 Task: Search for Diwali lights, diyas, and decoration items on Flipkart and add them to your cart.
Action: Mouse moved to (511, 57)
Screenshot: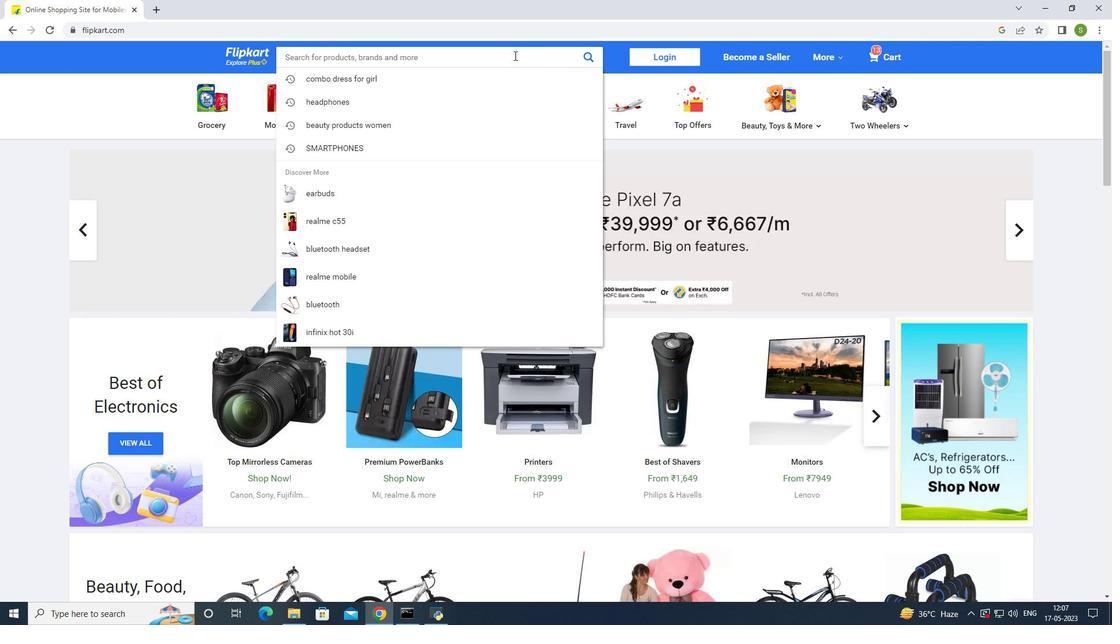 
Action: Mouse pressed left at (511, 57)
Screenshot: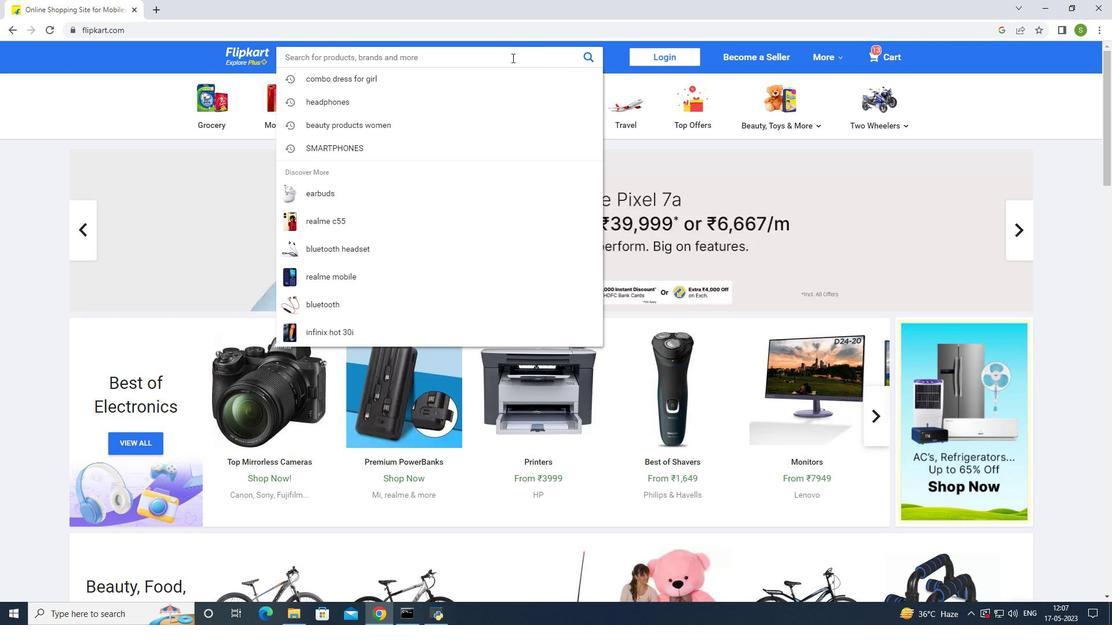 
Action: Mouse moved to (519, 59)
Screenshot: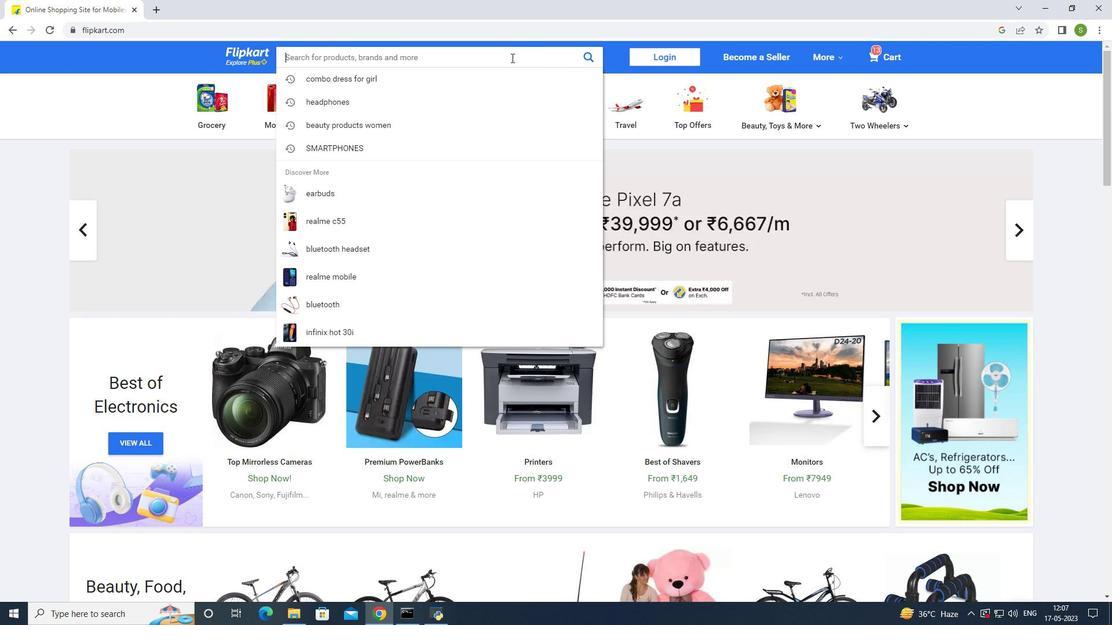 
Action: Key pressed dewali
Screenshot: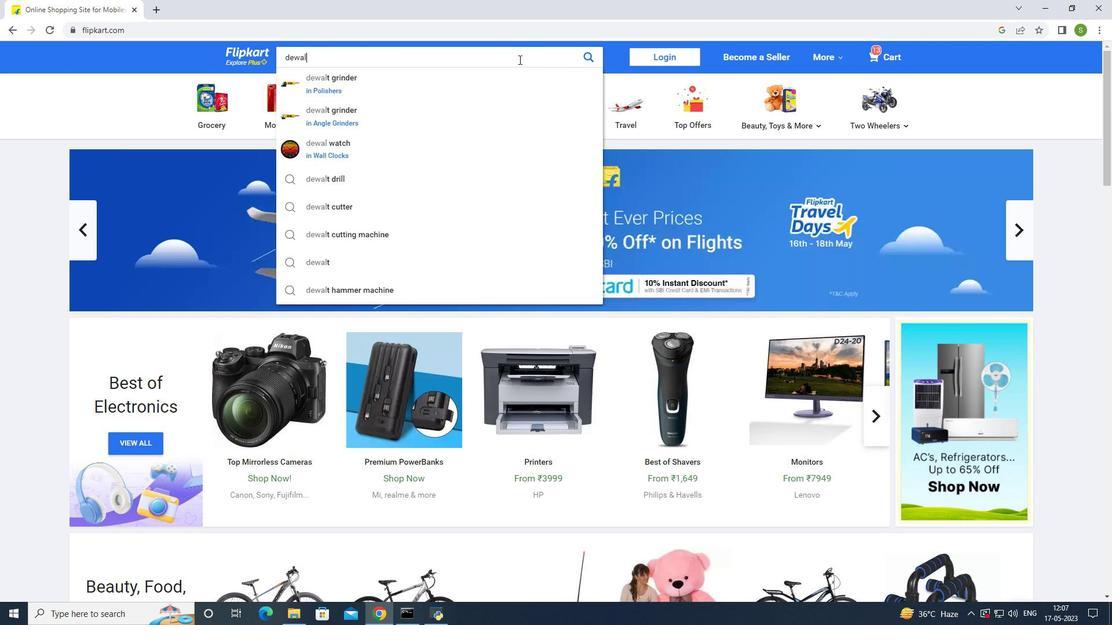 
Action: Mouse moved to (503, 93)
Screenshot: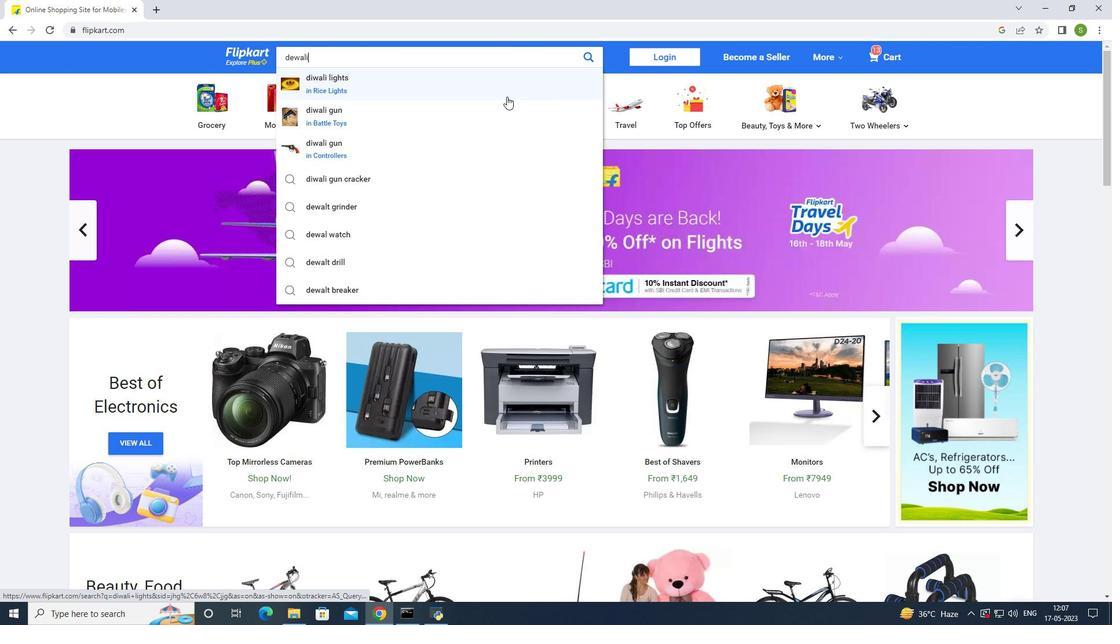 
Action: Mouse pressed left at (503, 93)
Screenshot: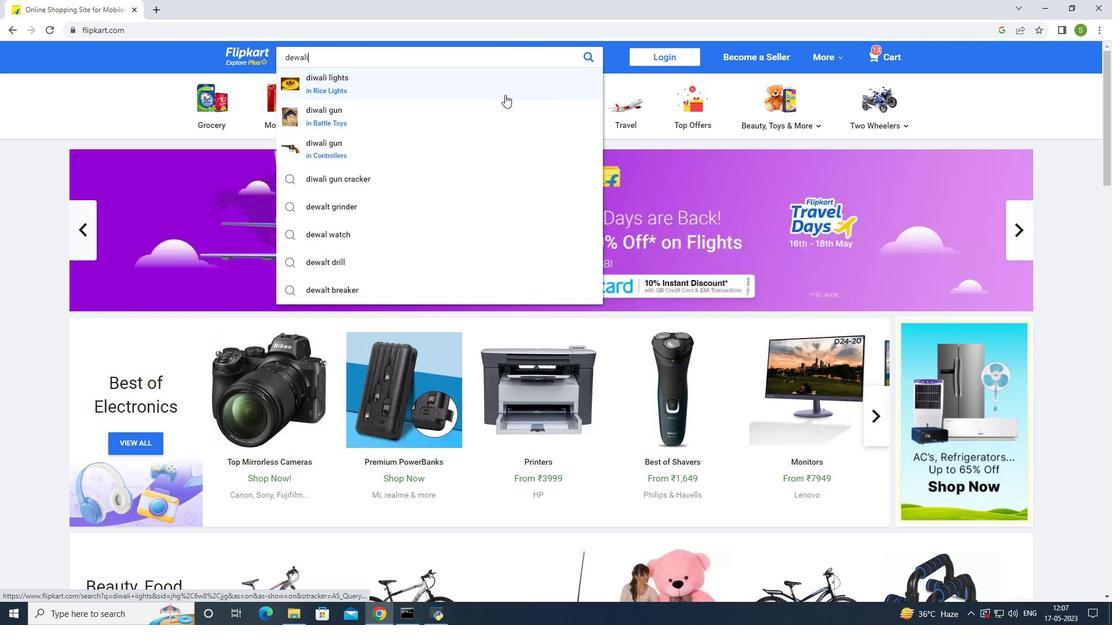 
Action: Mouse moved to (710, 257)
Screenshot: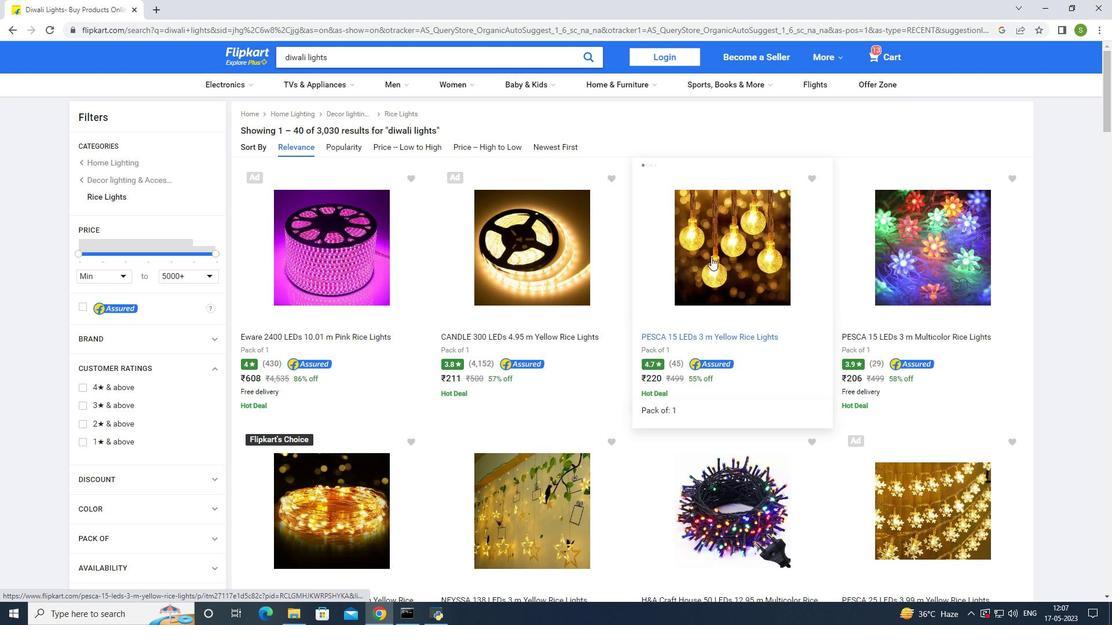 
Action: Mouse scrolled (710, 257) with delta (0, 0)
Screenshot: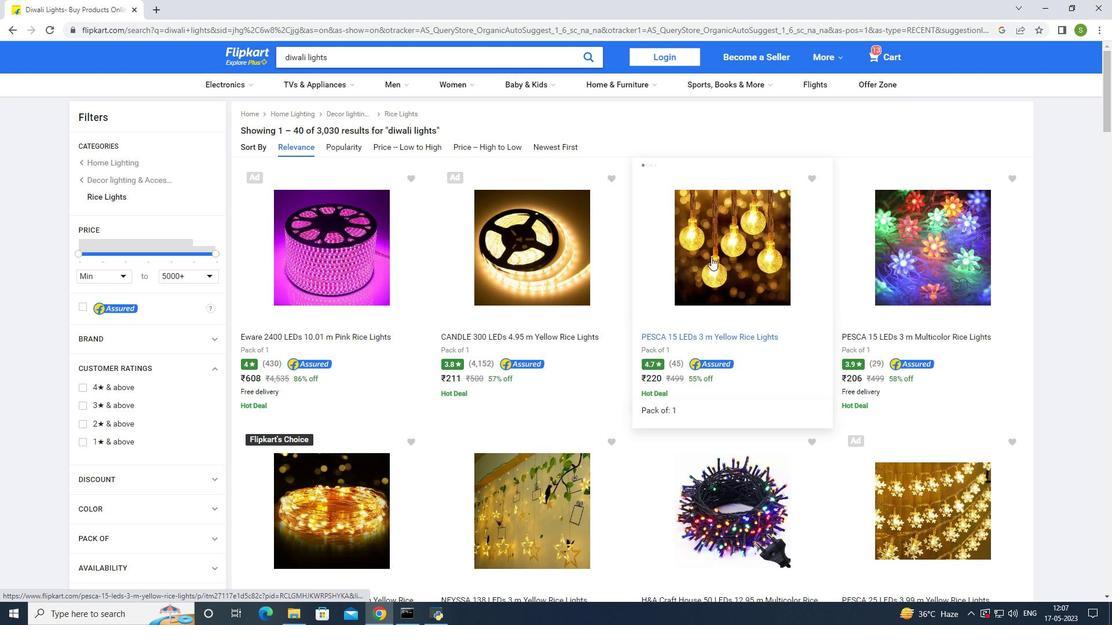 
Action: Mouse moved to (710, 258)
Screenshot: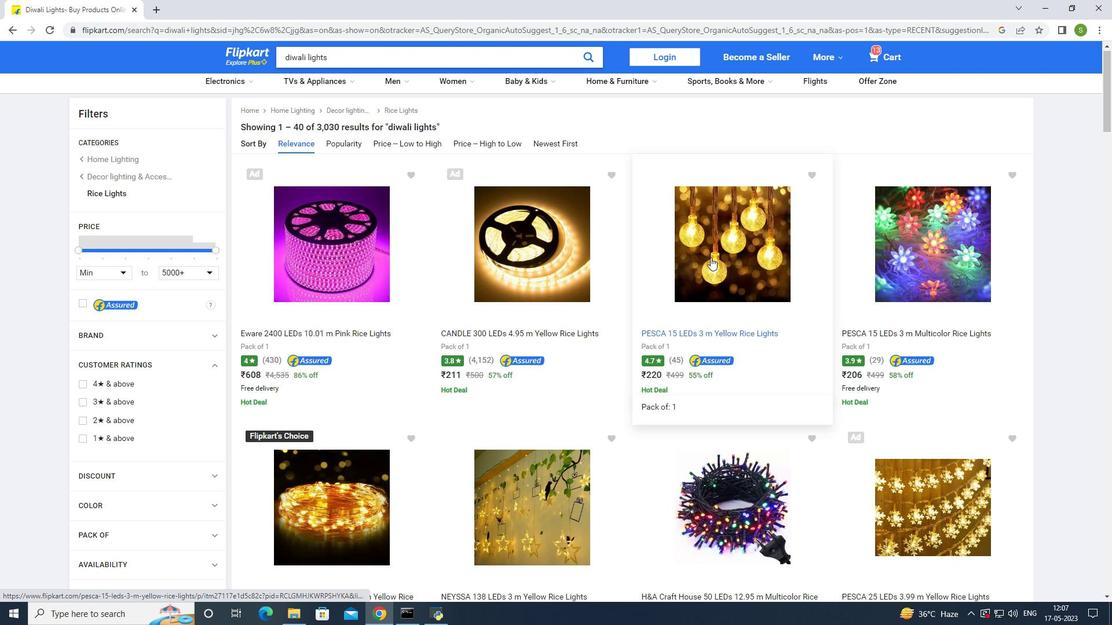 
Action: Mouse scrolled (710, 257) with delta (0, 0)
Screenshot: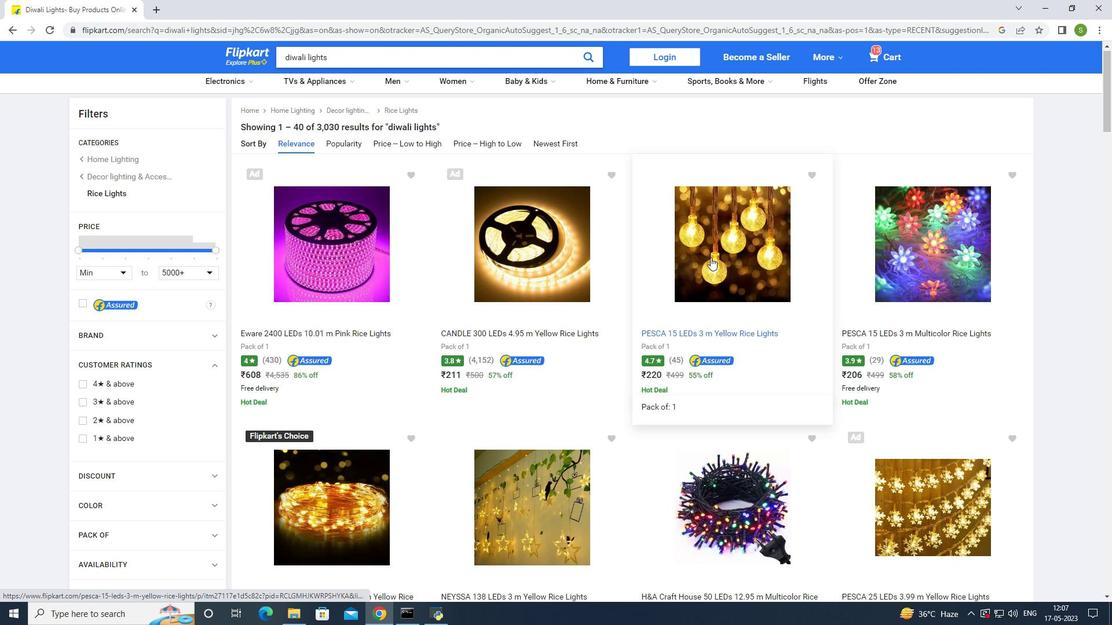 
Action: Mouse moved to (709, 259)
Screenshot: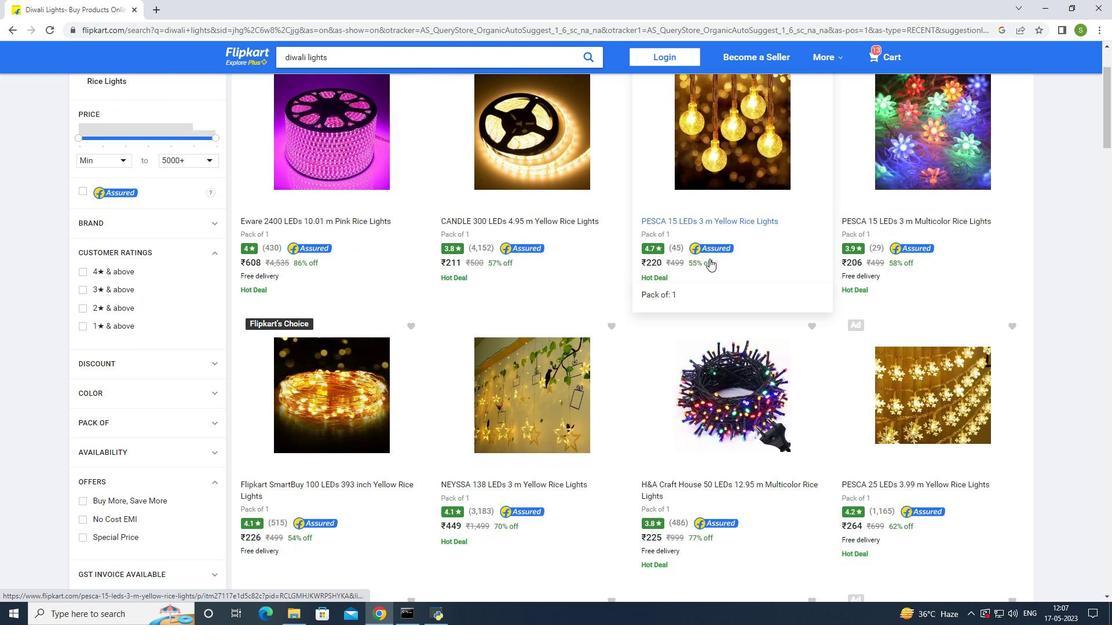 
Action: Mouse scrolled (709, 258) with delta (0, 0)
Screenshot: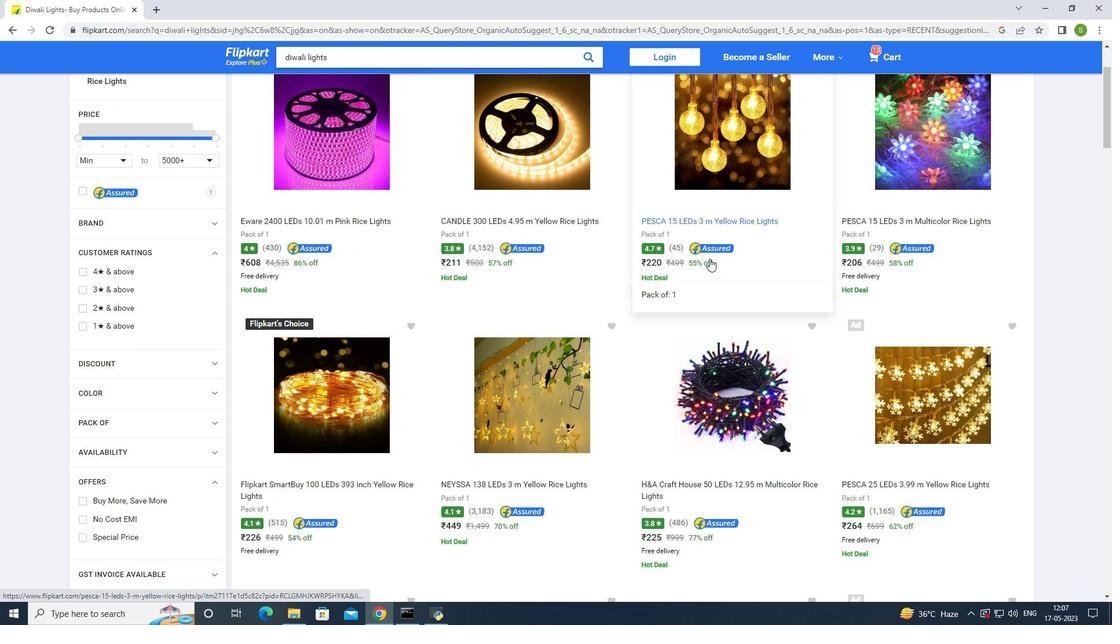 
Action: Mouse moved to (368, 331)
Screenshot: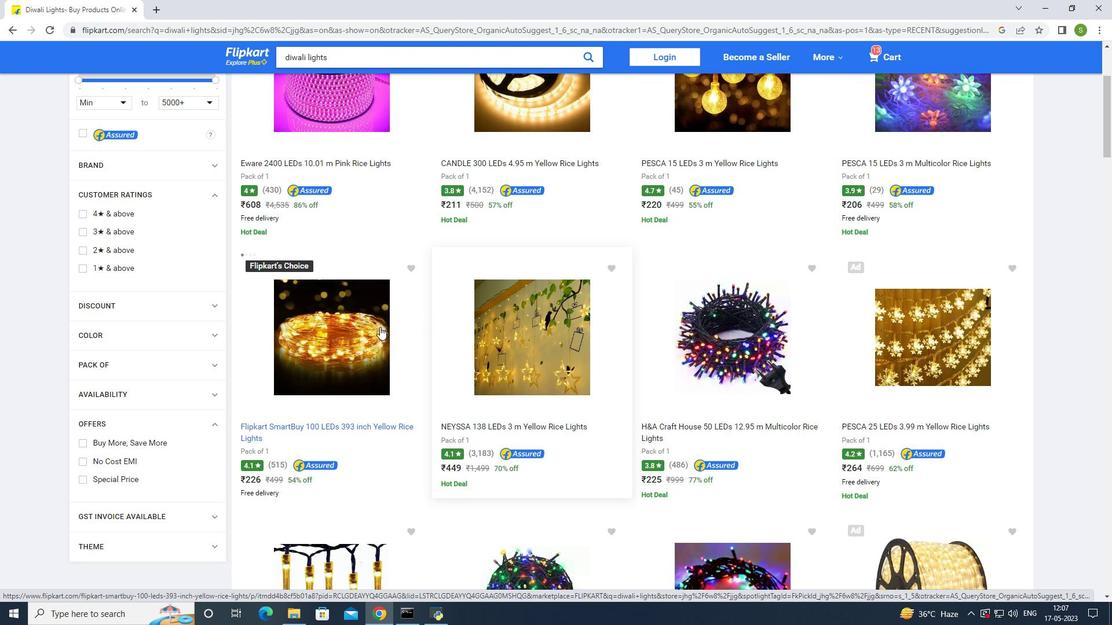 
Action: Mouse pressed left at (368, 331)
Screenshot: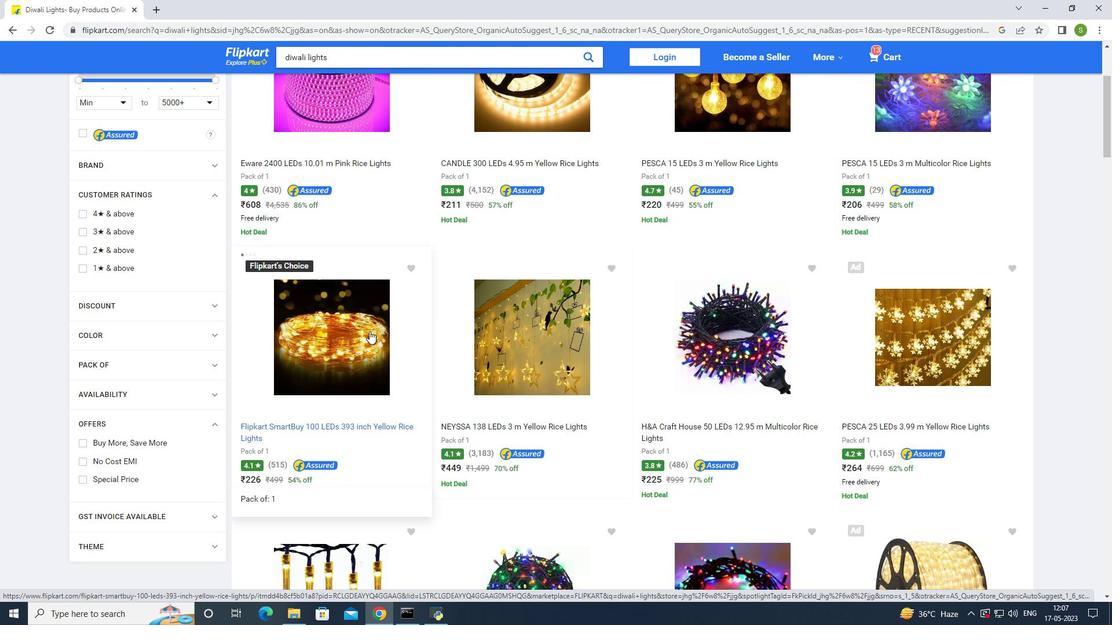 
Action: Mouse moved to (297, 383)
Screenshot: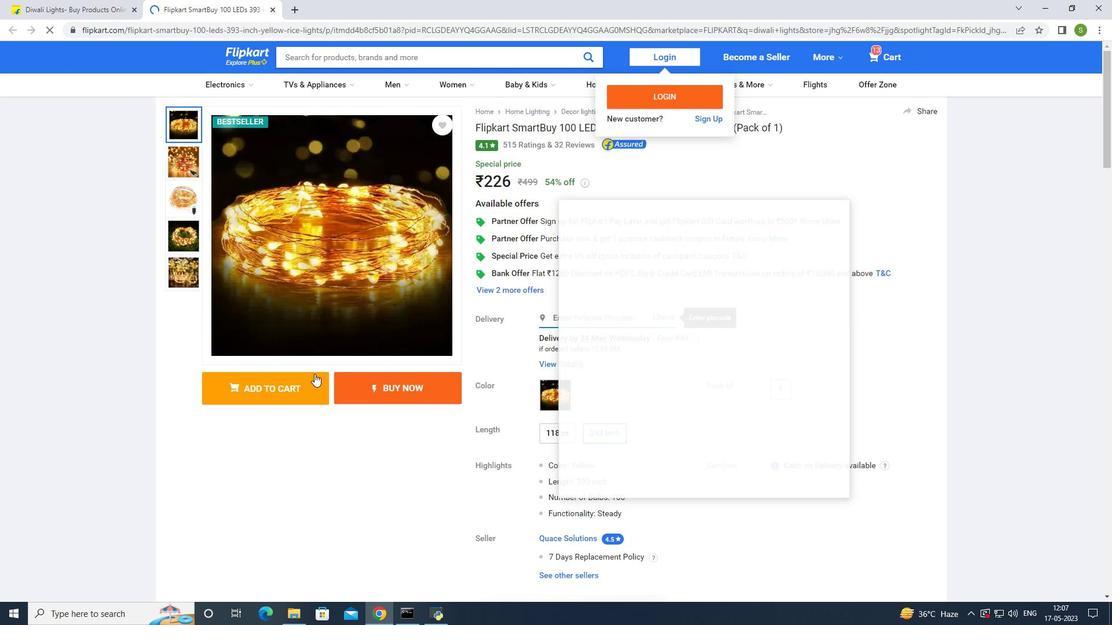 
Action: Mouse pressed left at (297, 383)
Screenshot: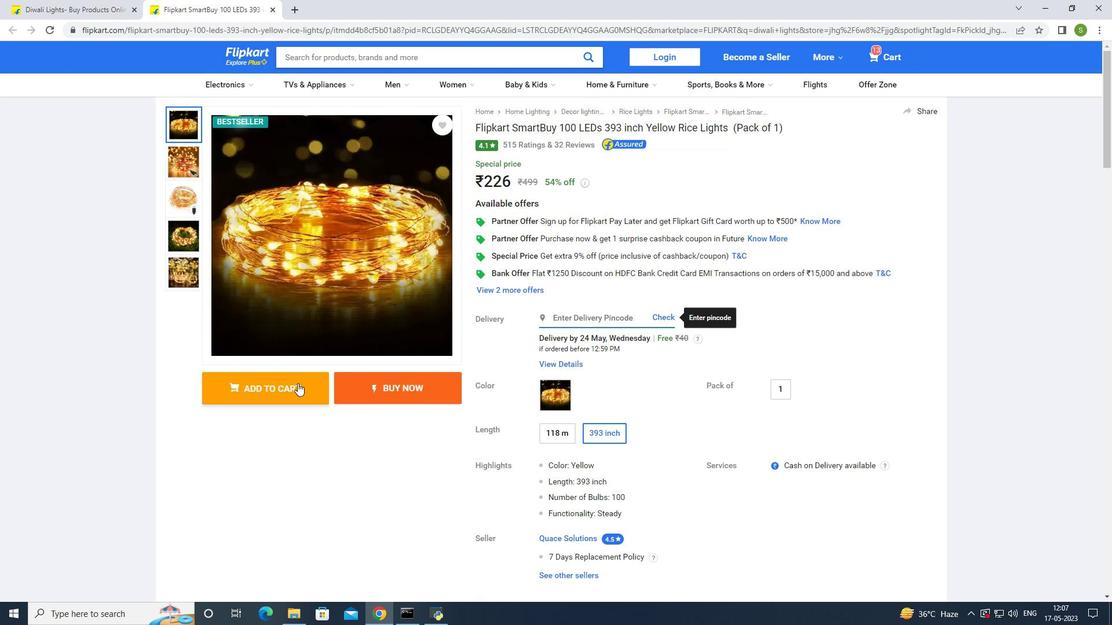 
Action: Mouse moved to (627, 263)
Screenshot: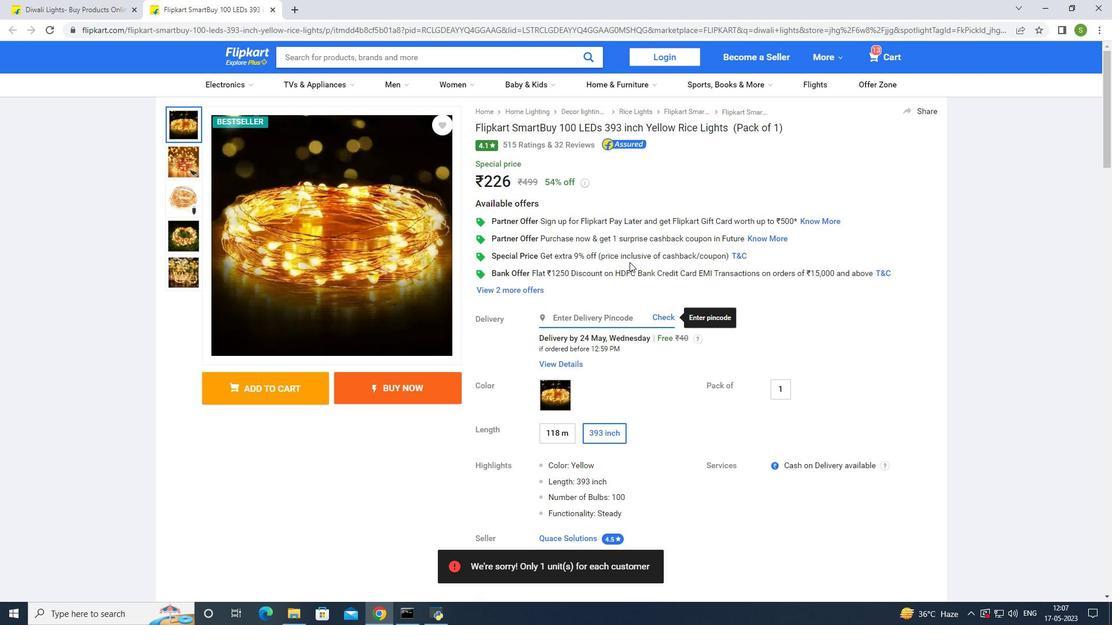
Action: Mouse scrolled (627, 263) with delta (0, 0)
Screenshot: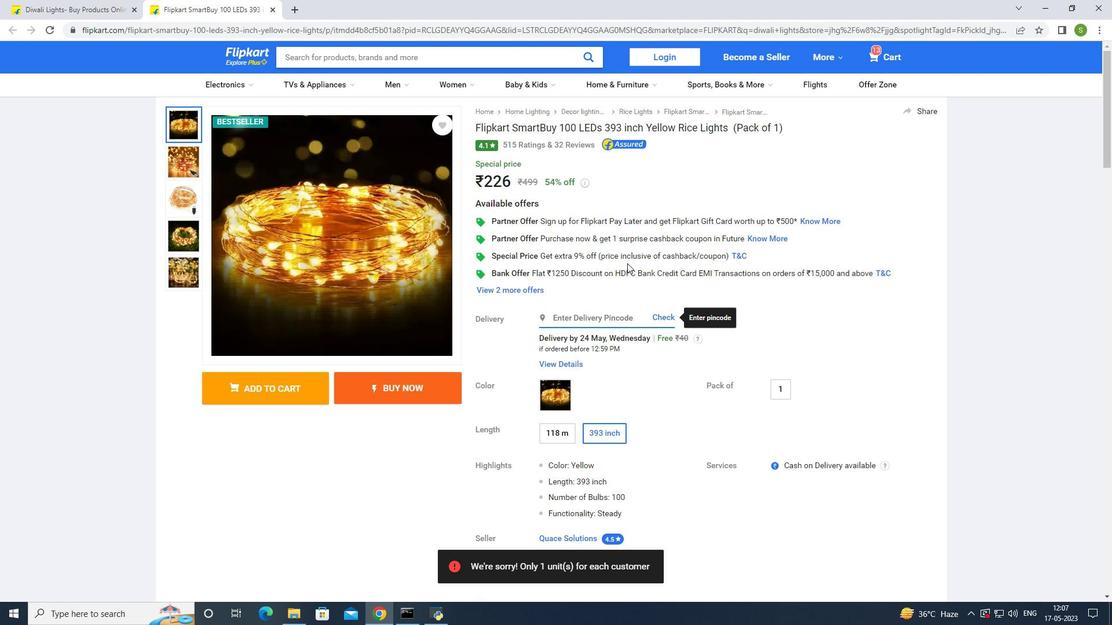 
Action: Mouse scrolled (627, 263) with delta (0, 0)
Screenshot: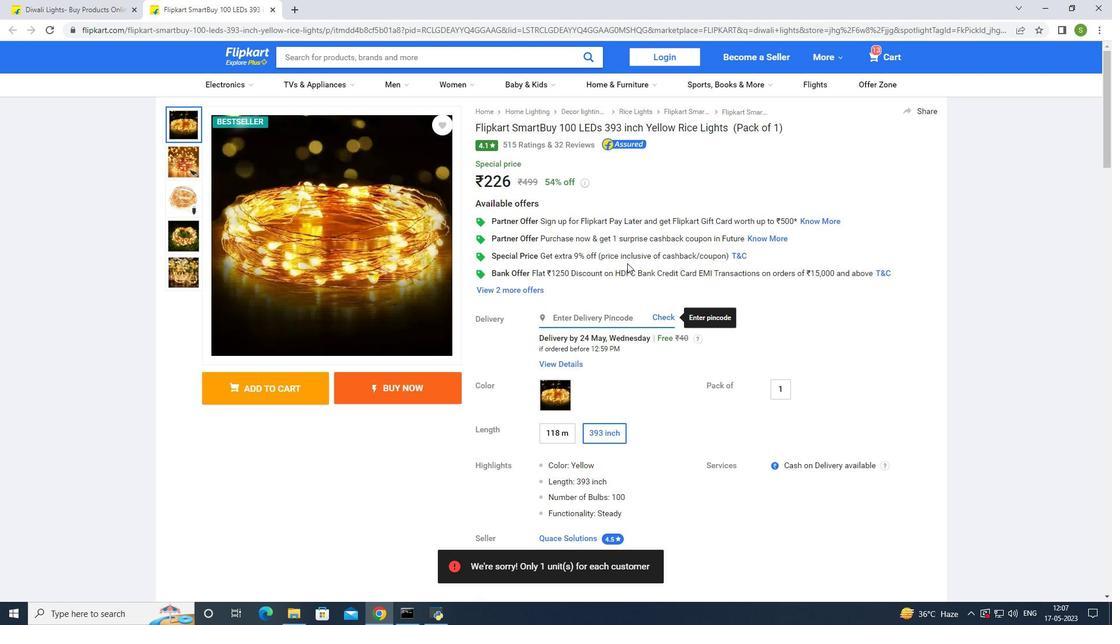 
Action: Mouse scrolled (627, 263) with delta (0, 0)
Screenshot: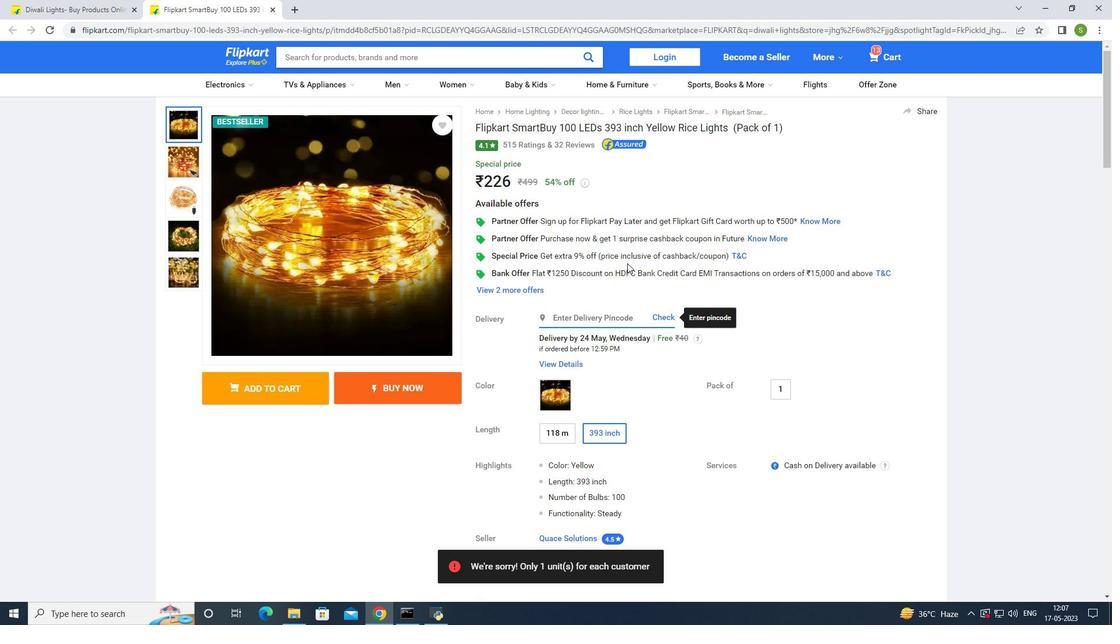 
Action: Mouse scrolled (627, 263) with delta (0, 0)
Screenshot: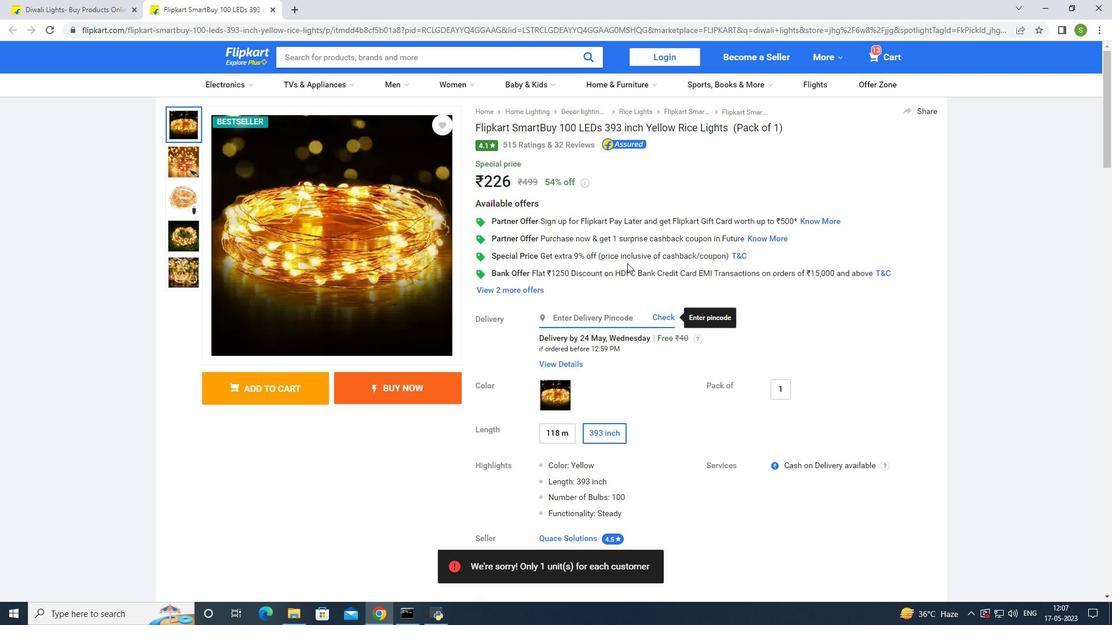 
Action: Mouse scrolled (627, 263) with delta (0, 0)
Screenshot: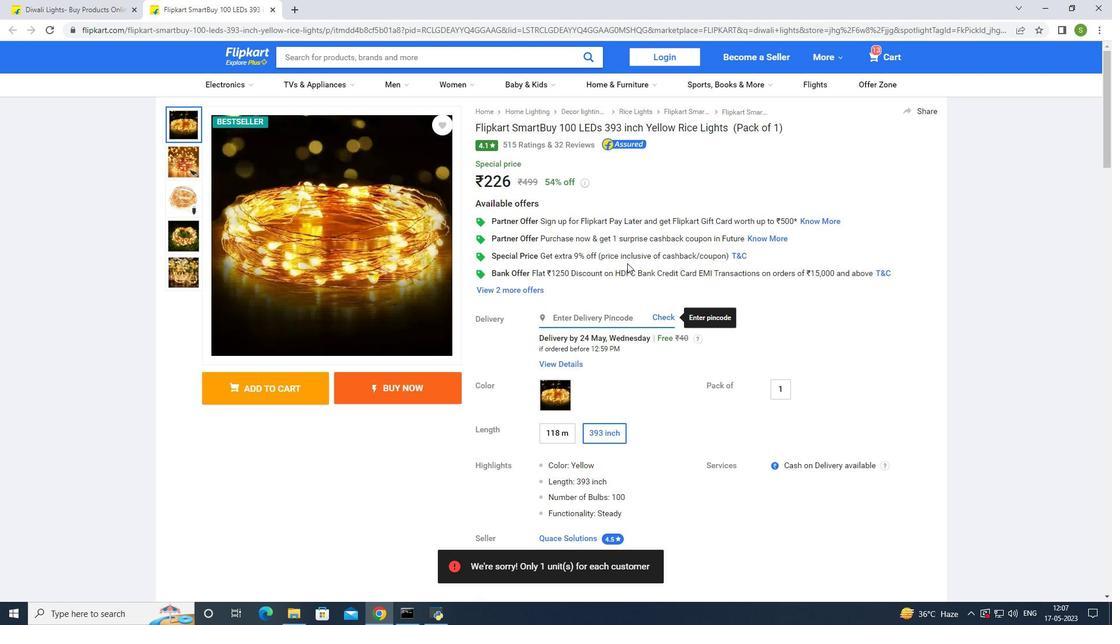 
Action: Mouse scrolled (627, 263) with delta (0, 0)
Screenshot: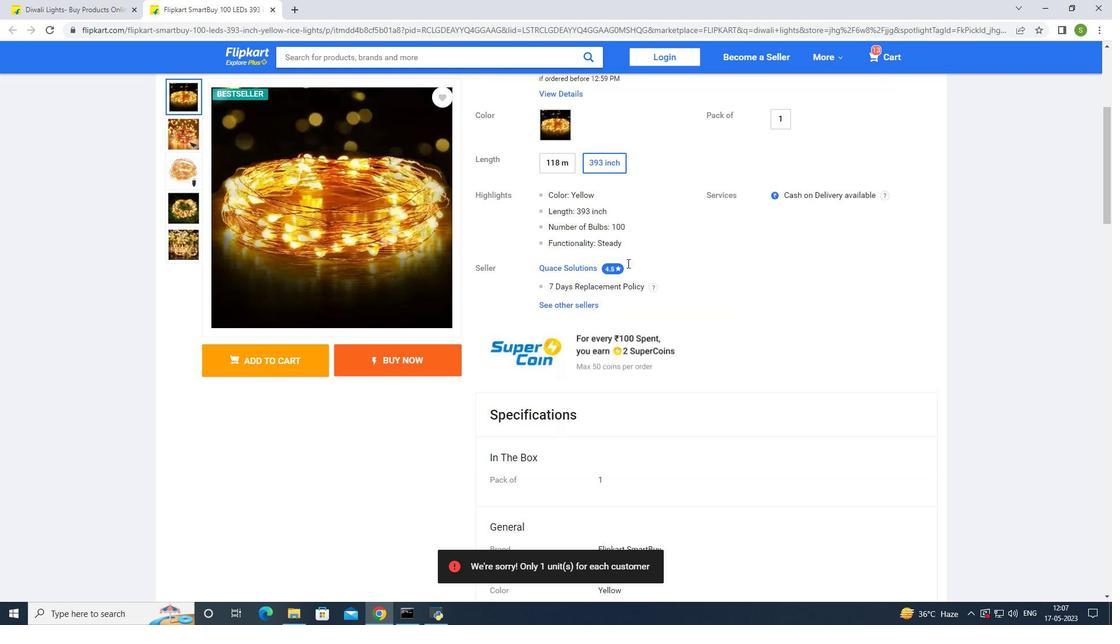 
Action: Mouse scrolled (627, 263) with delta (0, 0)
Screenshot: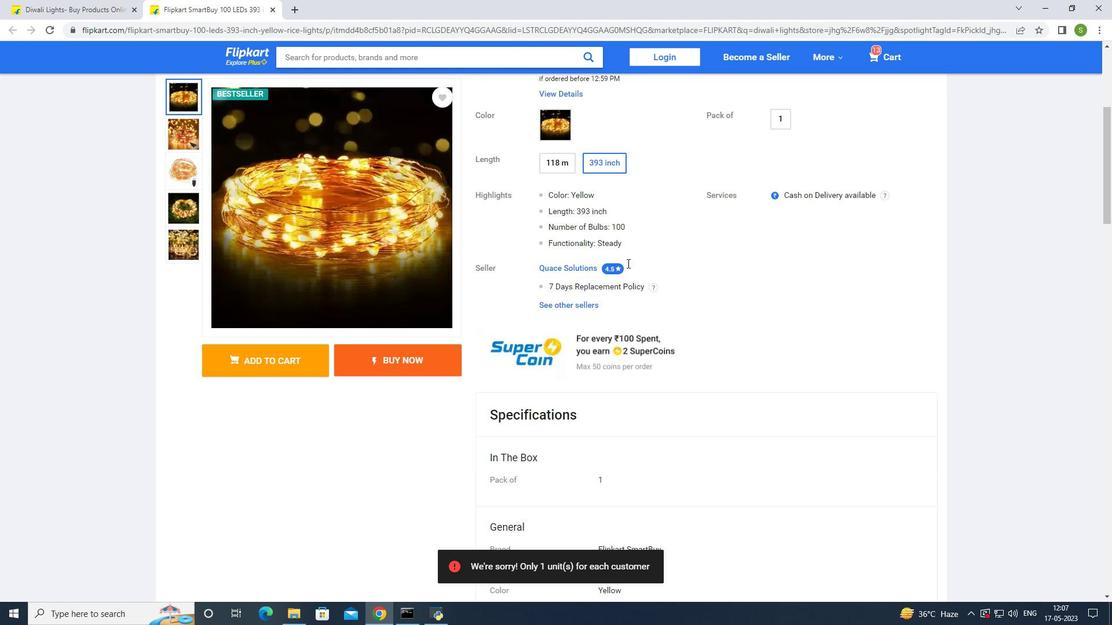 
Action: Mouse scrolled (627, 263) with delta (0, 0)
Screenshot: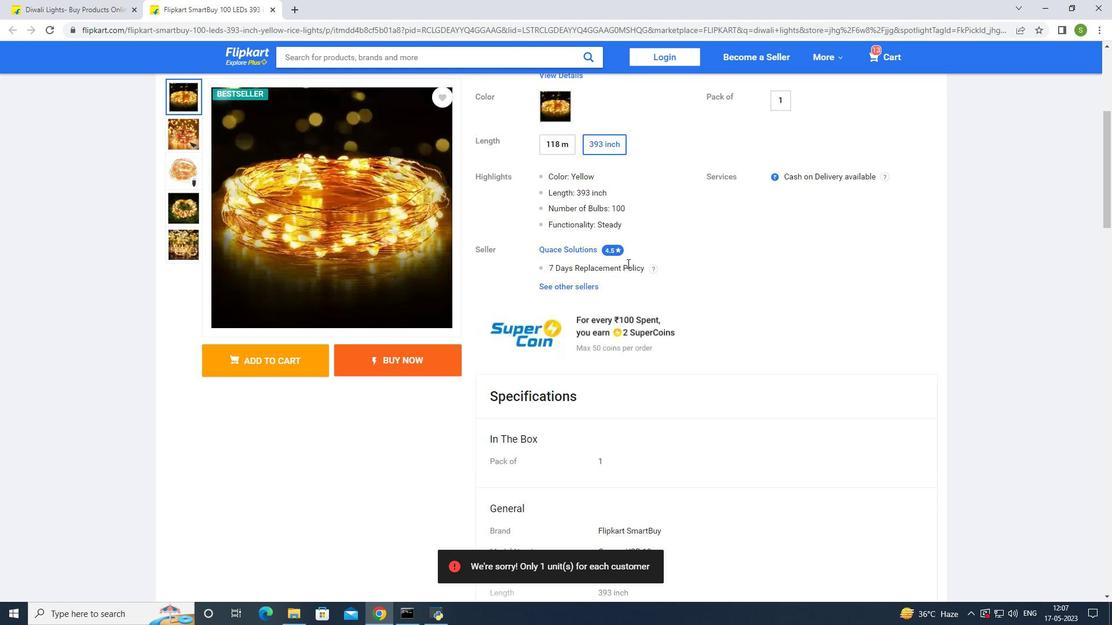 
Action: Mouse scrolled (627, 263) with delta (0, 0)
Screenshot: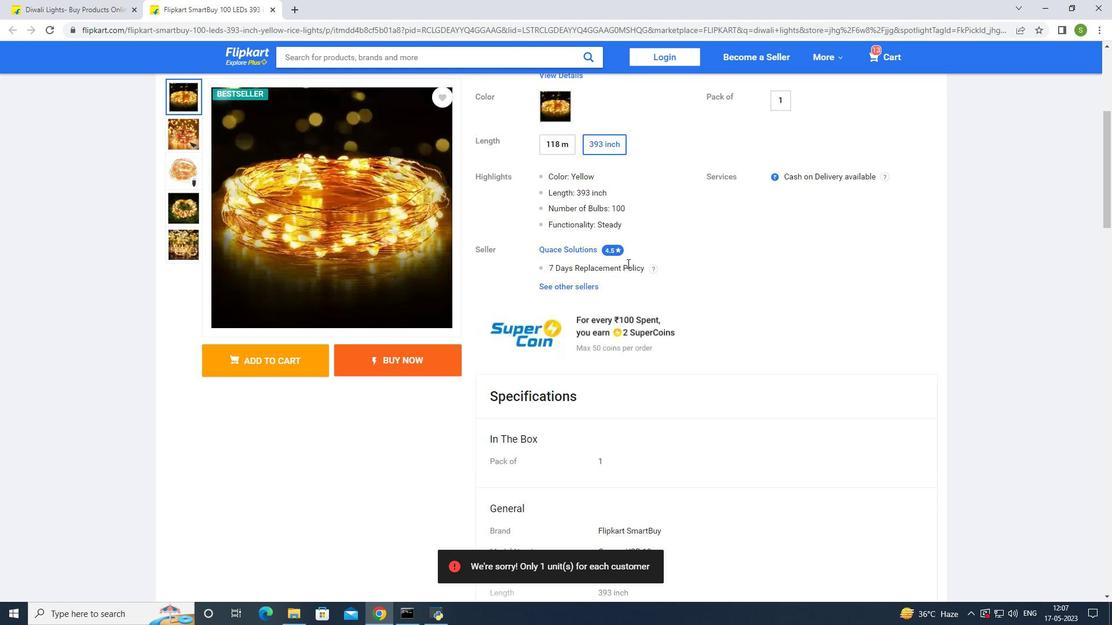 
Action: Mouse scrolled (627, 263) with delta (0, 0)
Screenshot: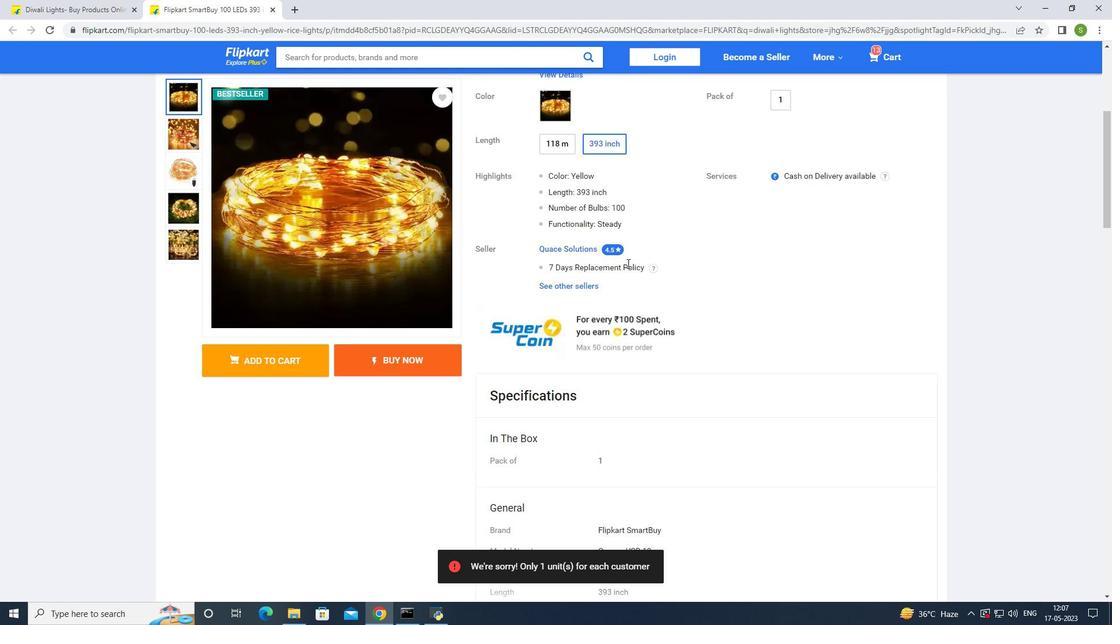 
Action: Mouse scrolled (627, 263) with delta (0, 0)
Screenshot: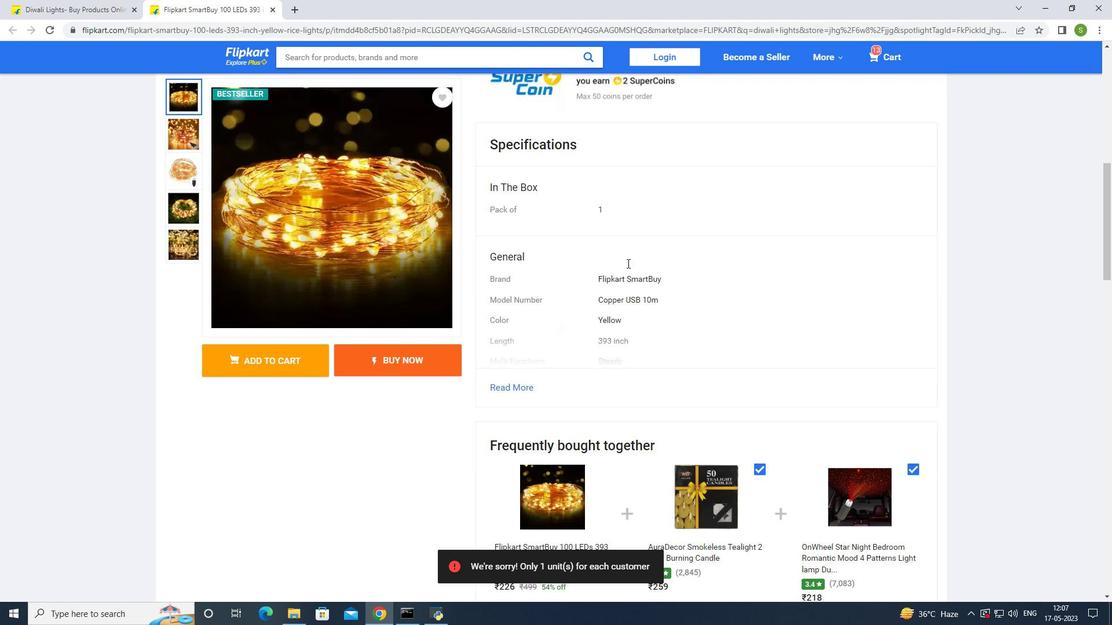 
Action: Mouse moved to (627, 263)
Screenshot: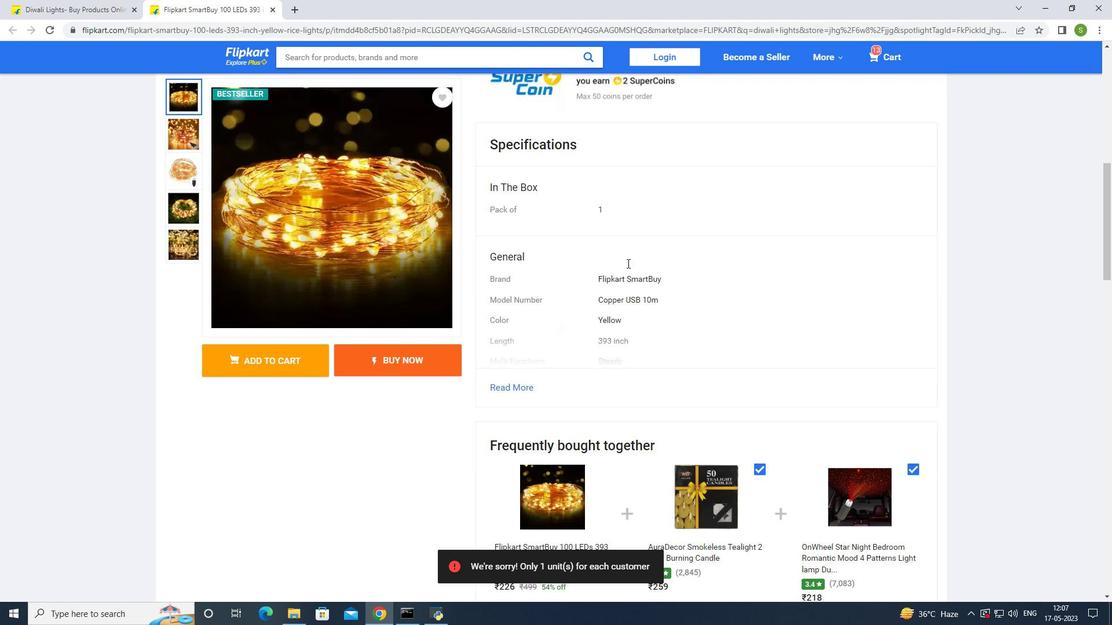 
Action: Mouse scrolled (627, 263) with delta (0, 0)
Screenshot: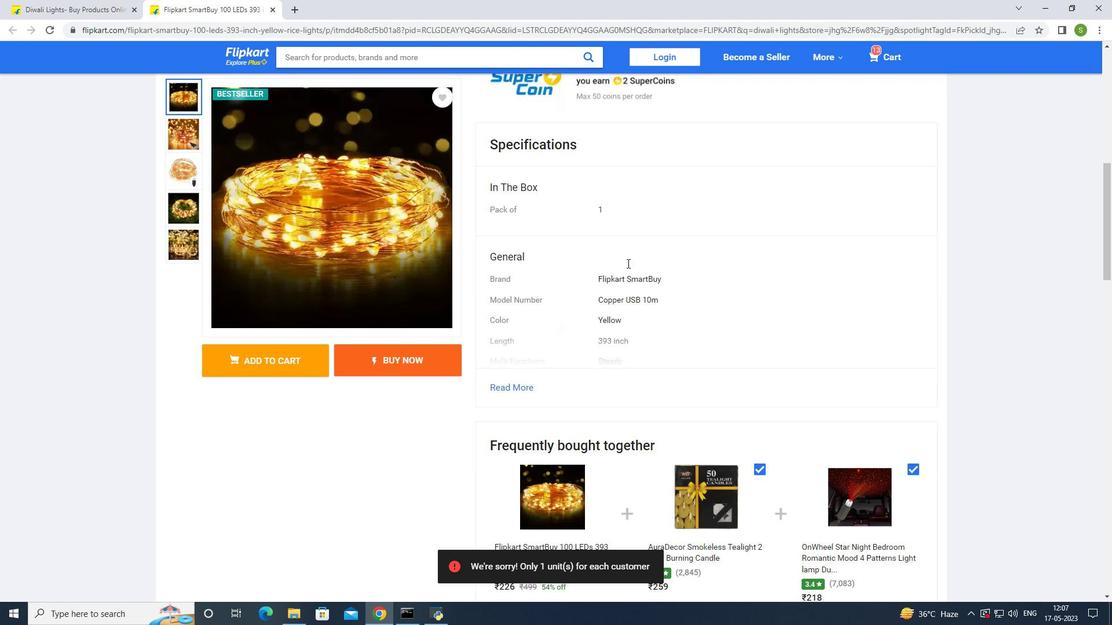 
Action: Mouse moved to (626, 265)
Screenshot: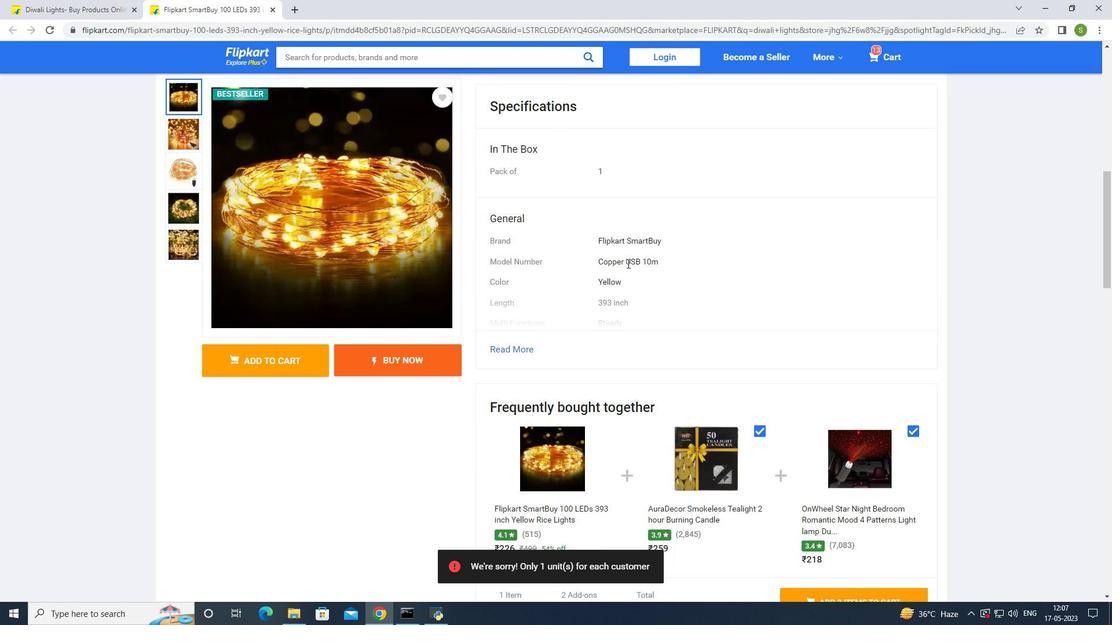 
Action: Mouse scrolled (626, 263) with delta (0, 0)
Screenshot: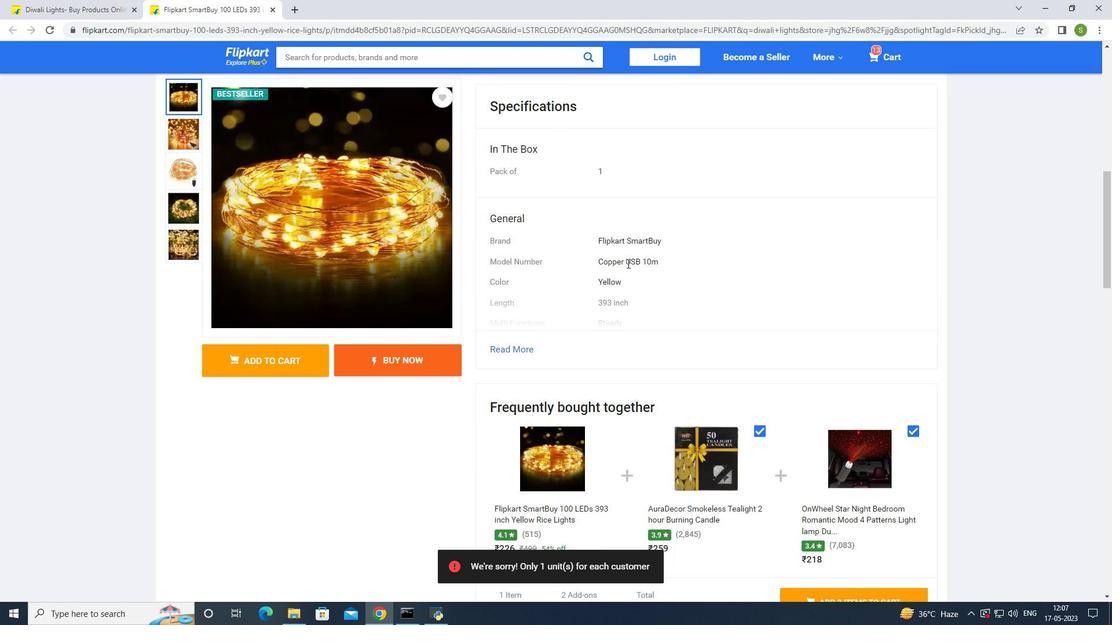 
Action: Mouse scrolled (626, 264) with delta (0, 0)
Screenshot: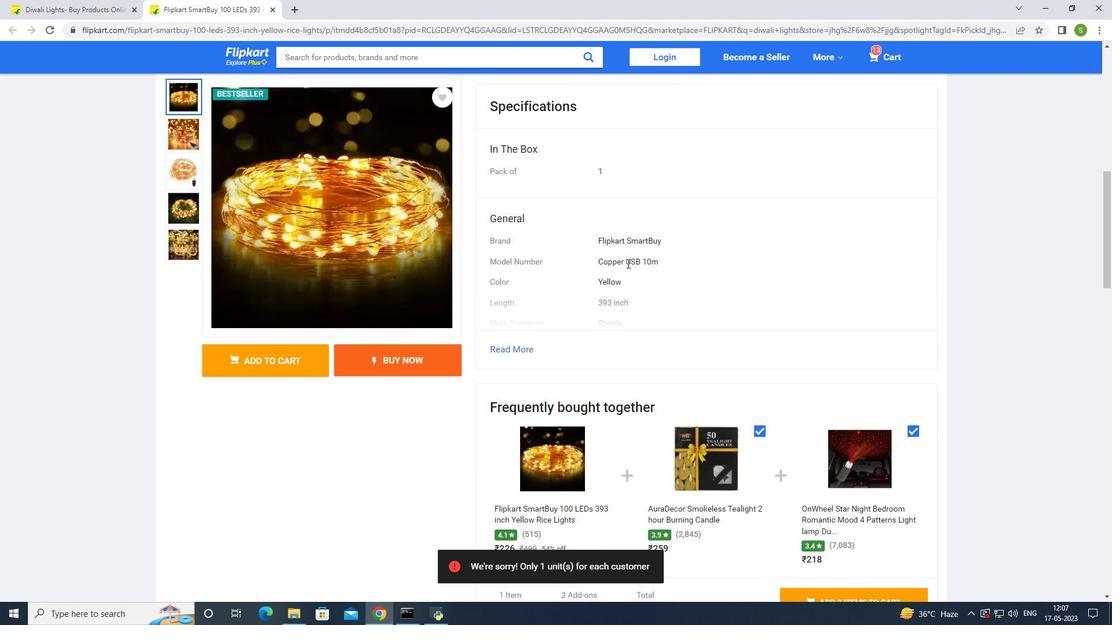 
Action: Mouse moved to (625, 265)
Screenshot: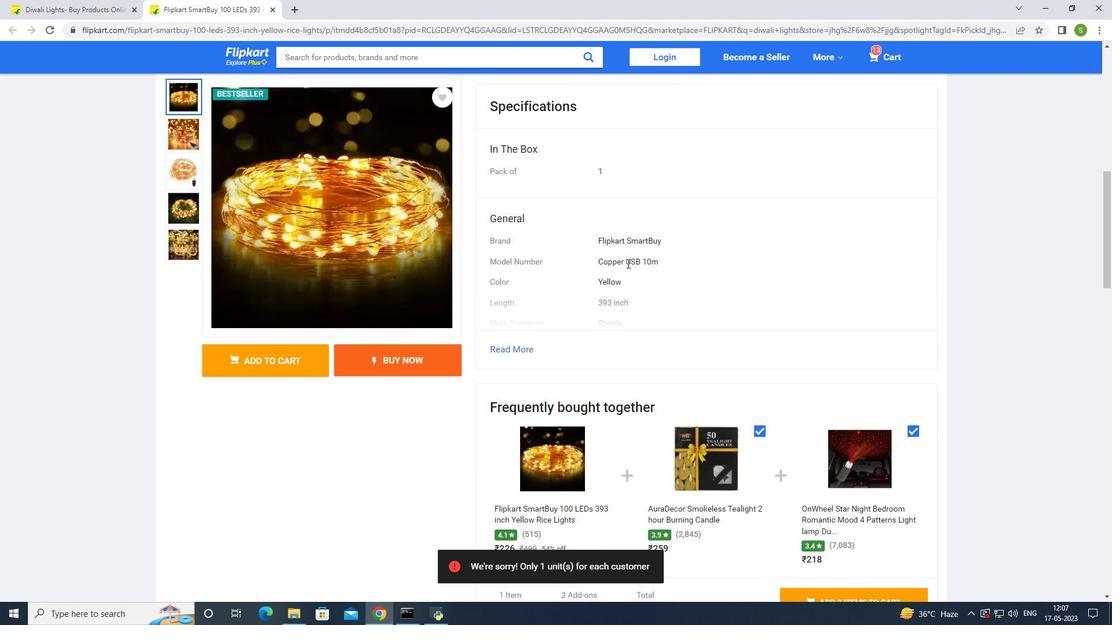
Action: Mouse scrolled (625, 264) with delta (0, 0)
Screenshot: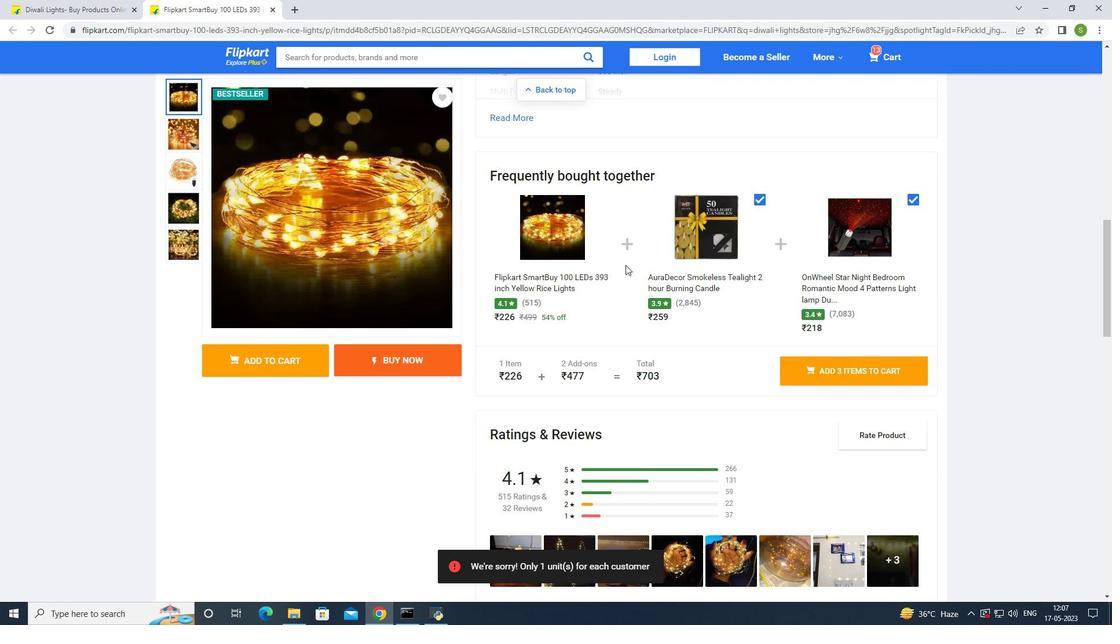 
Action: Mouse moved to (623, 267)
Screenshot: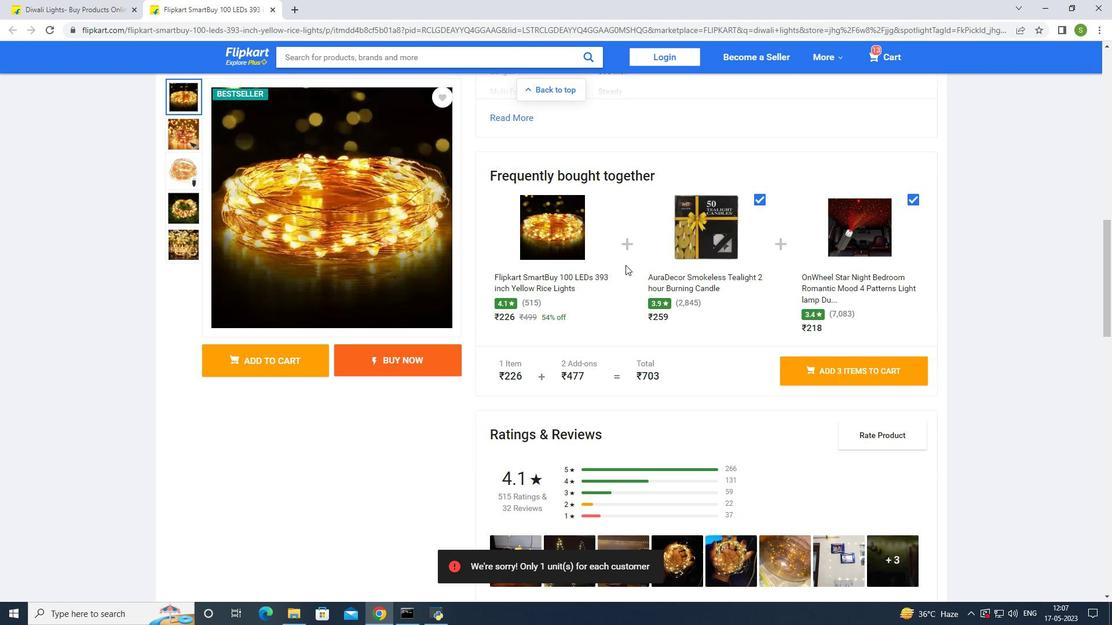 
Action: Mouse scrolled (623, 266) with delta (0, 0)
Screenshot: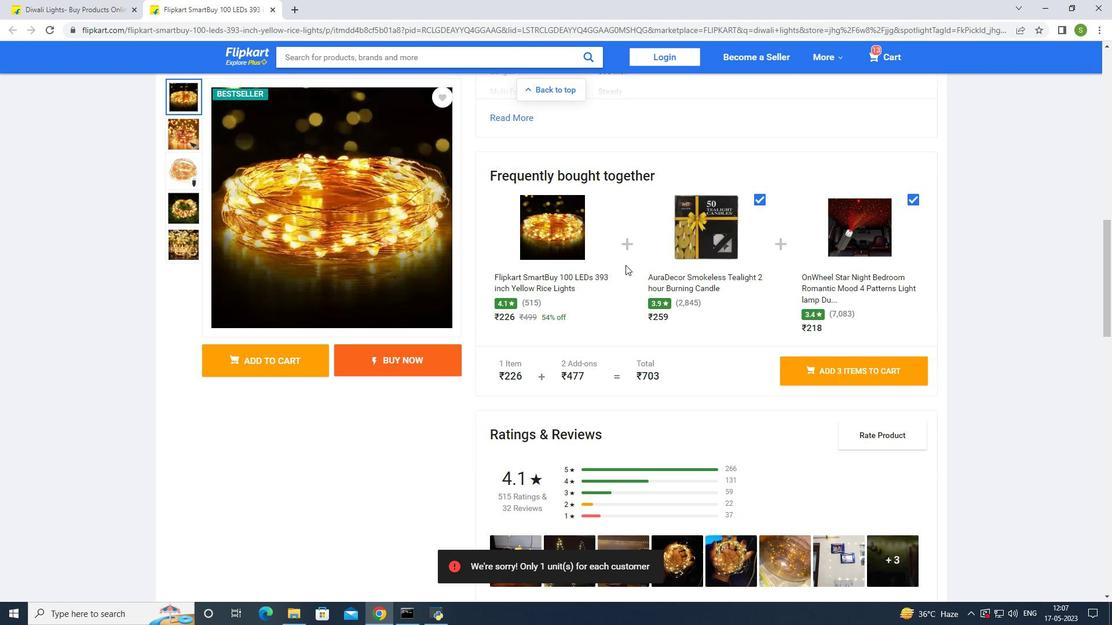 
Action: Mouse moved to (623, 268)
Screenshot: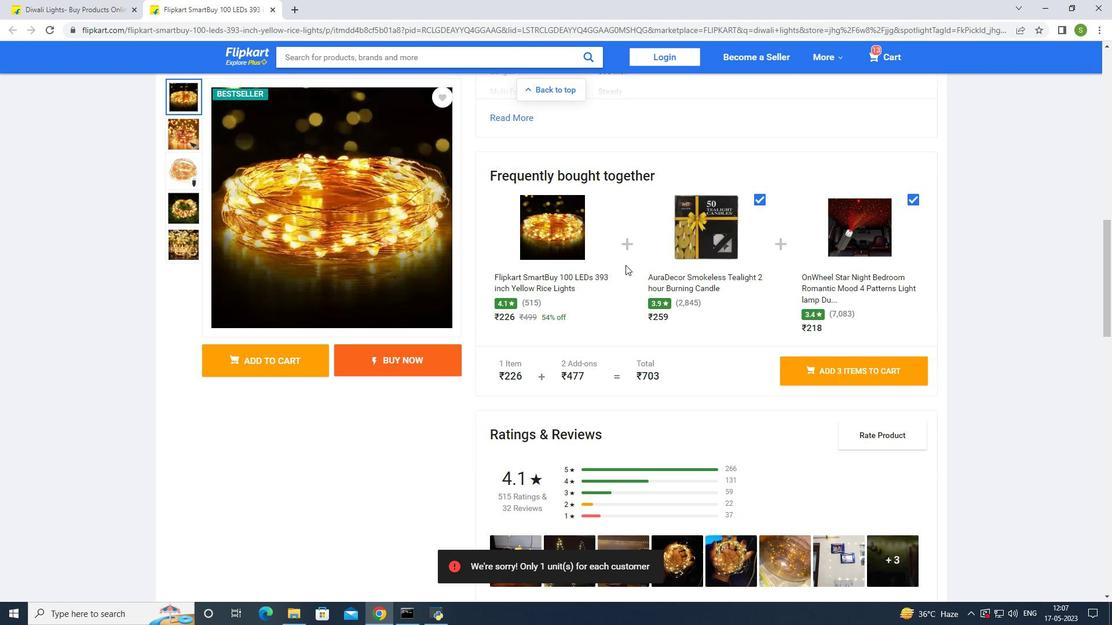 
Action: Mouse scrolled (623, 267) with delta (0, 0)
Screenshot: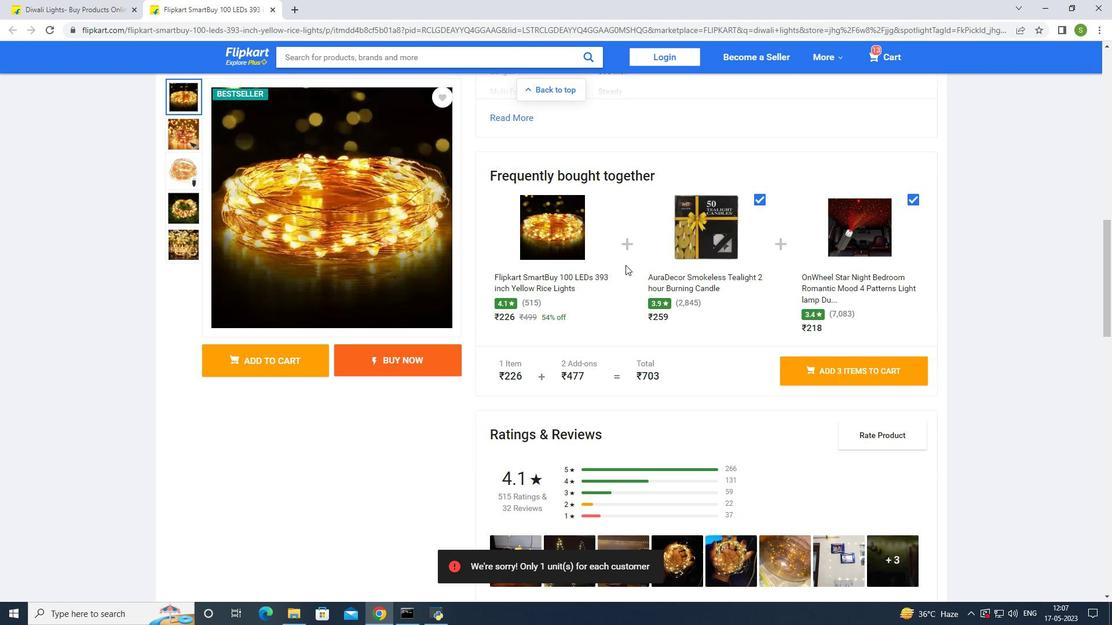 
Action: Mouse moved to (623, 268)
Screenshot: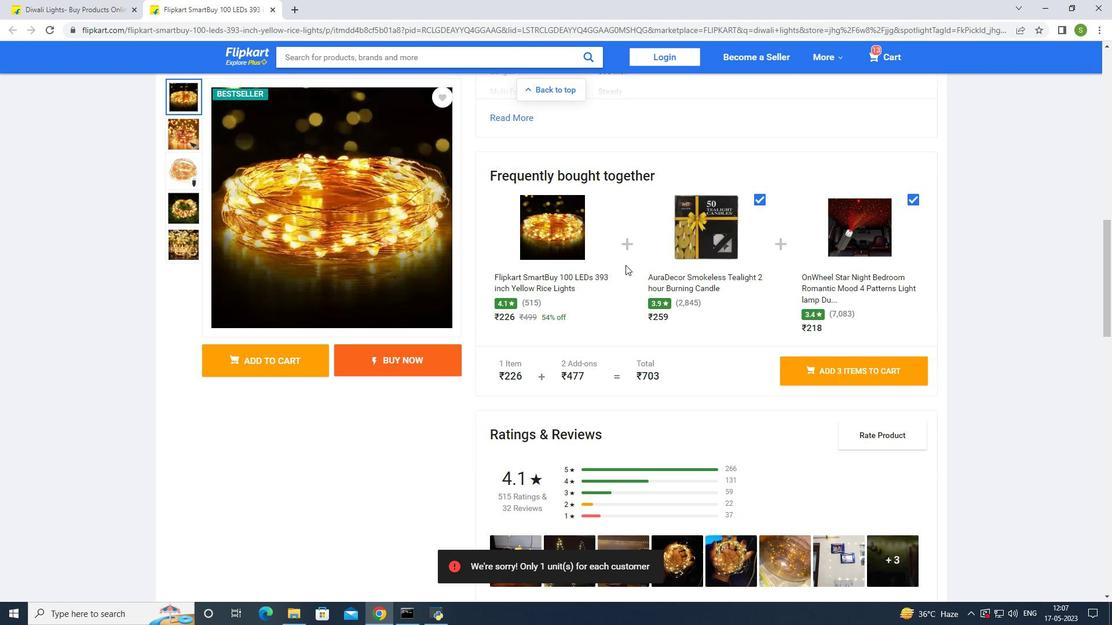 
Action: Mouse scrolled (623, 267) with delta (0, 0)
Screenshot: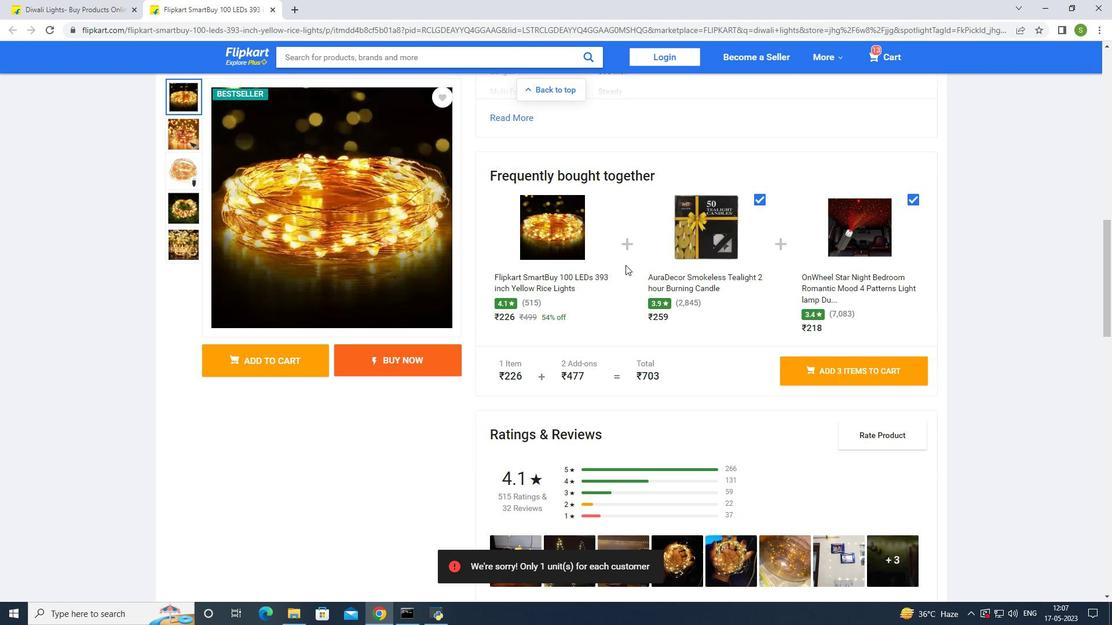 
Action: Mouse scrolled (623, 267) with delta (0, 0)
Screenshot: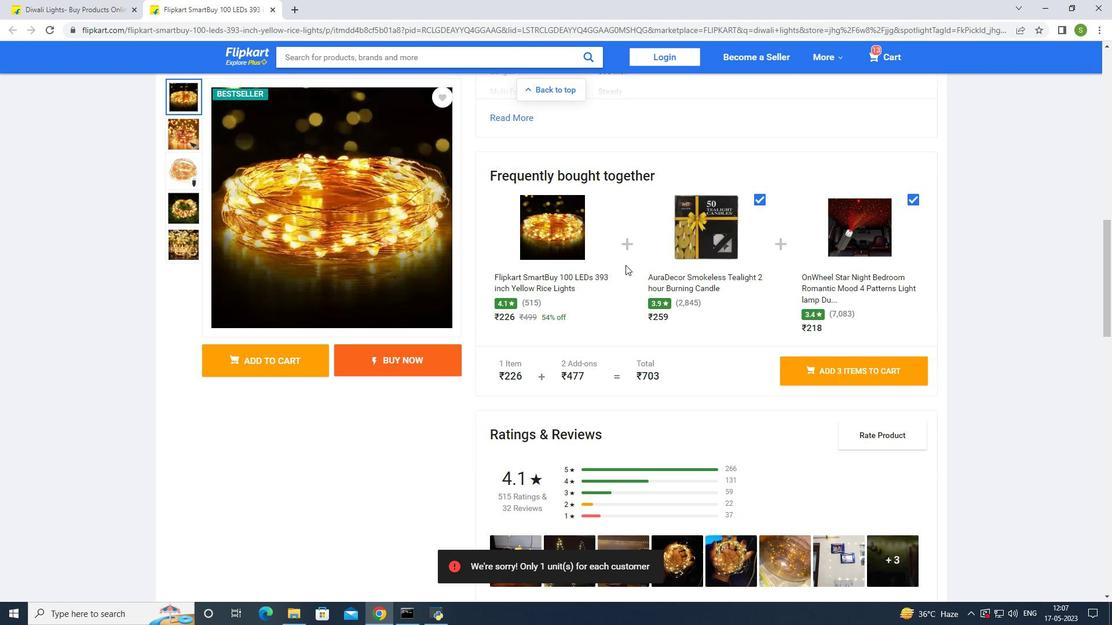 
Action: Mouse moved to (512, 280)
Screenshot: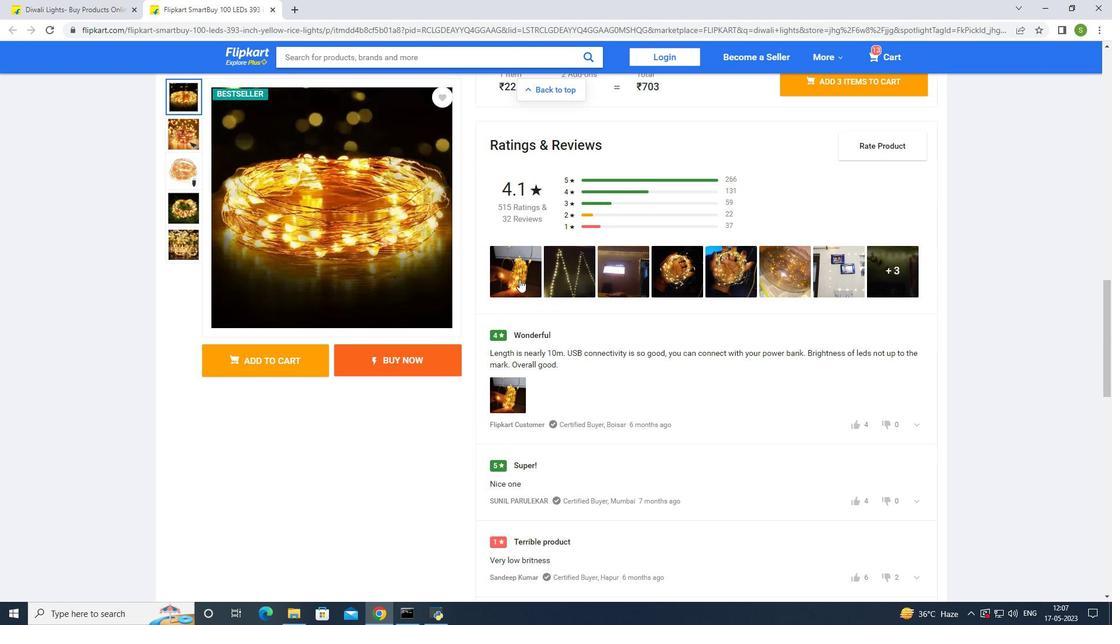 
Action: Mouse pressed left at (512, 280)
Screenshot: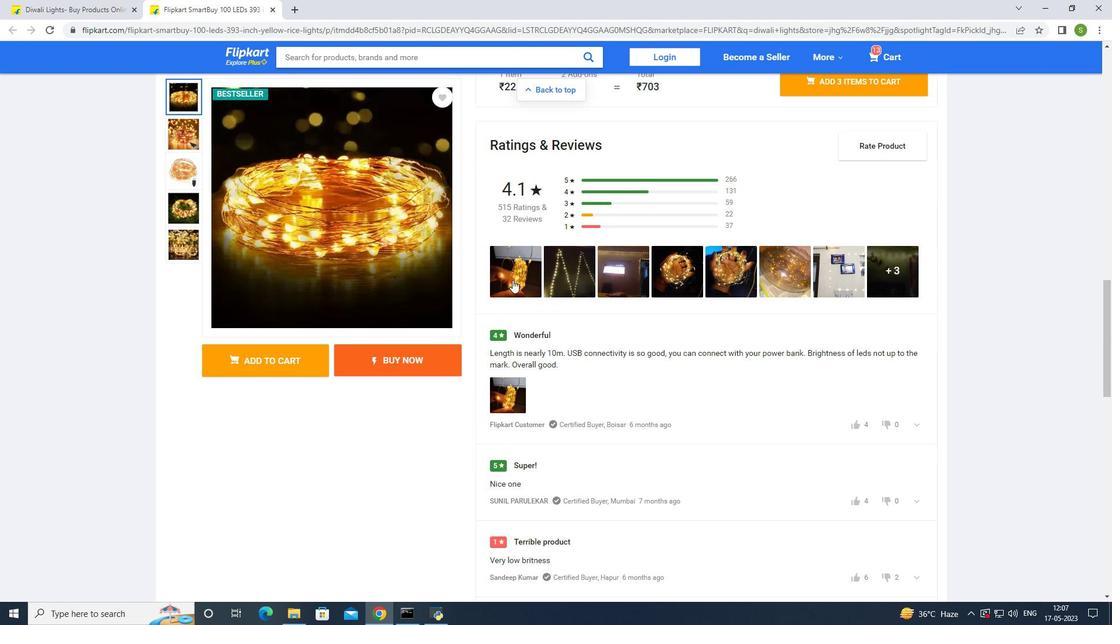 
Action: Mouse moved to (613, 318)
Screenshot: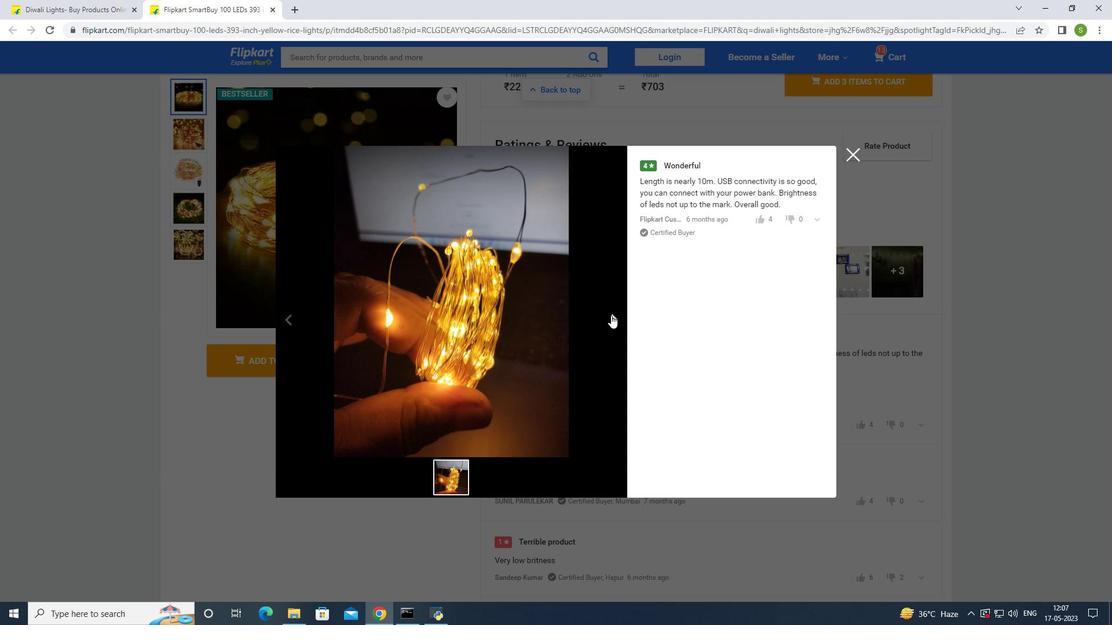 
Action: Mouse pressed left at (613, 318)
Screenshot: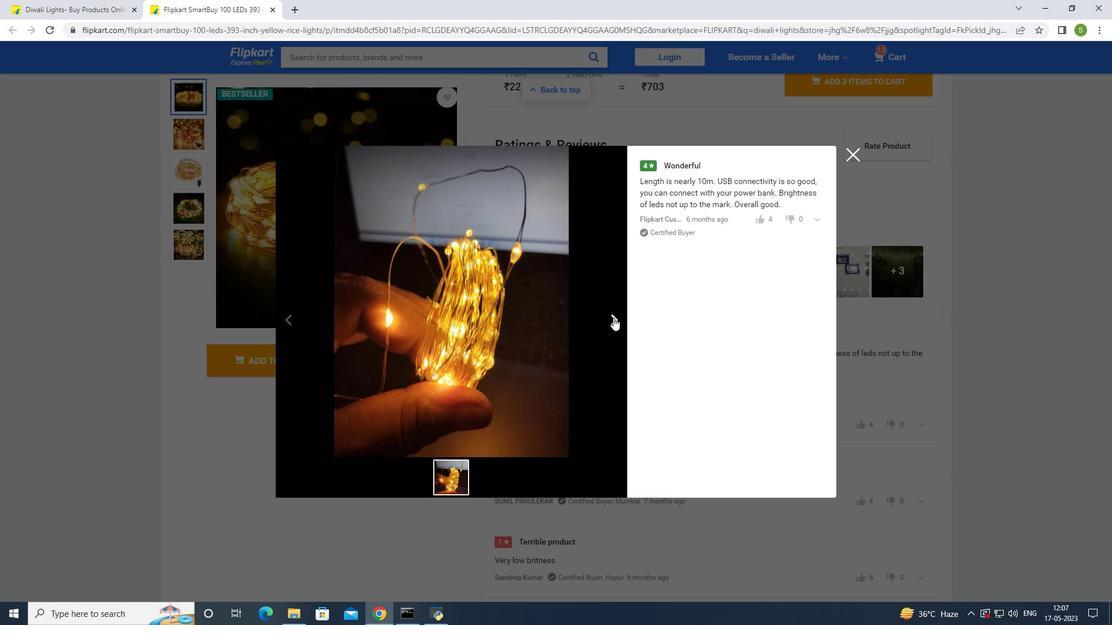 
Action: Mouse pressed left at (613, 318)
Screenshot: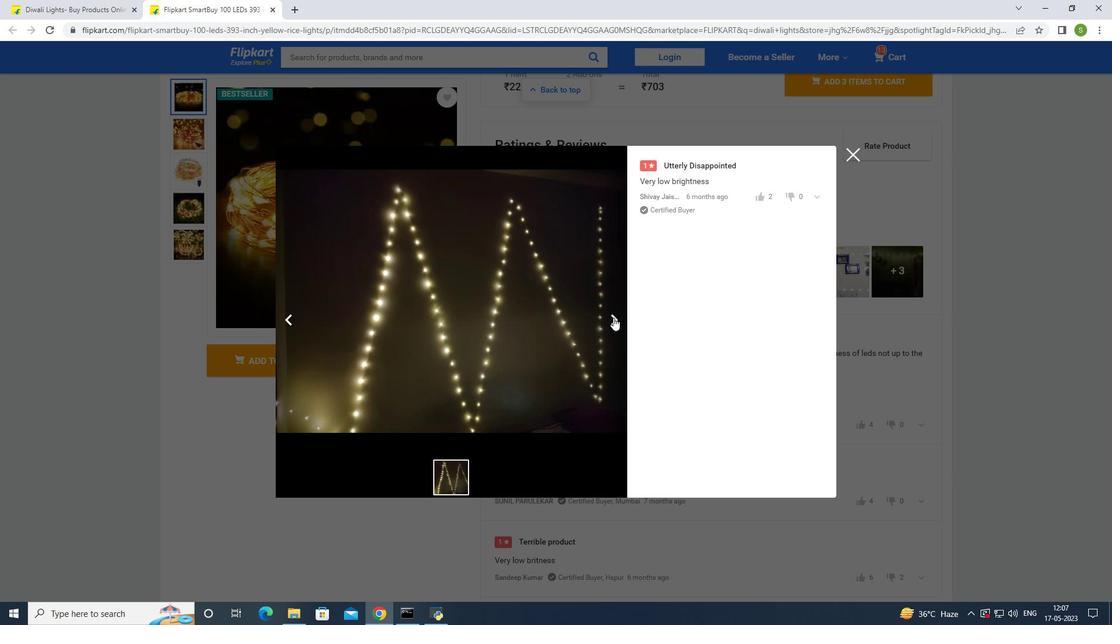 
Action: Mouse pressed left at (613, 318)
Screenshot: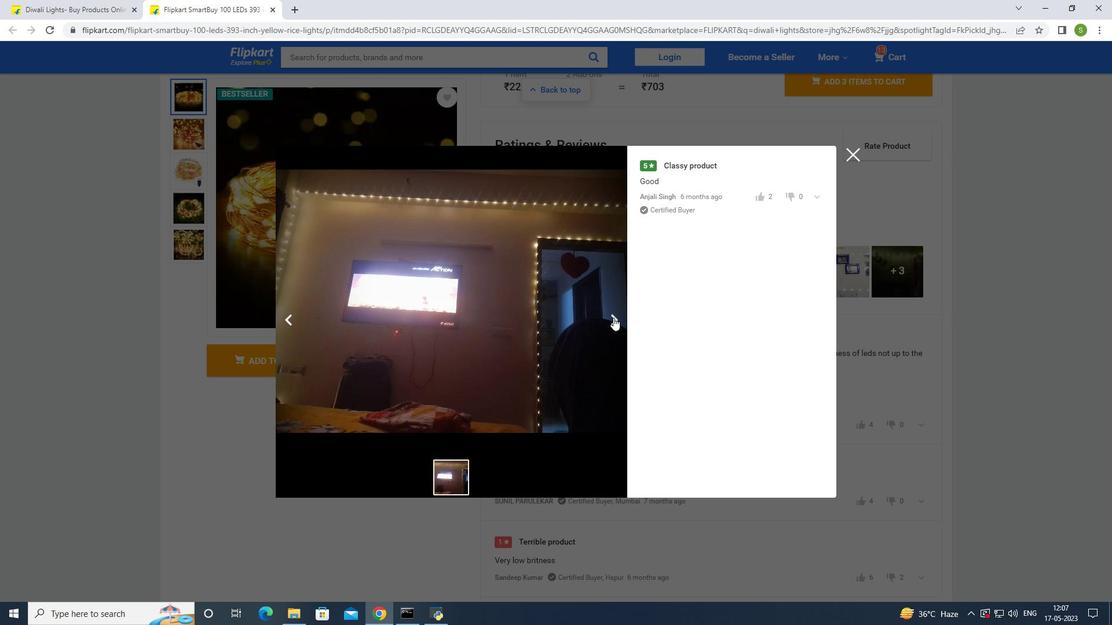 
Action: Mouse pressed left at (613, 318)
Screenshot: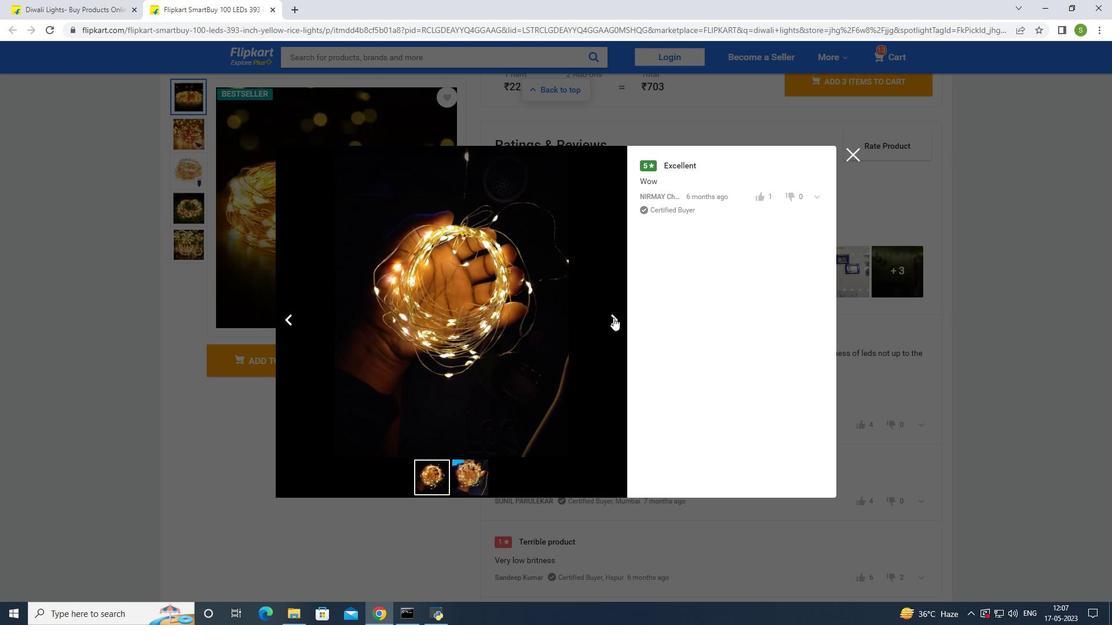 
Action: Mouse pressed left at (613, 318)
Screenshot: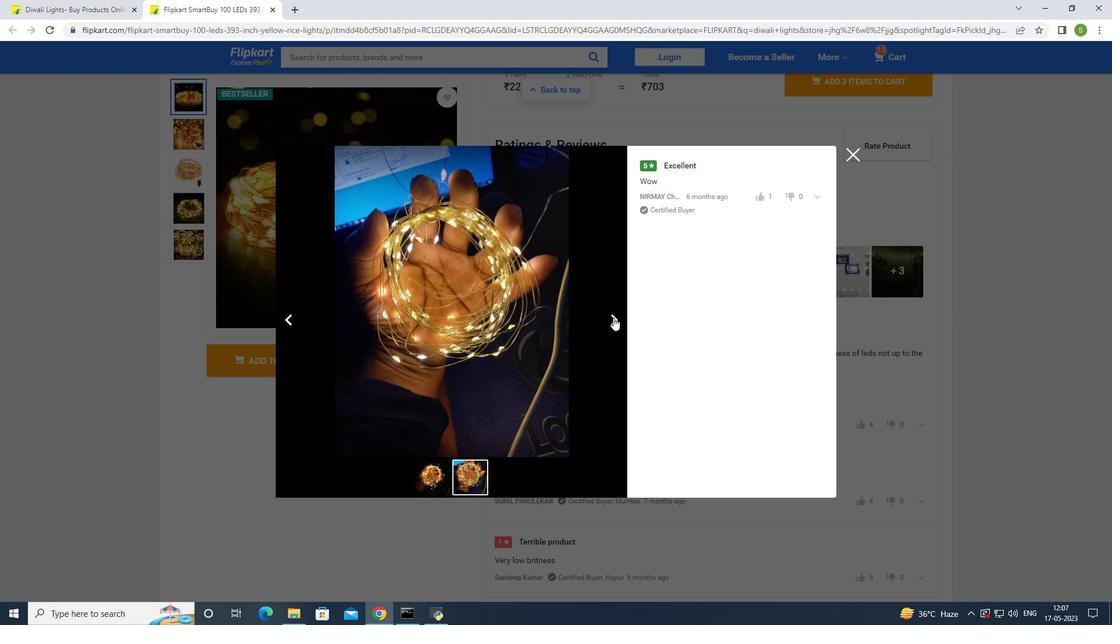 
Action: Mouse moved to (616, 316)
Screenshot: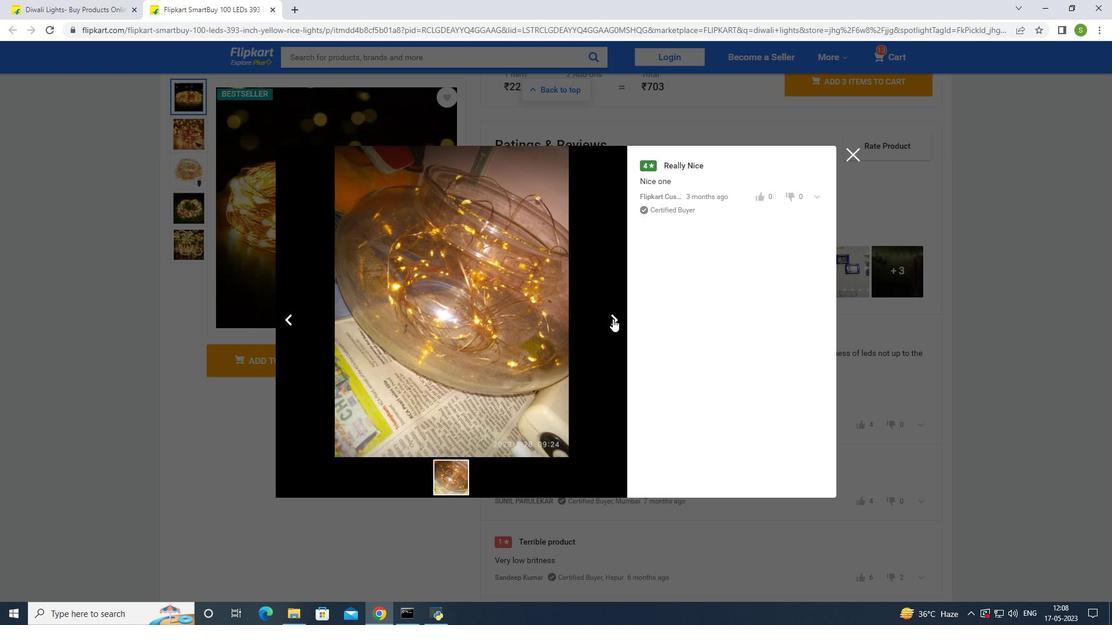 
Action: Mouse pressed left at (616, 316)
Screenshot: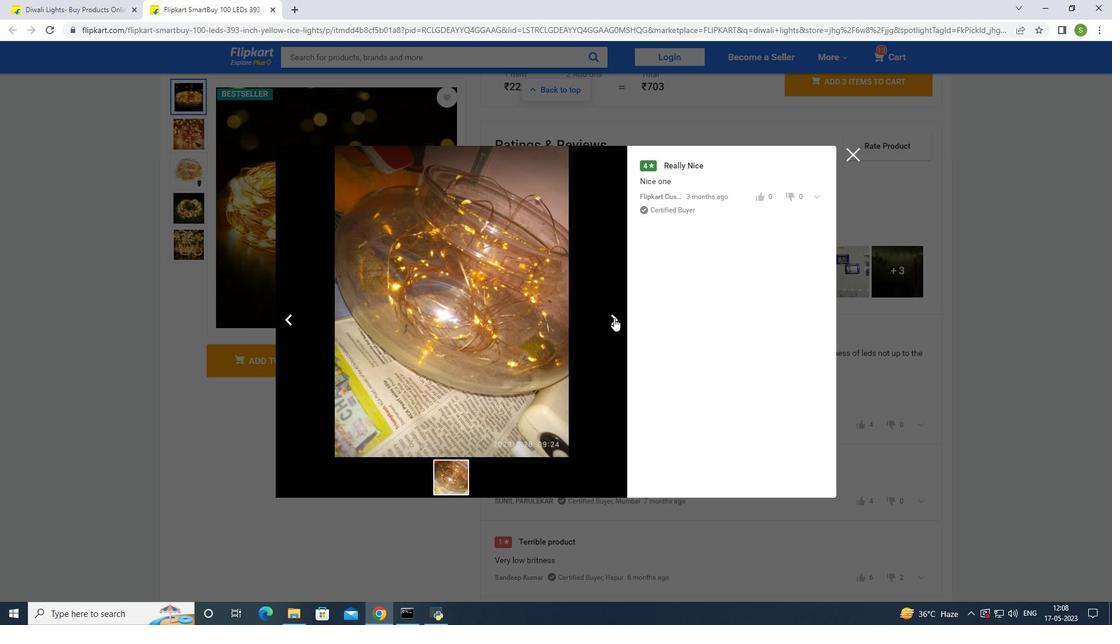 
Action: Mouse moved to (615, 318)
Screenshot: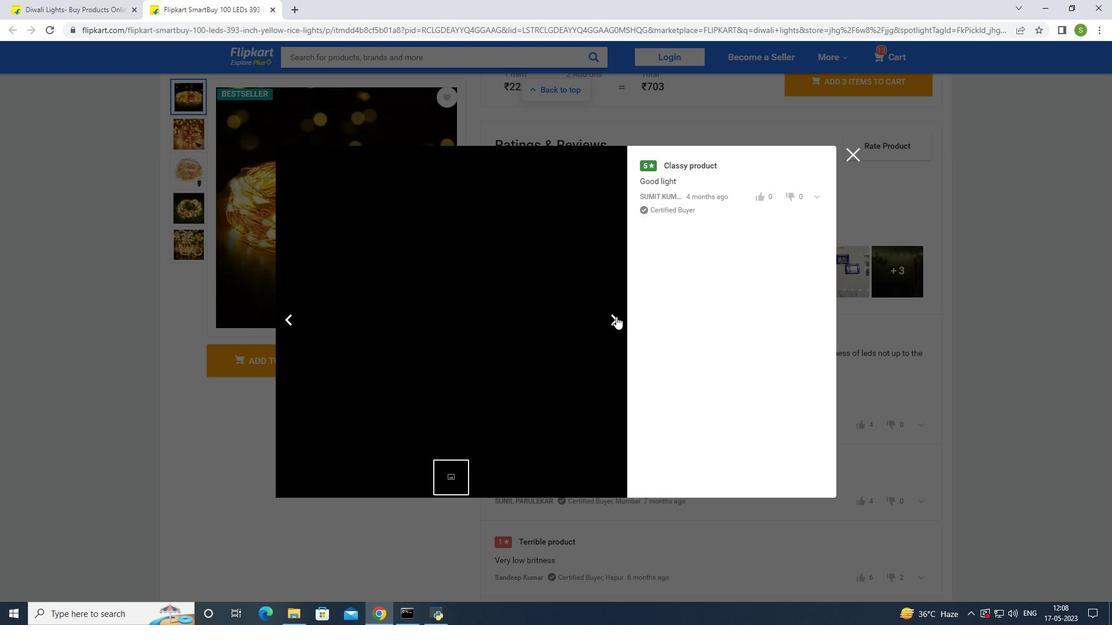
Action: Mouse pressed left at (615, 318)
Screenshot: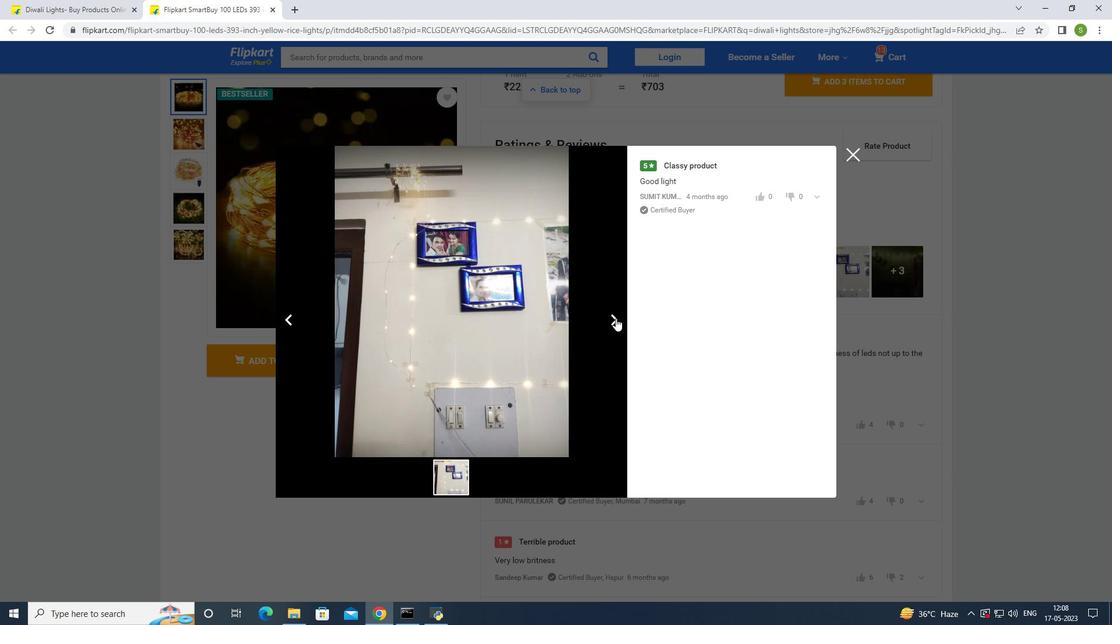 
Action: Mouse moved to (615, 319)
Screenshot: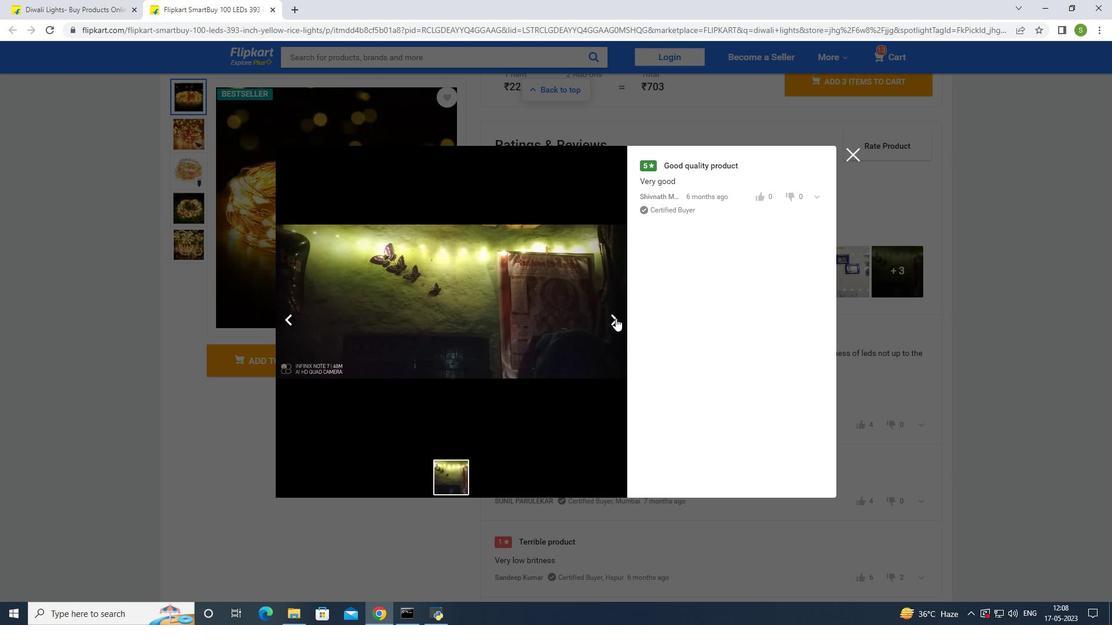 
Action: Mouse pressed left at (615, 319)
Screenshot: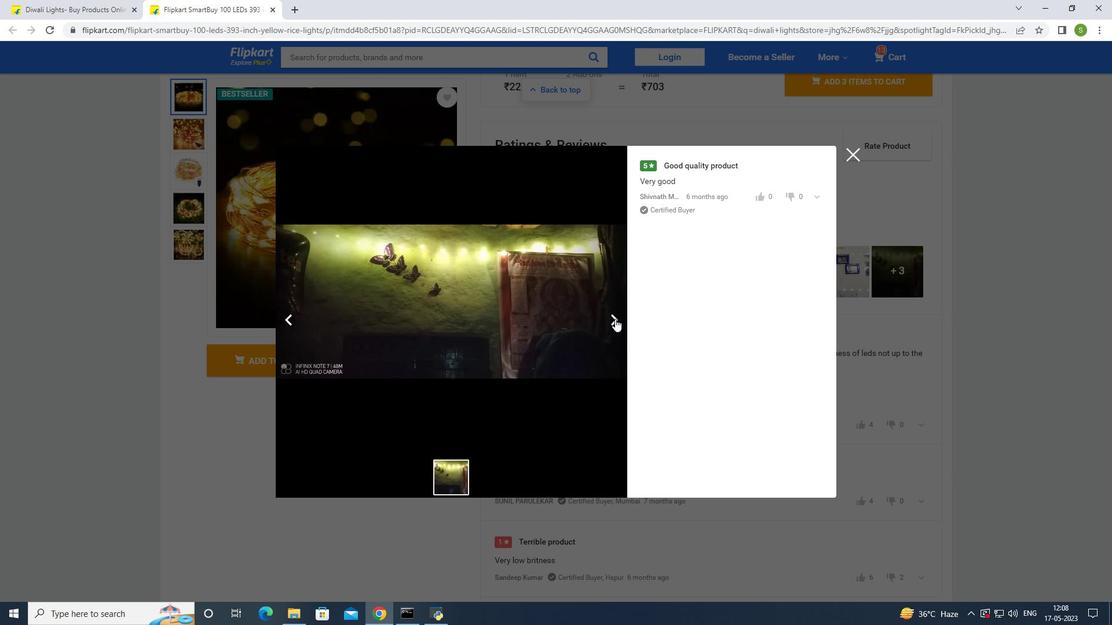
Action: Mouse moved to (854, 155)
Screenshot: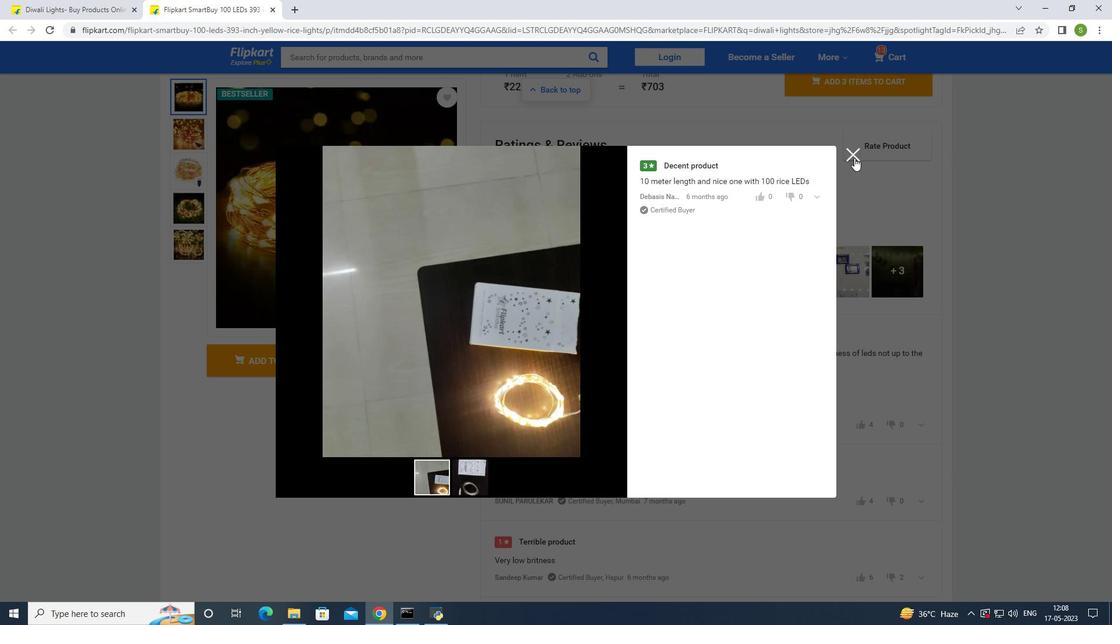 
Action: Mouse pressed left at (854, 155)
Screenshot: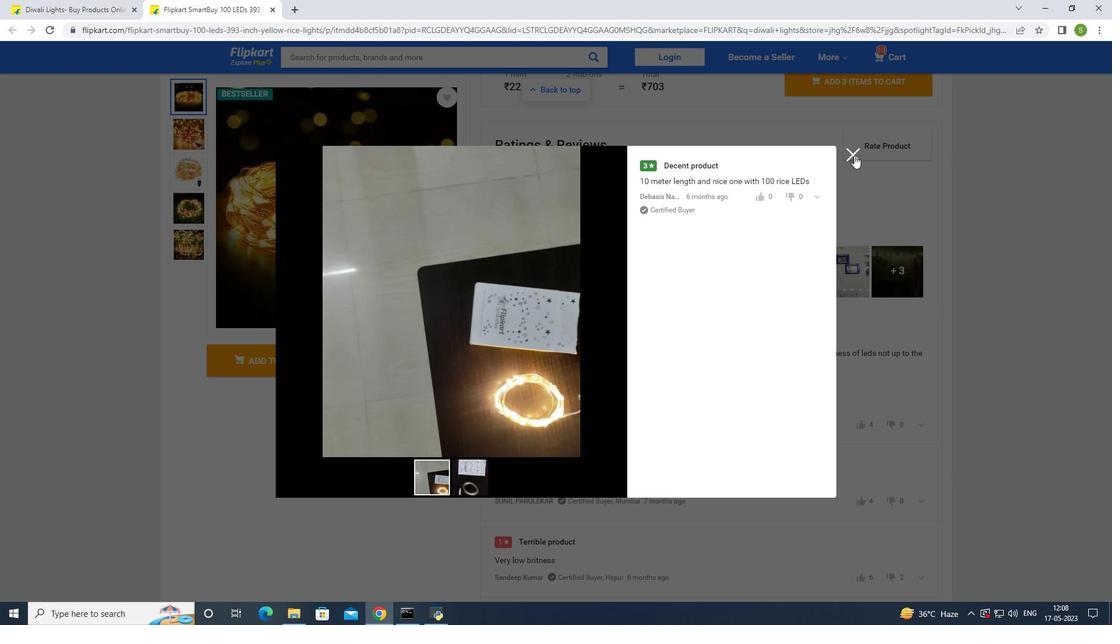 
Action: Mouse moved to (663, 249)
Screenshot: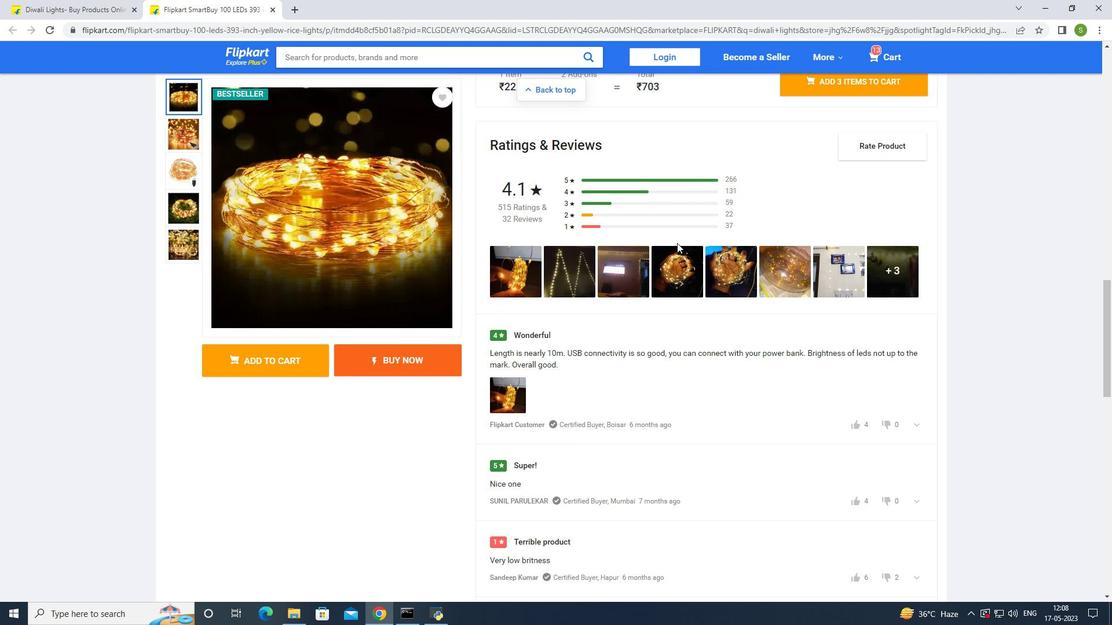 
Action: Mouse scrolled (663, 249) with delta (0, 0)
Screenshot: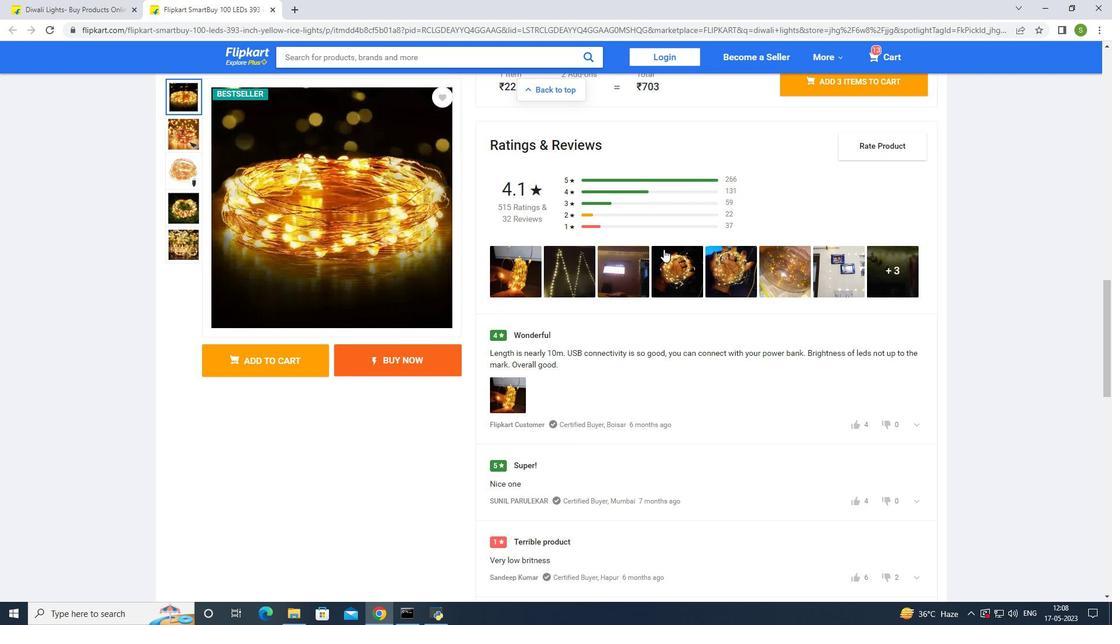 
Action: Mouse scrolled (663, 249) with delta (0, 0)
Screenshot: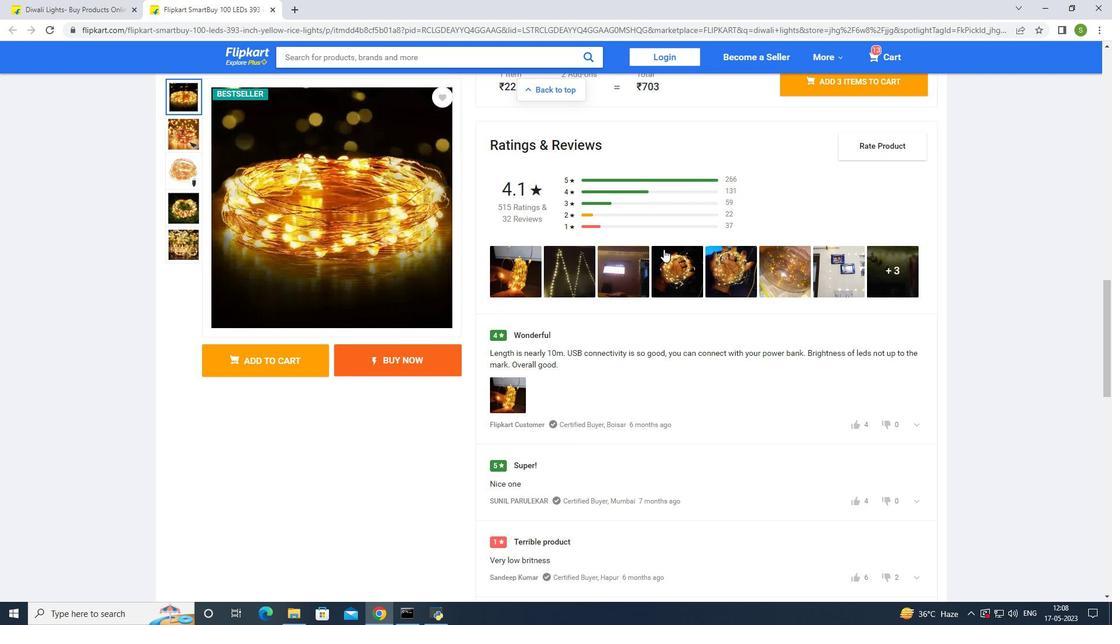
Action: Mouse scrolled (663, 249) with delta (0, 0)
Screenshot: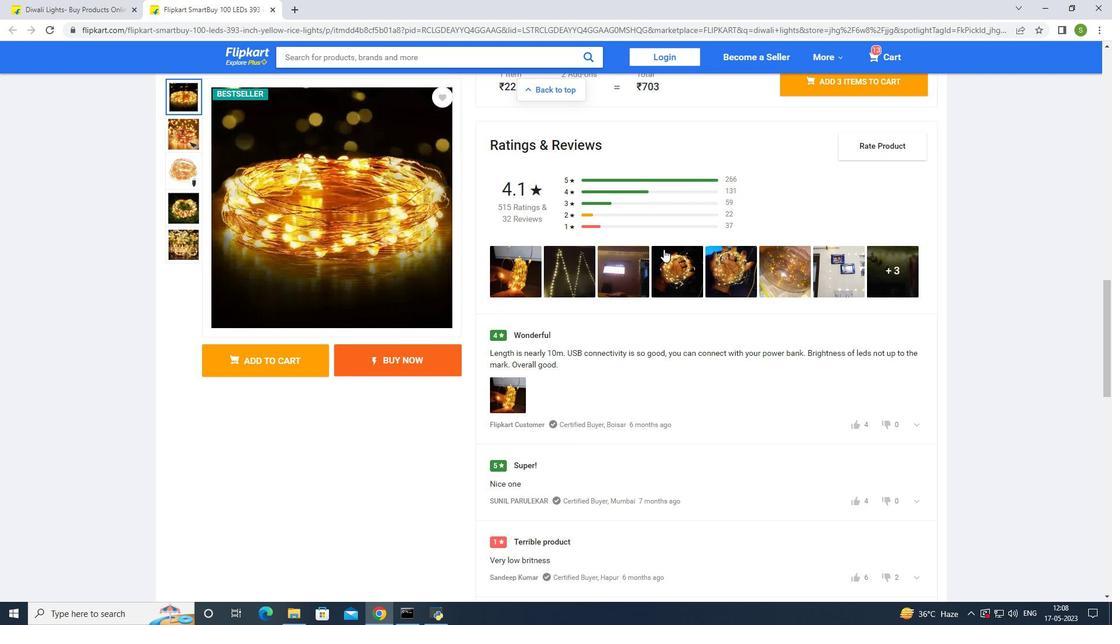 
Action: Mouse scrolled (663, 249) with delta (0, 0)
Screenshot: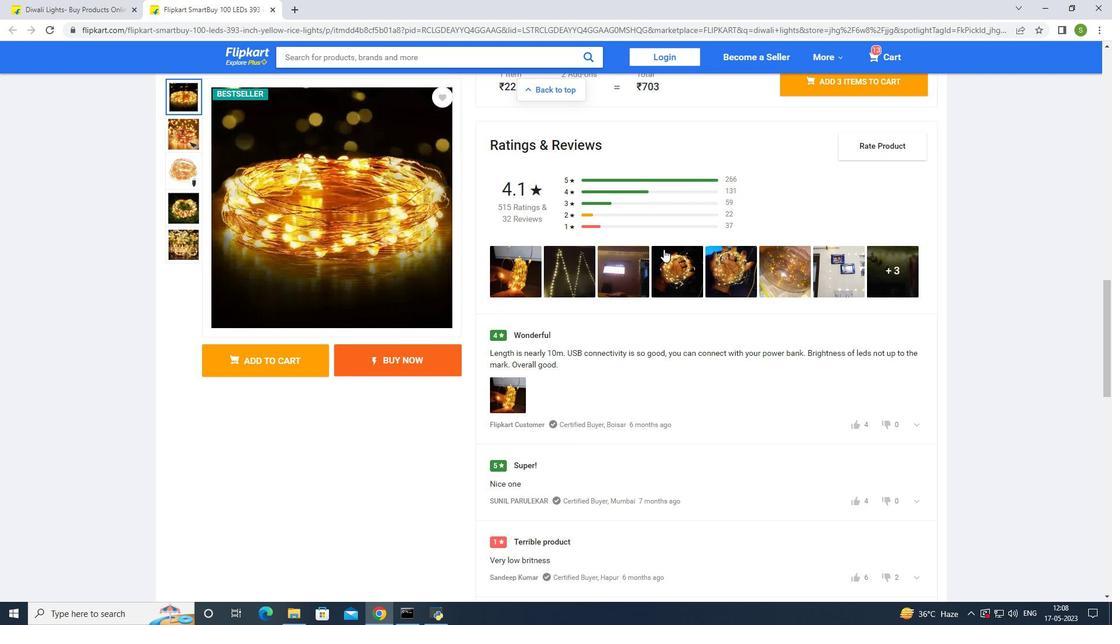 
Action: Mouse scrolled (663, 249) with delta (0, 0)
Screenshot: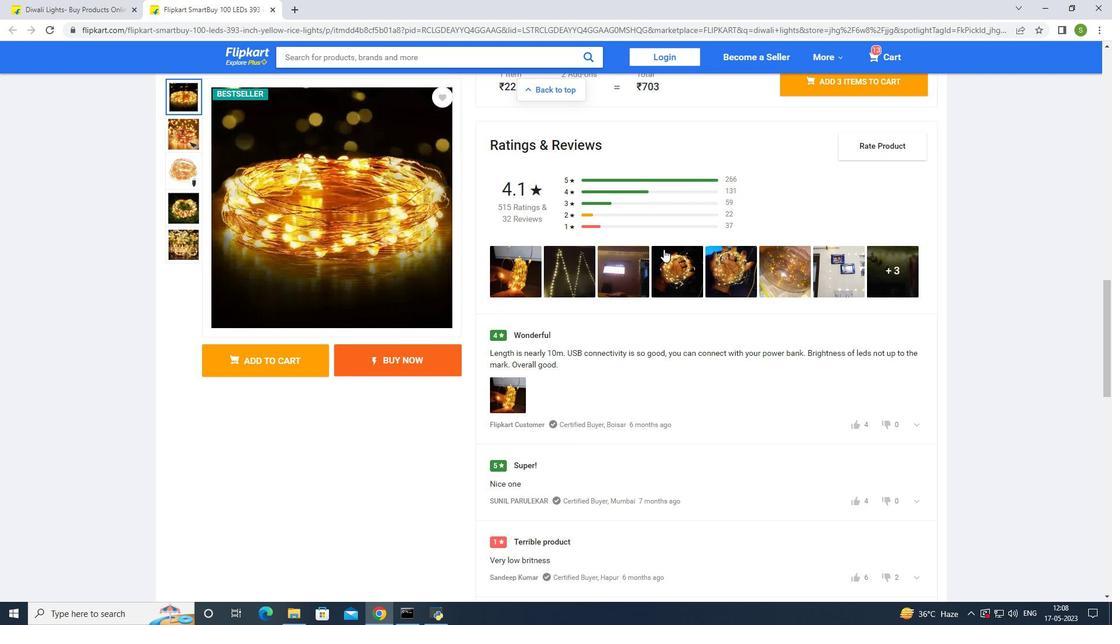 
Action: Mouse moved to (663, 249)
Screenshot: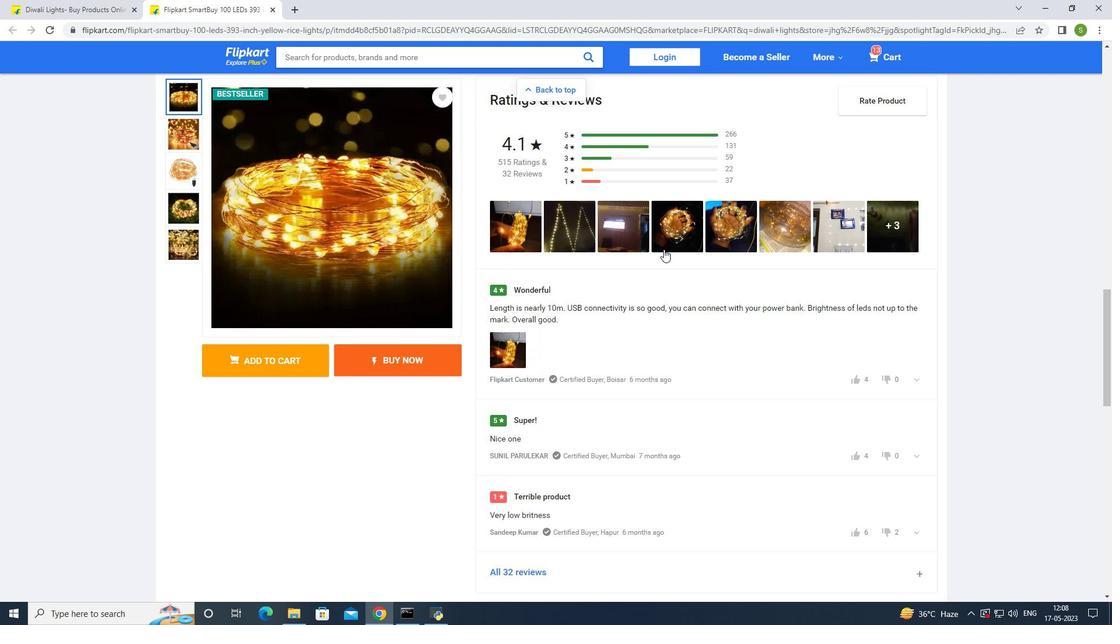 
Action: Mouse scrolled (663, 249) with delta (0, 0)
Screenshot: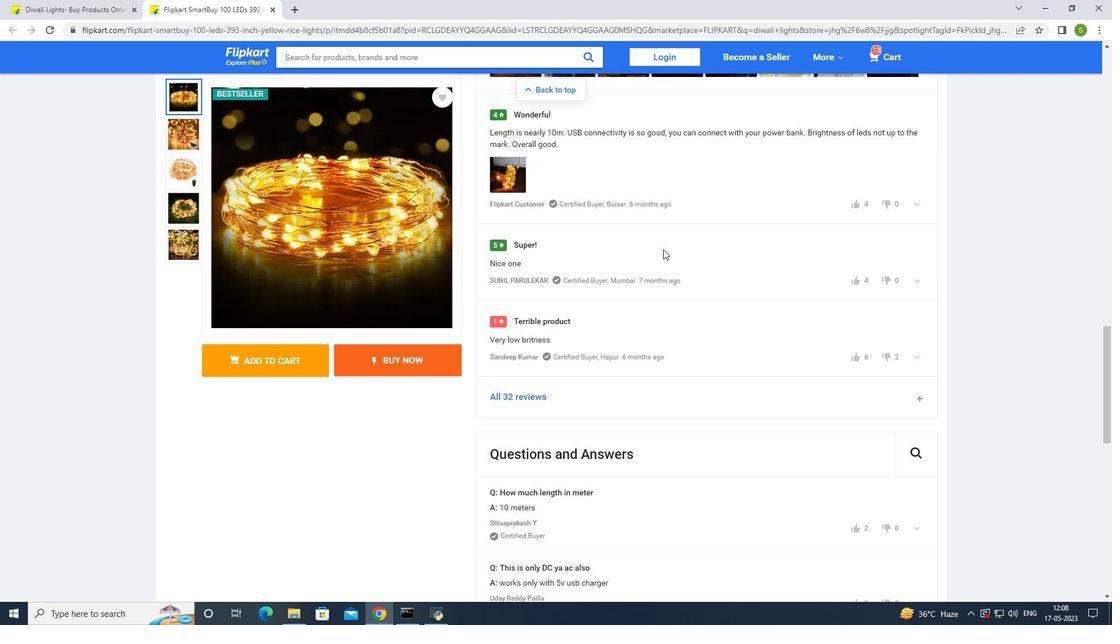 
Action: Mouse scrolled (663, 249) with delta (0, 0)
Screenshot: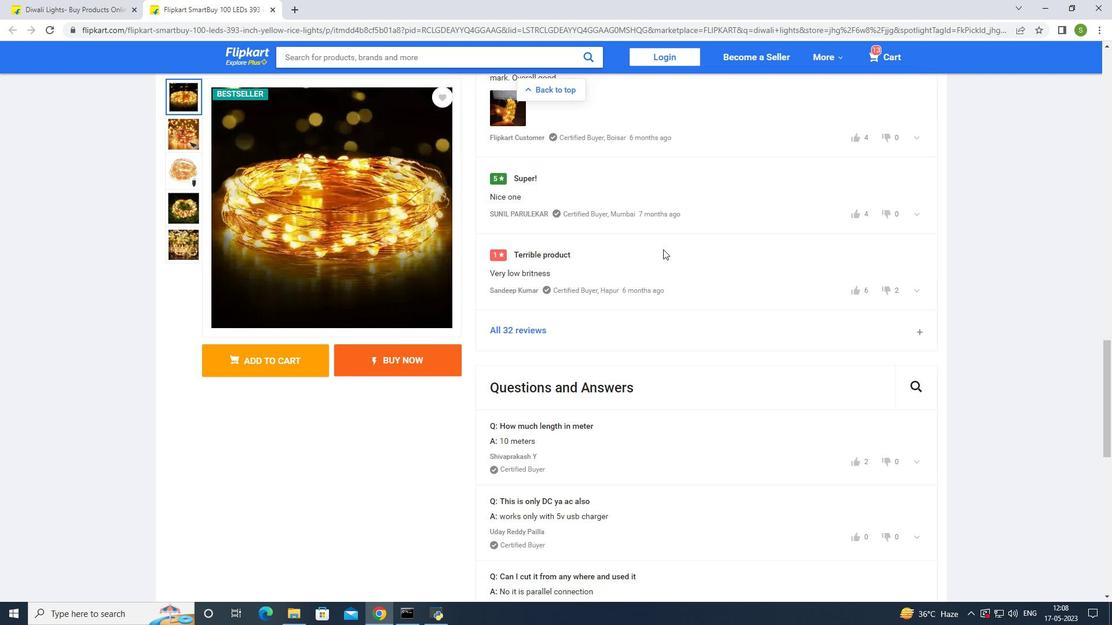 
Action: Mouse scrolled (663, 249) with delta (0, 0)
Screenshot: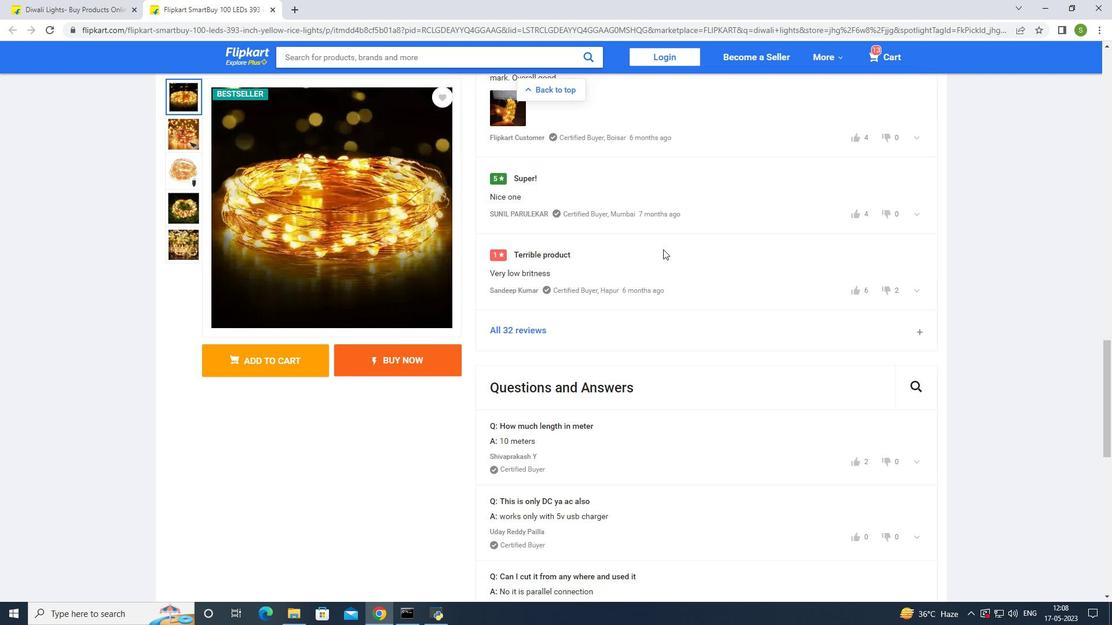 
Action: Mouse scrolled (663, 249) with delta (0, 0)
Screenshot: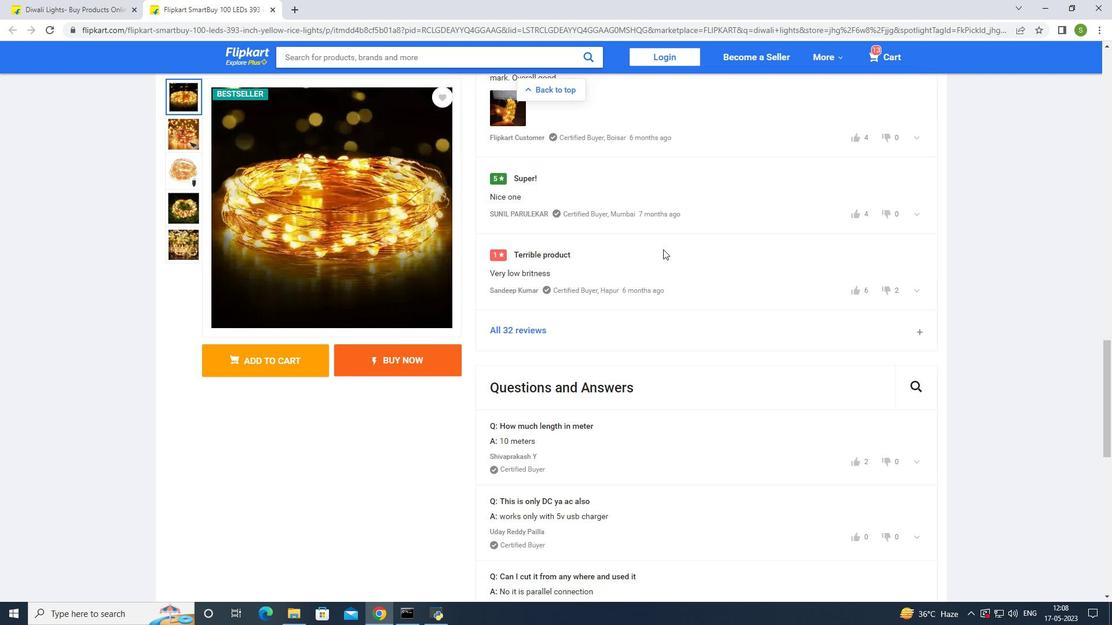 
Action: Mouse scrolled (663, 249) with delta (0, 0)
Screenshot: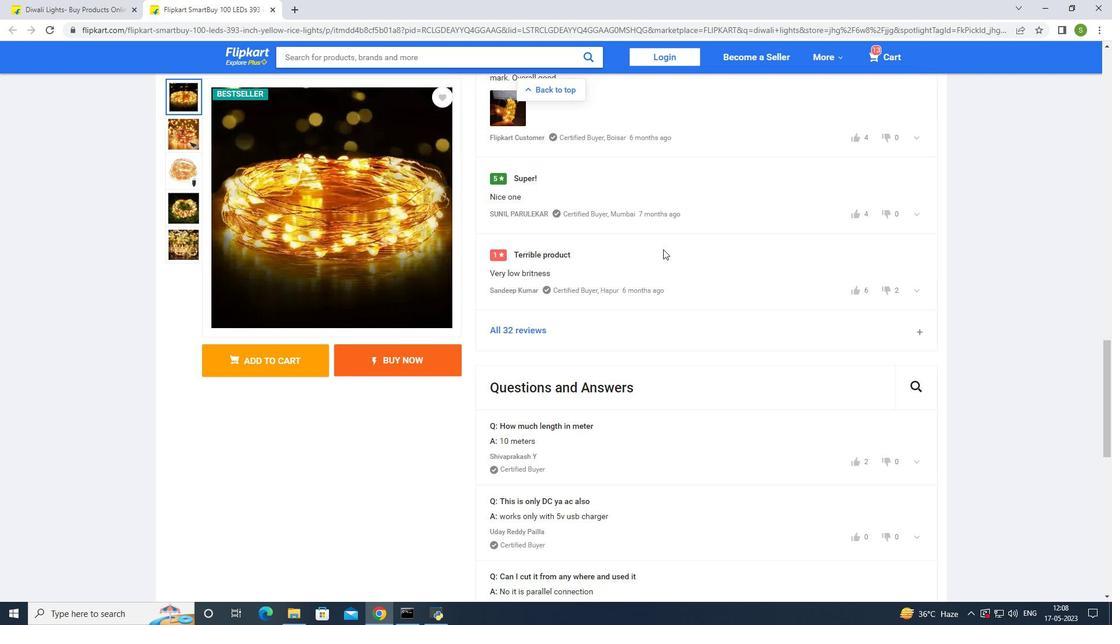 
Action: Mouse moved to (662, 249)
Screenshot: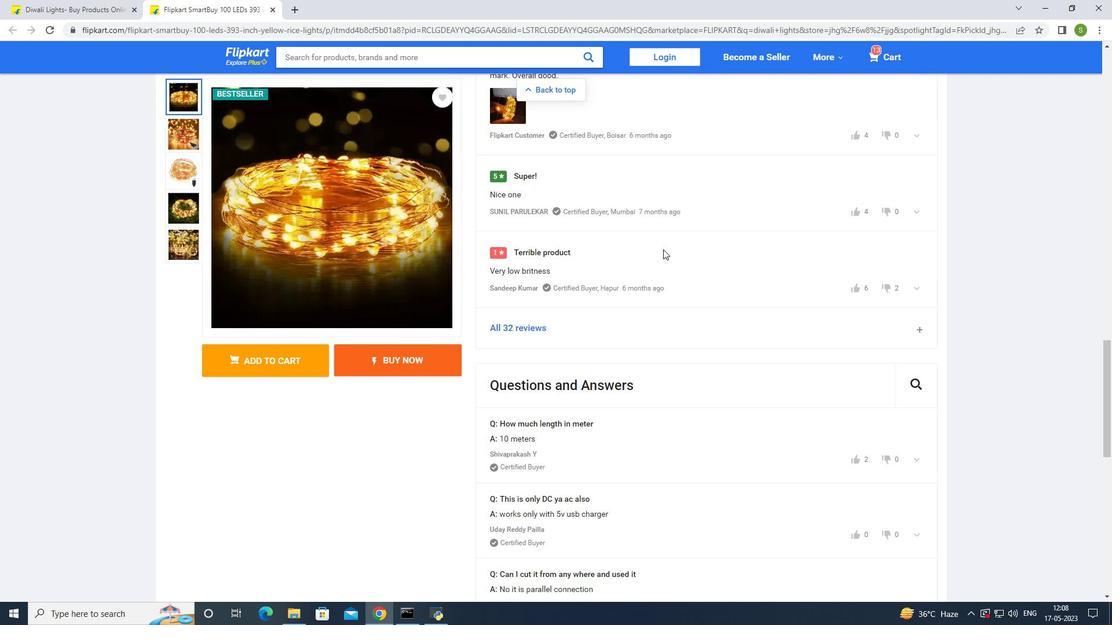 
Action: Mouse scrolled (662, 248) with delta (0, 0)
Screenshot: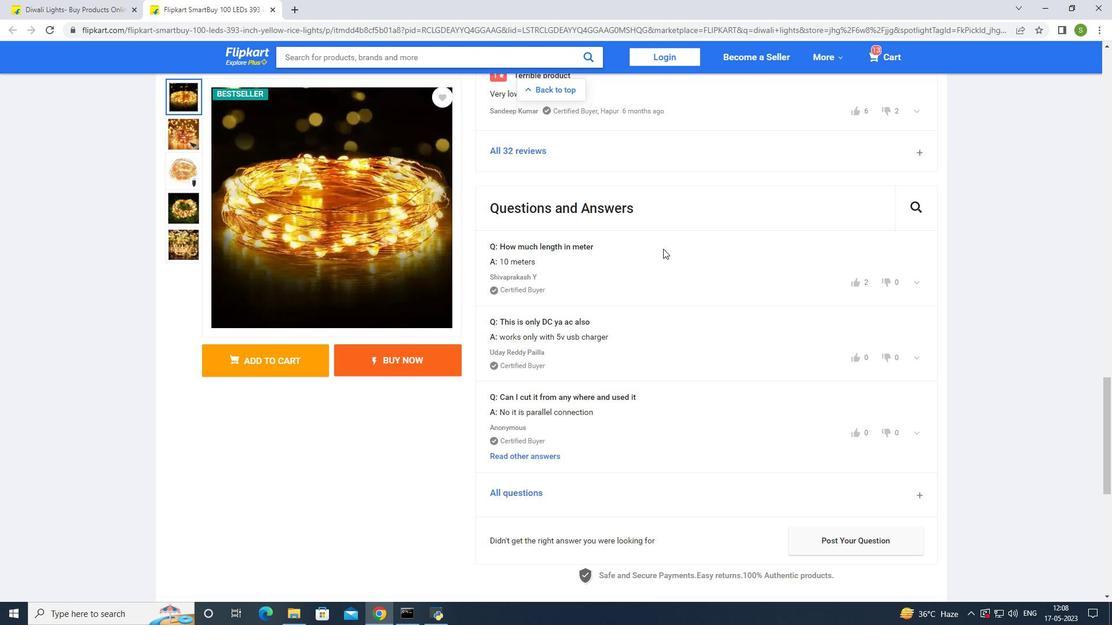 
Action: Mouse scrolled (662, 248) with delta (0, 0)
Screenshot: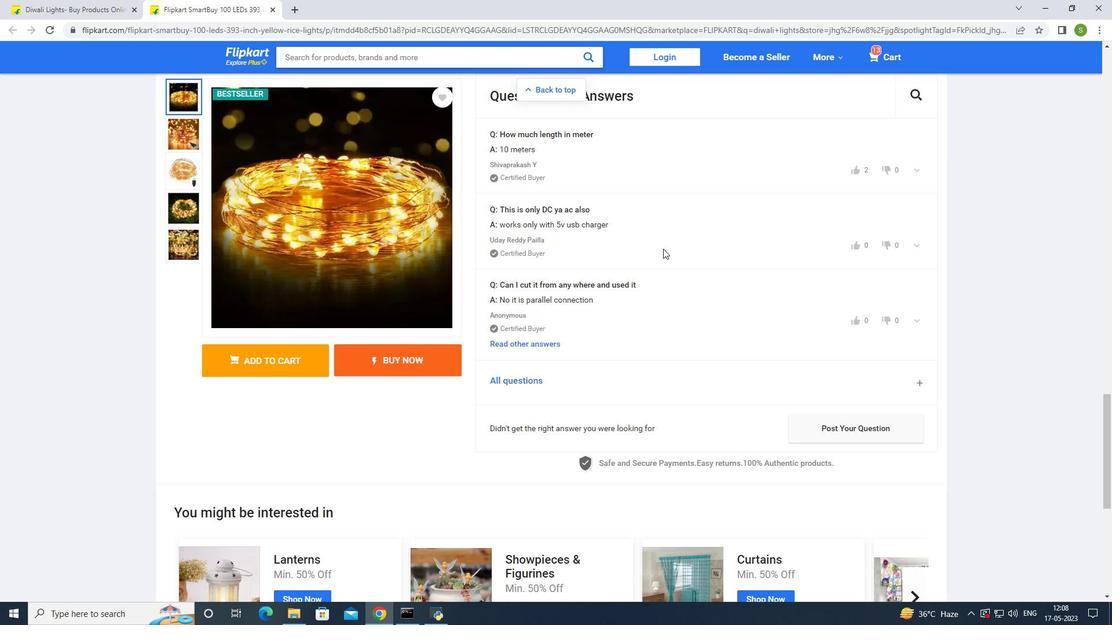 
Action: Mouse scrolled (662, 248) with delta (0, 0)
Screenshot: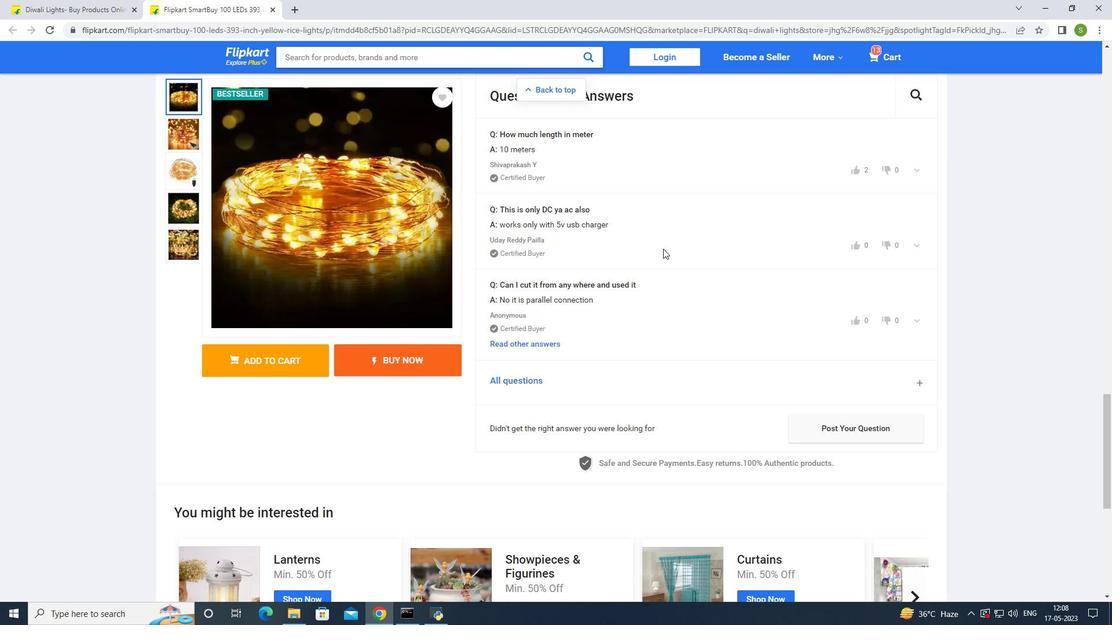 
Action: Mouse scrolled (662, 248) with delta (0, 0)
Screenshot: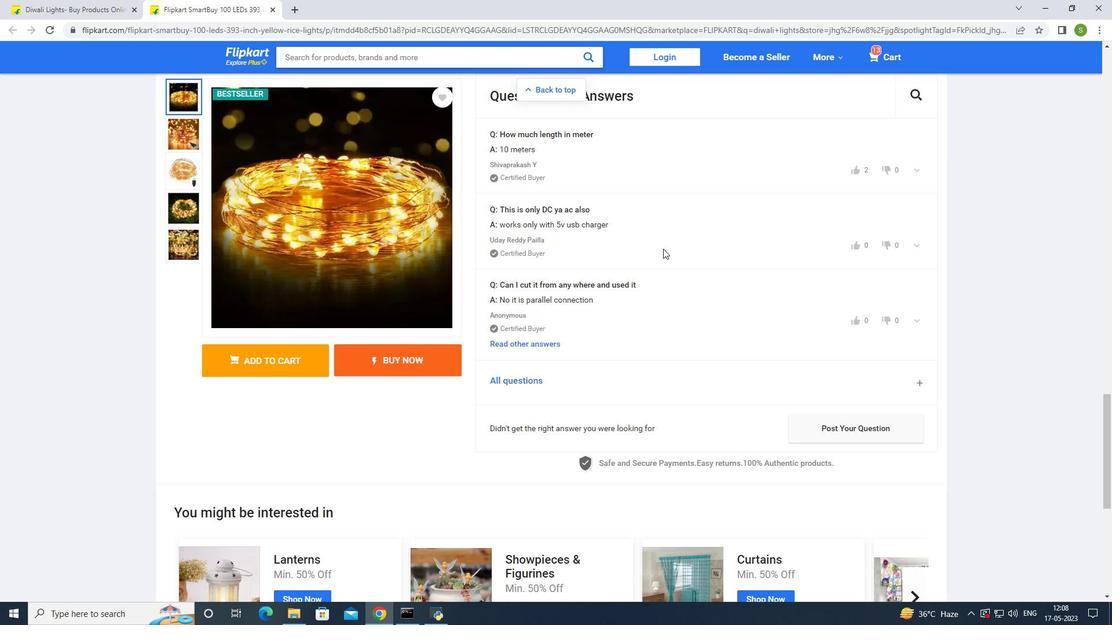 
Action: Mouse scrolled (662, 248) with delta (0, 0)
Screenshot: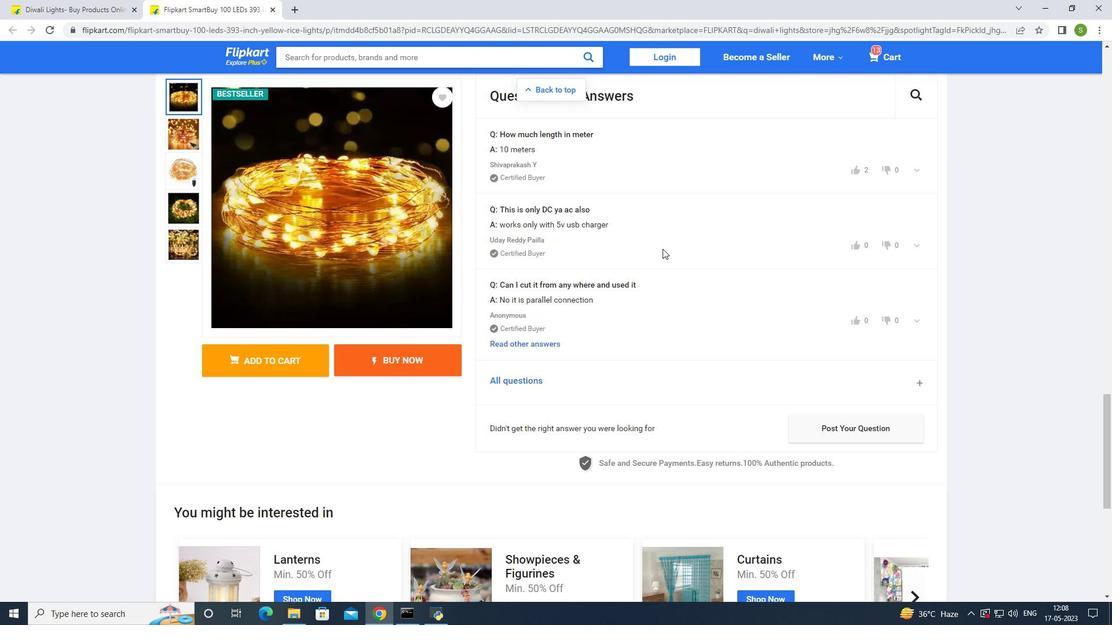 
Action: Mouse moved to (662, 248)
Screenshot: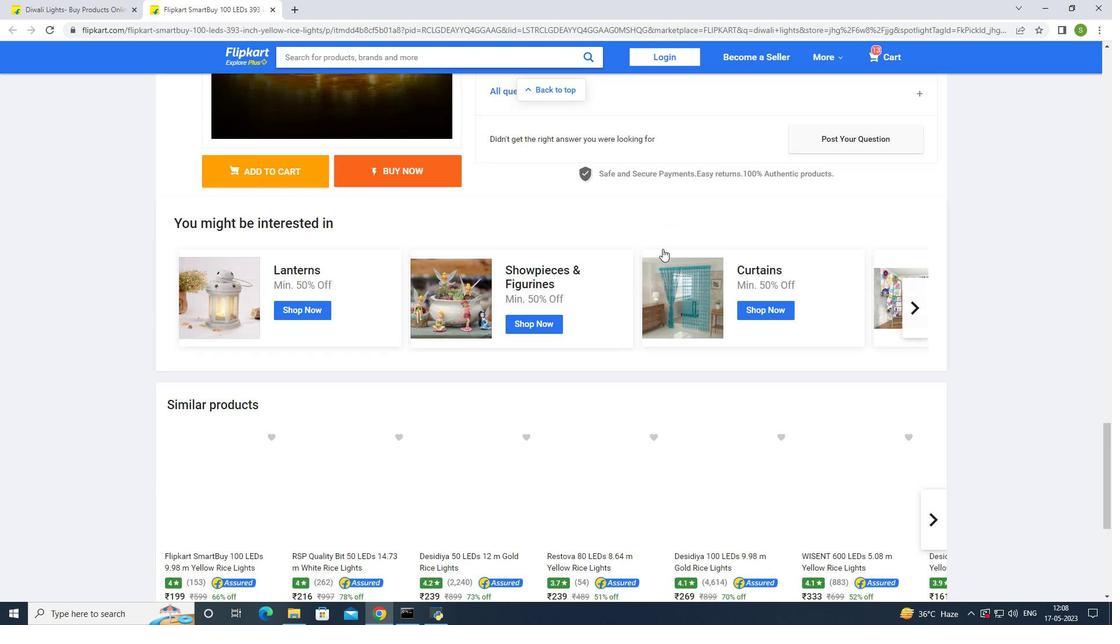 
Action: Mouse scrolled (662, 249) with delta (0, 0)
Screenshot: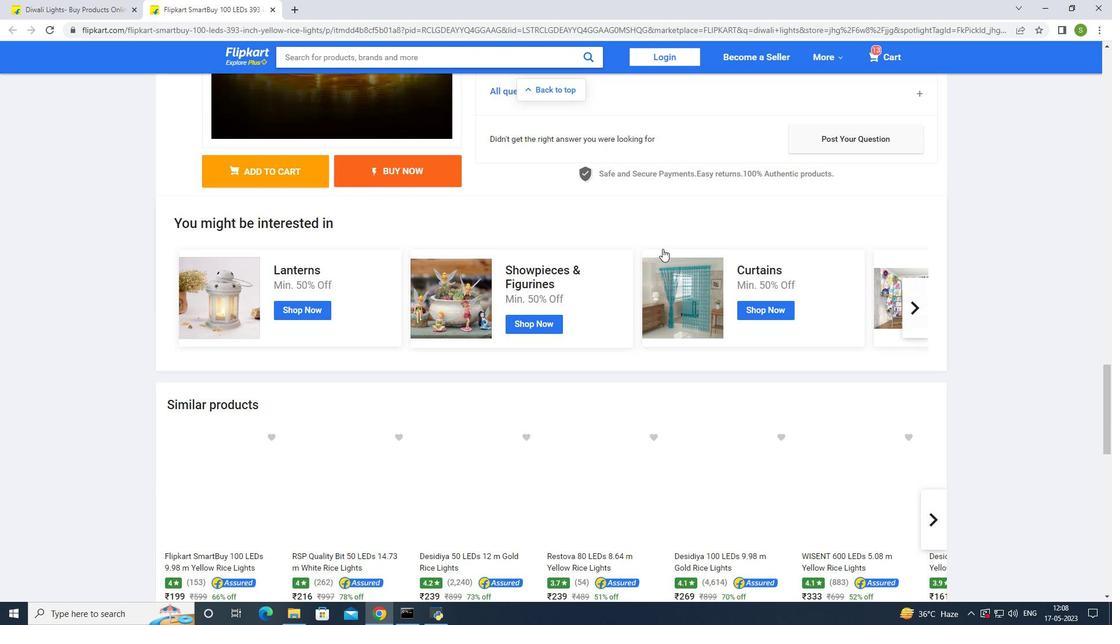 
Action: Mouse scrolled (662, 249) with delta (0, 0)
Screenshot: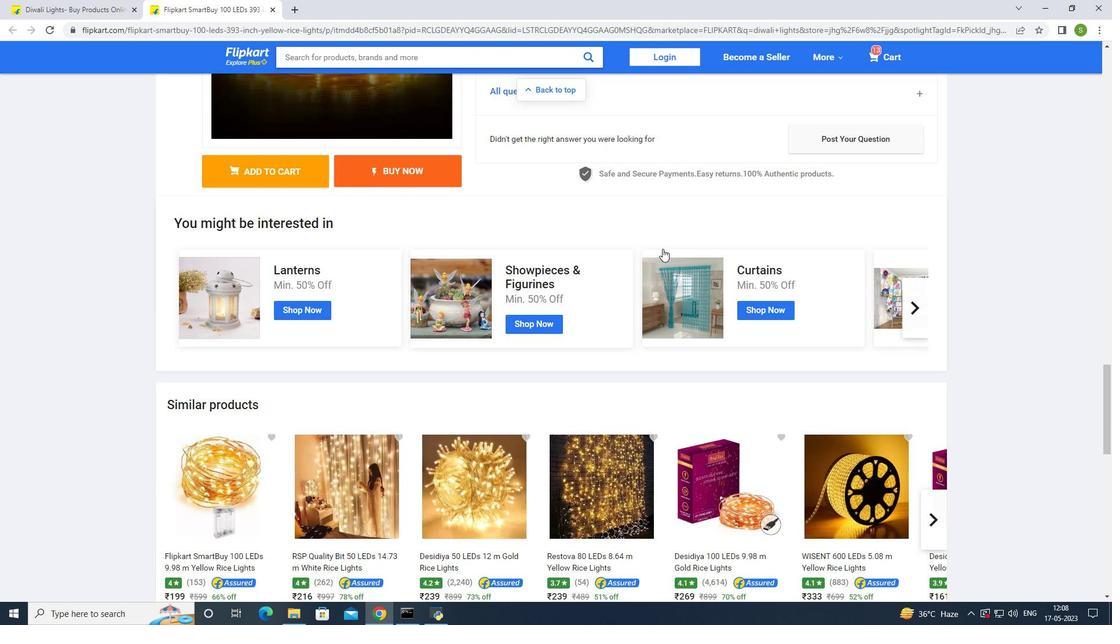 
Action: Mouse scrolled (662, 249) with delta (0, 0)
Screenshot: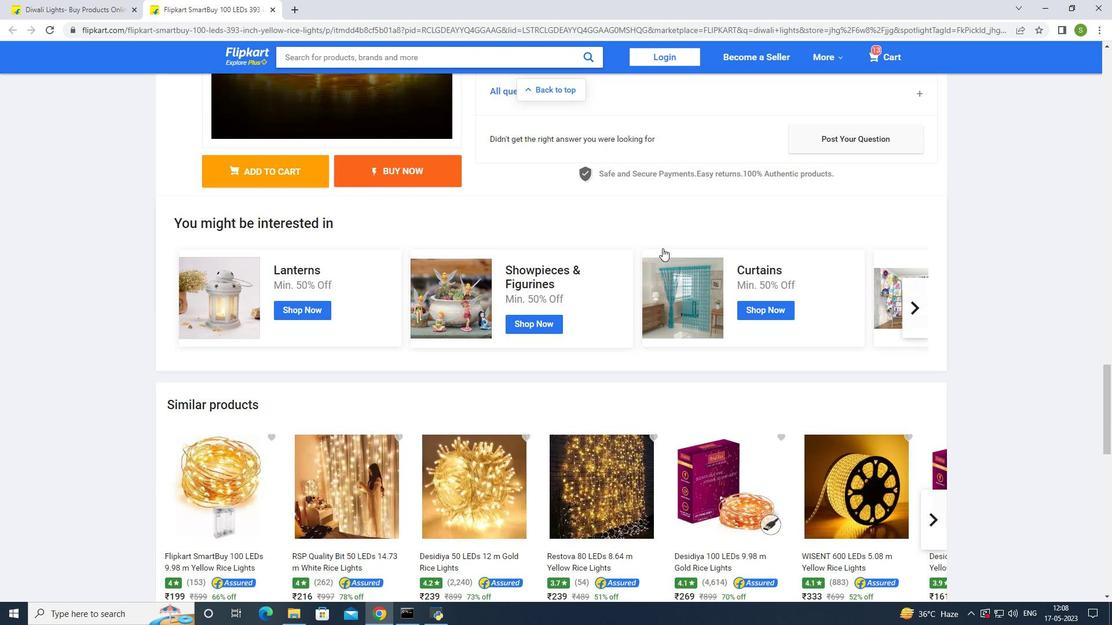 
Action: Mouse scrolled (662, 249) with delta (0, 0)
Screenshot: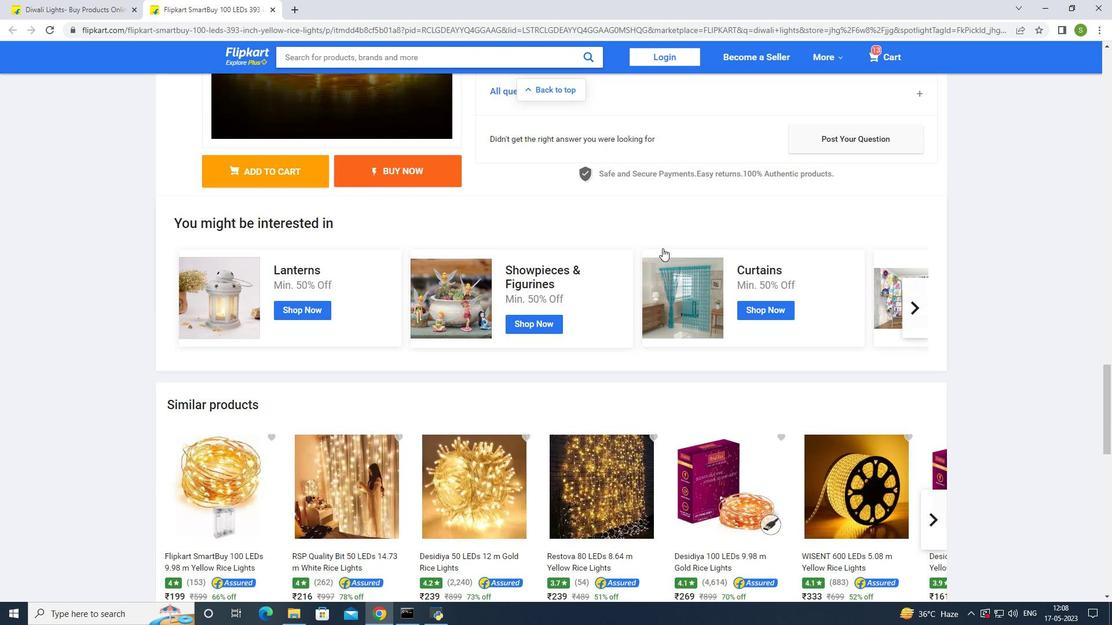 
Action: Mouse scrolled (662, 249) with delta (0, 0)
Screenshot: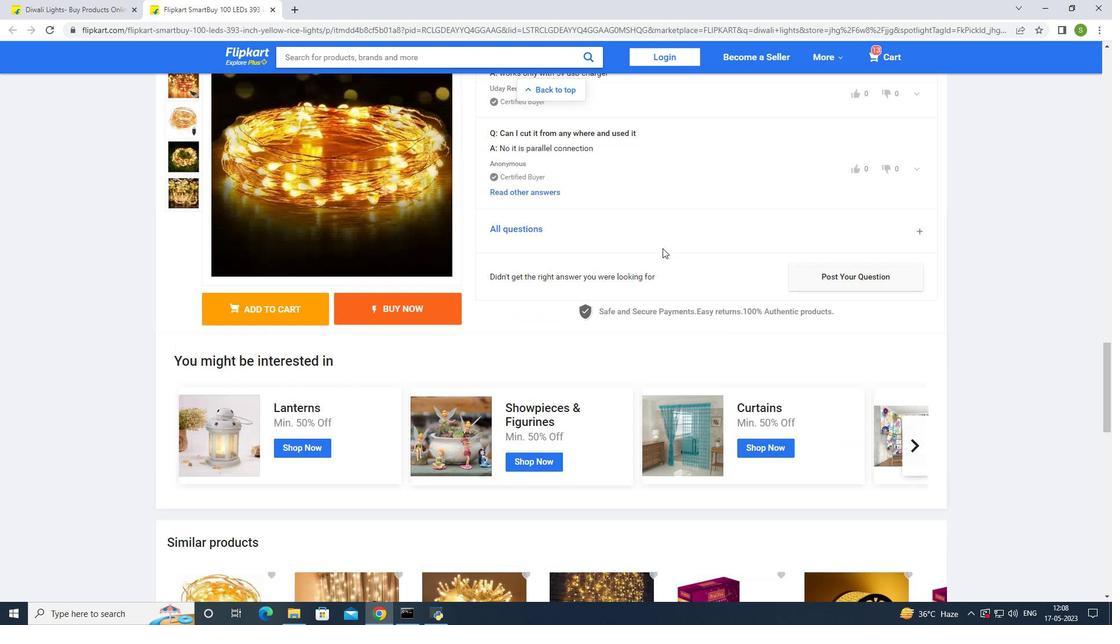 
Action: Mouse scrolled (662, 249) with delta (0, 0)
Screenshot: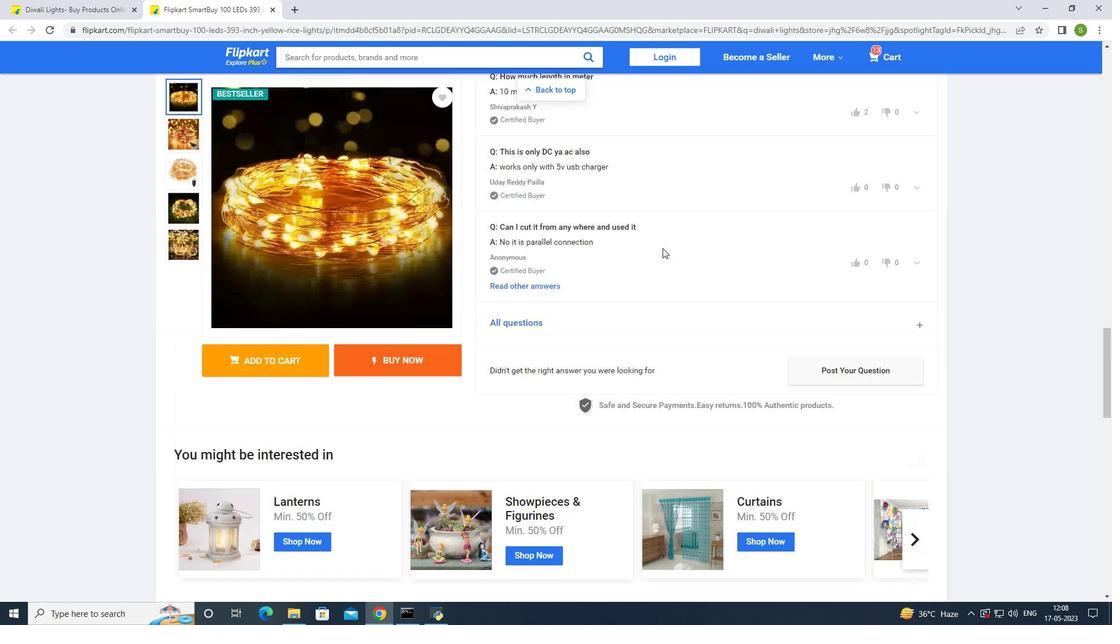 
Action: Mouse scrolled (662, 249) with delta (0, 0)
Screenshot: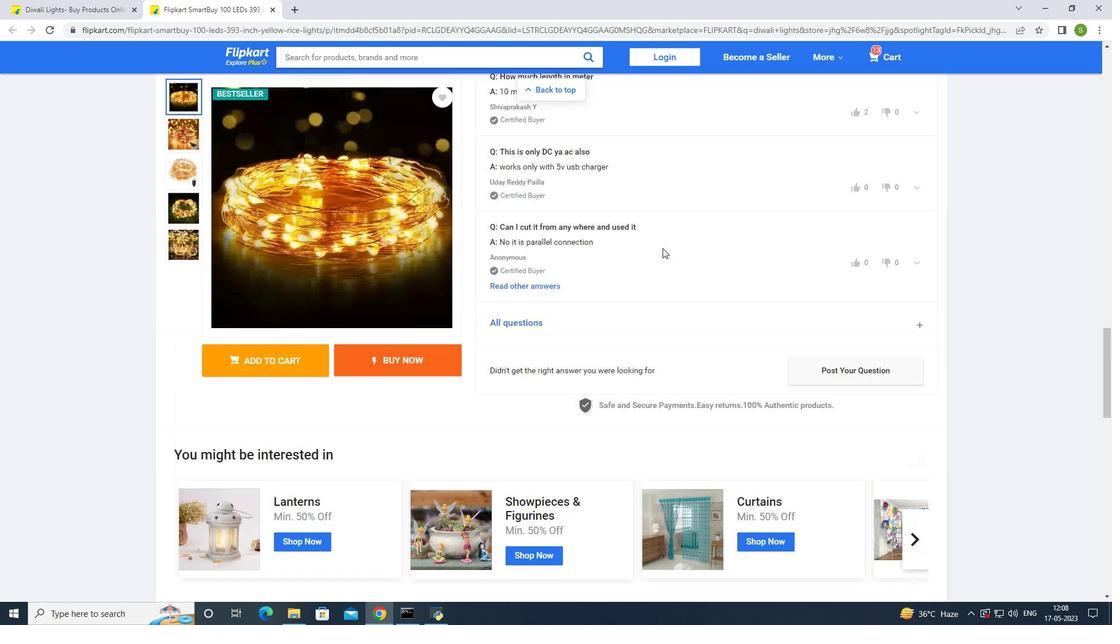 
Action: Mouse scrolled (662, 249) with delta (0, 0)
Screenshot: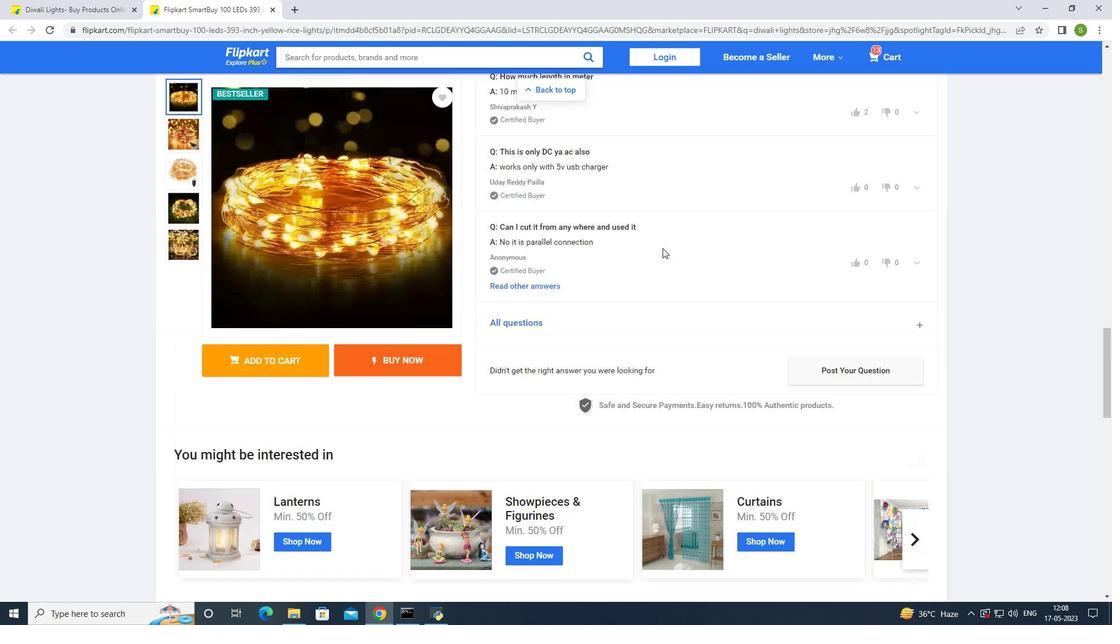 
Action: Mouse scrolled (662, 249) with delta (0, 0)
Screenshot: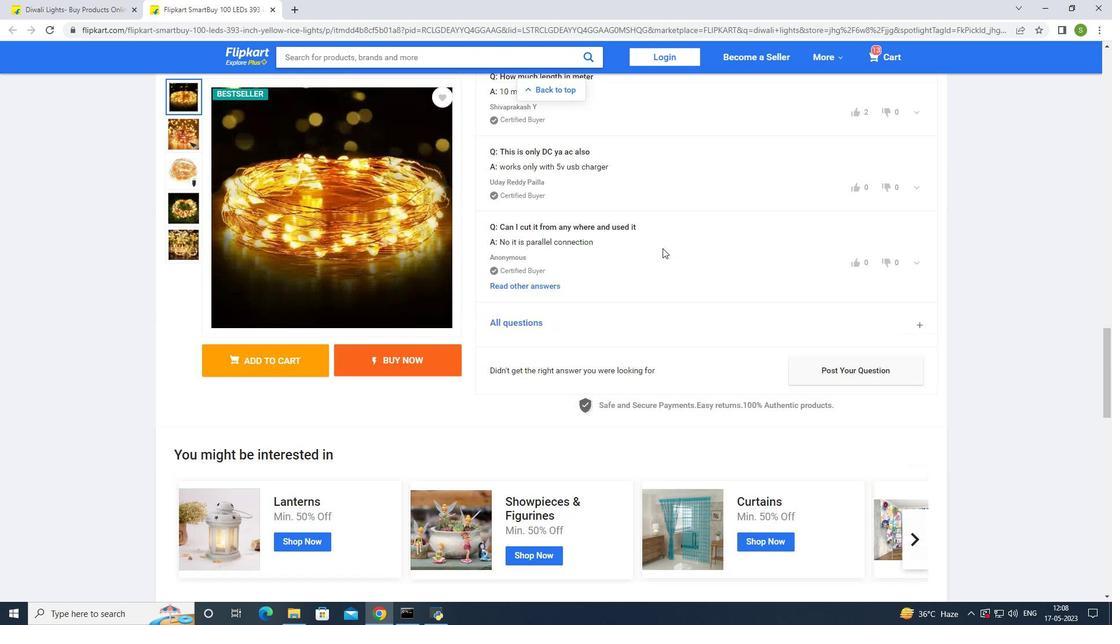 
Action: Mouse moved to (661, 248)
Screenshot: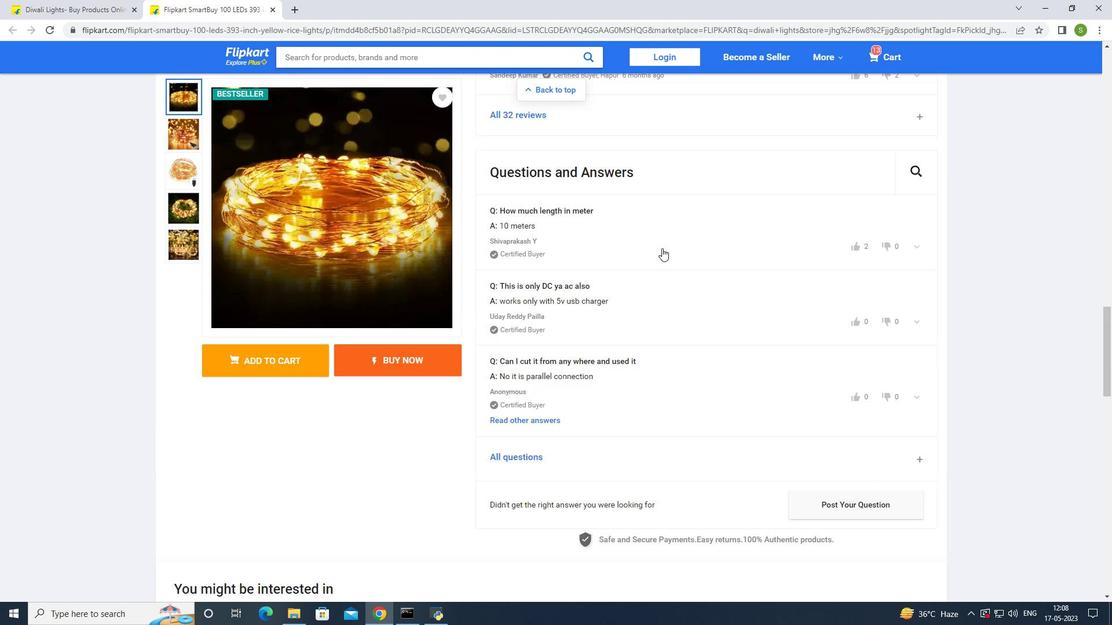 
Action: Mouse scrolled (661, 249) with delta (0, 0)
Screenshot: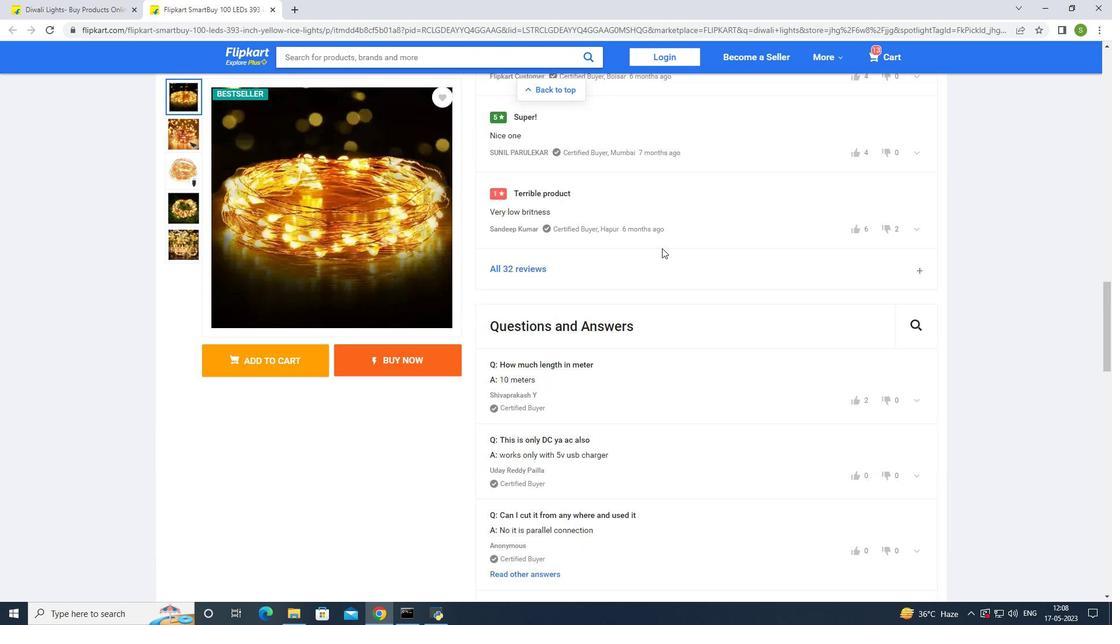 
Action: Mouse scrolled (661, 249) with delta (0, 0)
Screenshot: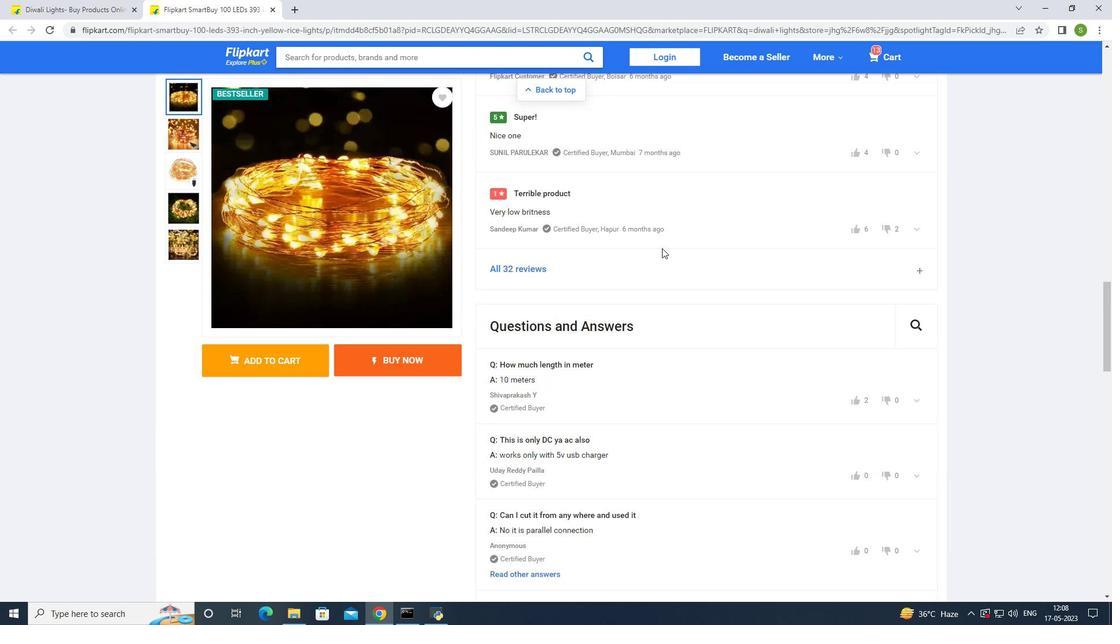 
Action: Mouse scrolled (661, 249) with delta (0, 0)
Screenshot: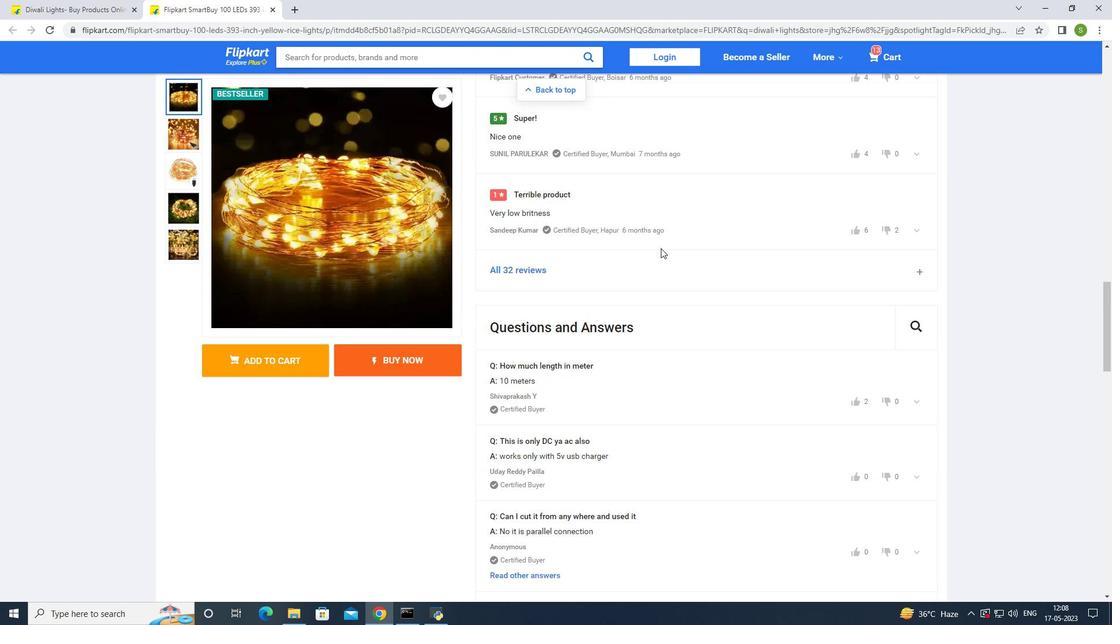 
Action: Mouse scrolled (661, 249) with delta (0, 0)
Screenshot: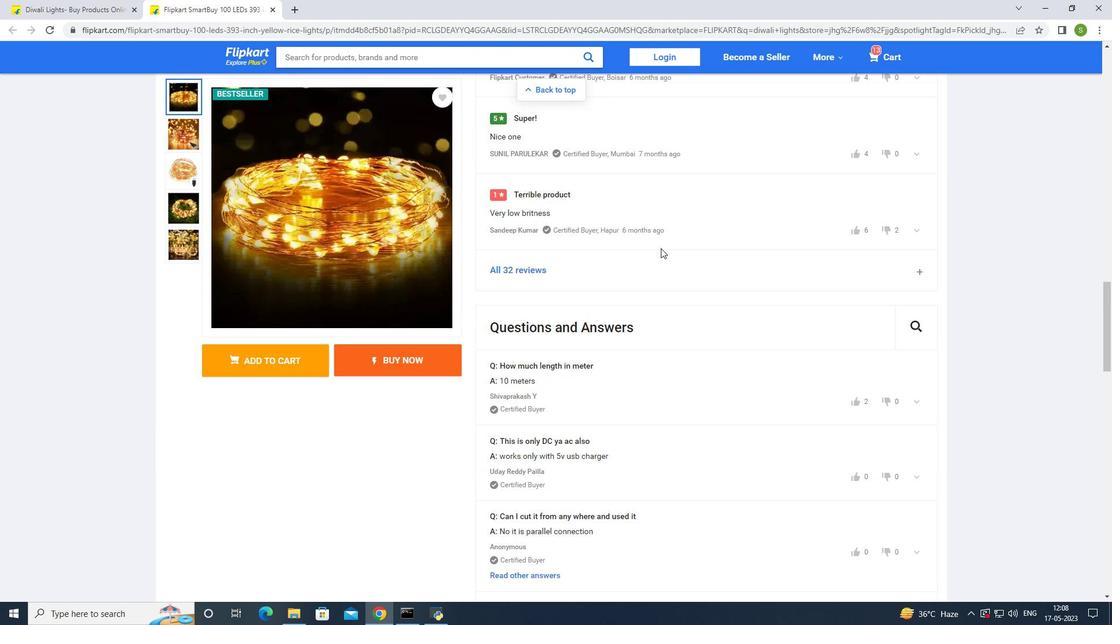 
Action: Mouse scrolled (661, 249) with delta (0, 0)
Screenshot: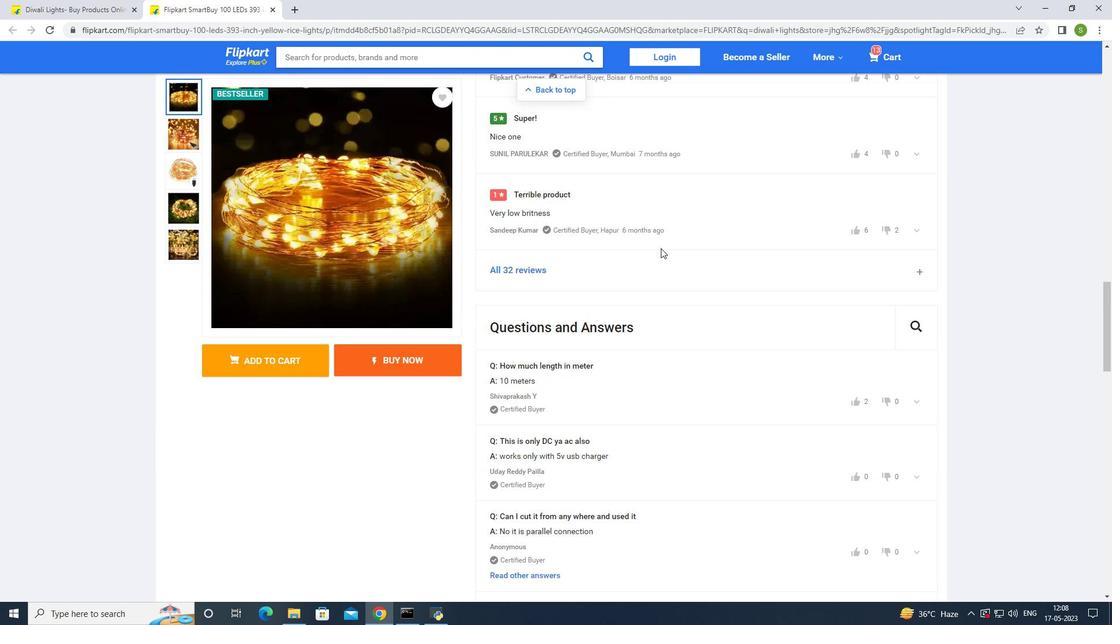 
Action: Mouse moved to (95, 4)
Screenshot: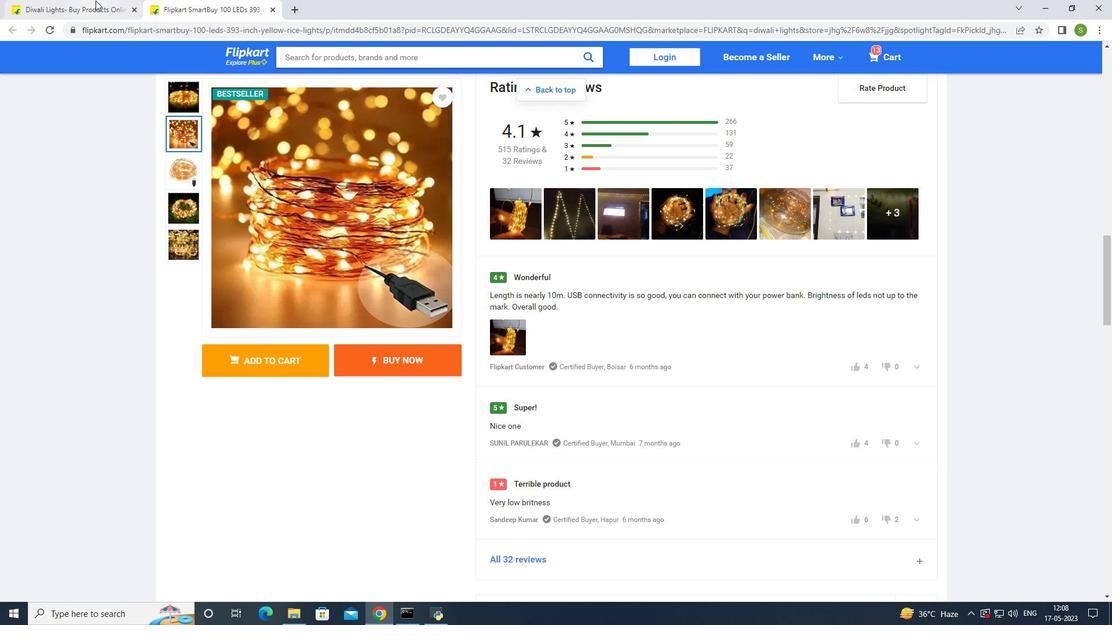 
Action: Mouse pressed left at (95, 4)
Screenshot: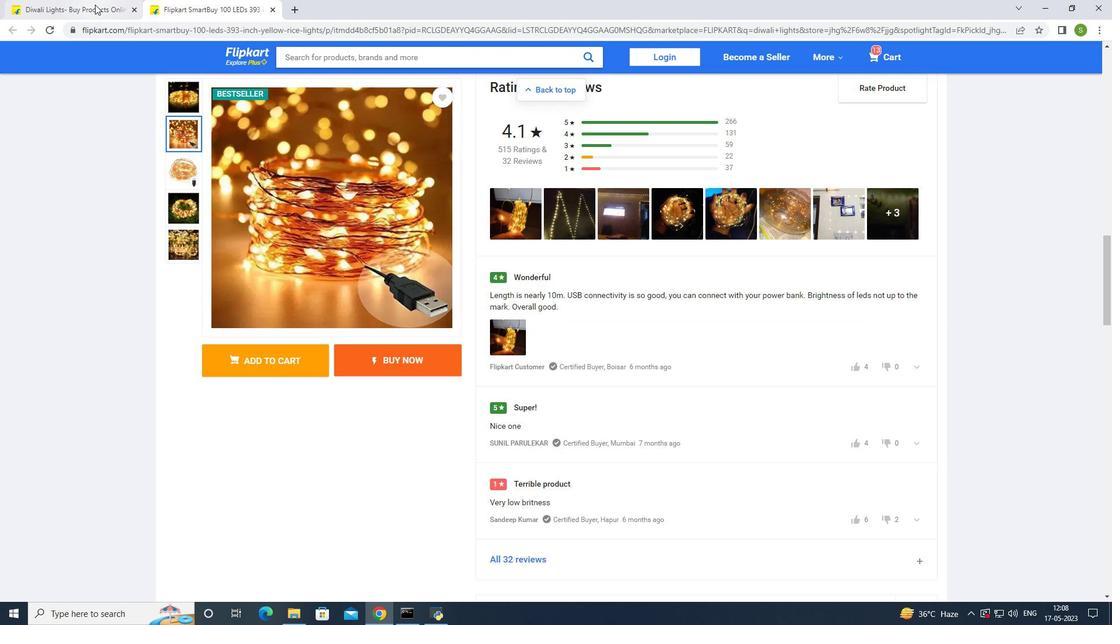
Action: Mouse moved to (627, 316)
Screenshot: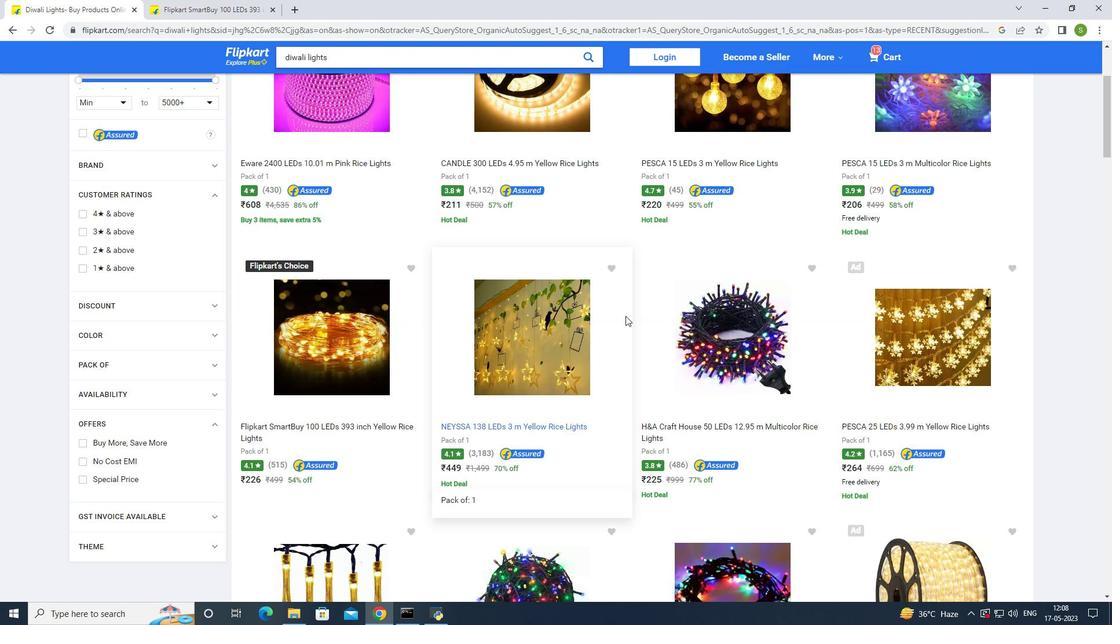 
Action: Mouse scrolled (627, 315) with delta (0, 0)
Screenshot: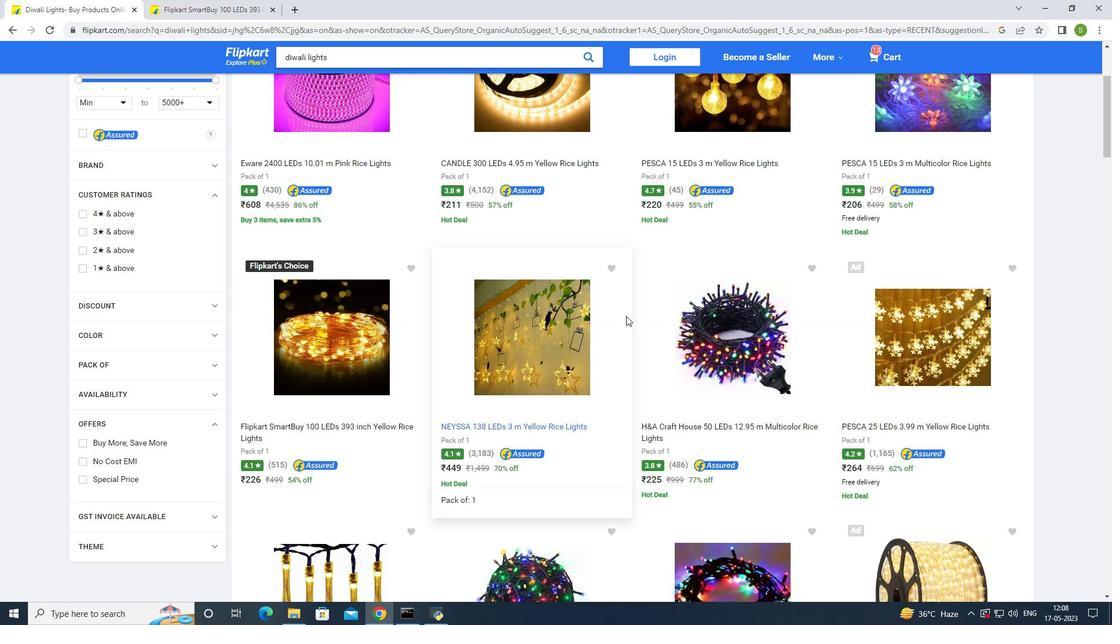 
Action: Mouse scrolled (627, 315) with delta (0, 0)
Screenshot: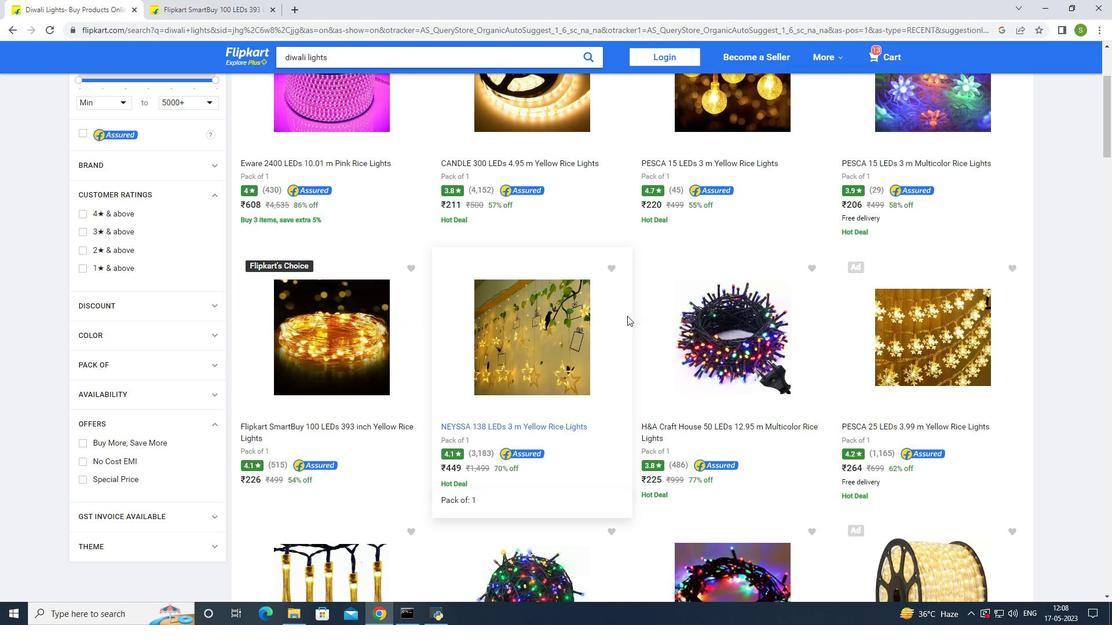 
Action: Mouse scrolled (627, 315) with delta (0, 0)
Screenshot: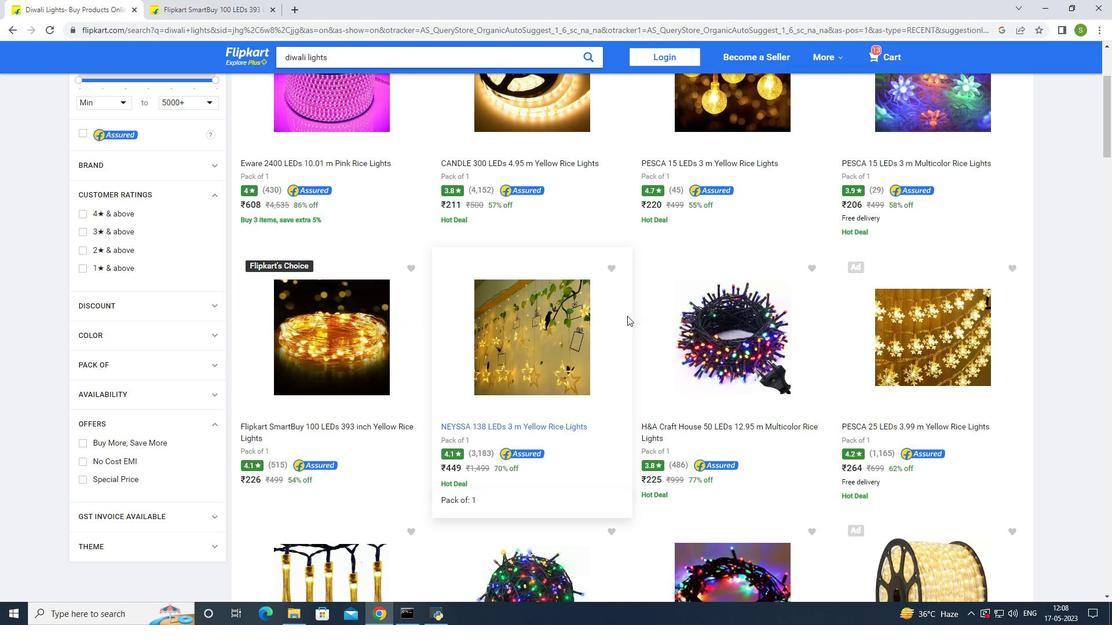 
Action: Mouse scrolled (627, 315) with delta (0, 0)
Screenshot: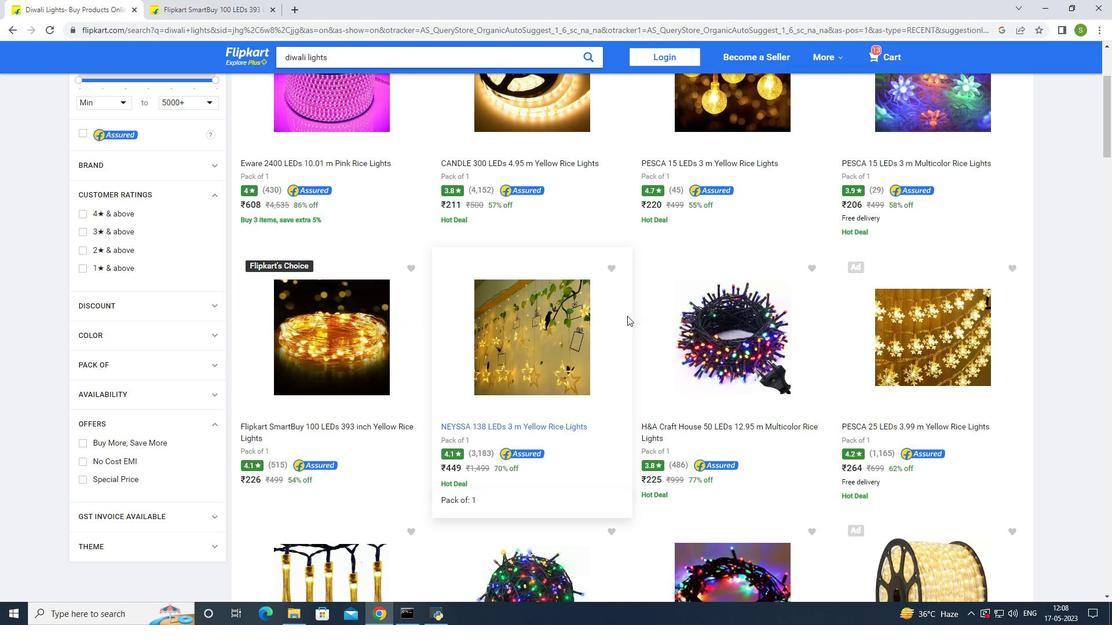 
Action: Mouse scrolled (627, 315) with delta (0, 0)
Screenshot: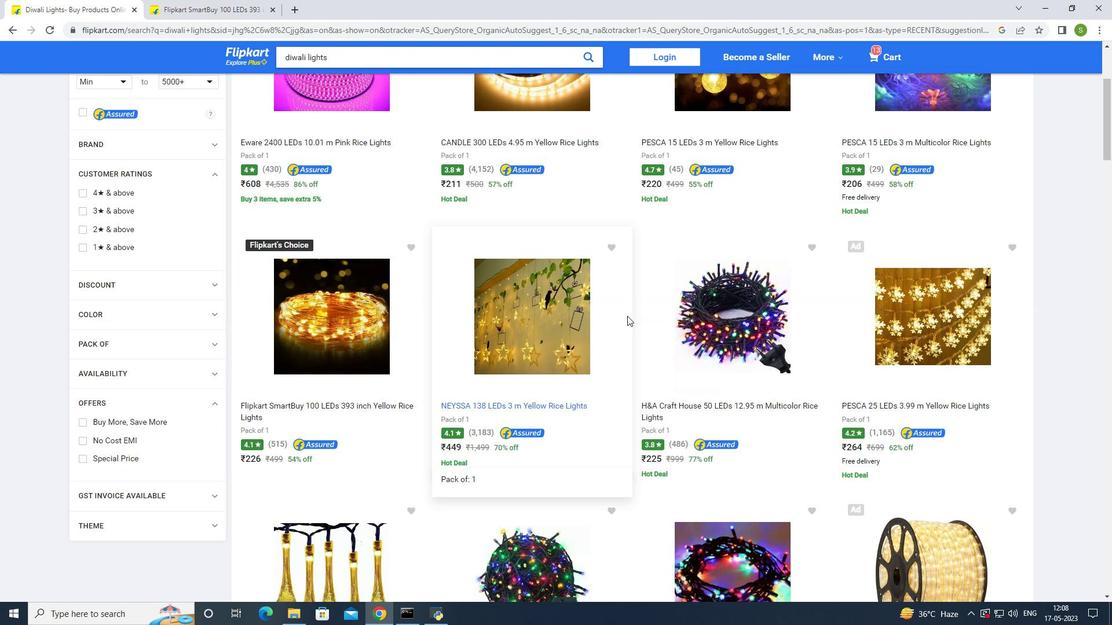 
Action: Mouse scrolled (627, 315) with delta (0, 0)
Screenshot: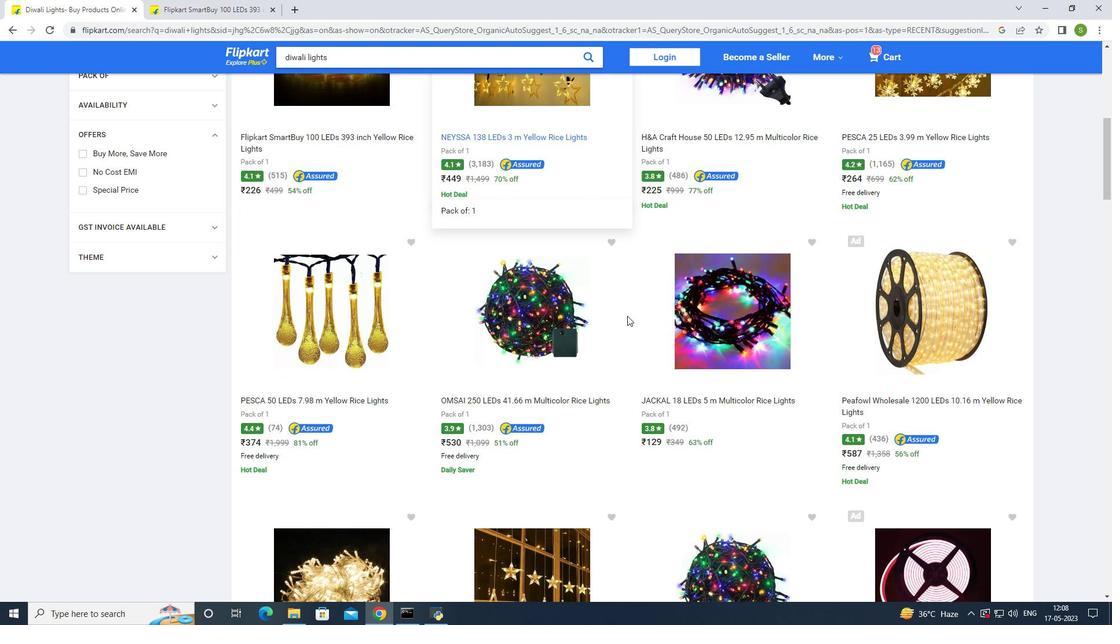 
Action: Mouse scrolled (627, 315) with delta (0, 0)
Screenshot: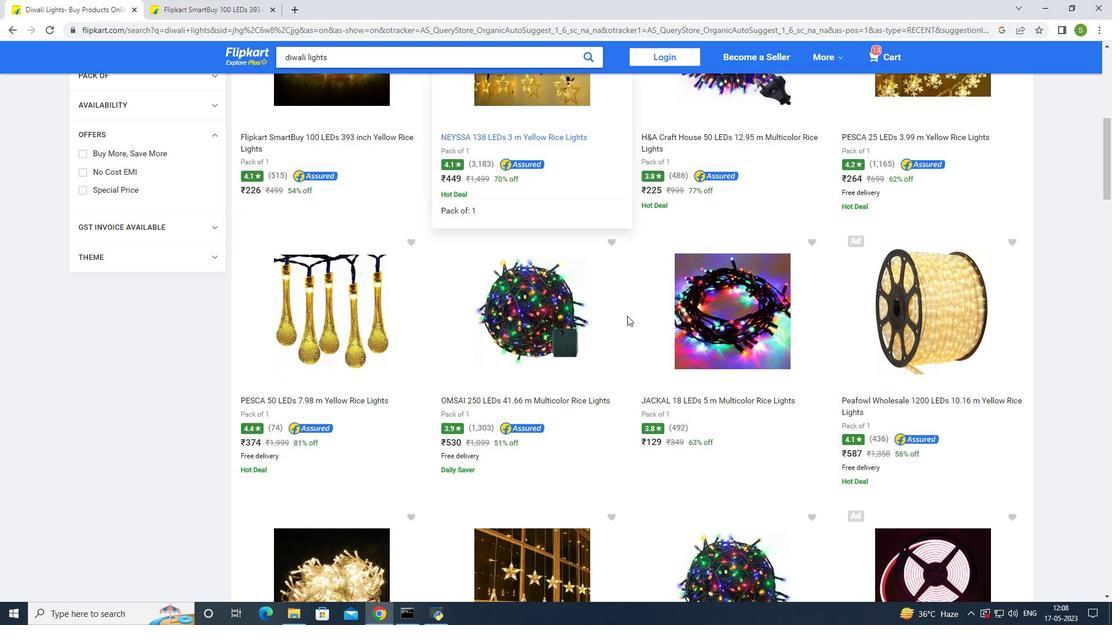 
Action: Mouse scrolled (627, 315) with delta (0, 0)
Screenshot: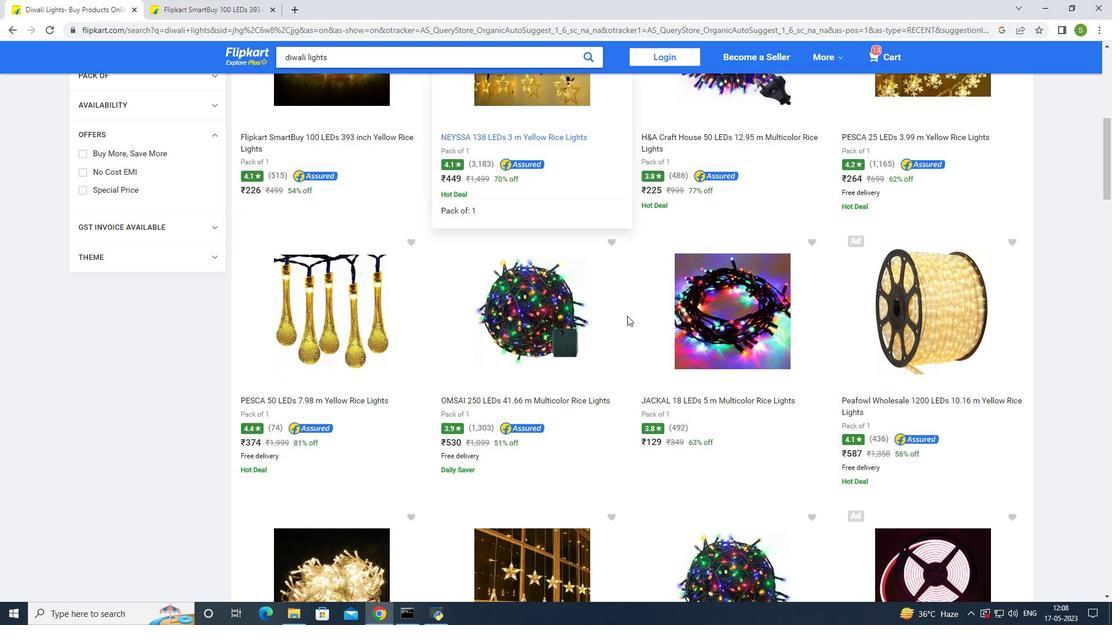 
Action: Mouse scrolled (627, 315) with delta (0, 0)
Screenshot: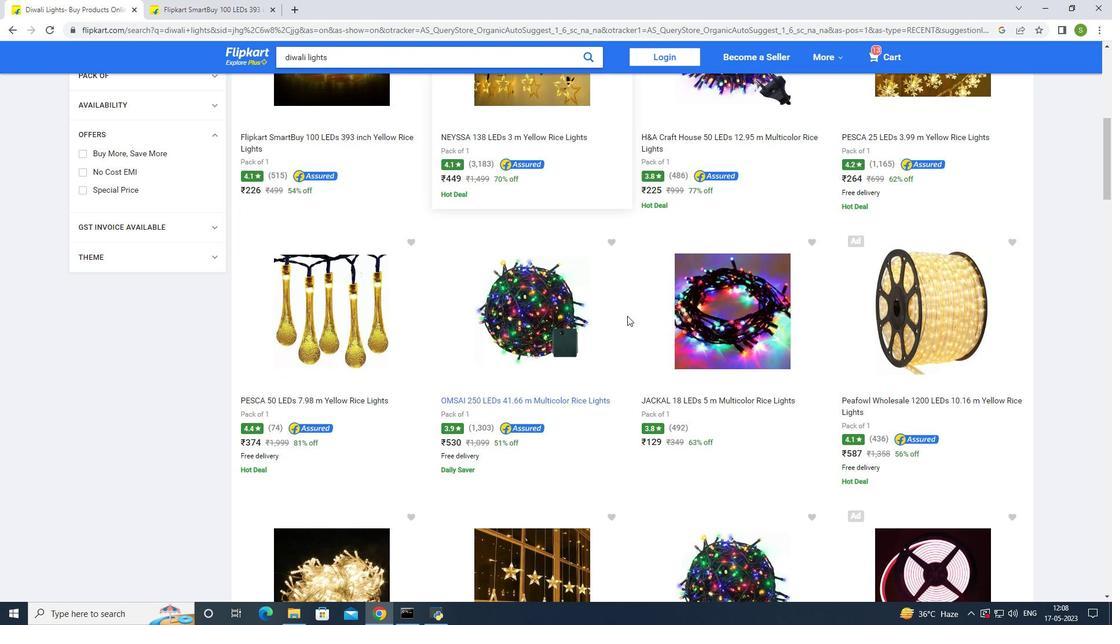 
Action: Mouse scrolled (627, 315) with delta (0, 0)
Screenshot: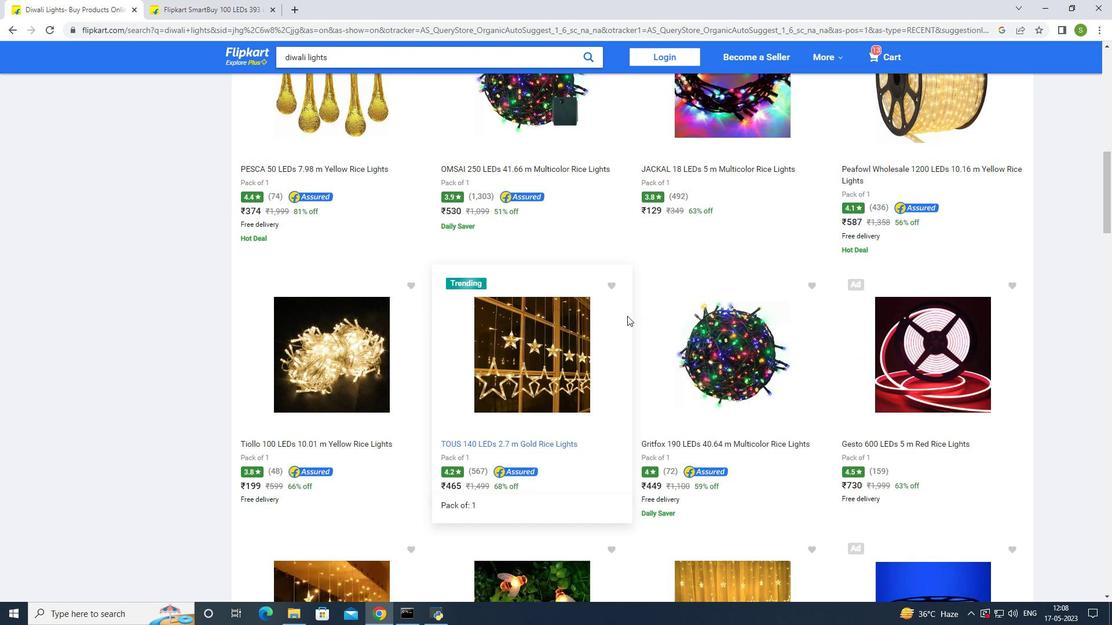 
Action: Mouse scrolled (627, 315) with delta (0, 0)
Screenshot: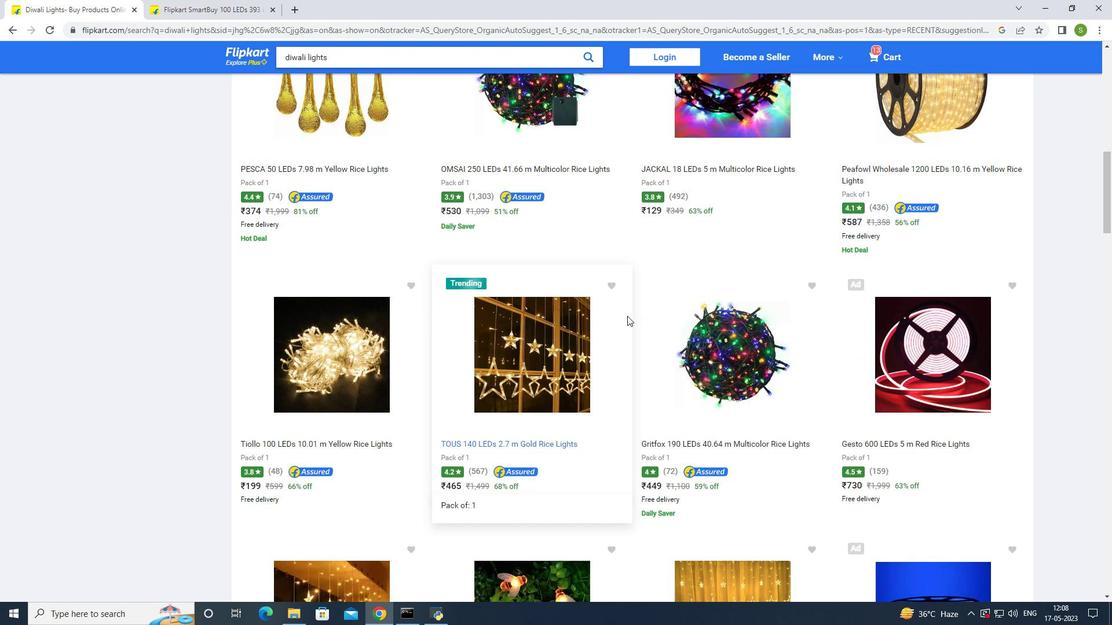 
Action: Mouse scrolled (627, 315) with delta (0, 0)
Screenshot: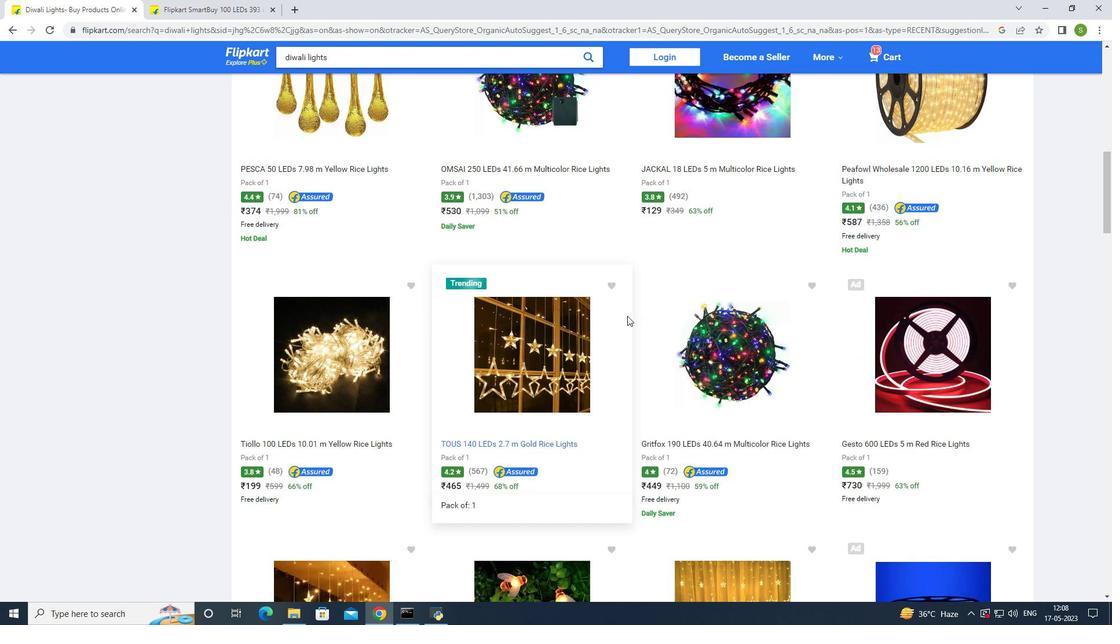 
Action: Mouse scrolled (627, 315) with delta (0, 0)
Screenshot: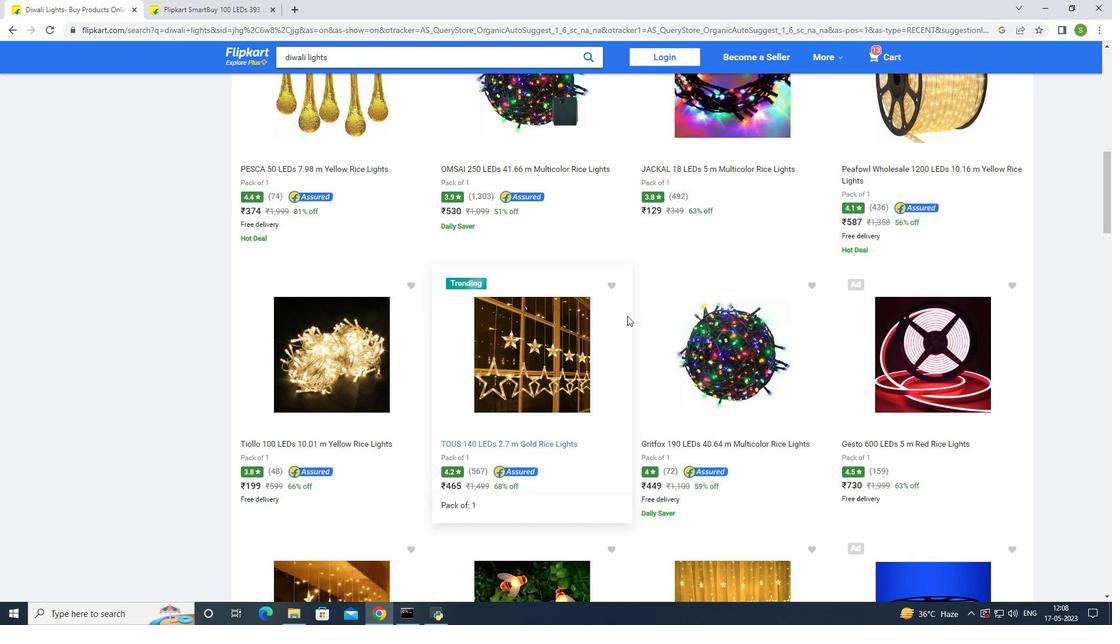 
Action: Mouse scrolled (627, 315) with delta (0, 0)
Screenshot: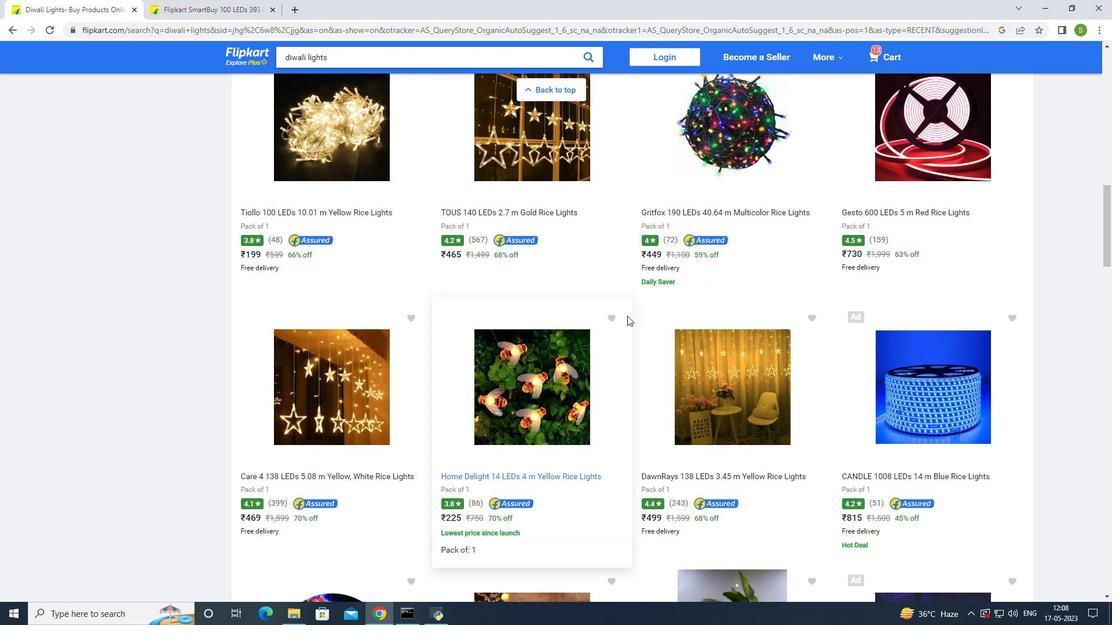
Action: Mouse scrolled (627, 315) with delta (0, 0)
Screenshot: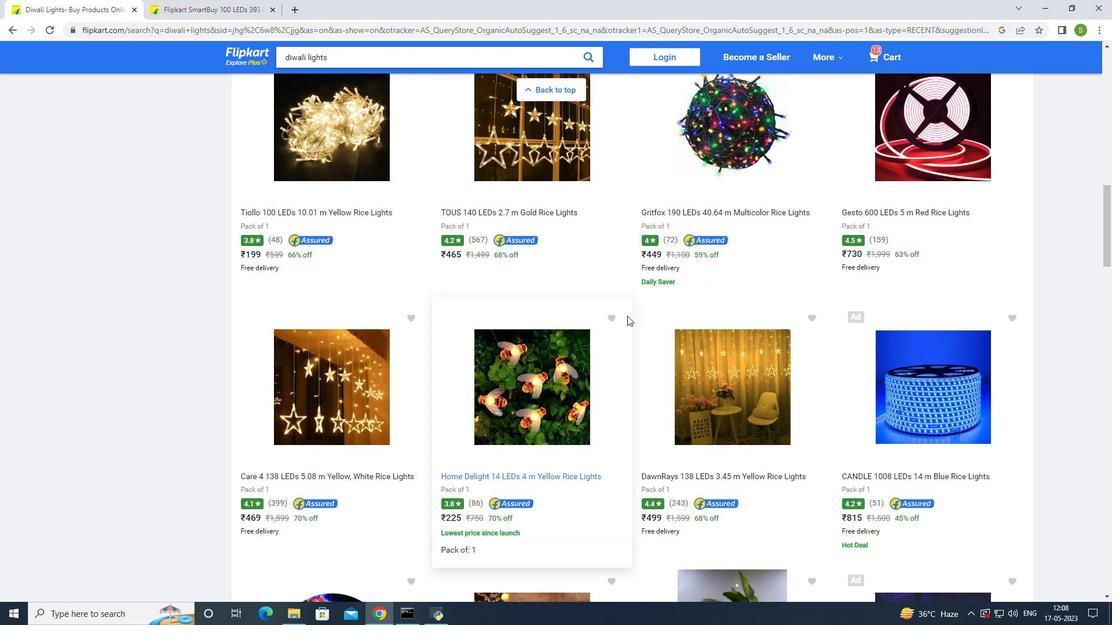 
Action: Mouse scrolled (627, 315) with delta (0, 0)
Screenshot: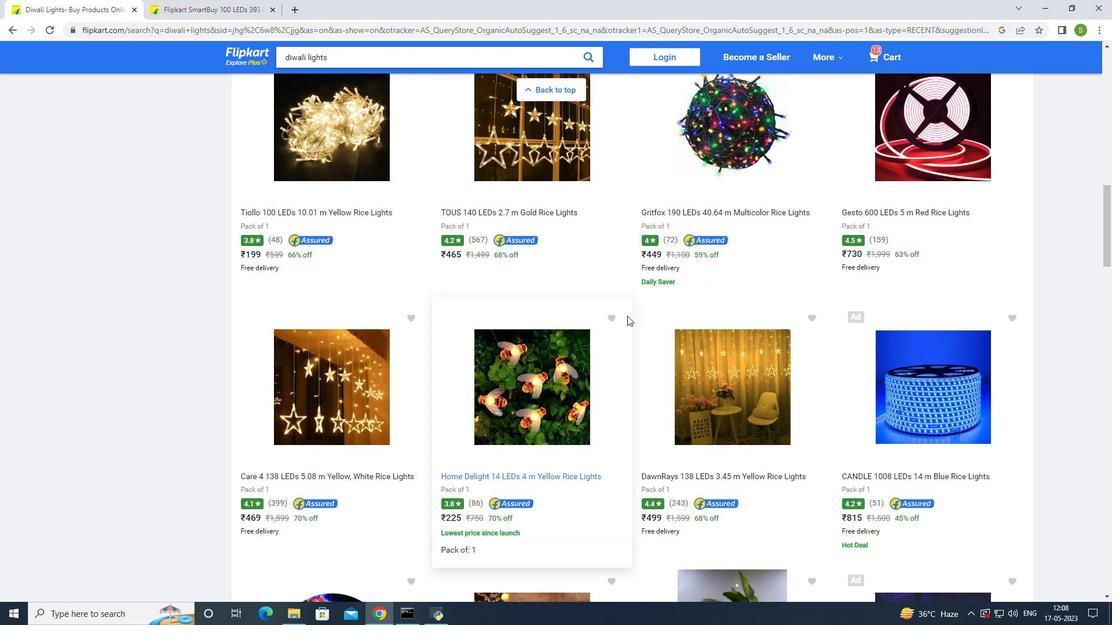
Action: Mouse scrolled (627, 316) with delta (0, 0)
Screenshot: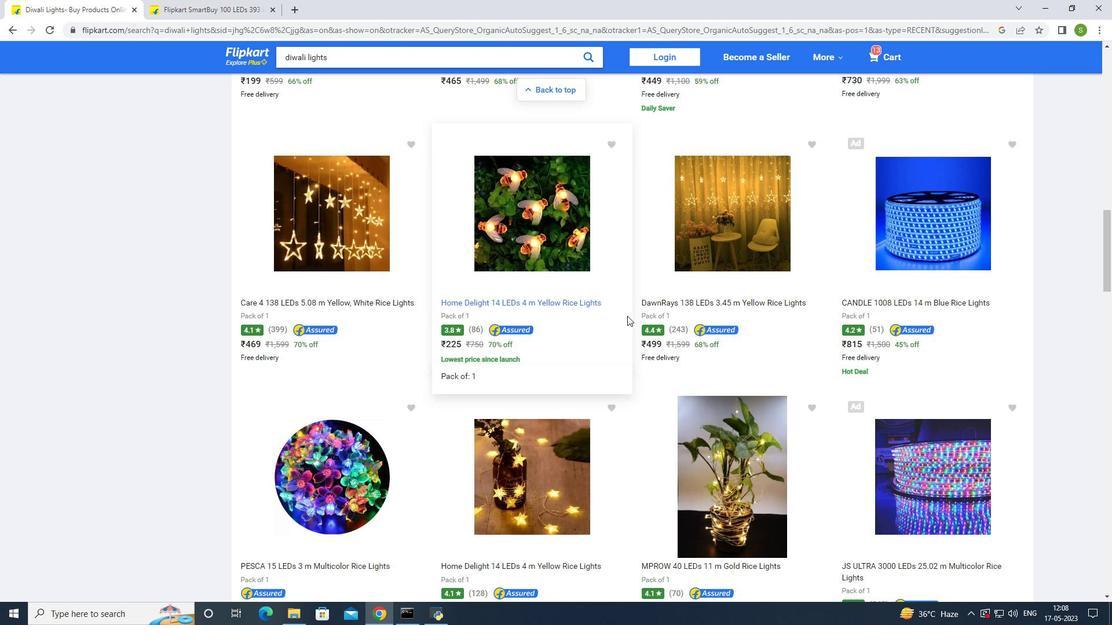 
Action: Mouse scrolled (627, 316) with delta (0, 0)
Screenshot: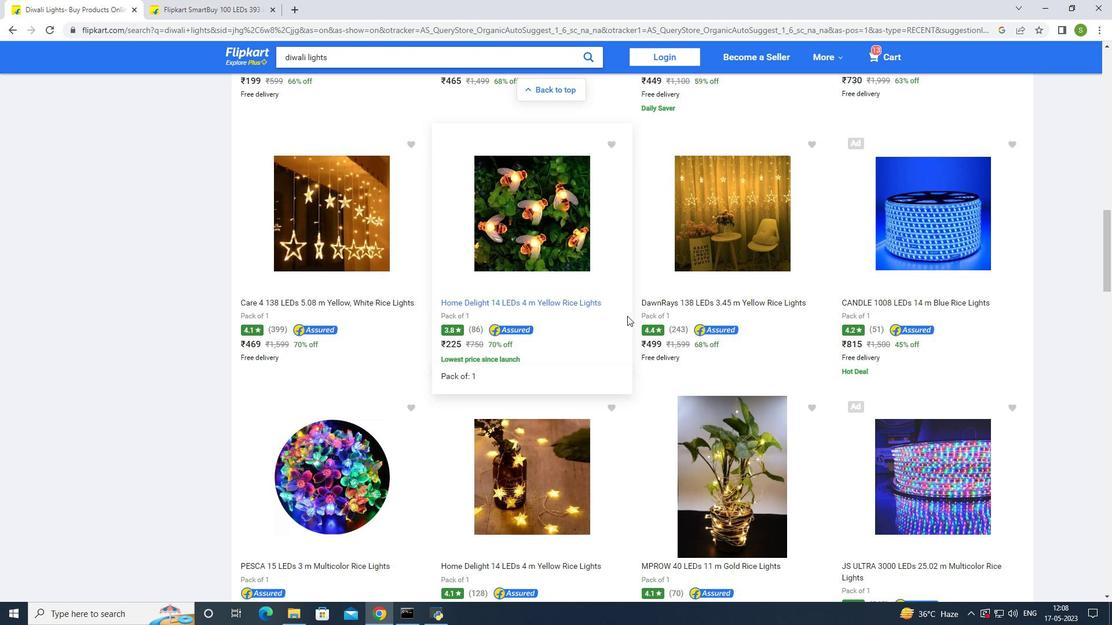 
Action: Mouse scrolled (627, 316) with delta (0, 0)
Screenshot: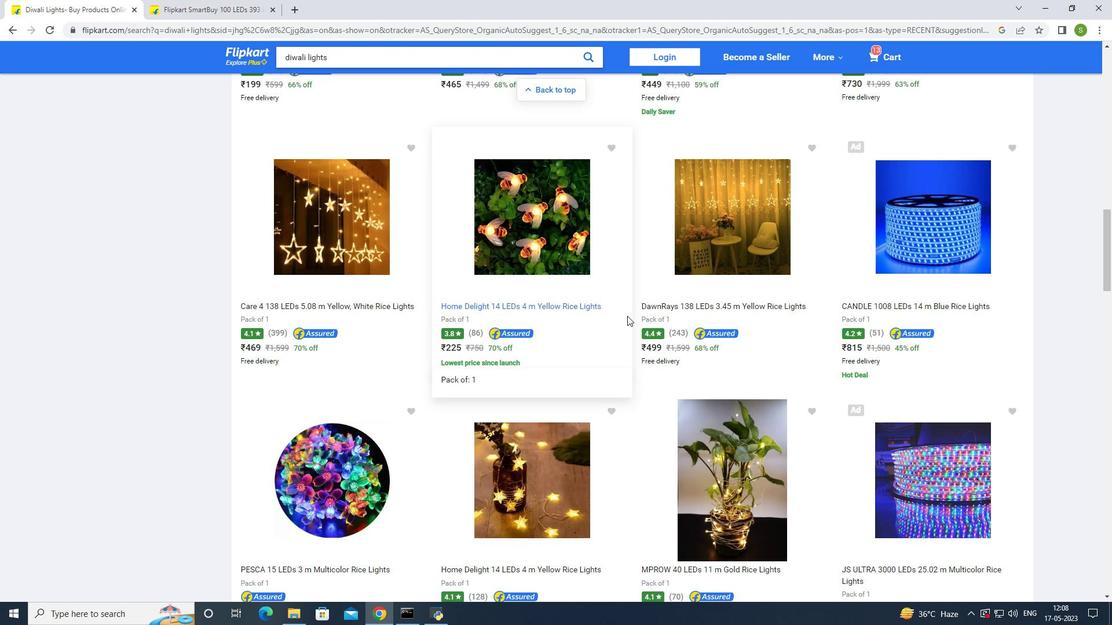 
Action: Mouse scrolled (627, 316) with delta (0, 0)
Screenshot: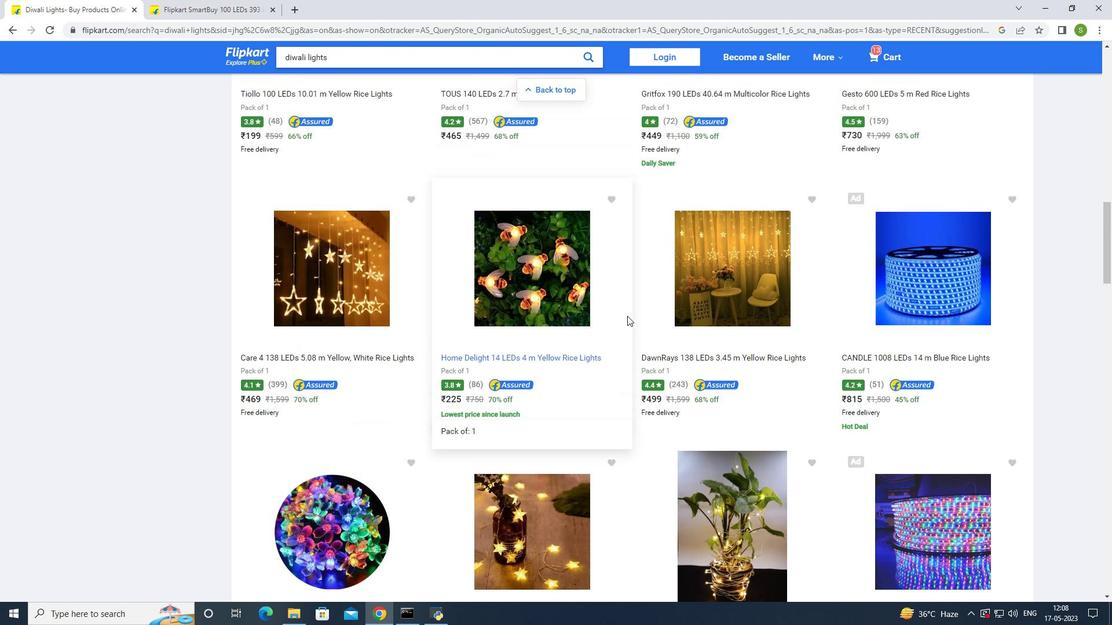 
Action: Mouse scrolled (627, 315) with delta (0, 0)
Screenshot: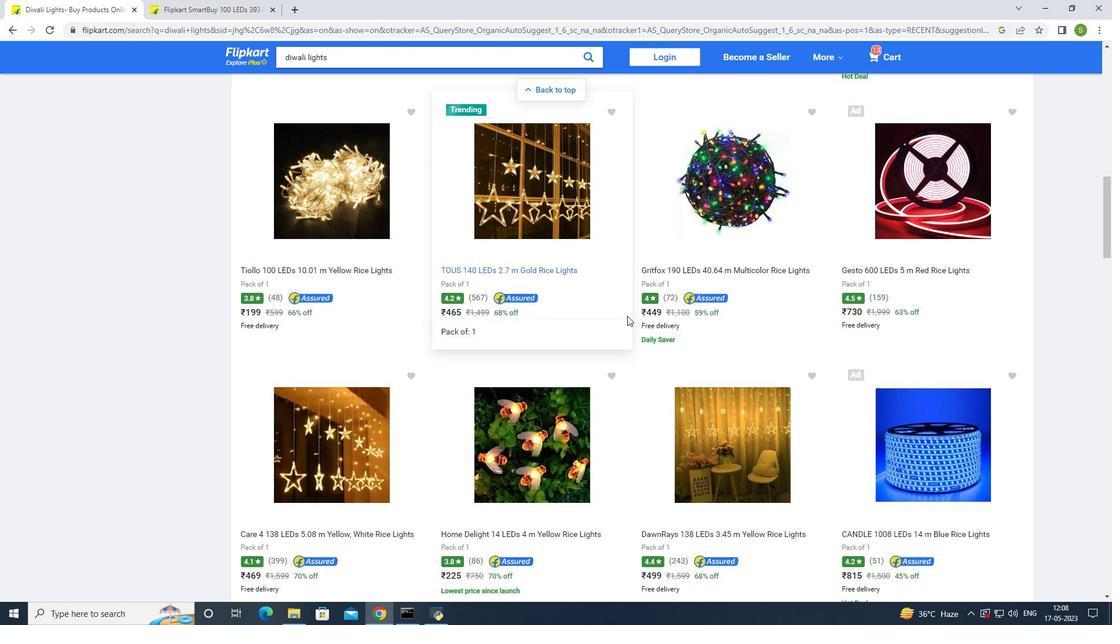
Action: Mouse moved to (389, 385)
Screenshot: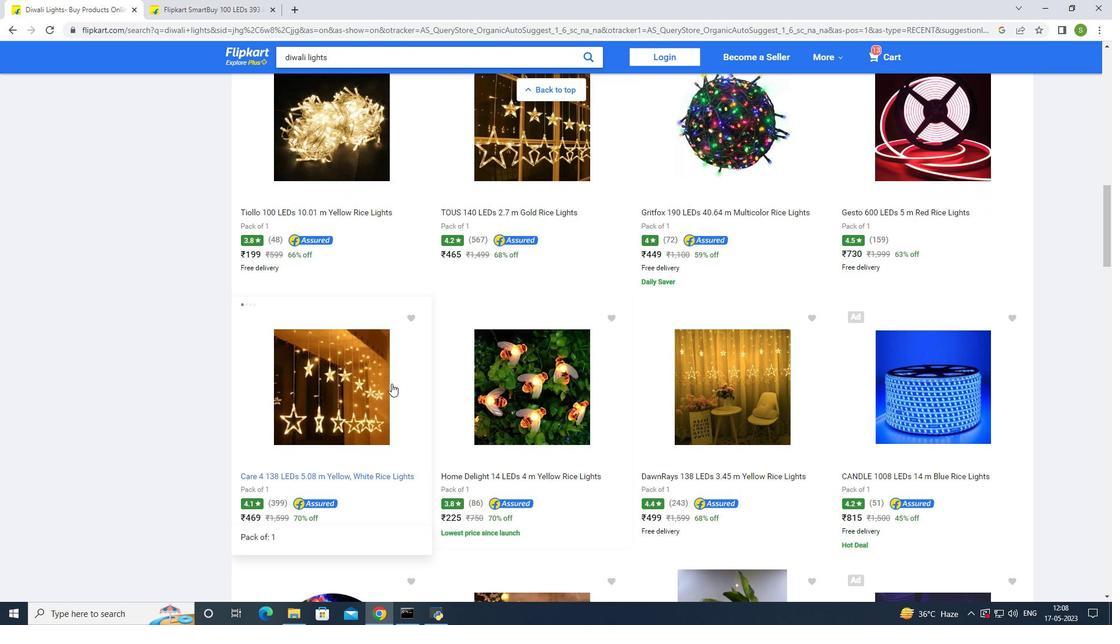 
Action: Mouse pressed left at (389, 385)
Screenshot: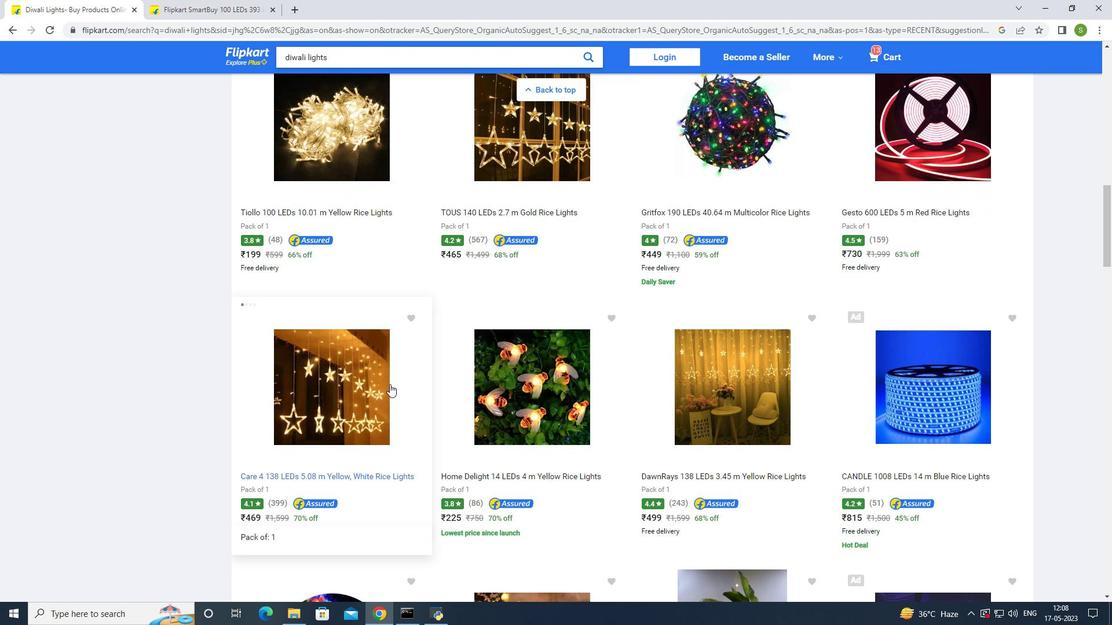 
Action: Mouse moved to (499, 280)
Screenshot: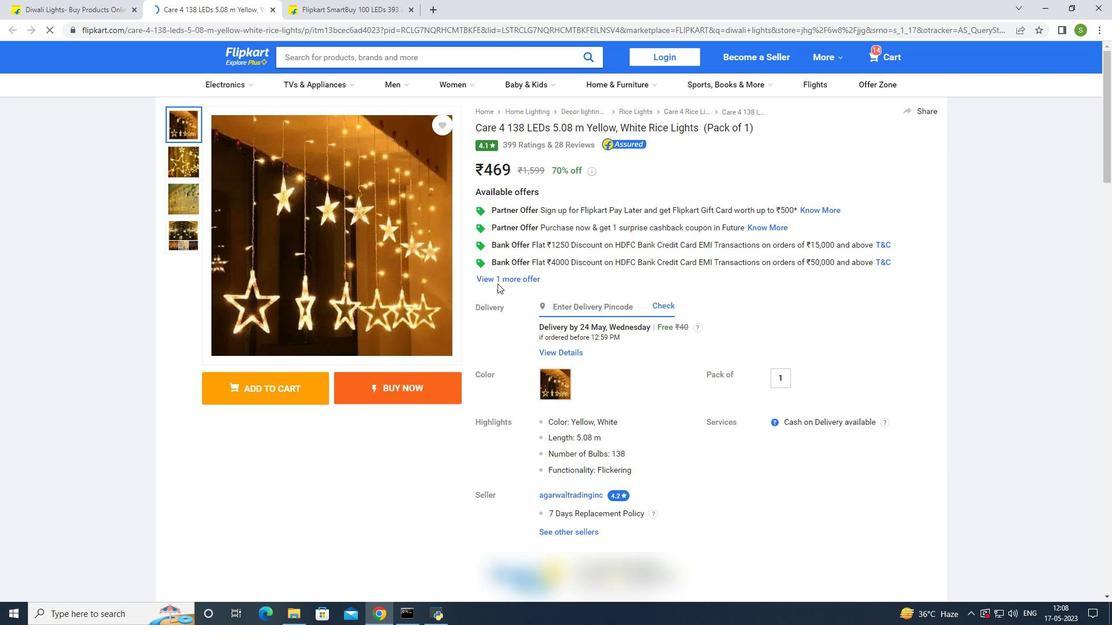 
Action: Mouse scrolled (499, 279) with delta (0, 0)
Screenshot: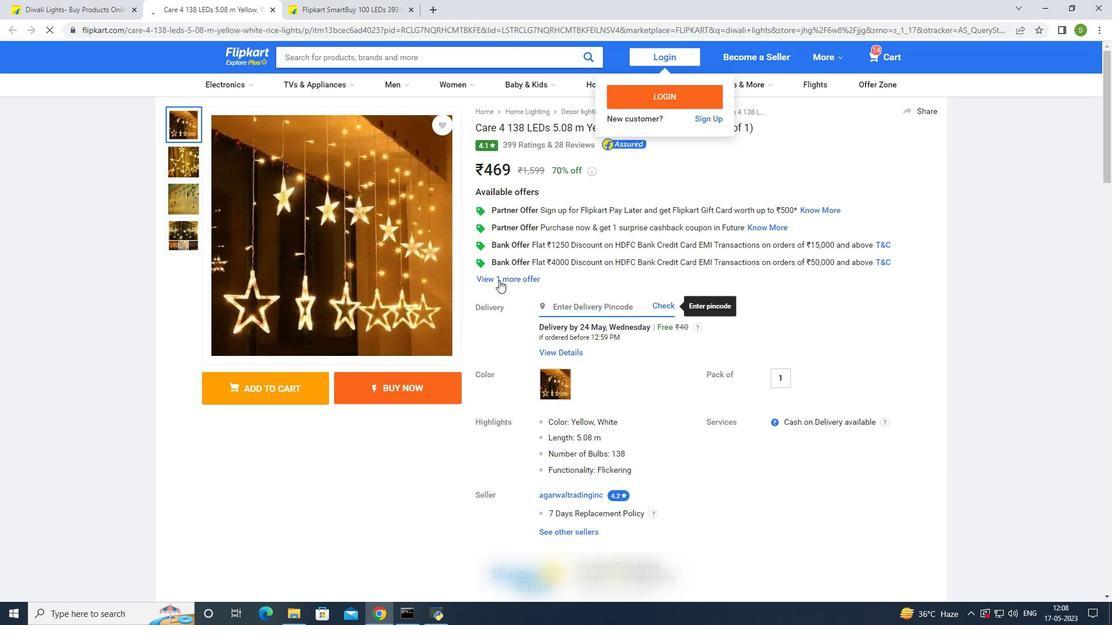 
Action: Mouse scrolled (499, 279) with delta (0, 0)
Screenshot: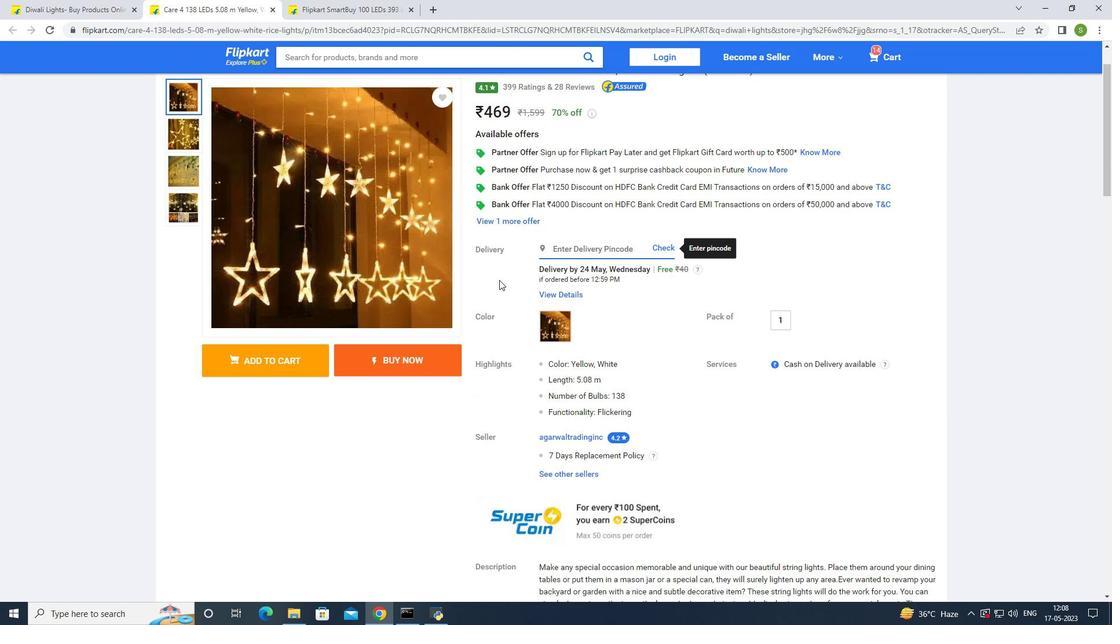 
Action: Mouse moved to (305, 359)
Screenshot: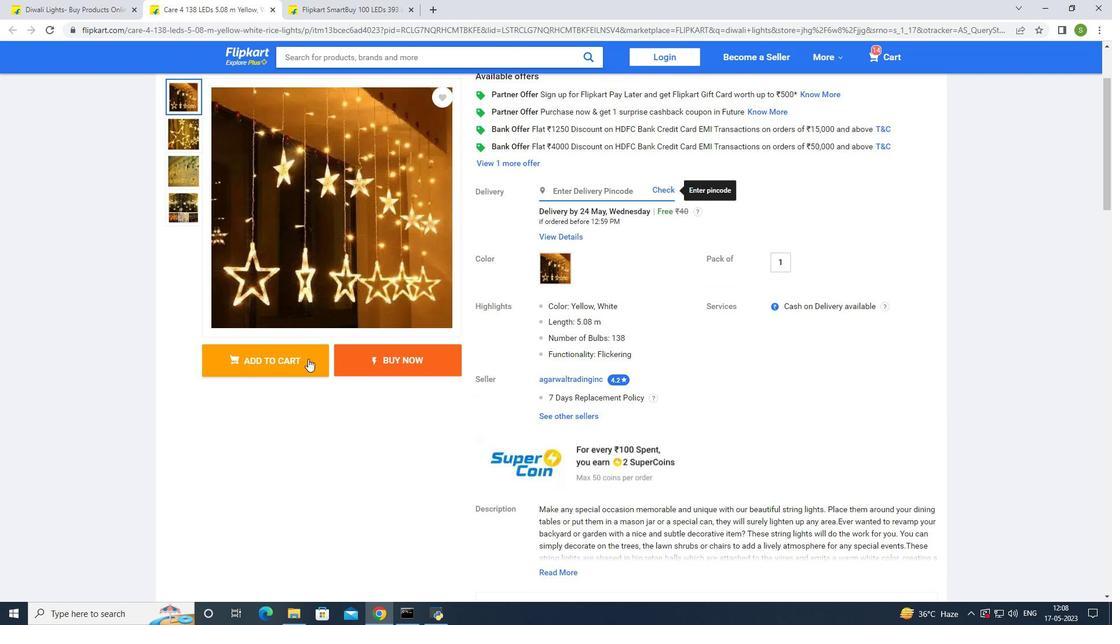 
Action: Mouse pressed left at (305, 359)
Screenshot: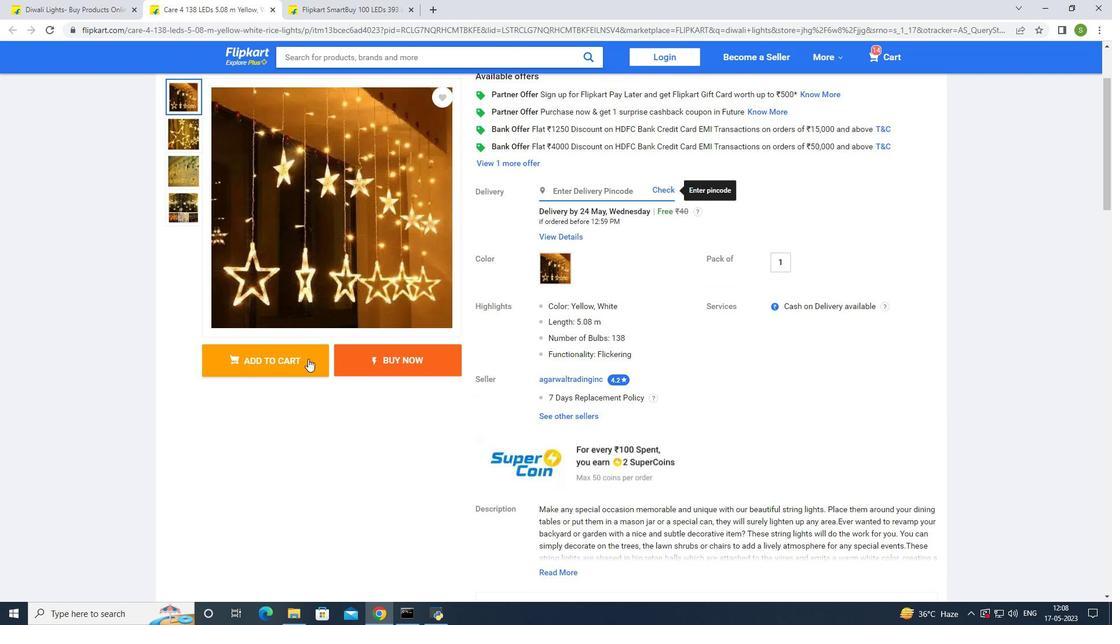 
Action: Mouse moved to (584, 277)
Screenshot: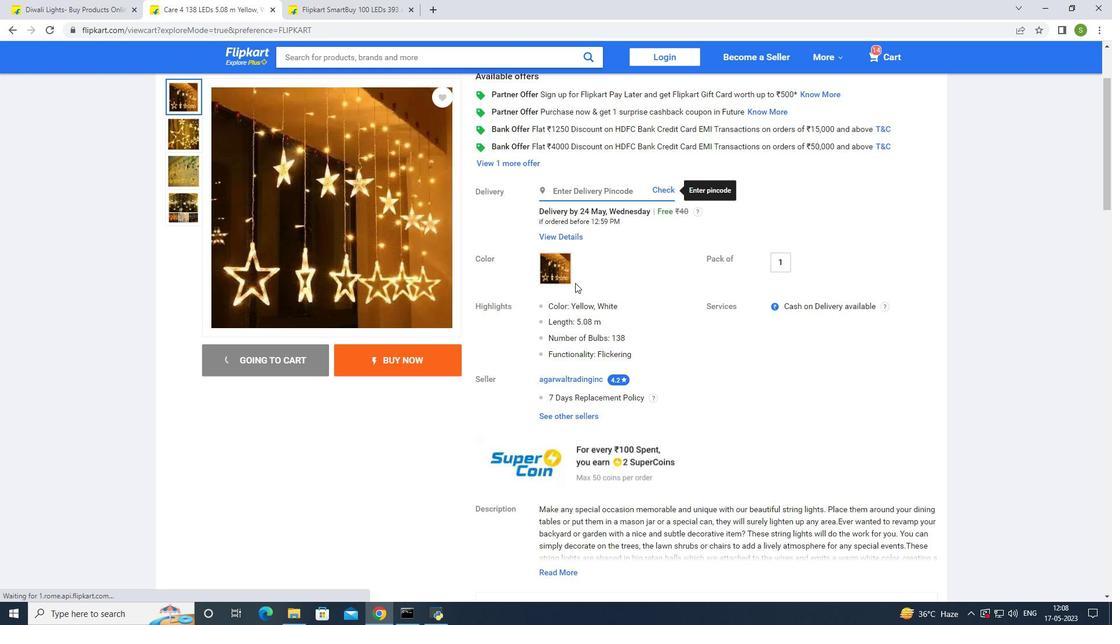
Action: Mouse scrolled (584, 276) with delta (0, 0)
Screenshot: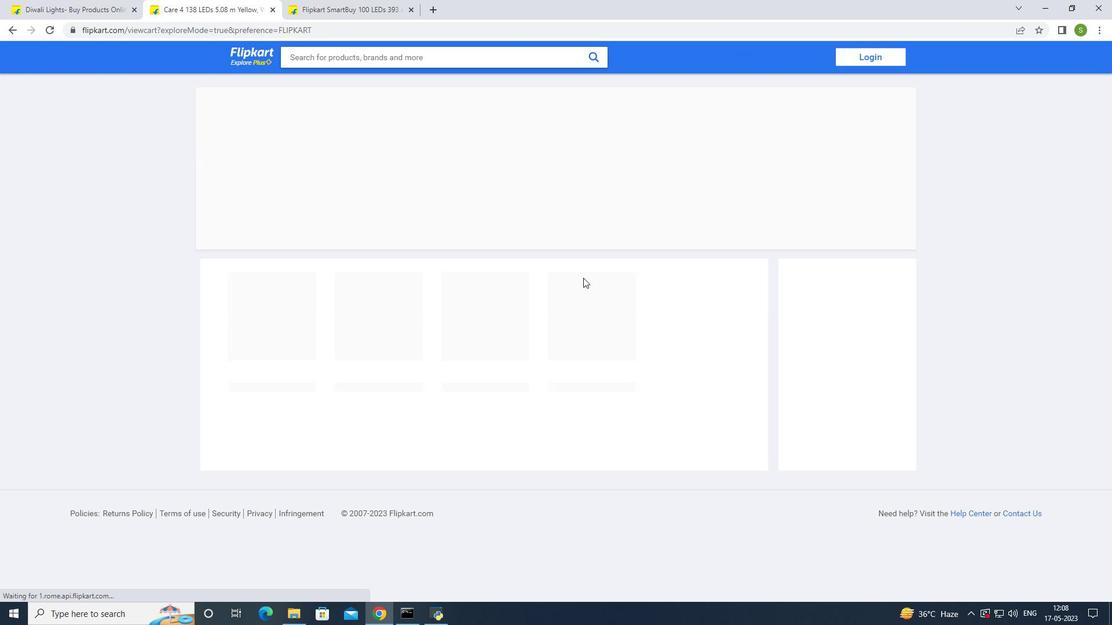 
Action: Mouse scrolled (584, 276) with delta (0, 0)
Screenshot: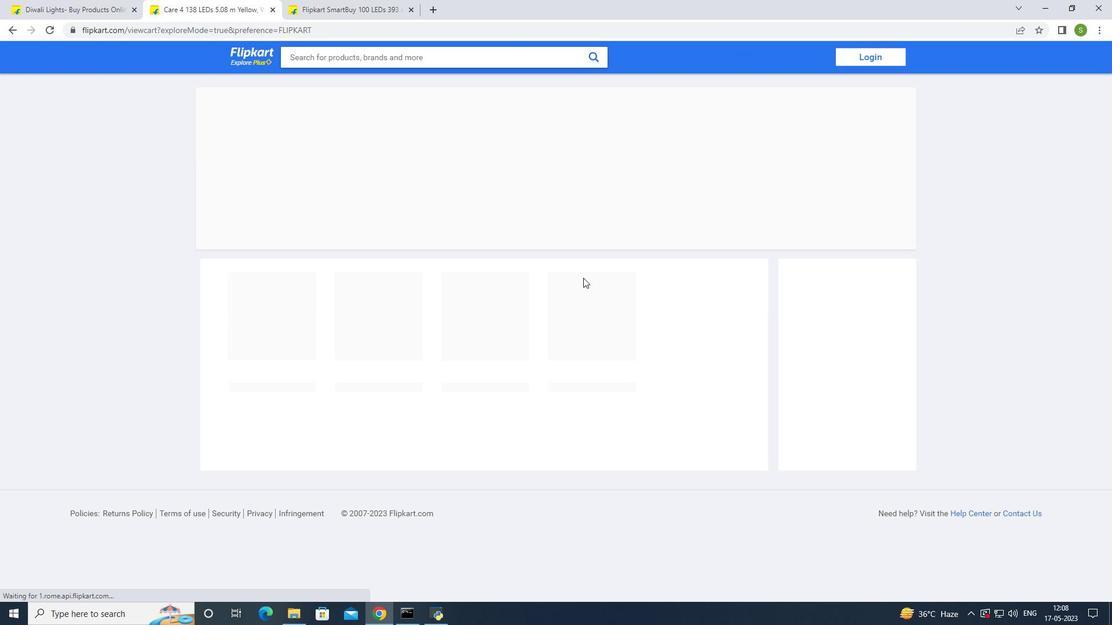 
Action: Mouse scrolled (584, 276) with delta (0, 0)
Screenshot: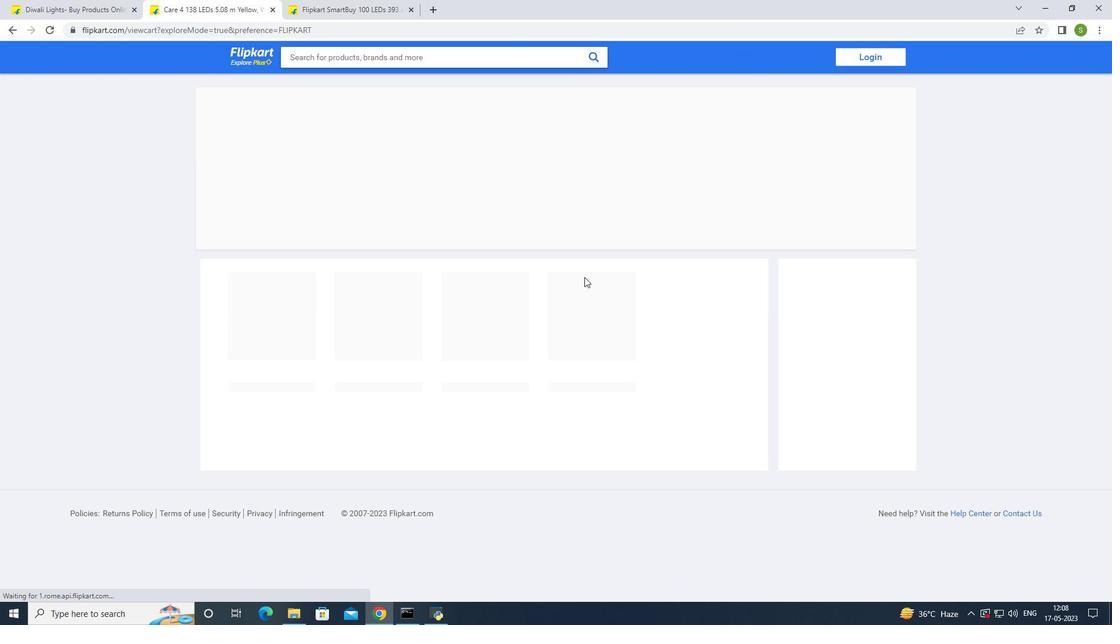 
Action: Mouse scrolled (584, 276) with delta (0, 0)
Screenshot: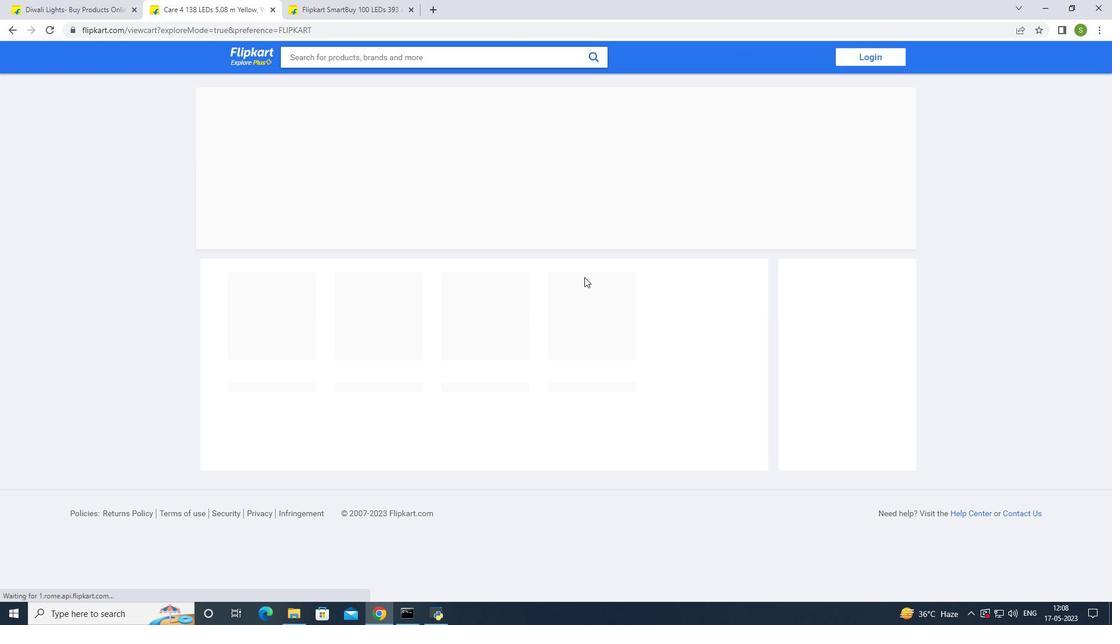 
Action: Mouse scrolled (584, 278) with delta (0, 0)
Screenshot: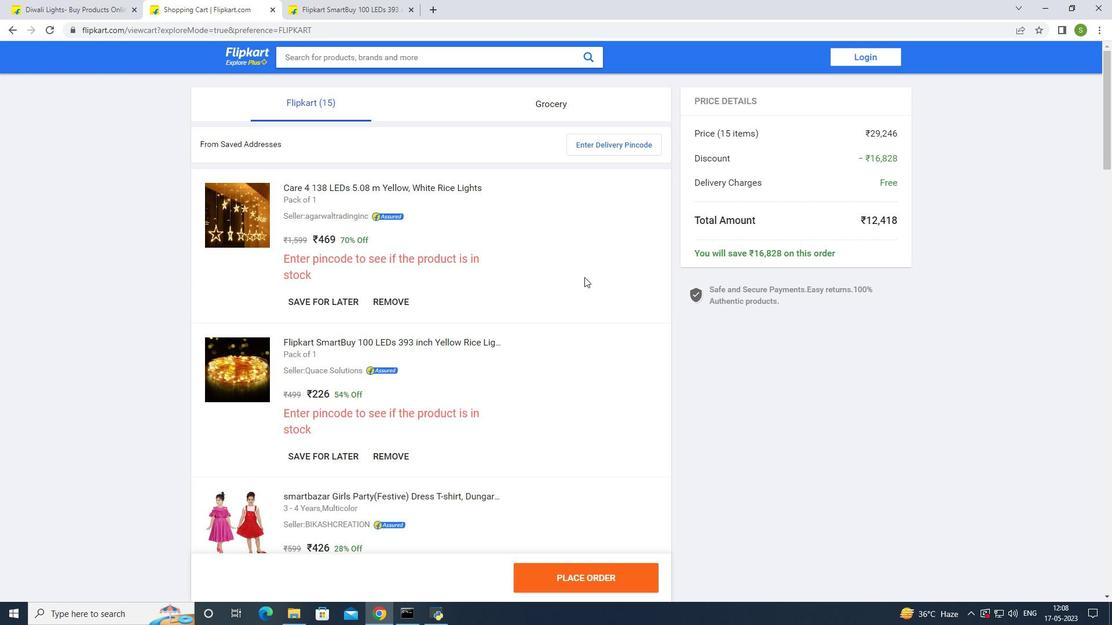 
Action: Mouse scrolled (584, 278) with delta (0, 0)
Screenshot: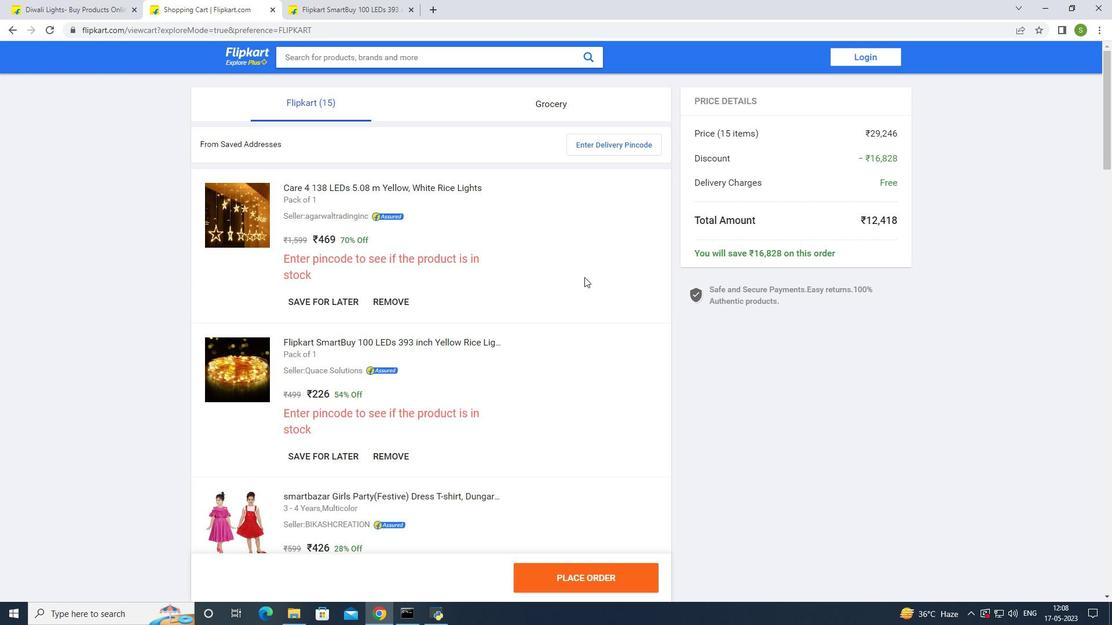 
Action: Mouse scrolled (584, 278) with delta (0, 0)
Screenshot: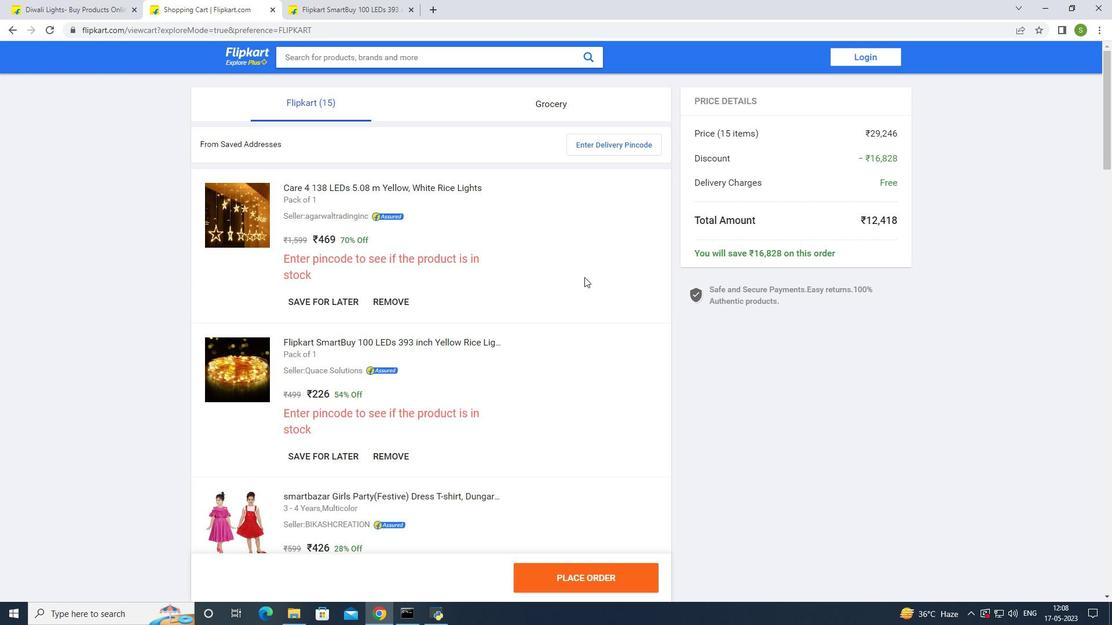 
Action: Mouse scrolled (584, 278) with delta (0, 0)
Screenshot: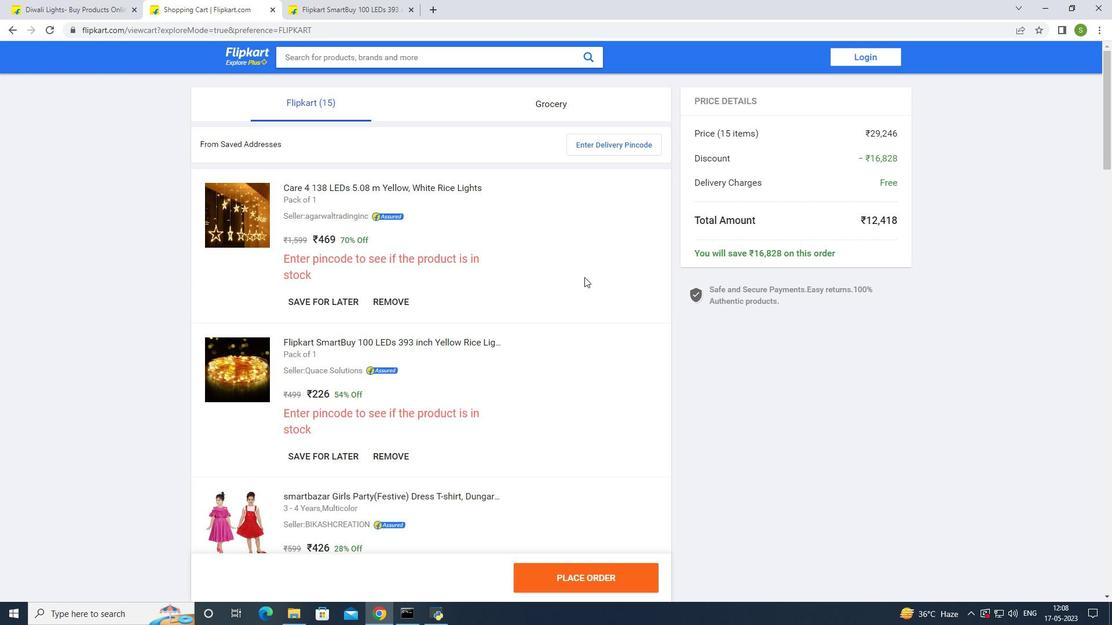 
Action: Mouse moved to (73, 8)
Screenshot: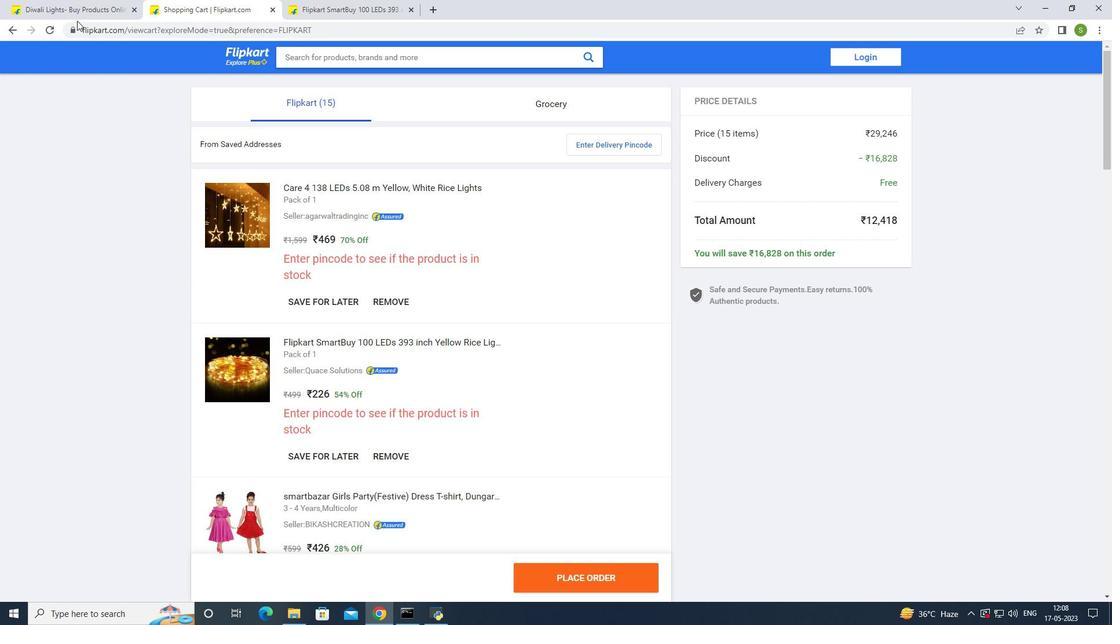 
Action: Mouse pressed left at (73, 8)
Screenshot: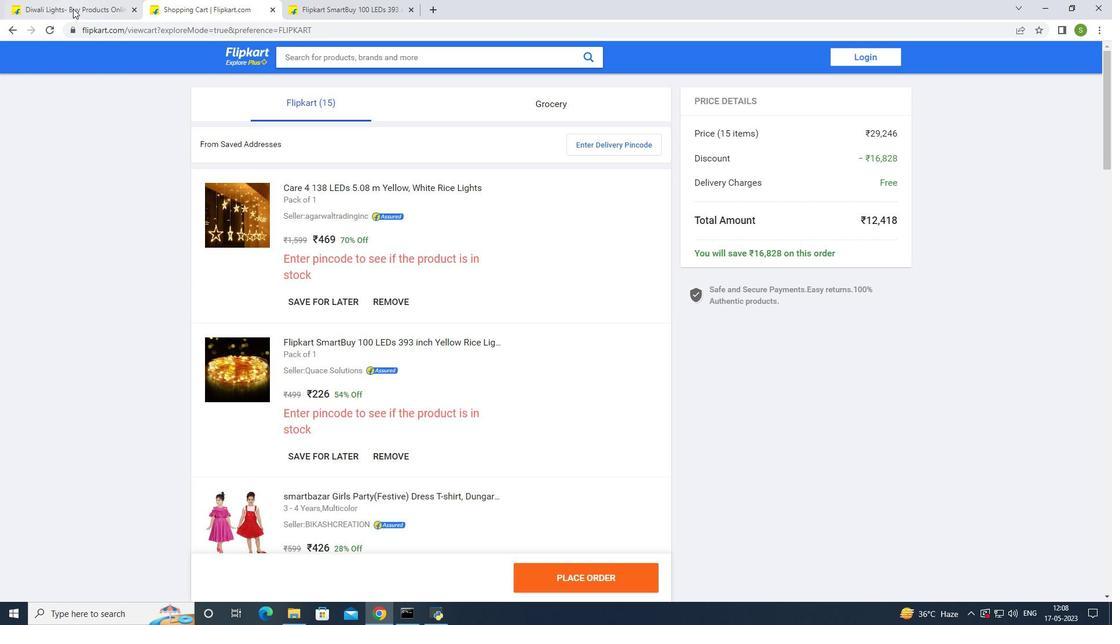 
Action: Mouse moved to (553, 227)
Screenshot: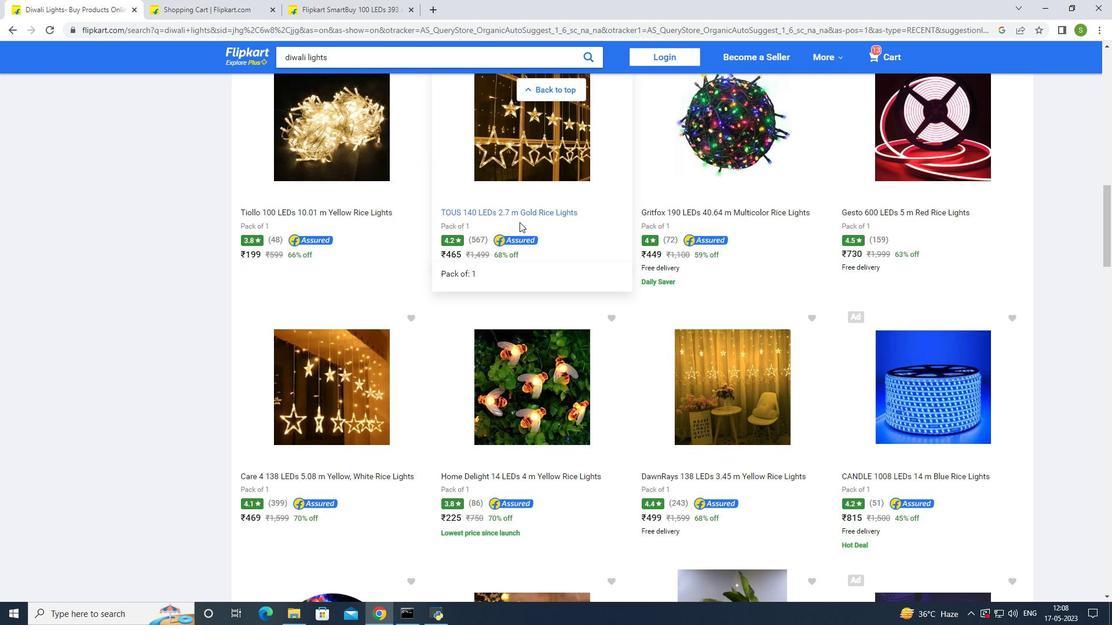 
Action: Mouse scrolled (553, 227) with delta (0, 0)
Screenshot: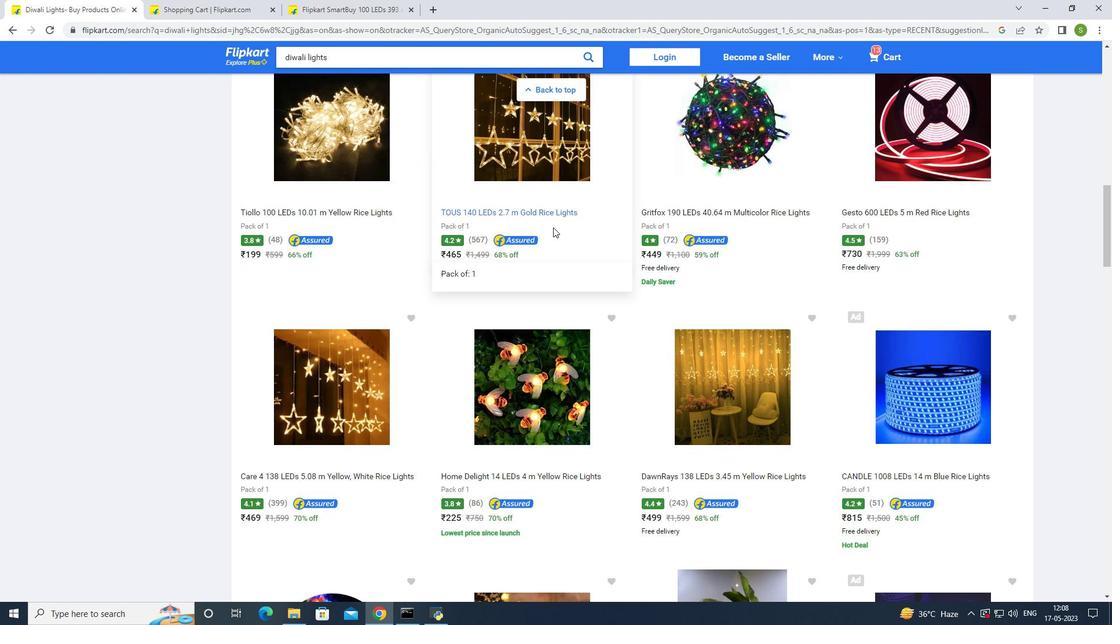 
Action: Mouse scrolled (553, 227) with delta (0, 0)
Screenshot: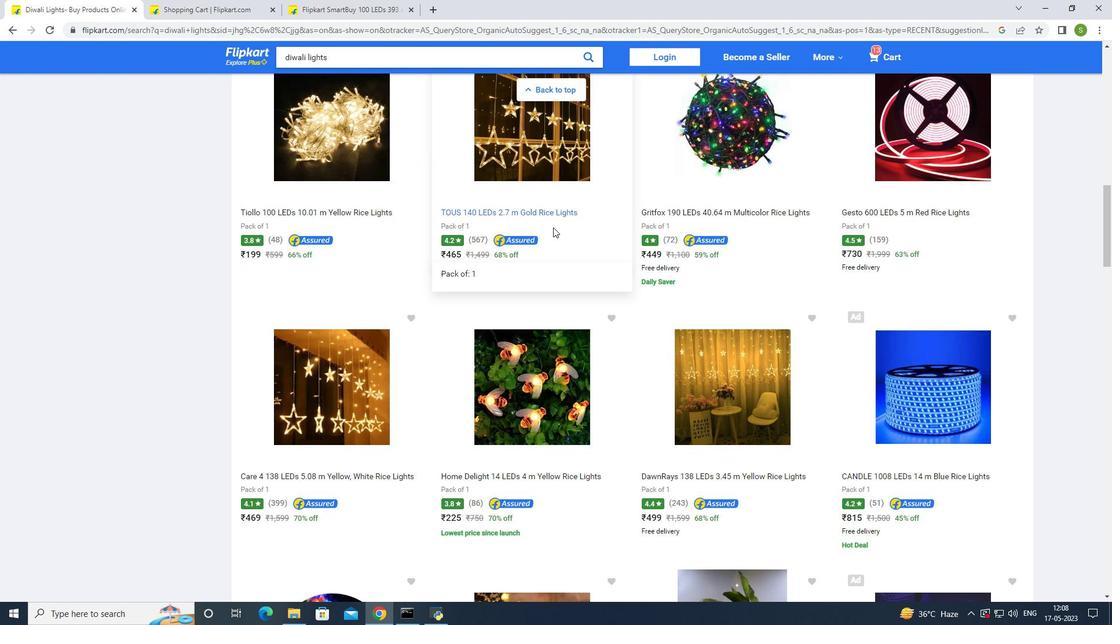 
Action: Mouse scrolled (553, 227) with delta (0, 0)
Screenshot: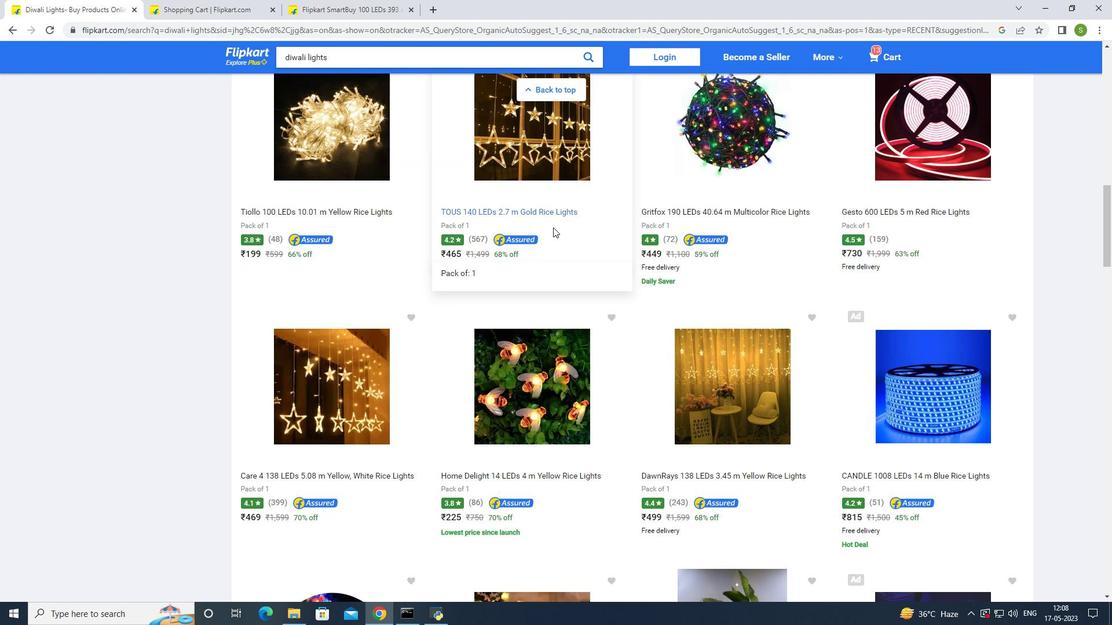 
Action: Mouse moved to (553, 228)
Screenshot: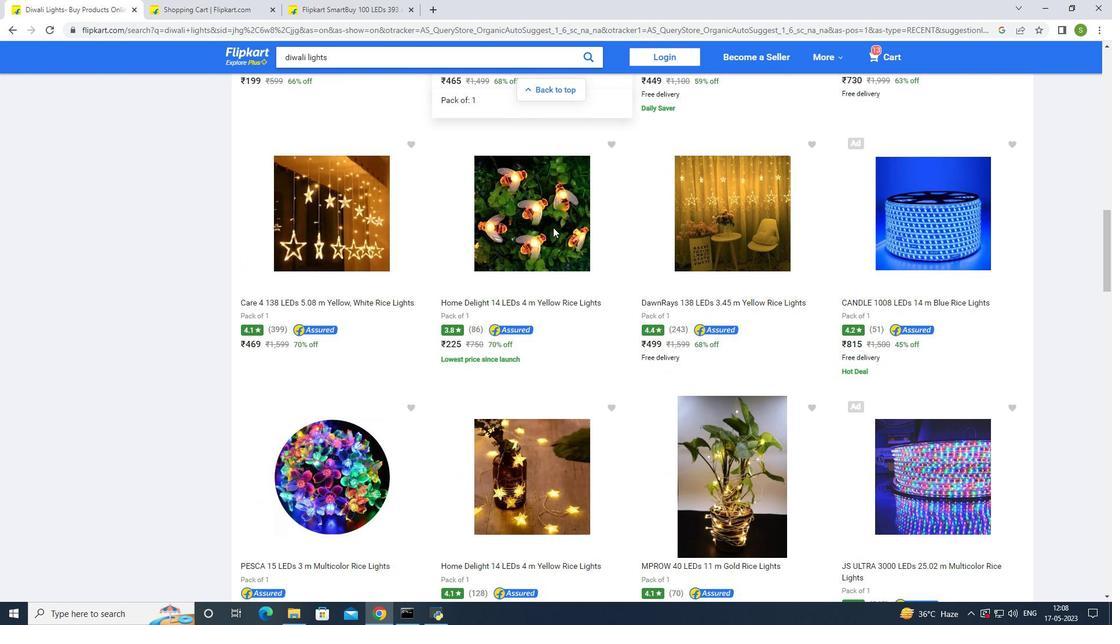 
Action: Mouse scrolled (553, 227) with delta (0, 0)
Screenshot: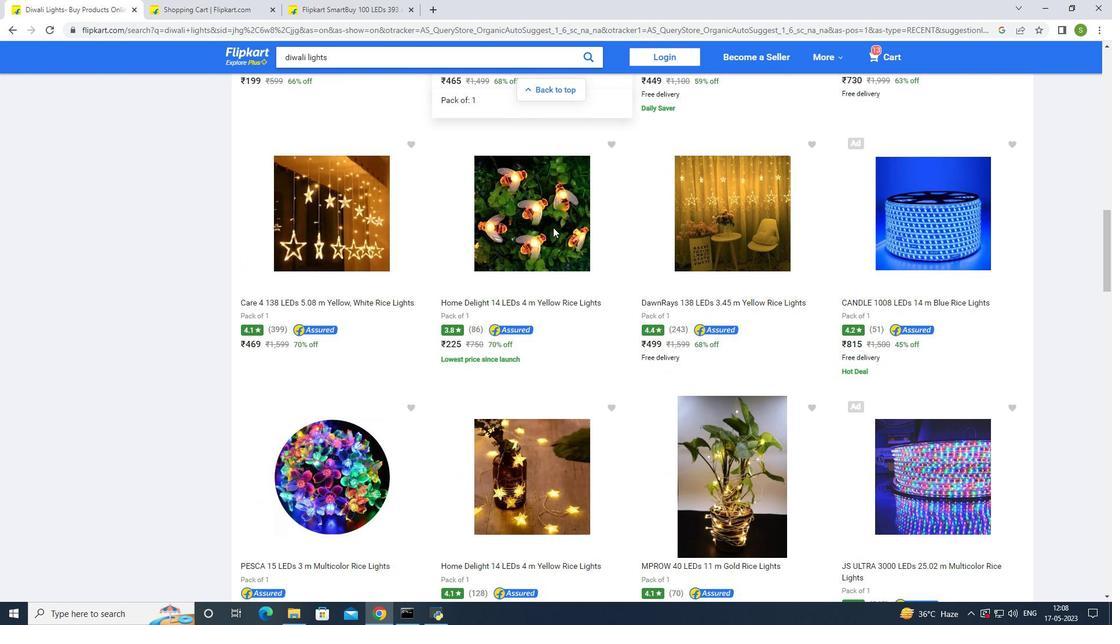 
Action: Mouse scrolled (553, 227) with delta (0, 0)
Screenshot: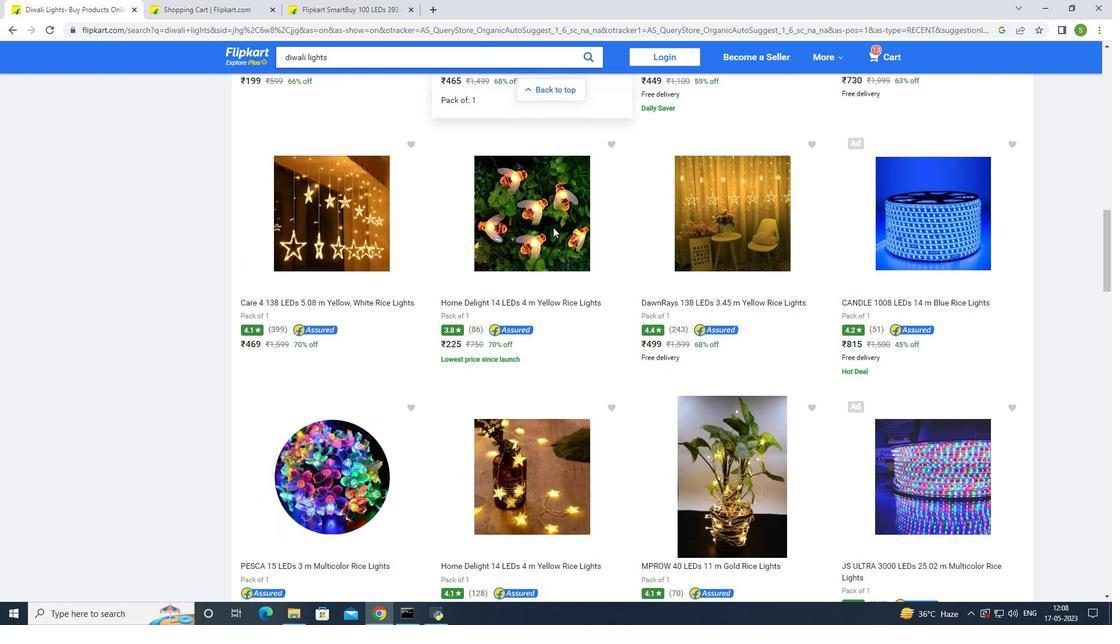 
Action: Mouse scrolled (553, 227) with delta (0, 0)
Screenshot: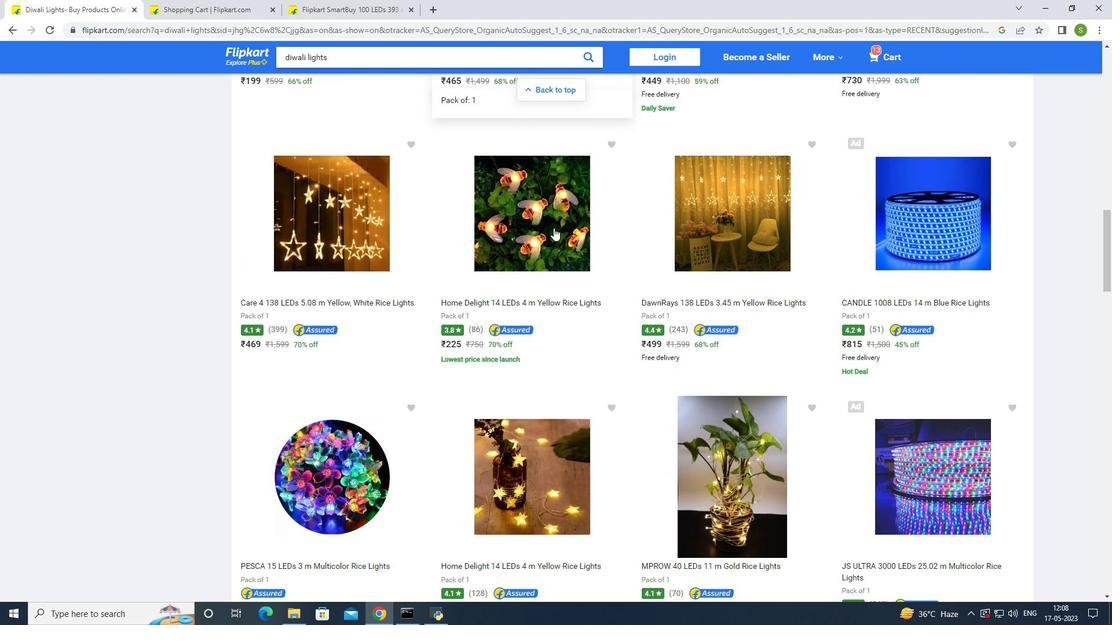 
Action: Mouse scrolled (553, 227) with delta (0, 0)
Screenshot: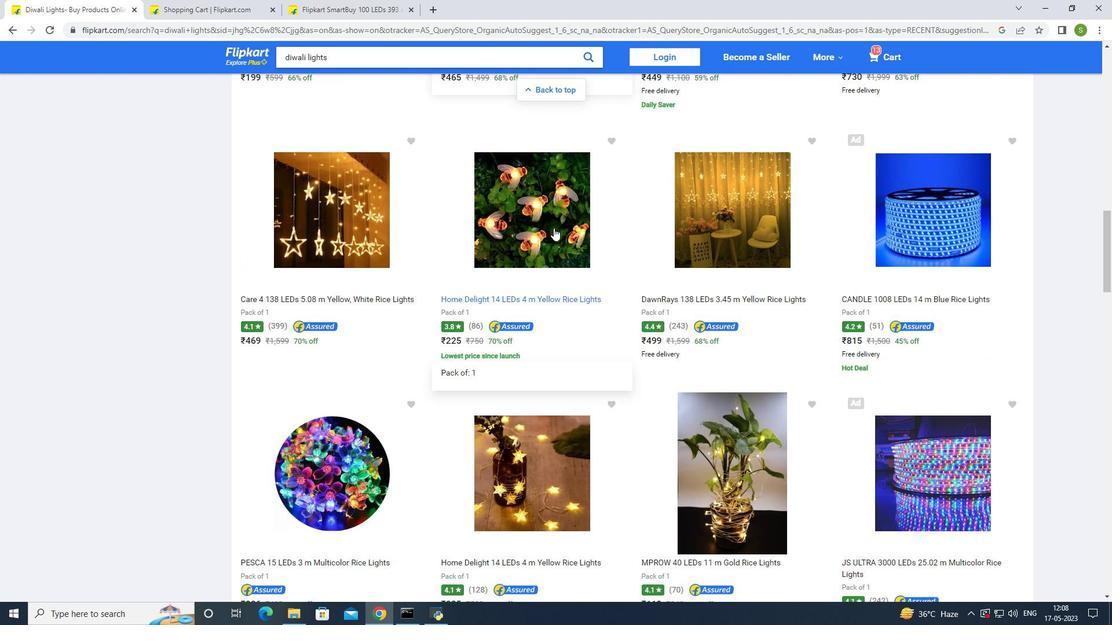 
Action: Mouse scrolled (553, 227) with delta (0, 0)
Screenshot: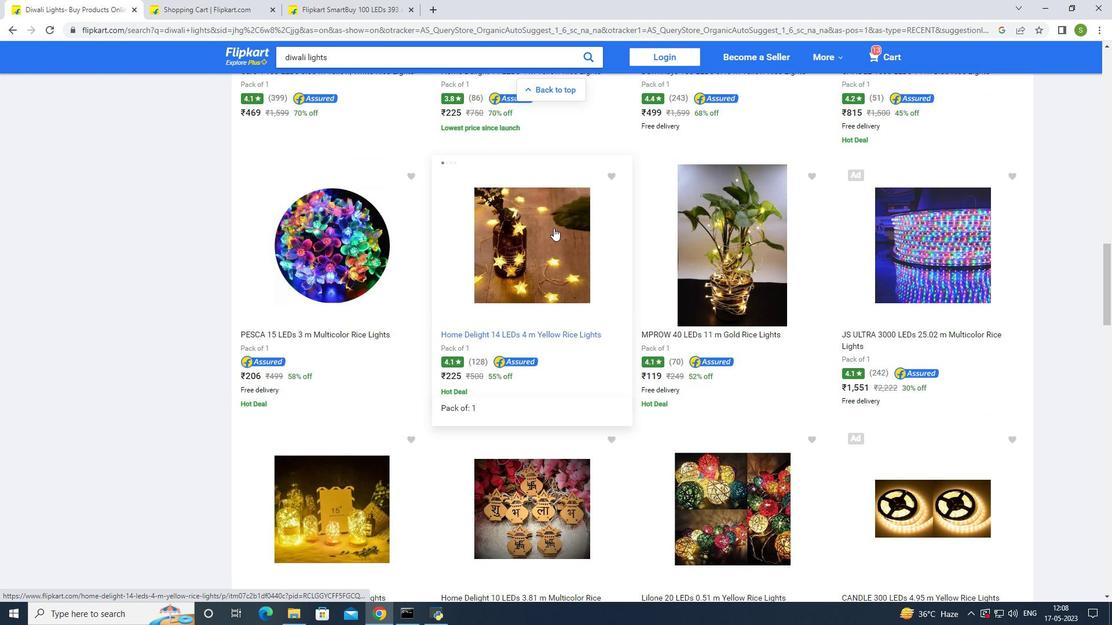 
Action: Mouse scrolled (553, 227) with delta (0, 0)
Screenshot: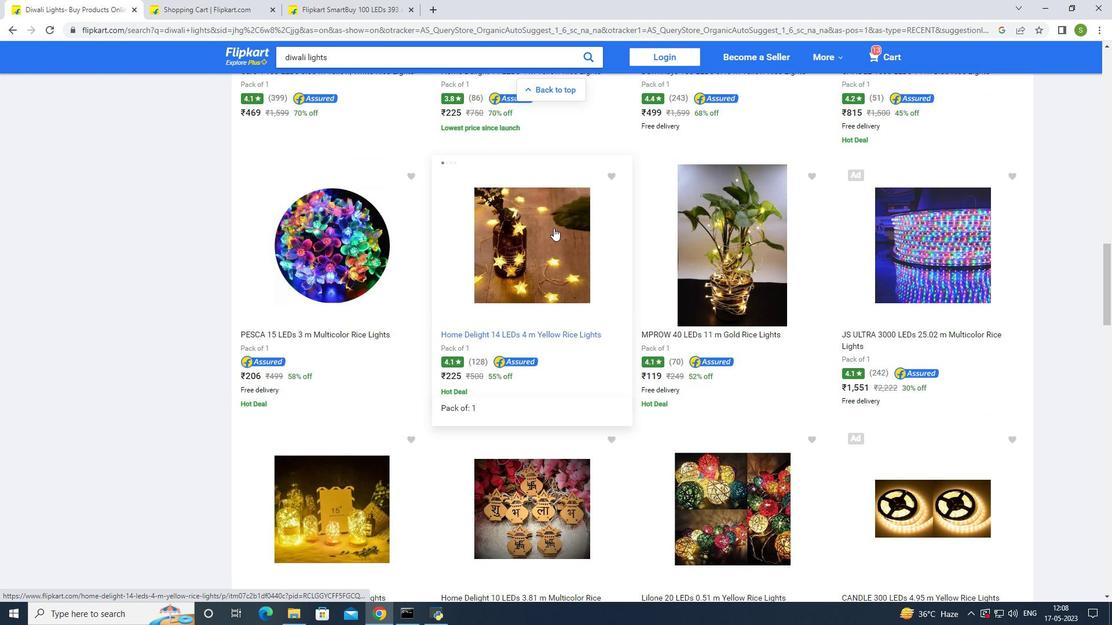 
Action: Mouse scrolled (553, 227) with delta (0, 0)
Screenshot: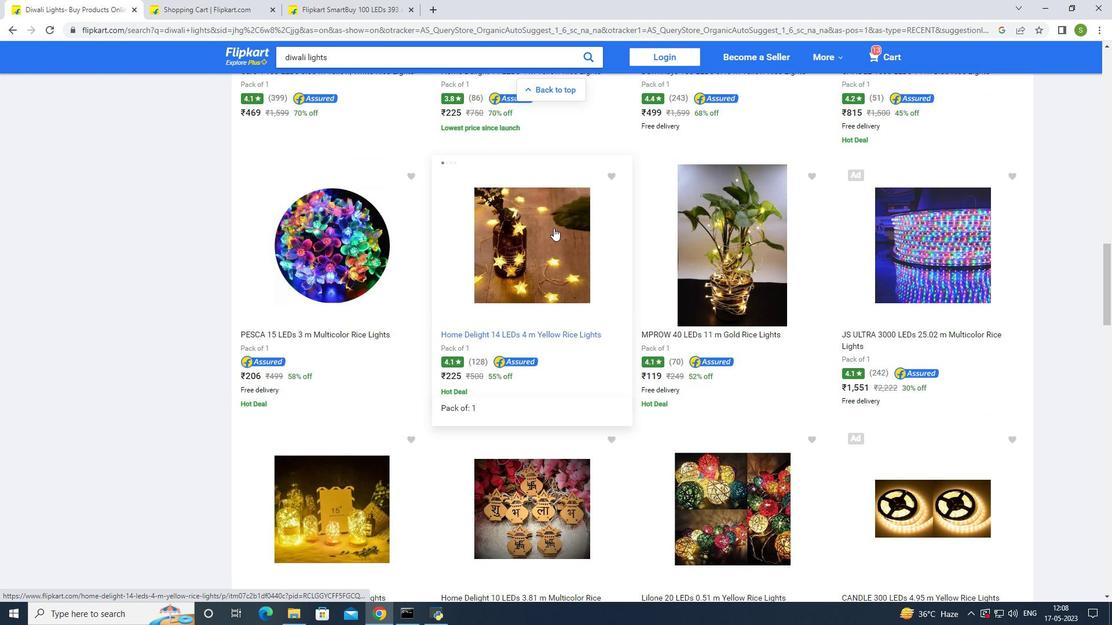 
Action: Mouse scrolled (553, 227) with delta (0, 0)
Screenshot: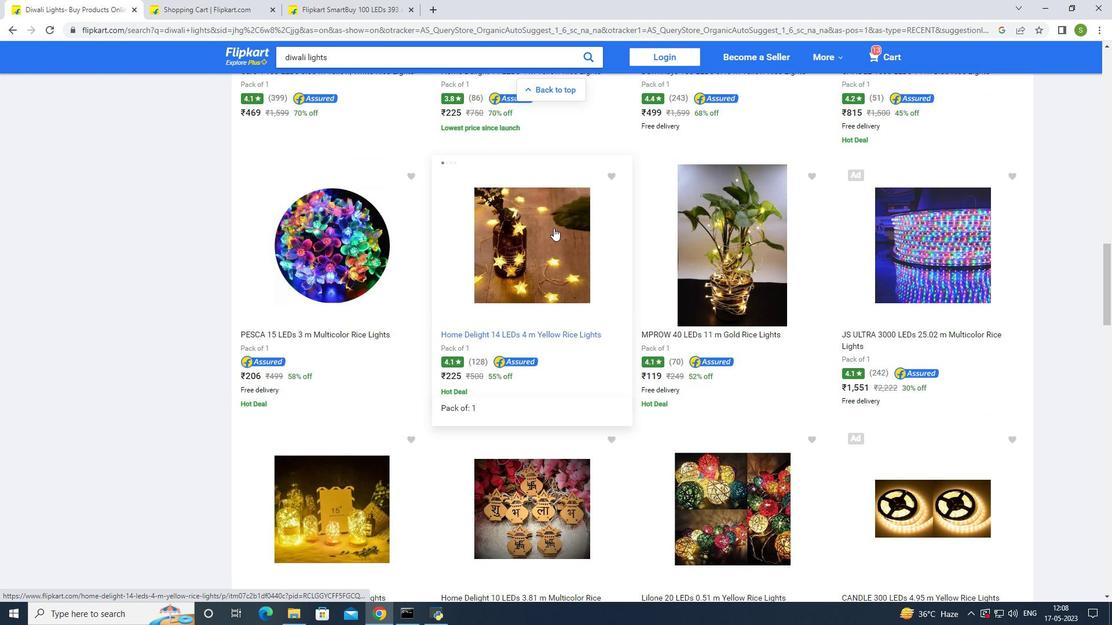 
Action: Mouse scrolled (553, 227) with delta (0, 0)
Screenshot: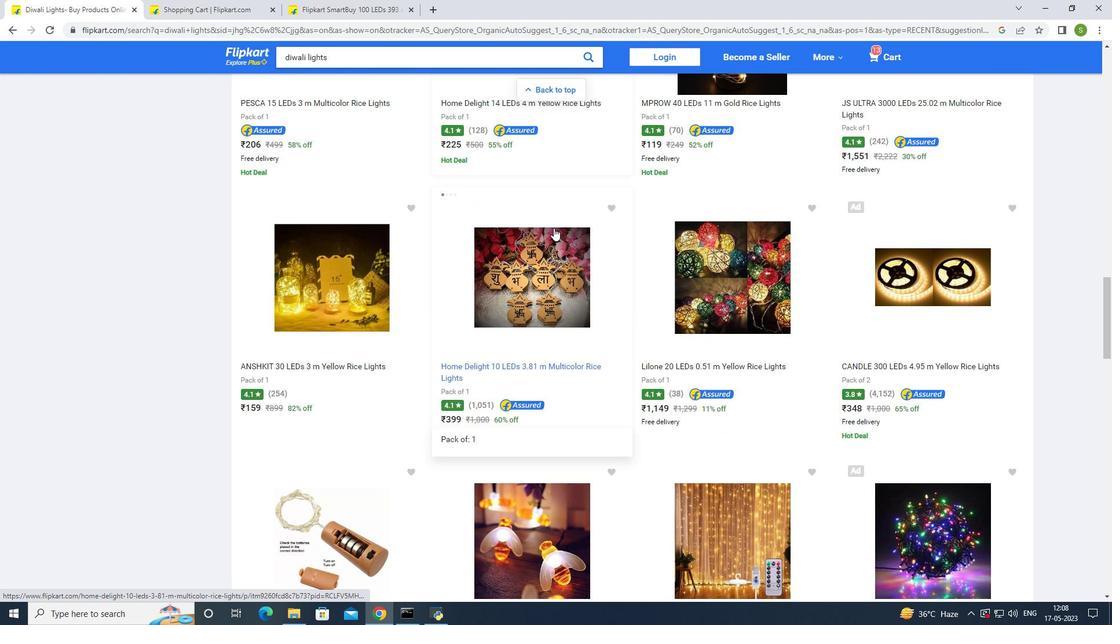 
Action: Mouse scrolled (553, 227) with delta (0, 0)
Screenshot: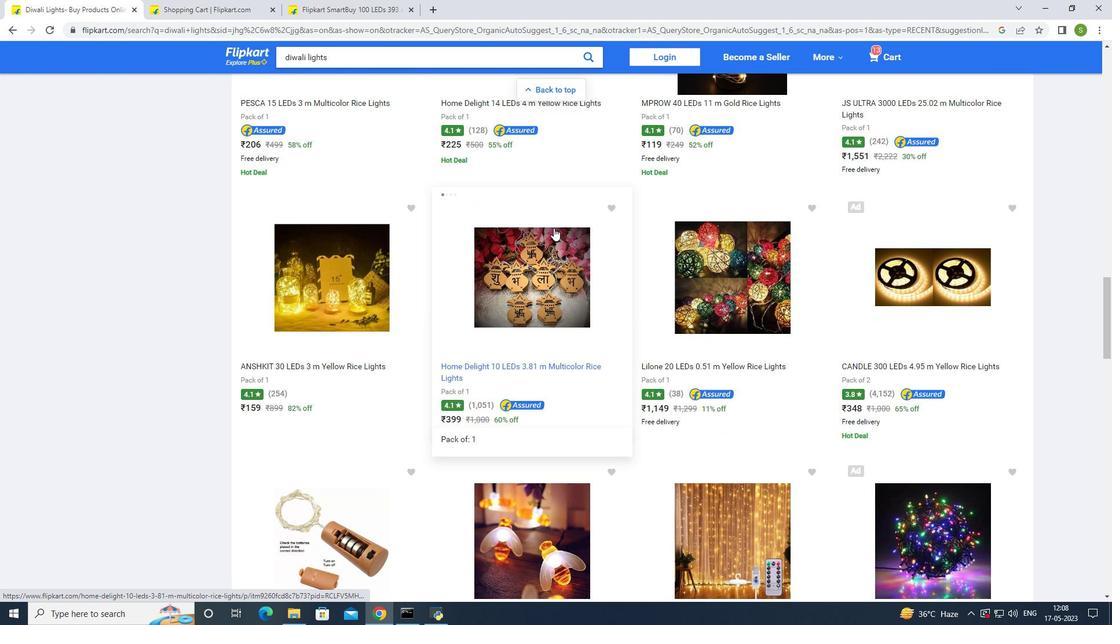 
Action: Mouse scrolled (553, 227) with delta (0, 0)
Screenshot: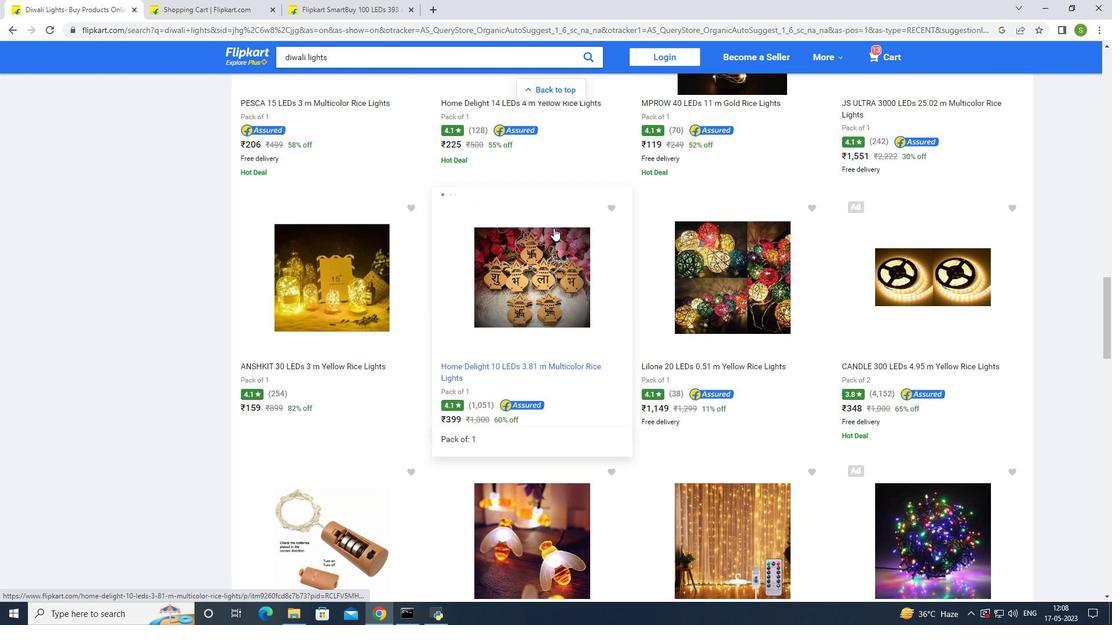 
Action: Mouse scrolled (553, 227) with delta (0, 0)
Screenshot: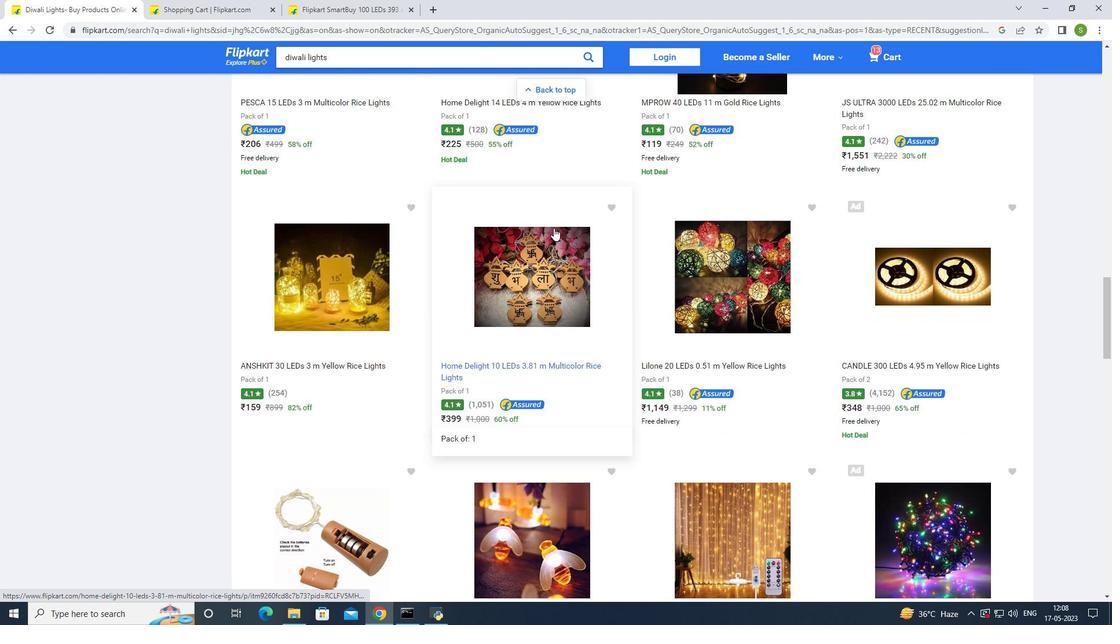 
Action: Mouse scrolled (553, 227) with delta (0, 0)
Screenshot: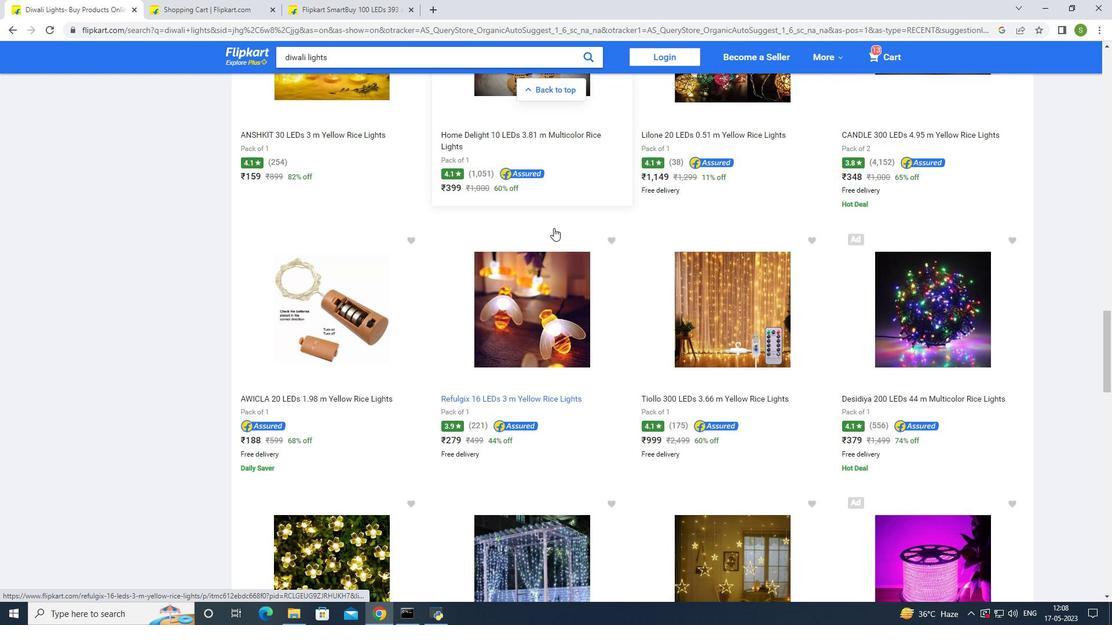 
Action: Mouse scrolled (553, 227) with delta (0, 0)
Screenshot: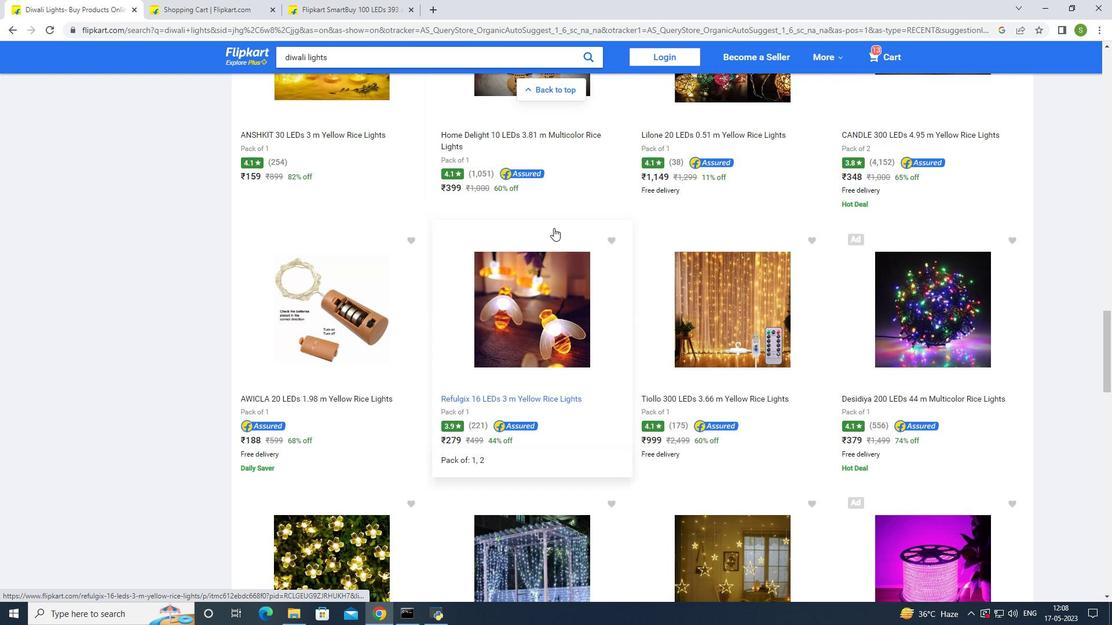 
Action: Mouse scrolled (553, 227) with delta (0, 0)
Screenshot: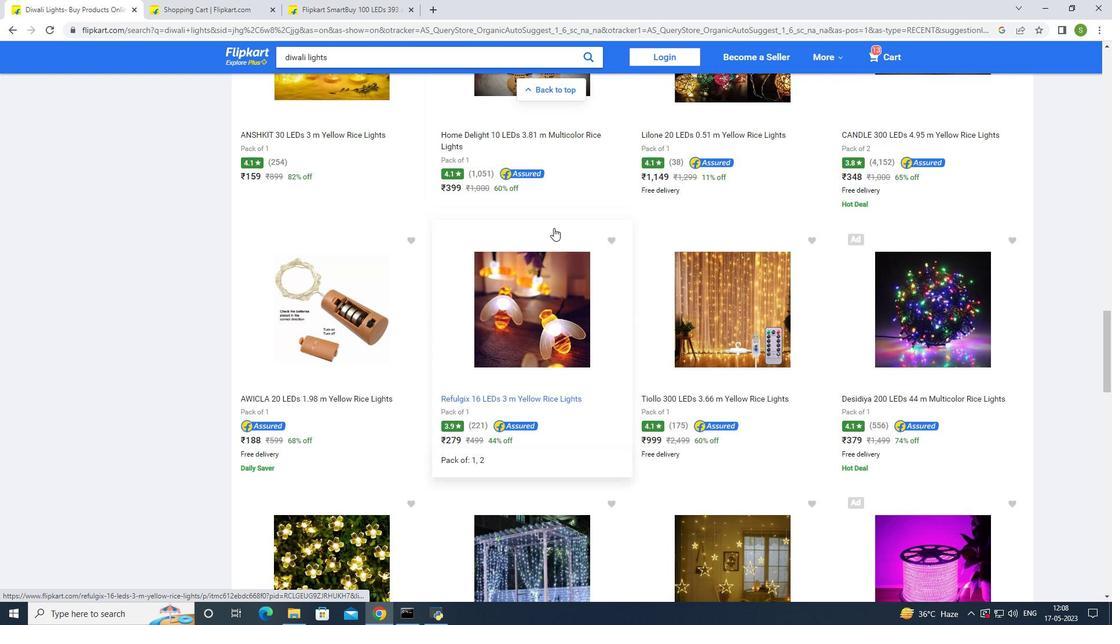 
Action: Mouse scrolled (553, 227) with delta (0, 0)
Screenshot: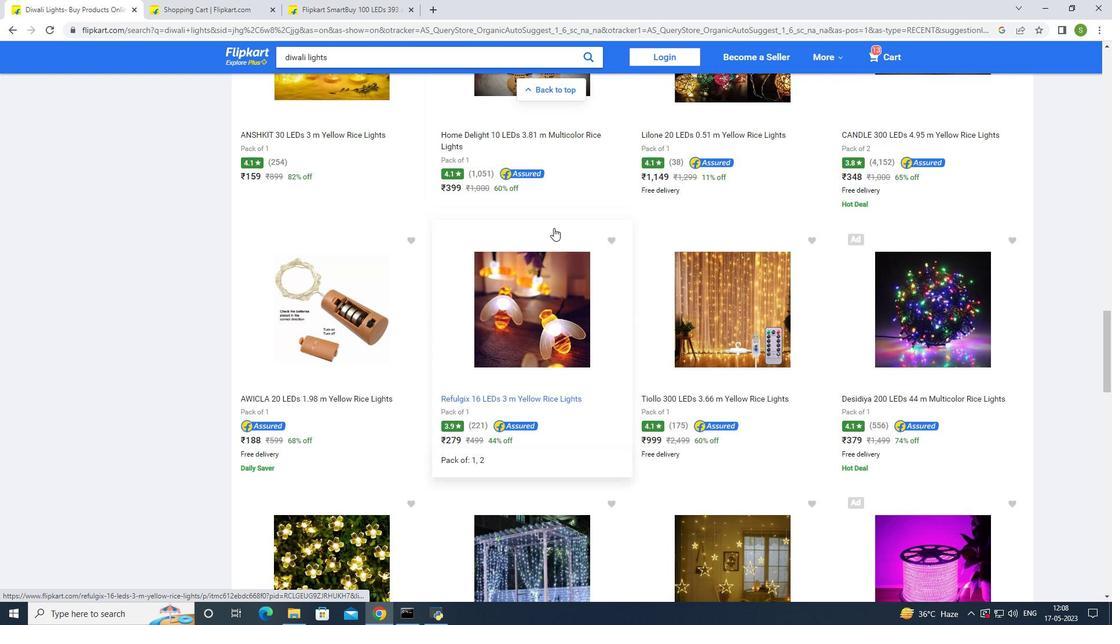 
Action: Mouse scrolled (553, 227) with delta (0, 0)
Screenshot: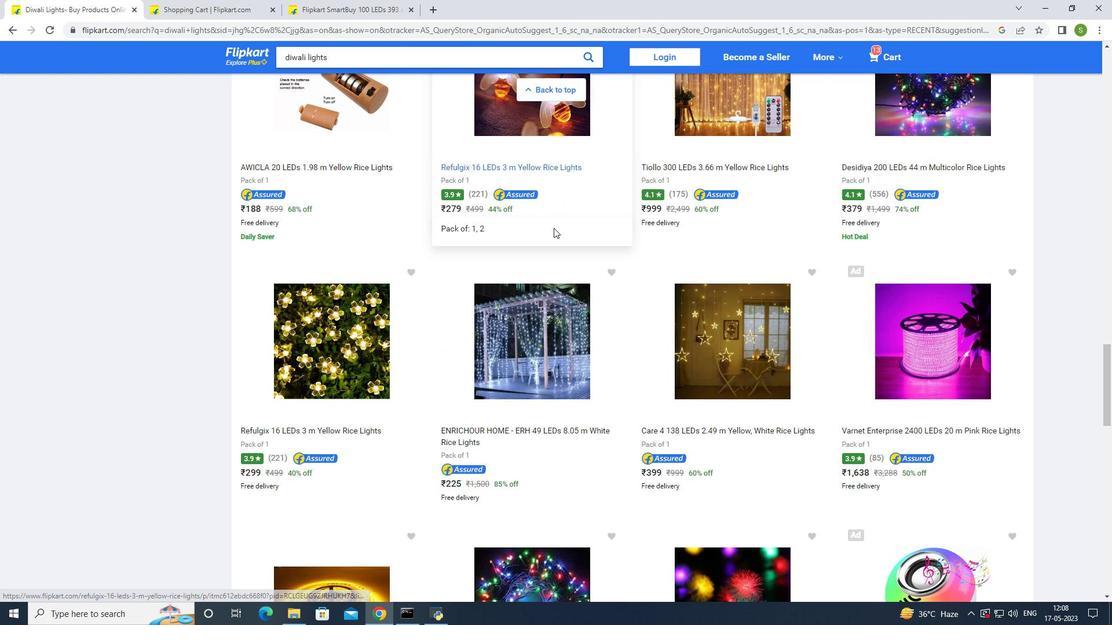 
Action: Mouse scrolled (553, 227) with delta (0, 0)
Screenshot: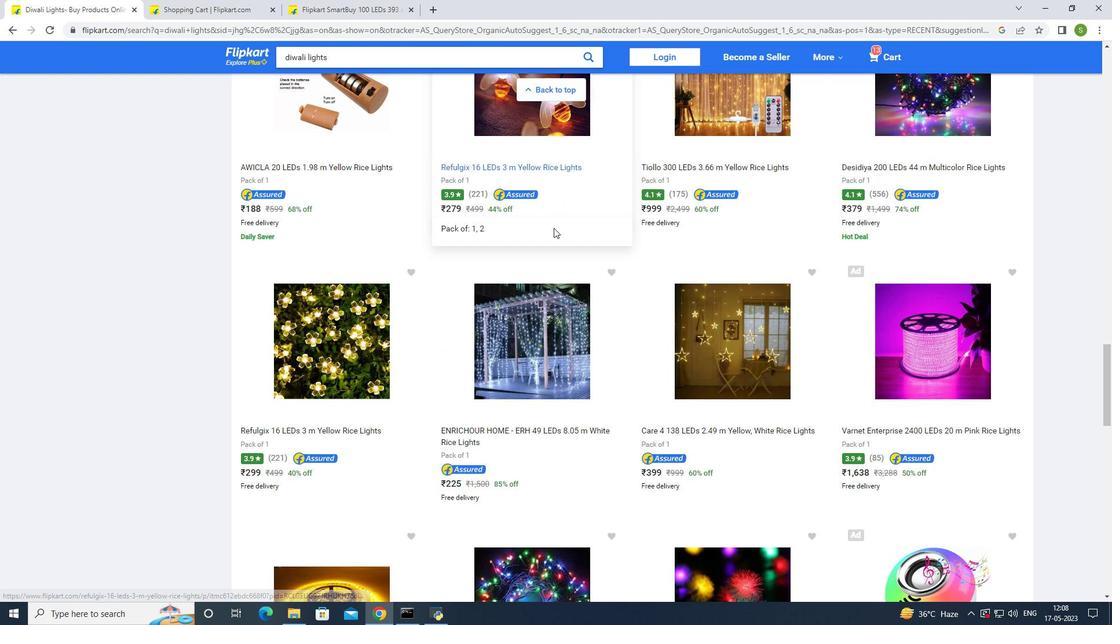 
Action: Mouse scrolled (553, 227) with delta (0, 0)
Screenshot: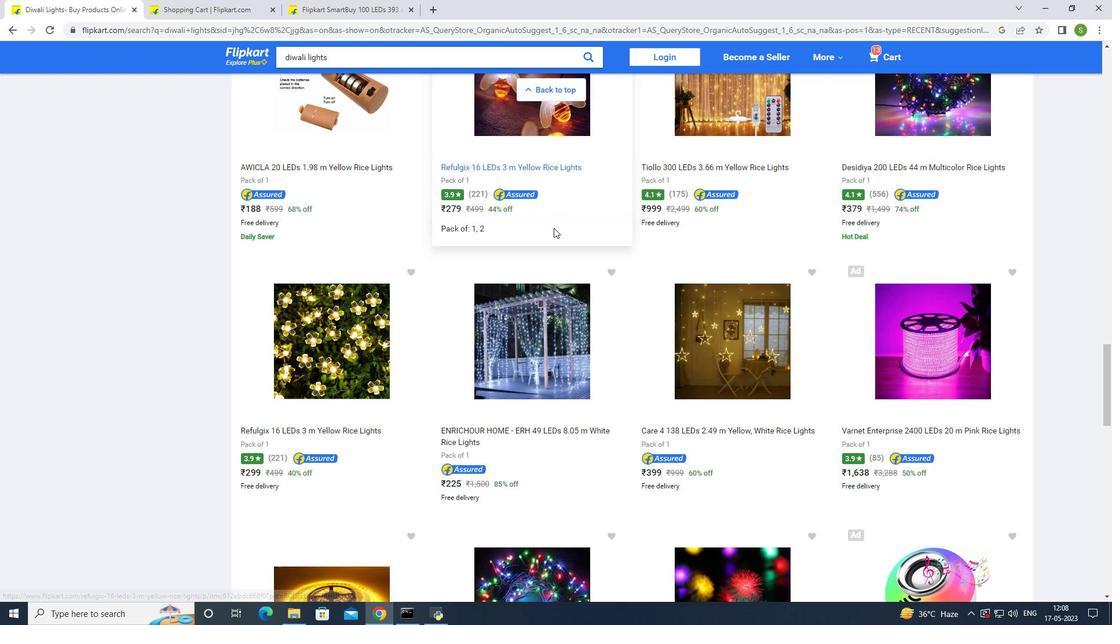 
Action: Mouse scrolled (553, 227) with delta (0, 0)
Screenshot: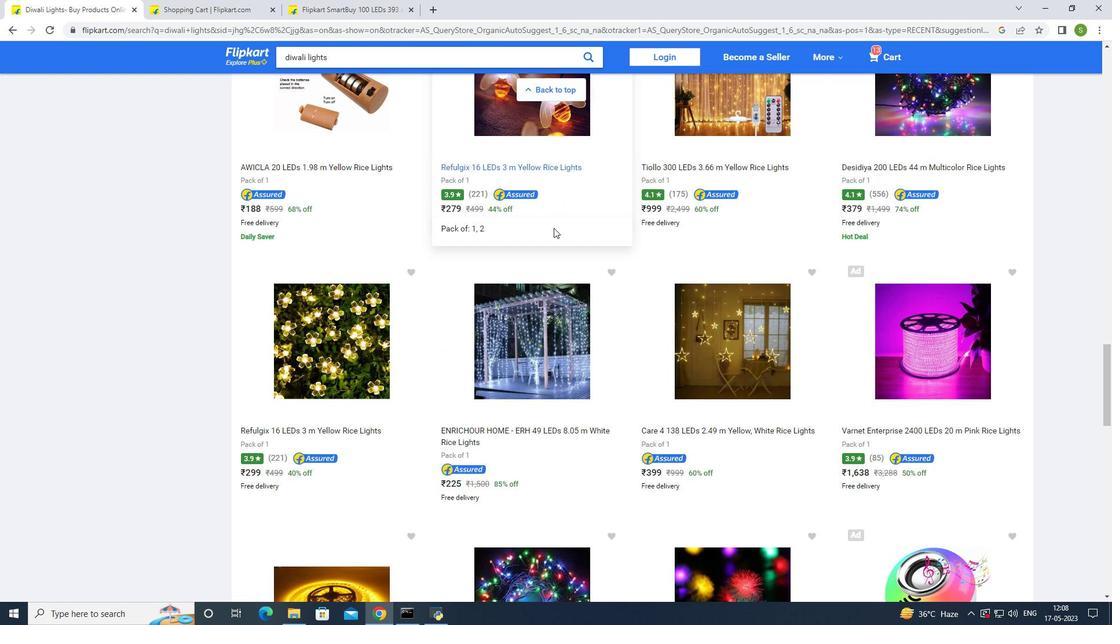 
Action: Mouse scrolled (553, 227) with delta (0, 0)
Screenshot: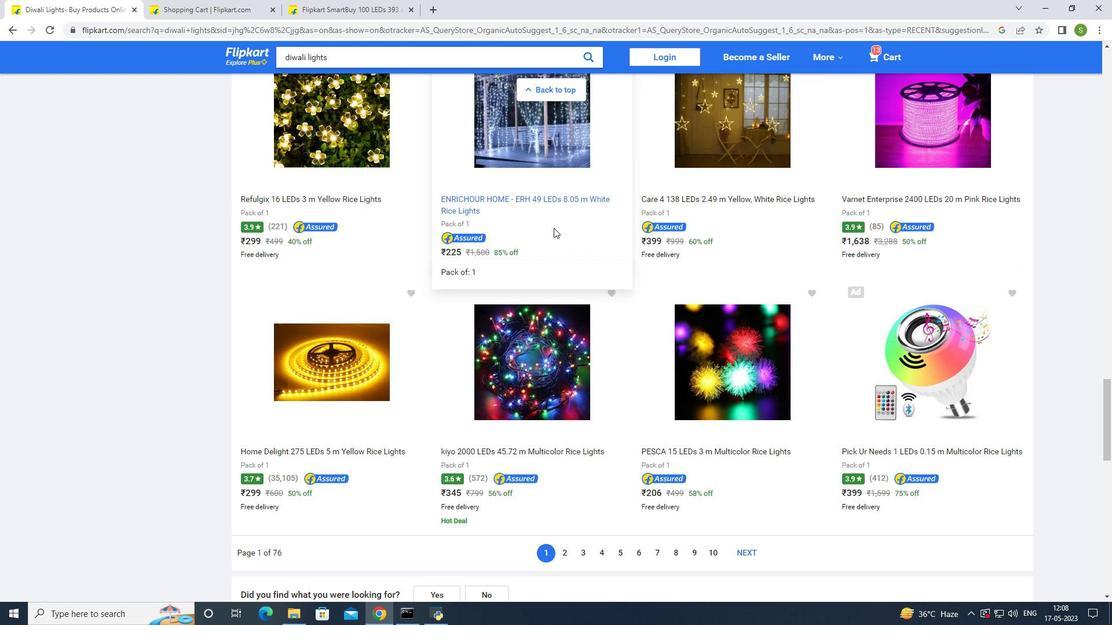 
Action: Mouse scrolled (553, 227) with delta (0, 0)
Screenshot: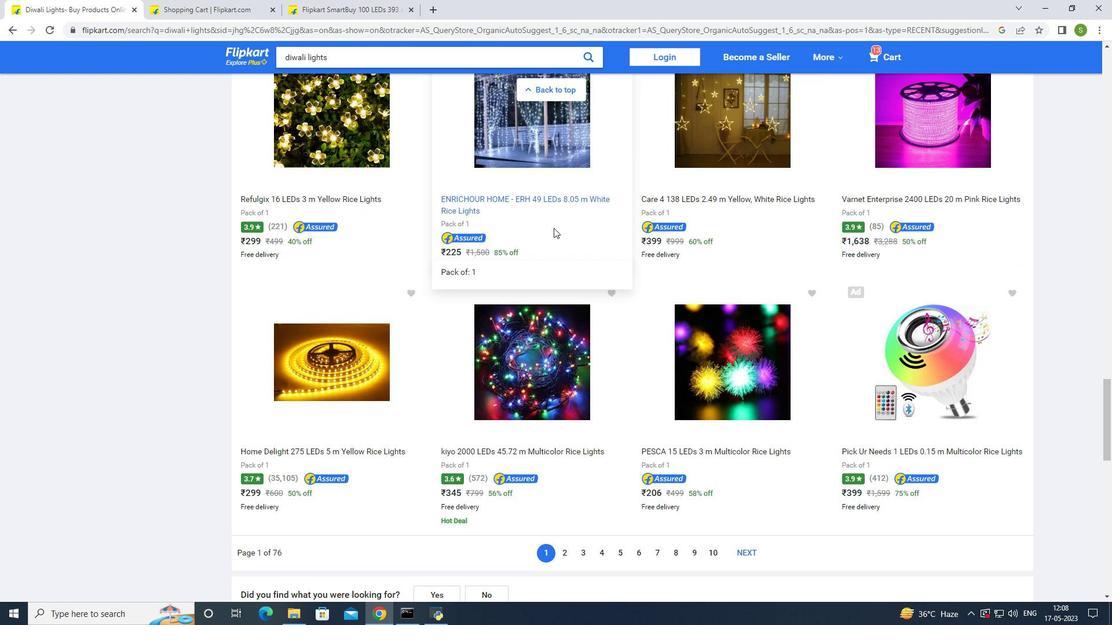 
Action: Mouse scrolled (553, 227) with delta (0, 0)
Screenshot: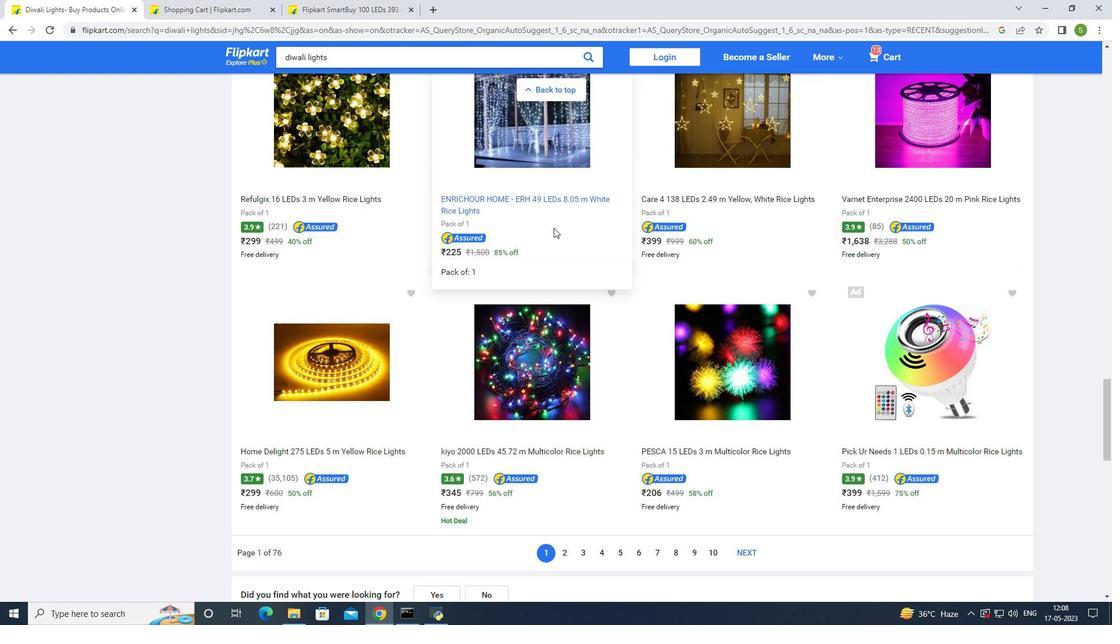
Action: Mouse scrolled (553, 228) with delta (0, 0)
Screenshot: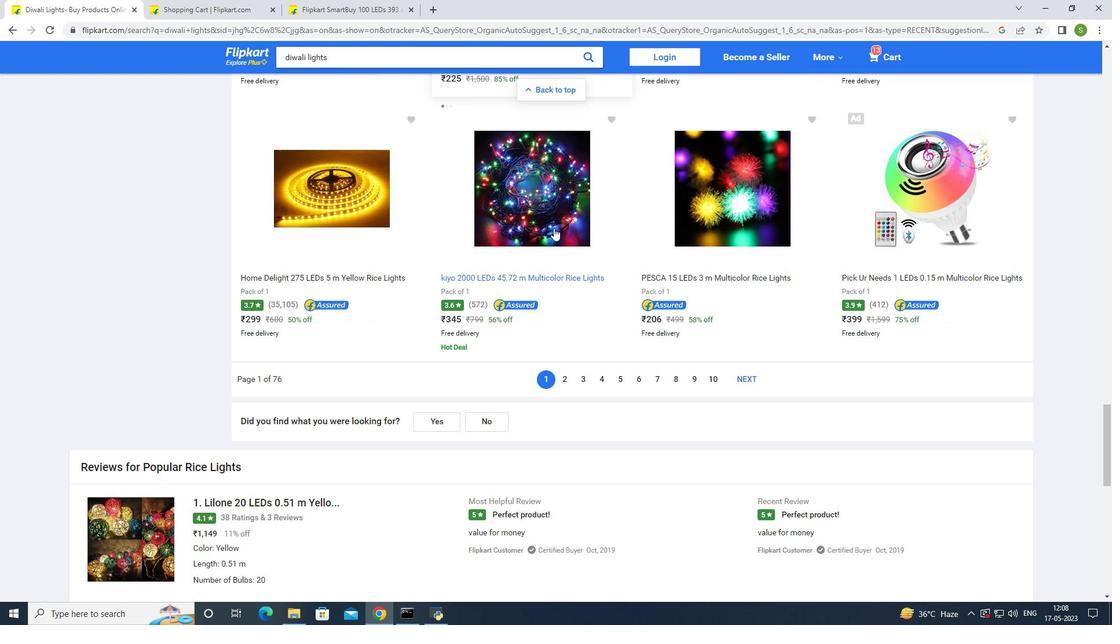 
Action: Mouse scrolled (553, 228) with delta (0, 0)
Screenshot: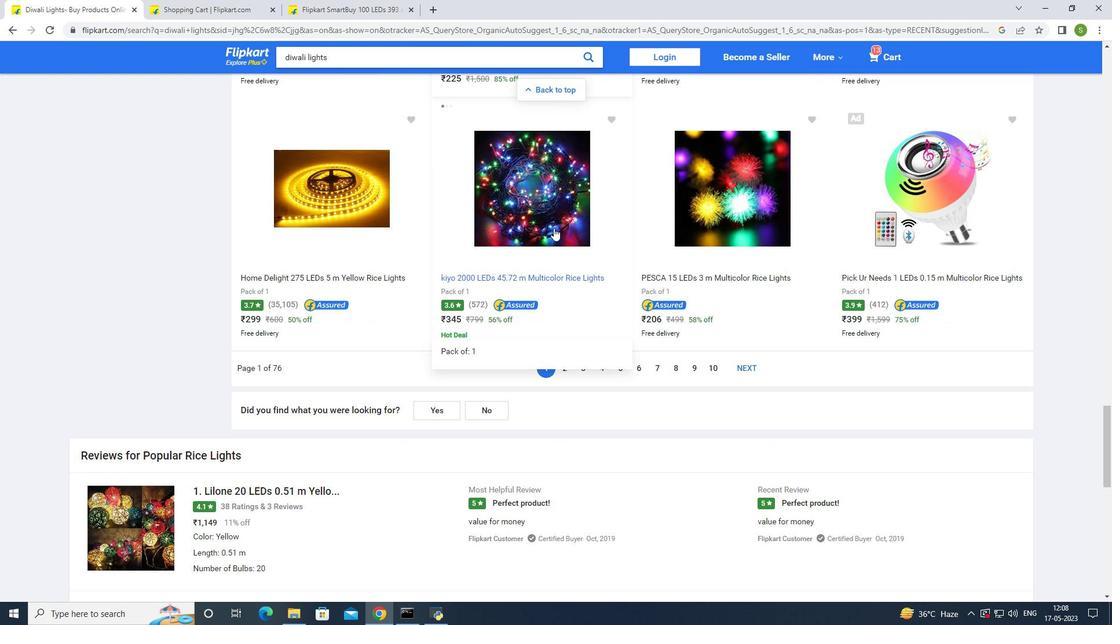 
Action: Mouse scrolled (553, 228) with delta (0, 0)
Screenshot: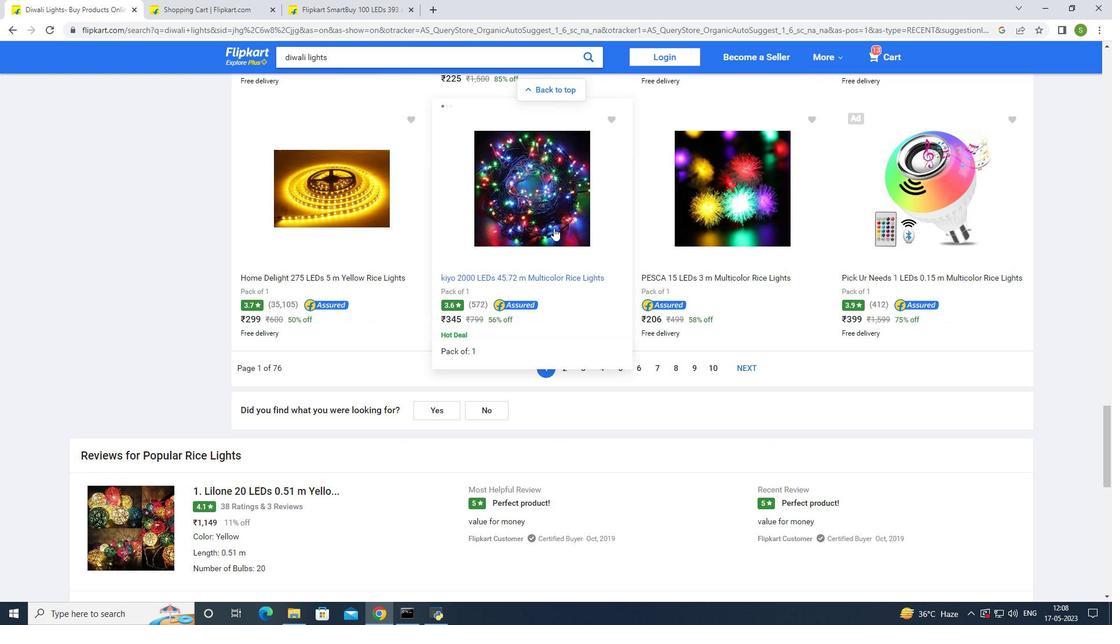 
Action: Mouse scrolled (553, 228) with delta (0, 0)
Screenshot: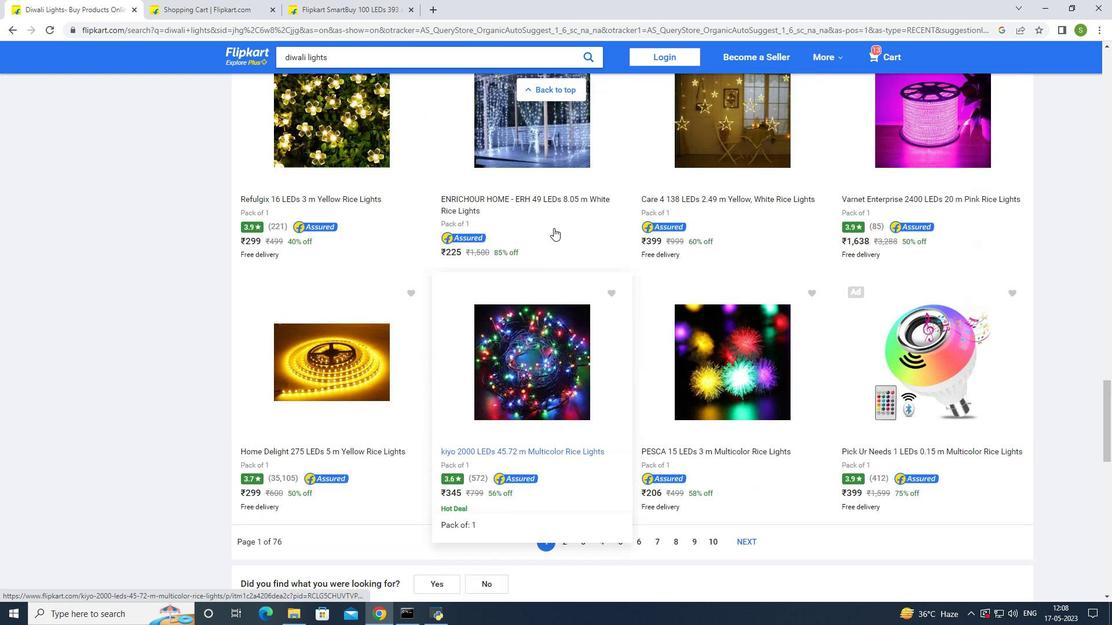 
Action: Mouse scrolled (553, 228) with delta (0, 0)
Screenshot: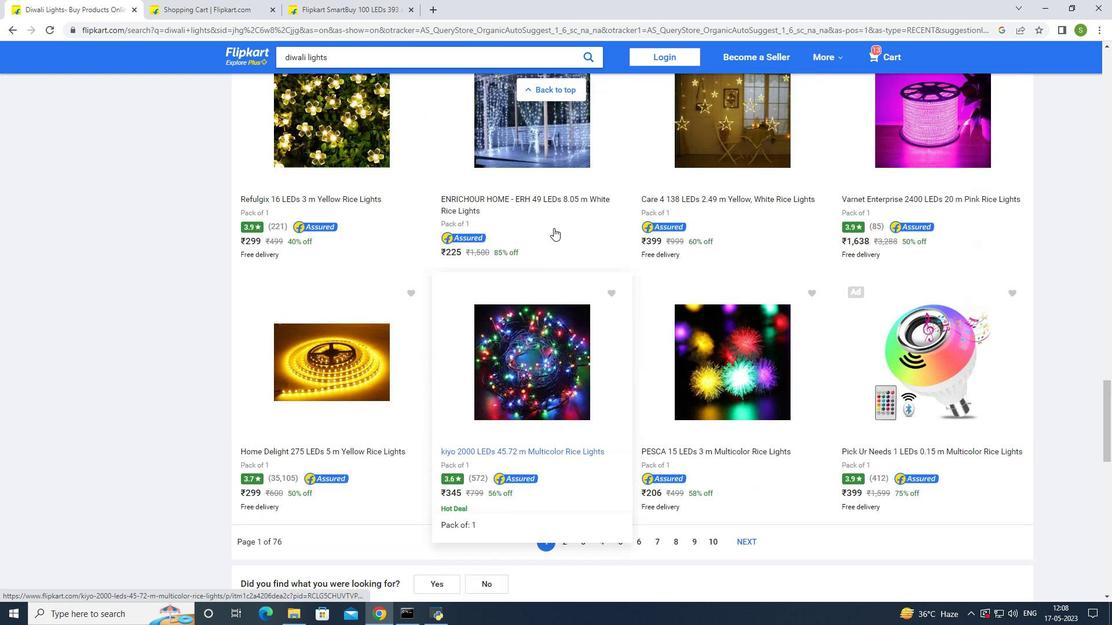 
Action: Mouse scrolled (553, 228) with delta (0, 0)
Screenshot: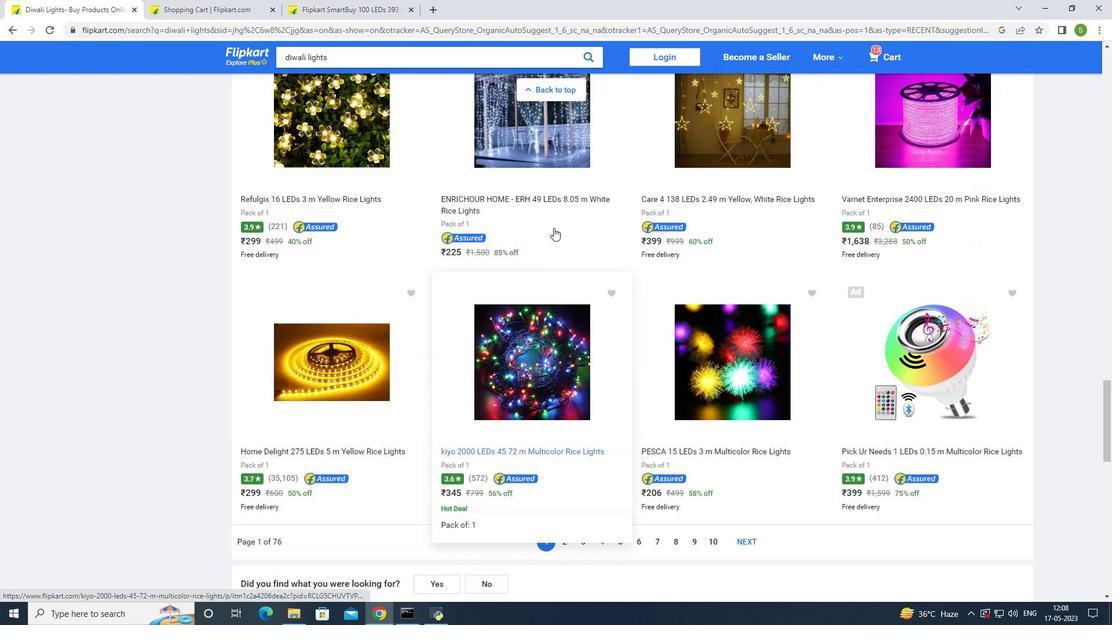 
Action: Mouse scrolled (553, 228) with delta (0, 0)
Screenshot: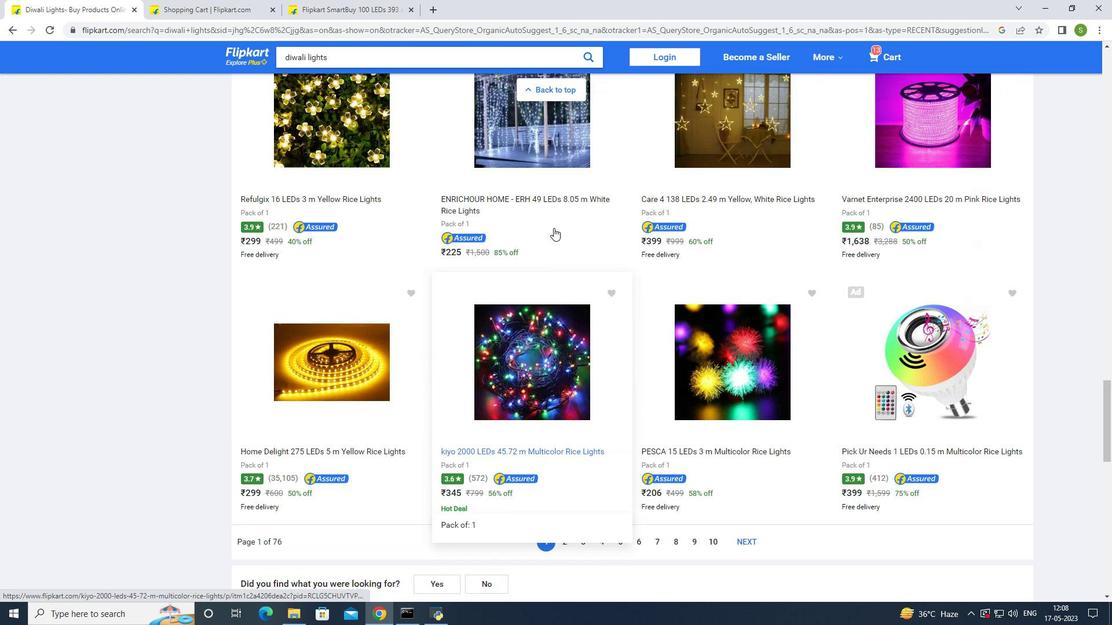 
Action: Mouse moved to (553, 228)
Screenshot: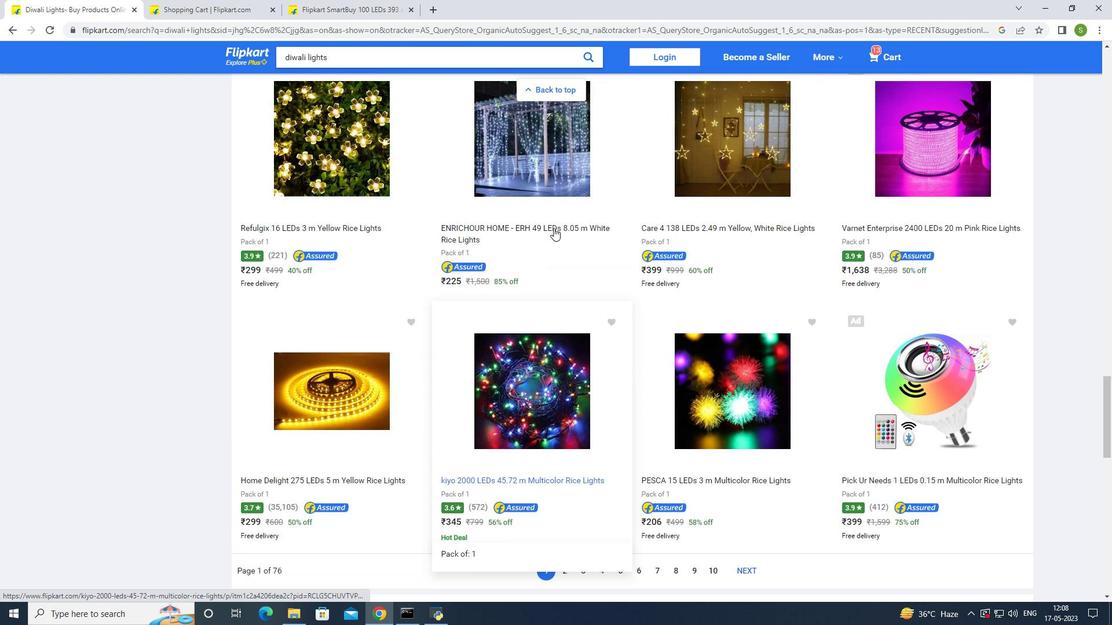 
Action: Mouse scrolled (553, 229) with delta (0, 0)
Screenshot: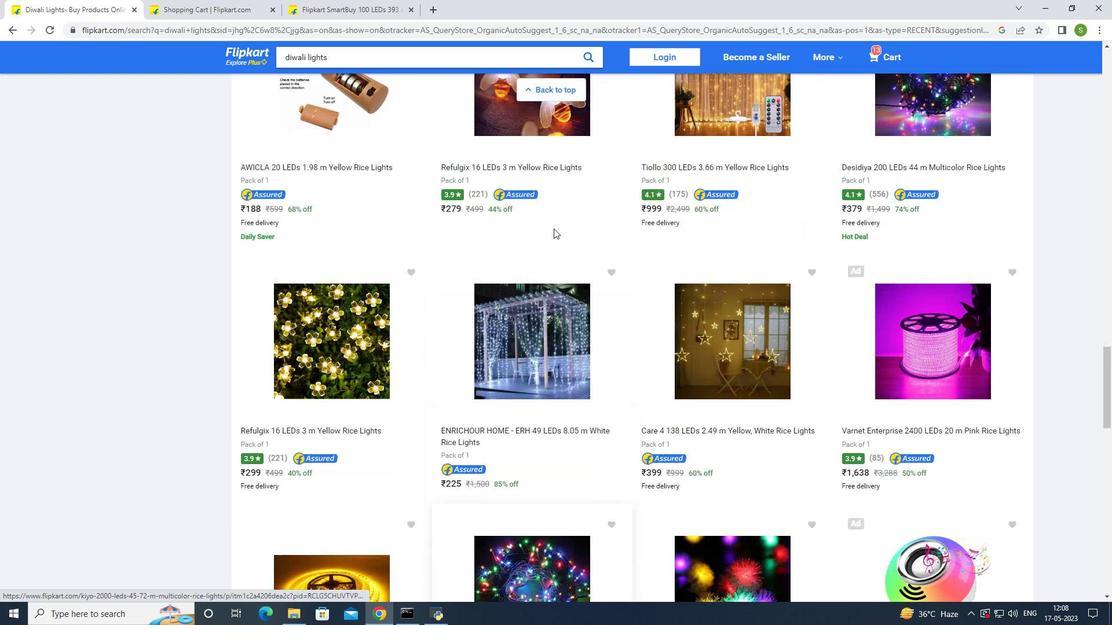 
Action: Mouse scrolled (553, 229) with delta (0, 0)
Screenshot: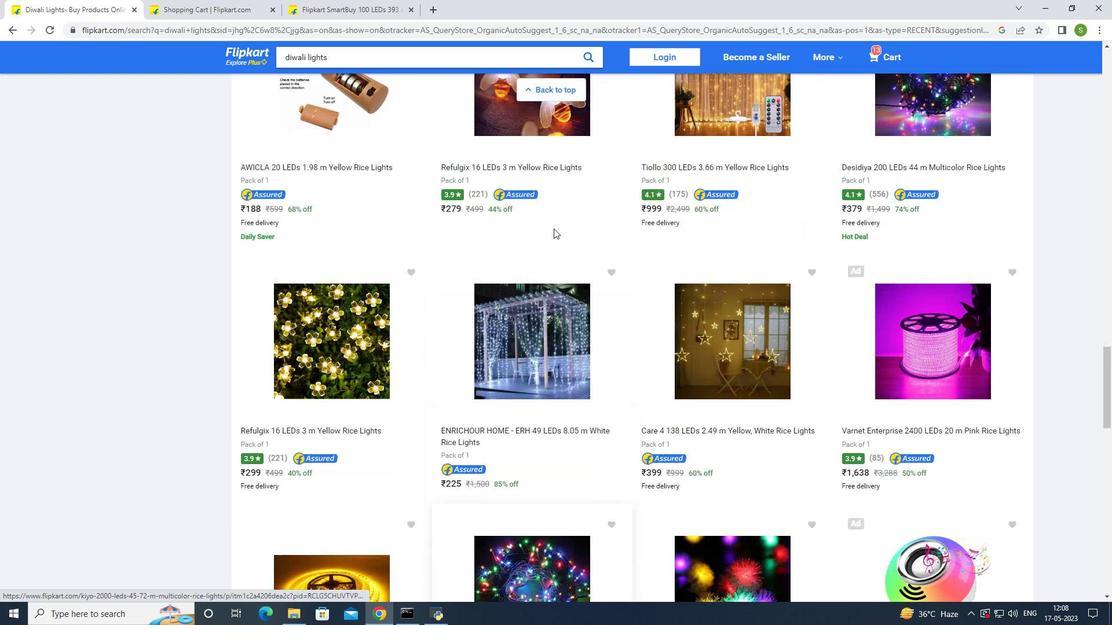 
Action: Mouse scrolled (553, 229) with delta (0, 0)
Screenshot: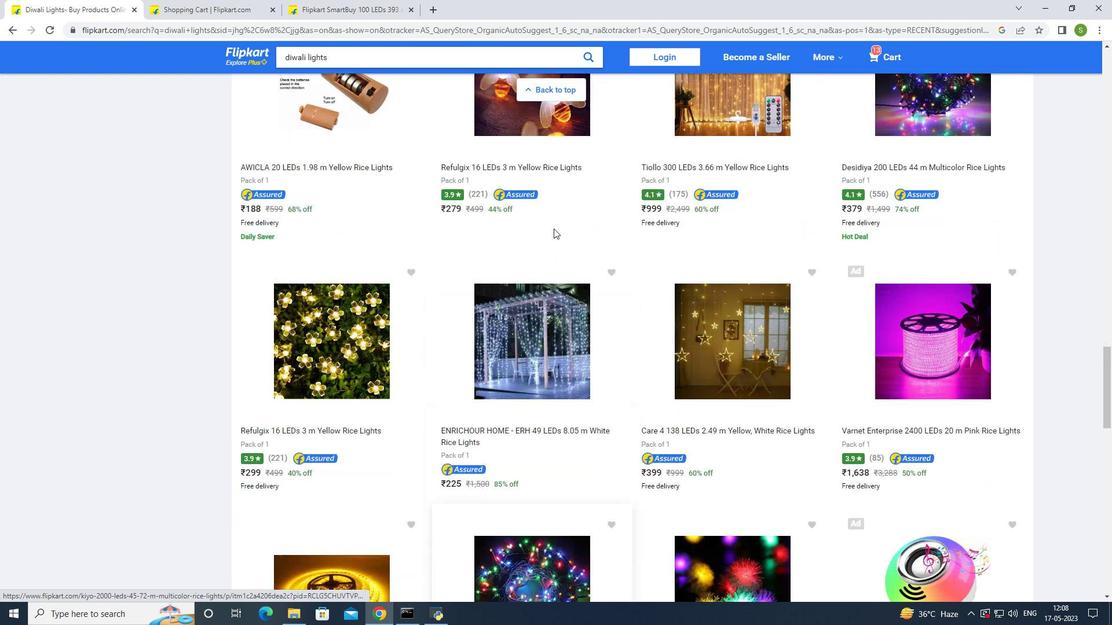 
Action: Mouse scrolled (553, 229) with delta (0, 0)
Screenshot: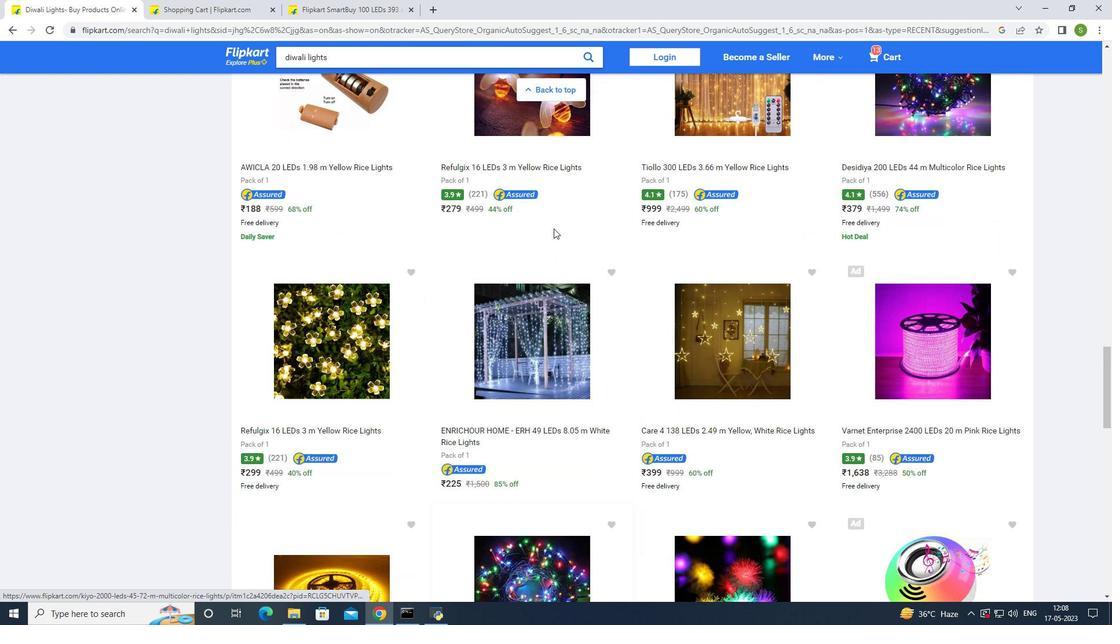 
Action: Mouse scrolled (553, 229) with delta (0, 0)
Screenshot: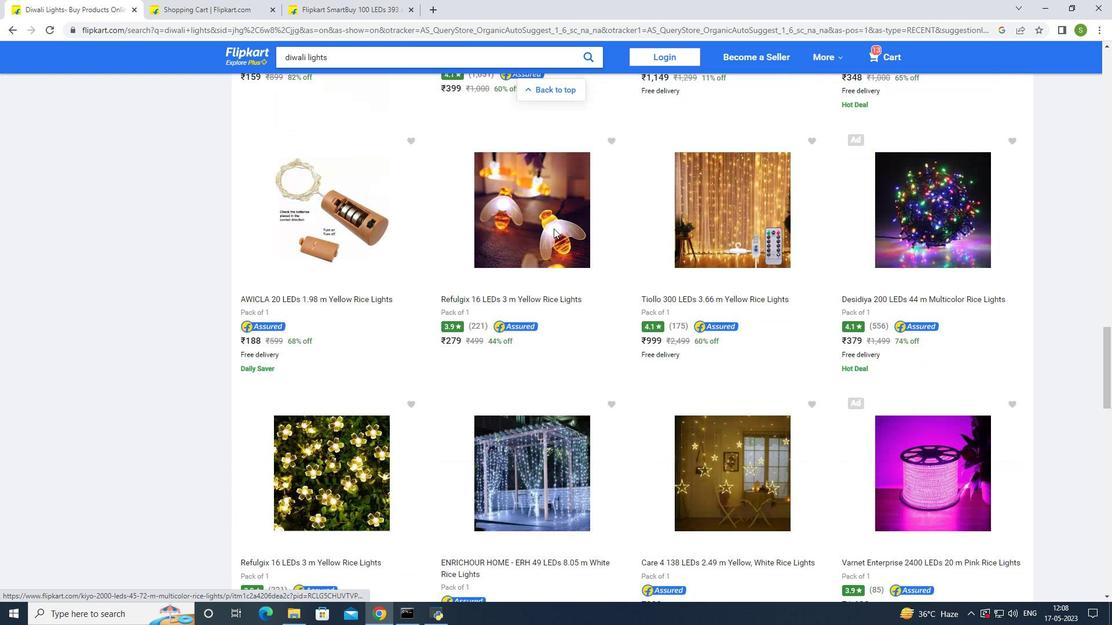 
Action: Mouse scrolled (553, 229) with delta (0, 0)
Screenshot: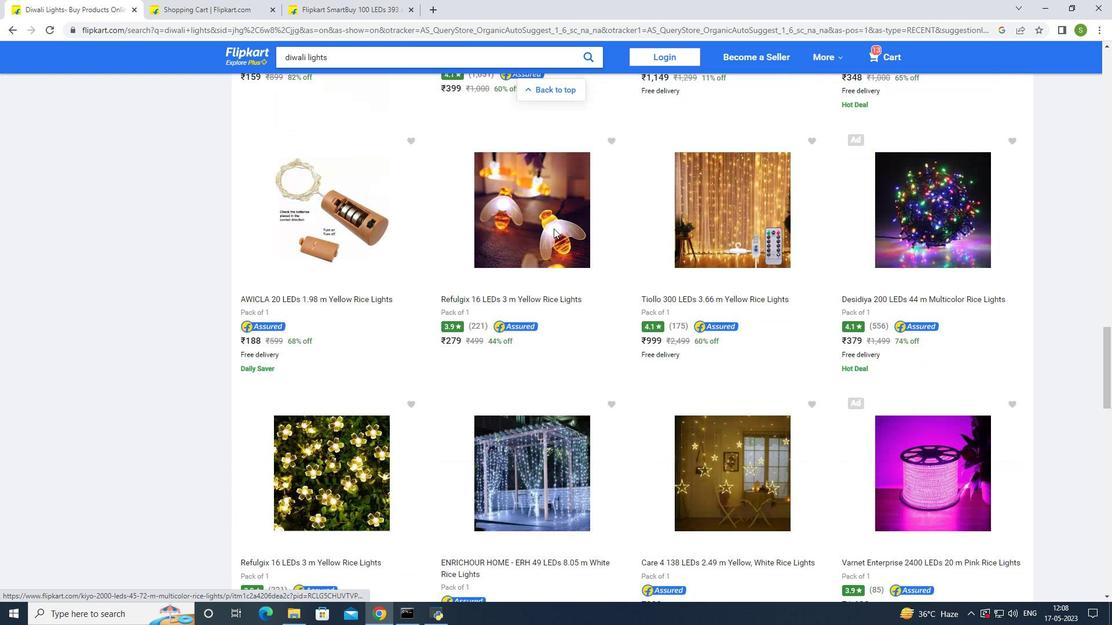 
Action: Mouse scrolled (553, 229) with delta (0, 0)
Screenshot: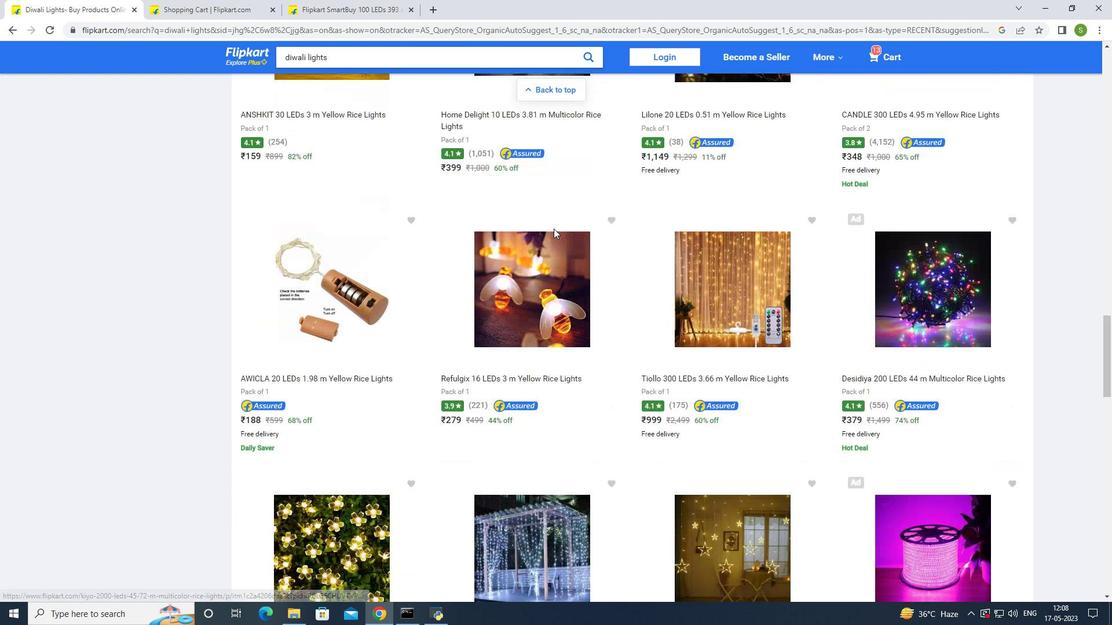 
Action: Mouse scrolled (553, 229) with delta (0, 0)
Screenshot: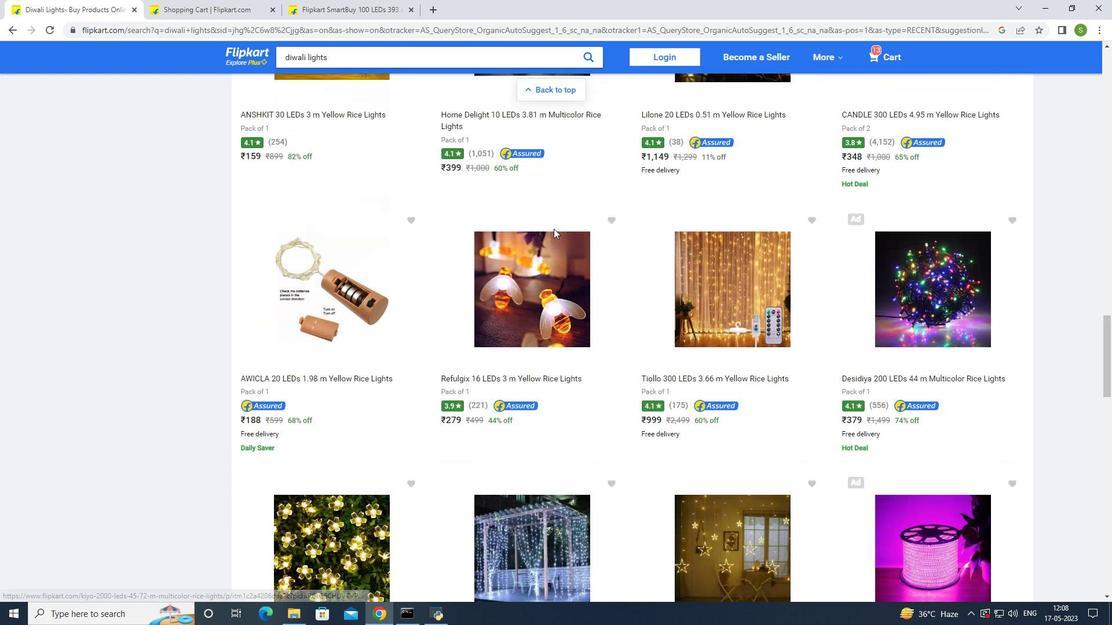 
Action: Mouse moved to (553, 228)
Screenshot: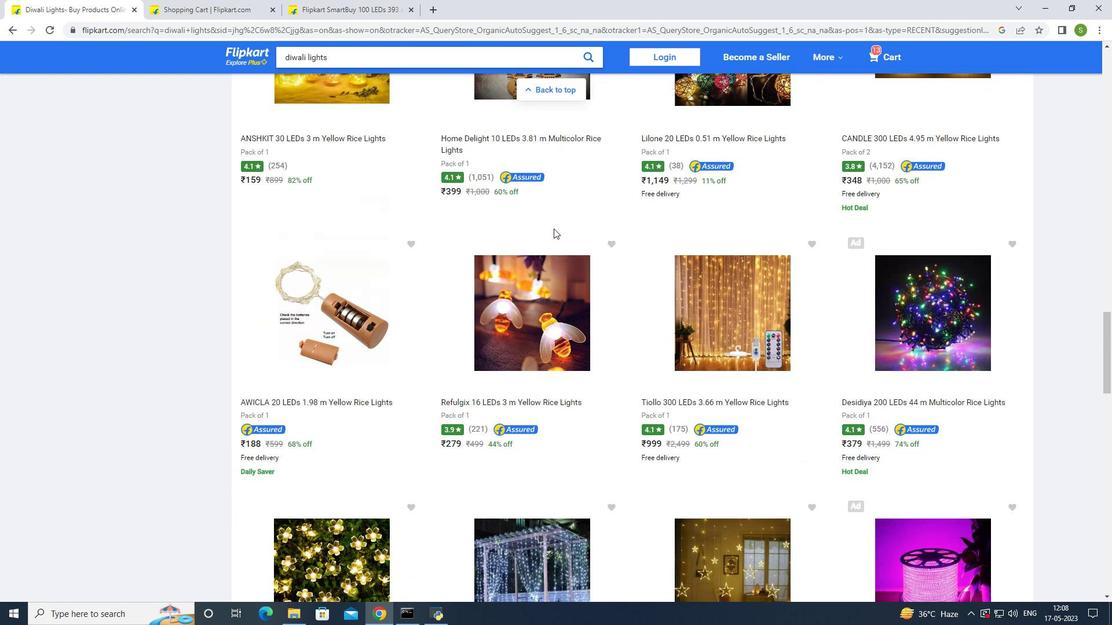 
Action: Mouse scrolled (553, 229) with delta (0, 0)
Screenshot: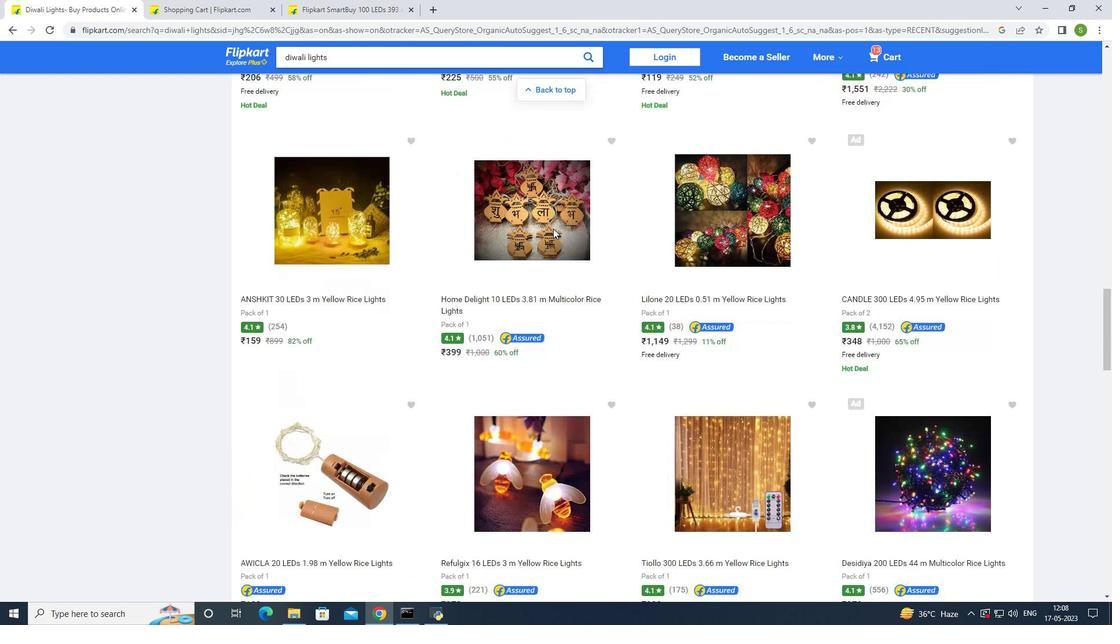 
Action: Mouse scrolled (553, 229) with delta (0, 0)
Screenshot: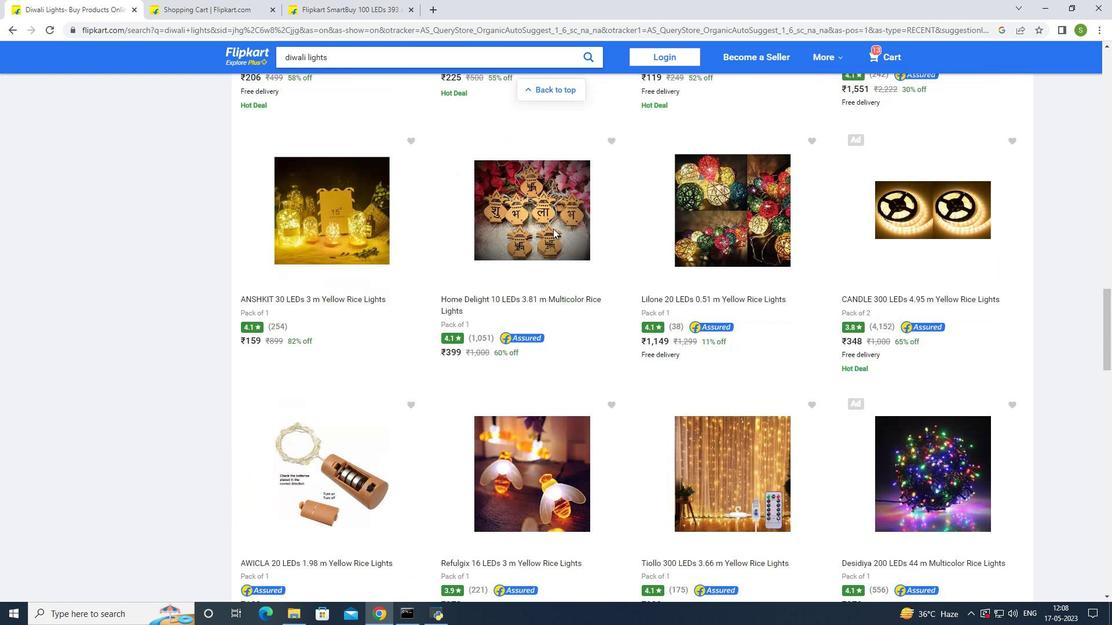 
Action: Mouse scrolled (553, 229) with delta (0, 0)
Screenshot: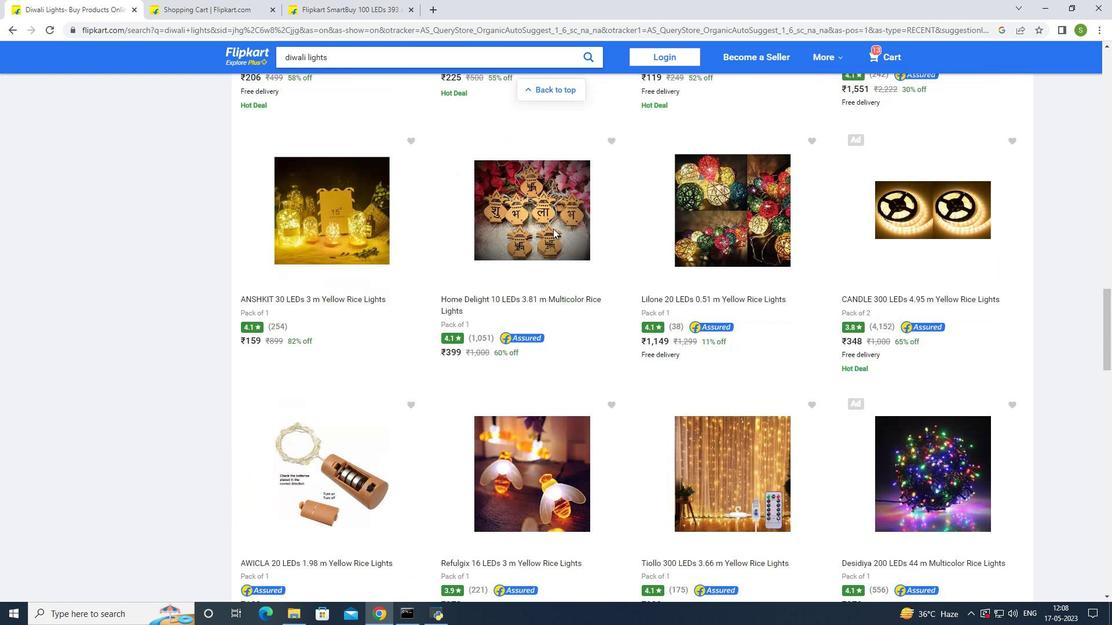 
Action: Mouse scrolled (553, 229) with delta (0, 0)
Screenshot: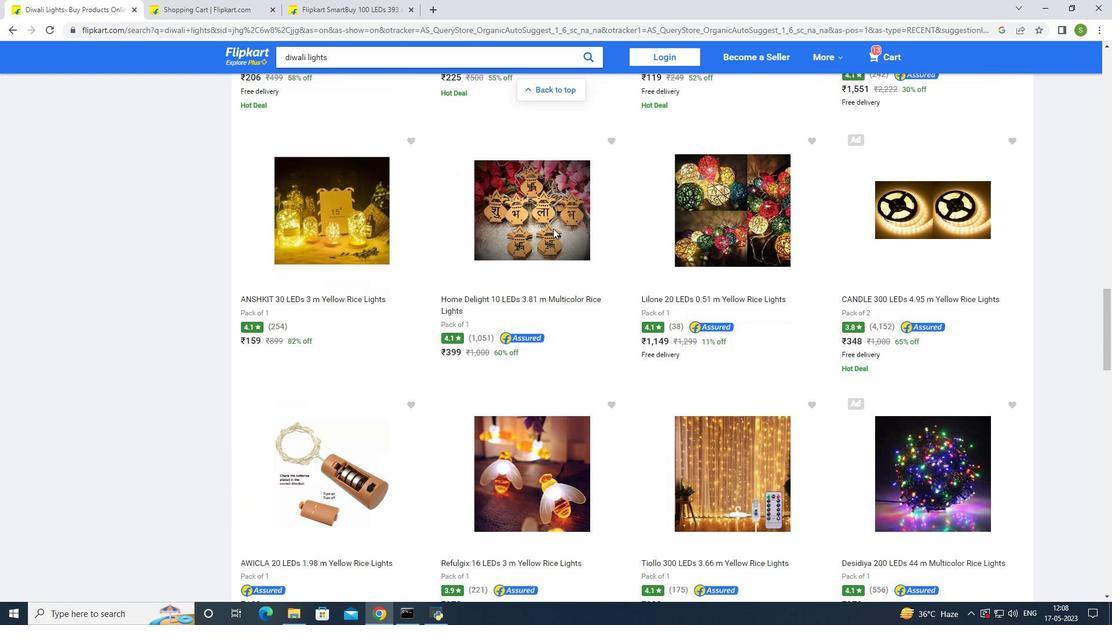 
Action: Mouse scrolled (553, 229) with delta (0, 0)
Screenshot: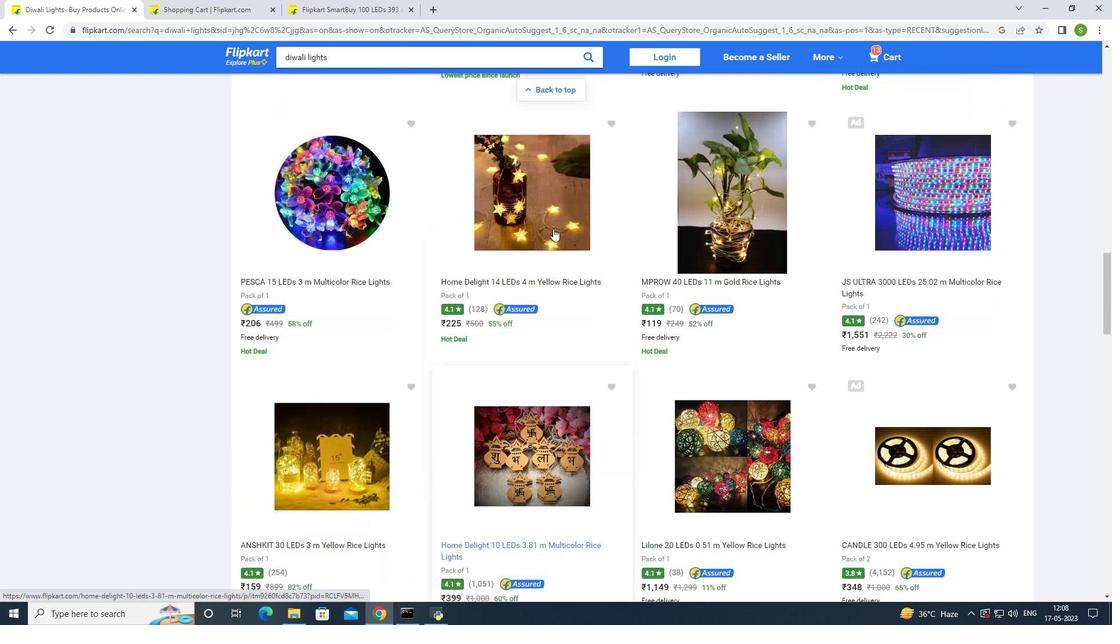 
Action: Mouse scrolled (553, 229) with delta (0, 0)
Screenshot: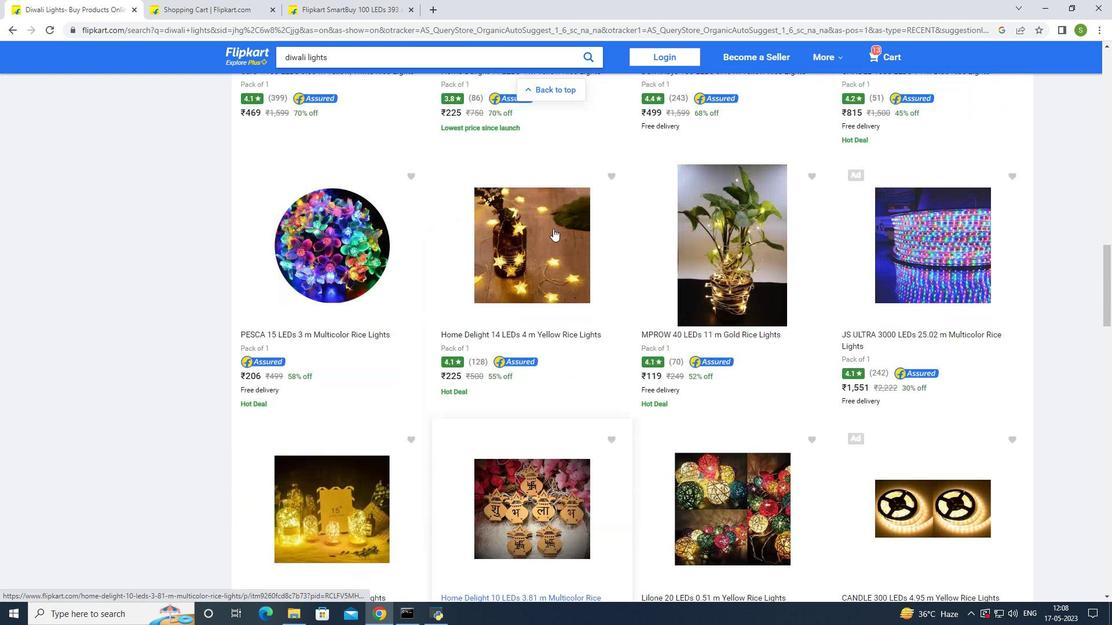 
Action: Mouse scrolled (553, 229) with delta (0, 0)
Screenshot: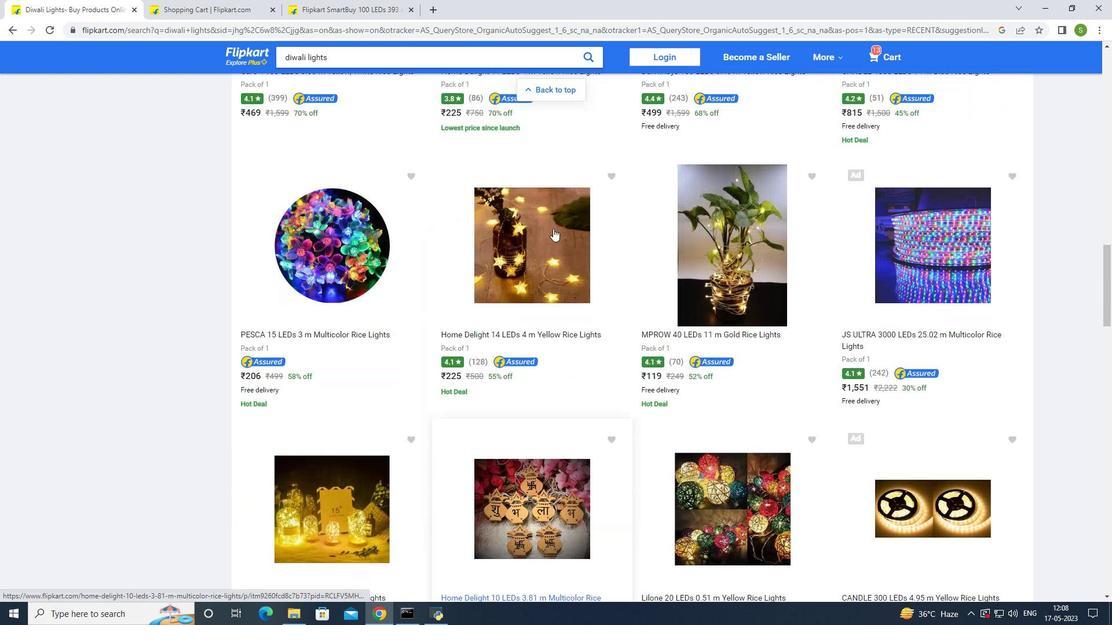 
Action: Mouse scrolled (553, 229) with delta (0, 0)
Screenshot: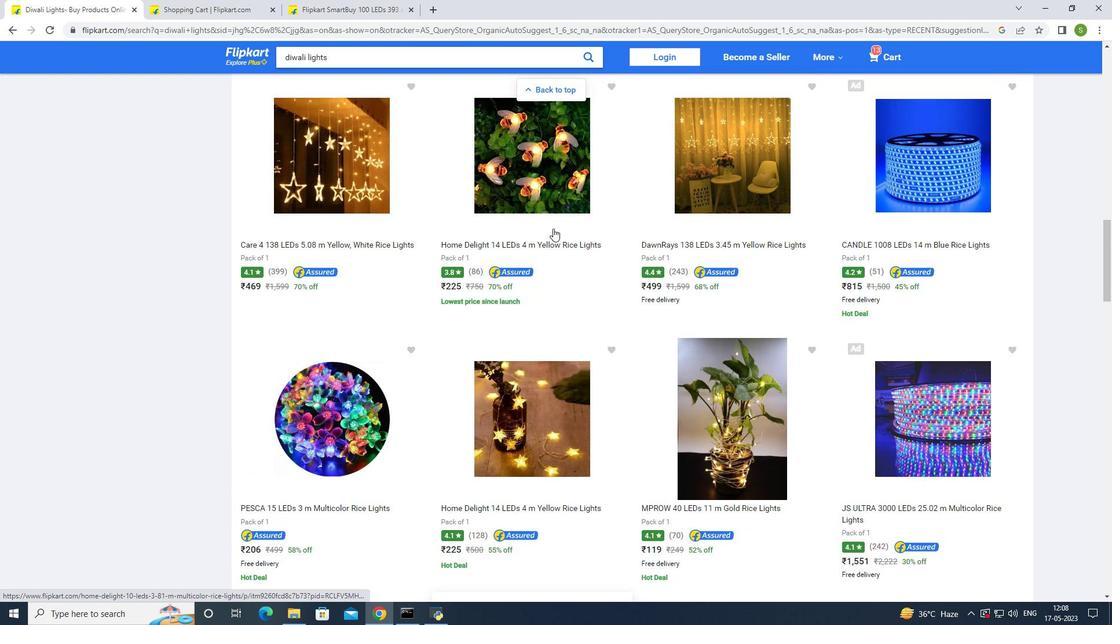 
Action: Mouse scrolled (553, 229) with delta (0, 0)
Screenshot: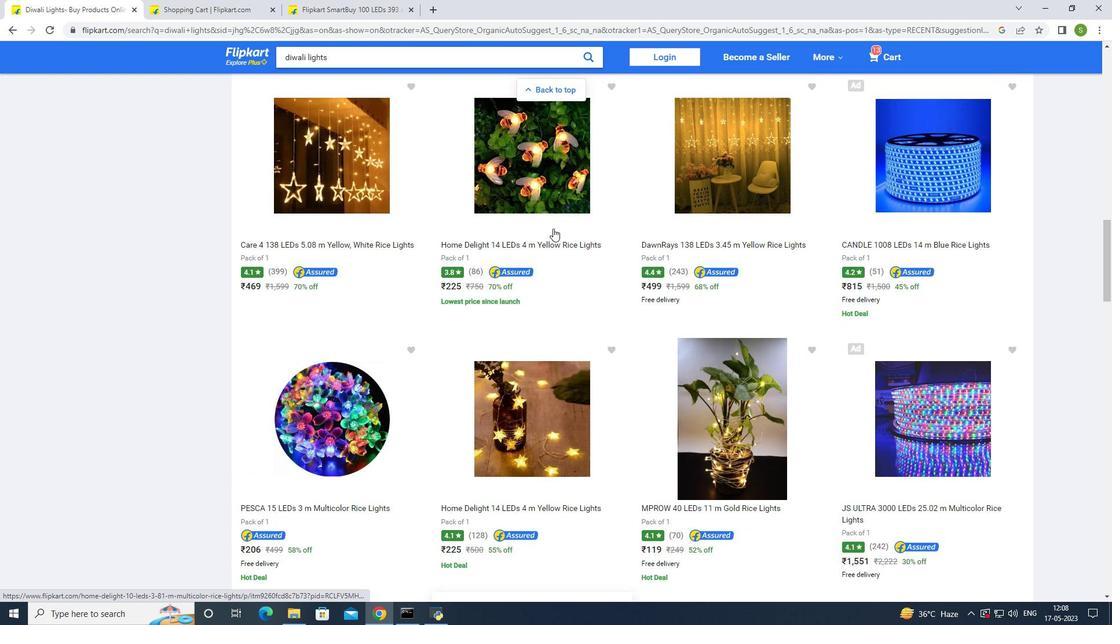 
Action: Mouse scrolled (553, 229) with delta (0, 0)
Screenshot: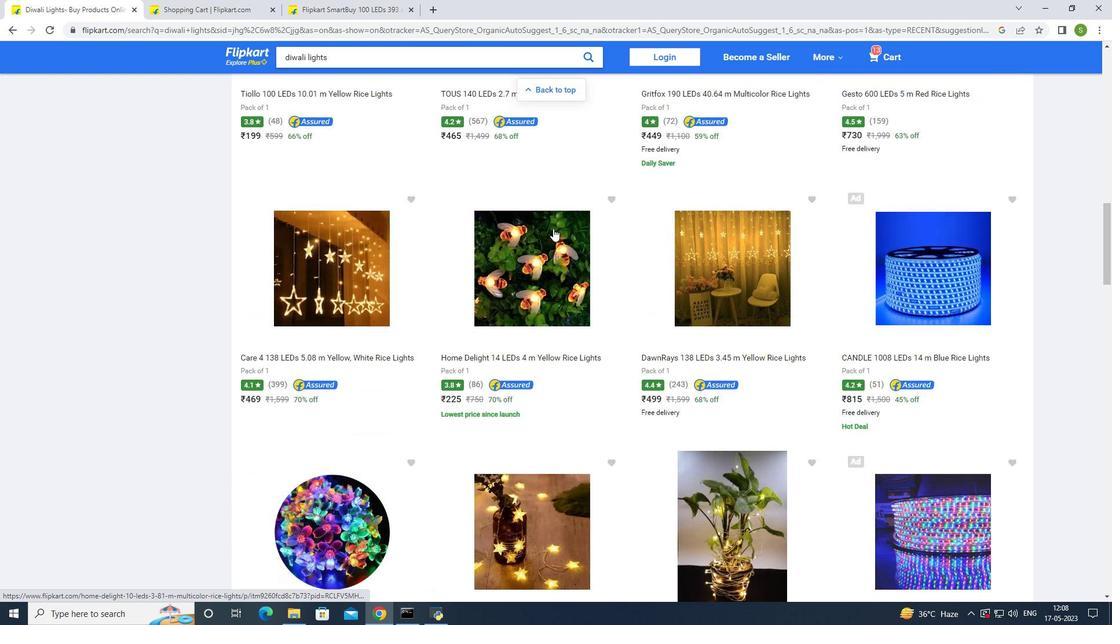 
Action: Mouse scrolled (553, 229) with delta (0, 0)
Screenshot: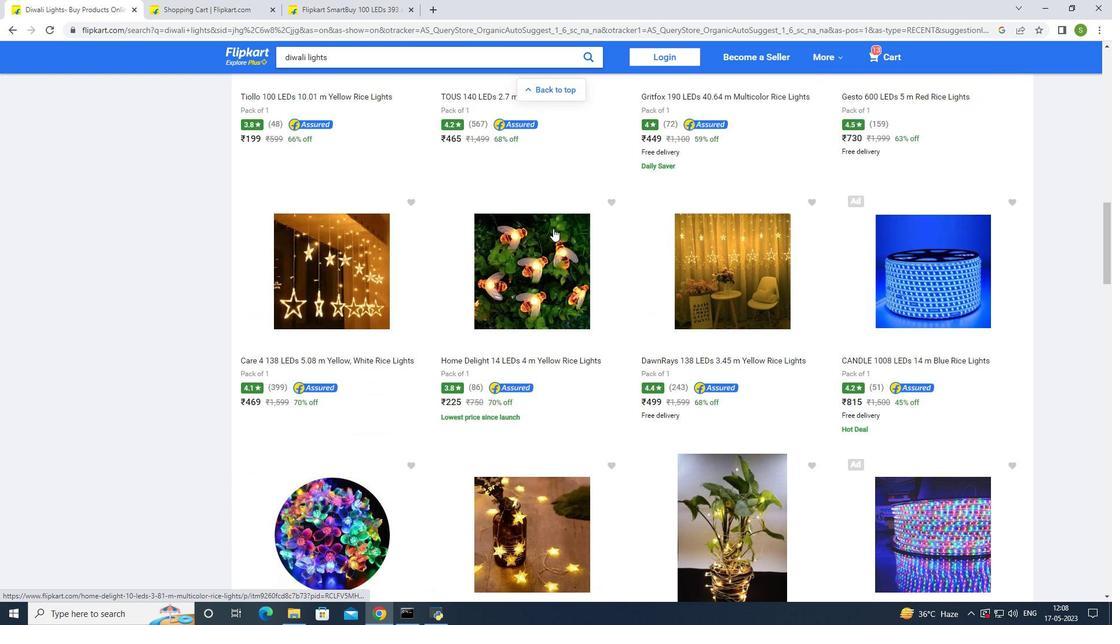 
Action: Mouse scrolled (553, 229) with delta (0, 0)
Screenshot: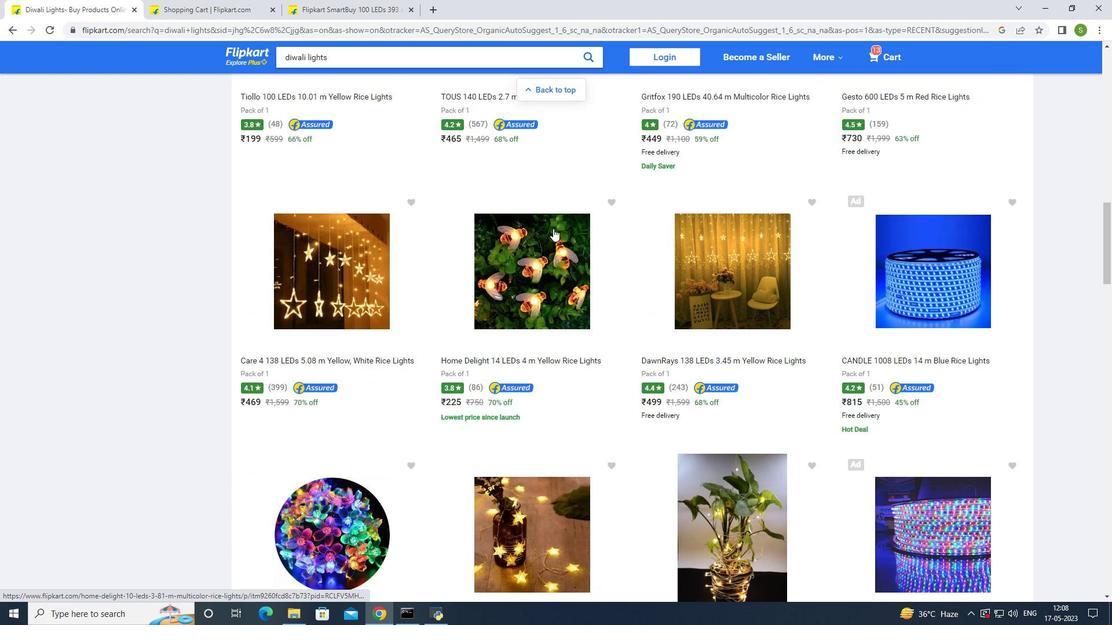 
Action: Mouse scrolled (553, 229) with delta (0, 0)
Screenshot: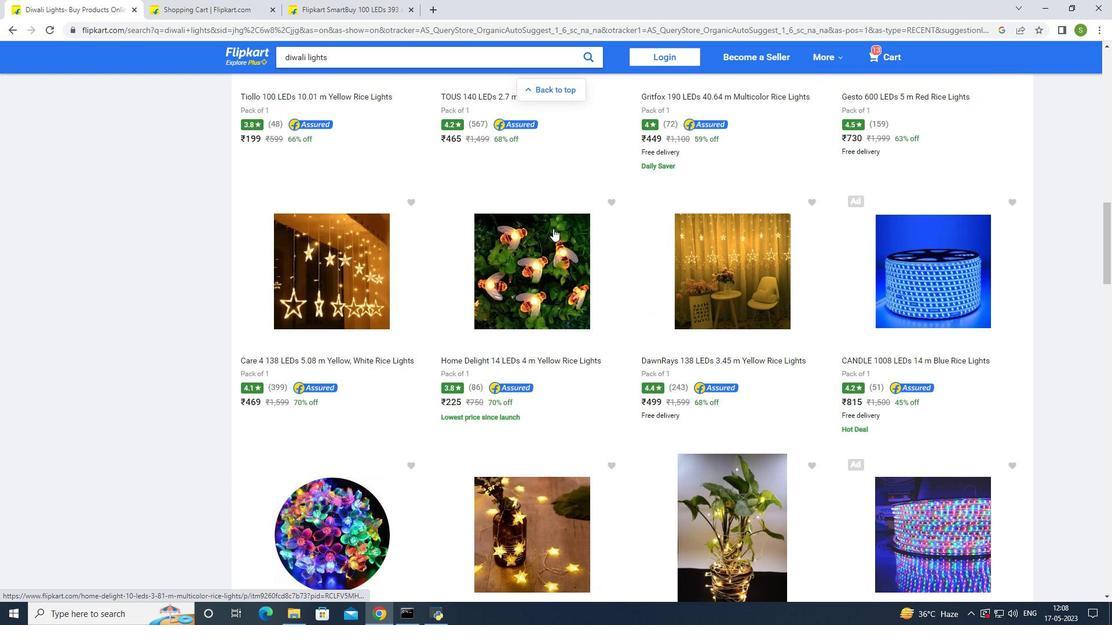 
Action: Mouse moved to (712, 463)
Screenshot: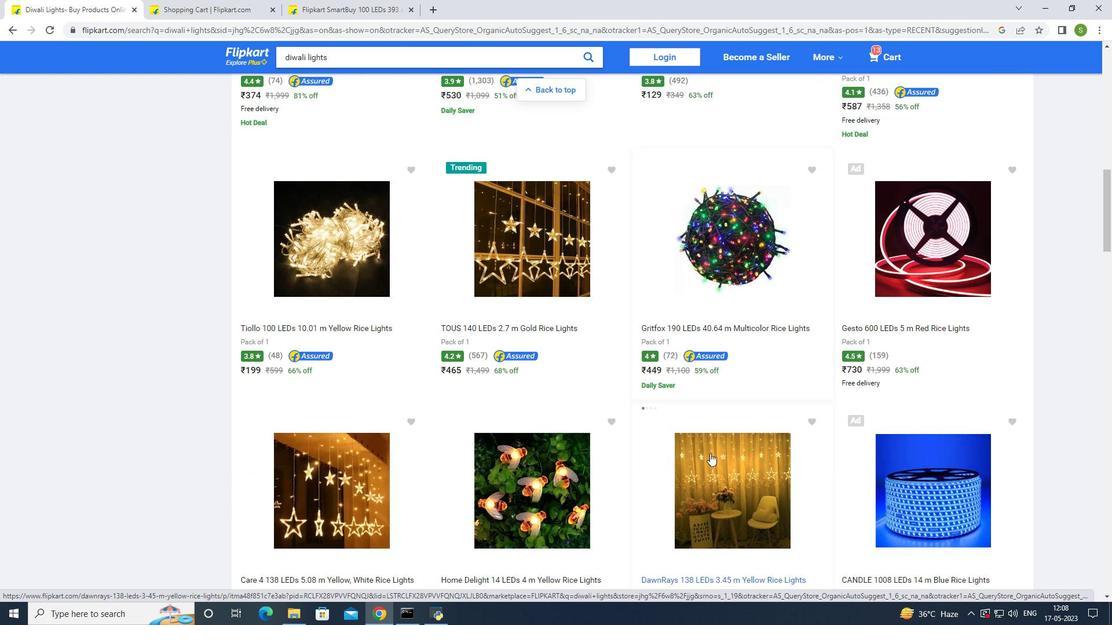 
Action: Mouse pressed left at (712, 463)
Screenshot: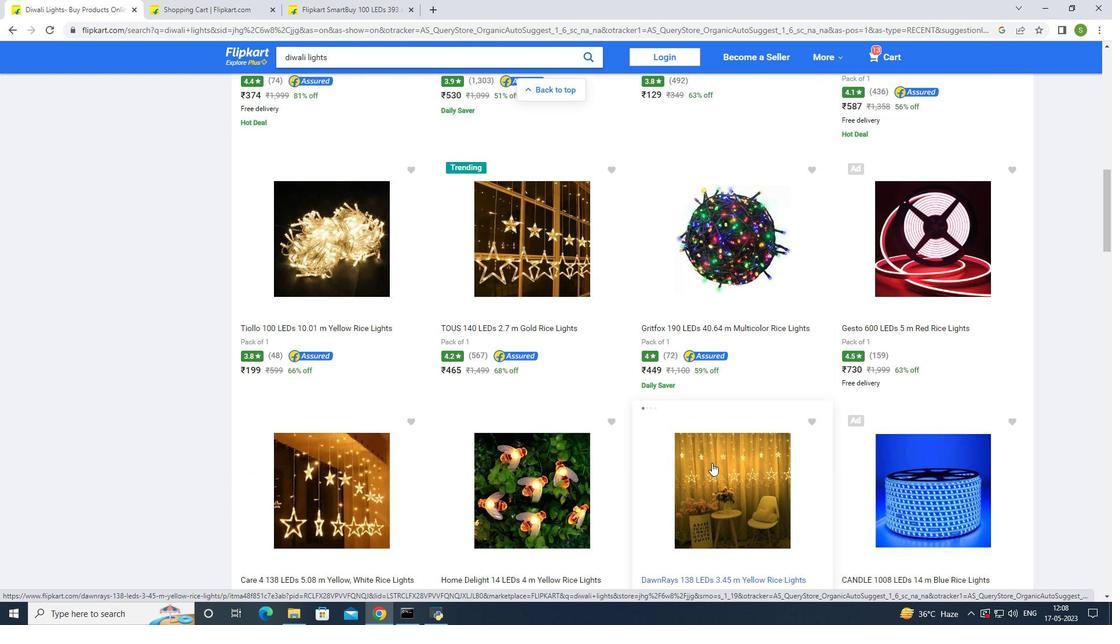 
Action: Mouse moved to (617, 320)
Screenshot: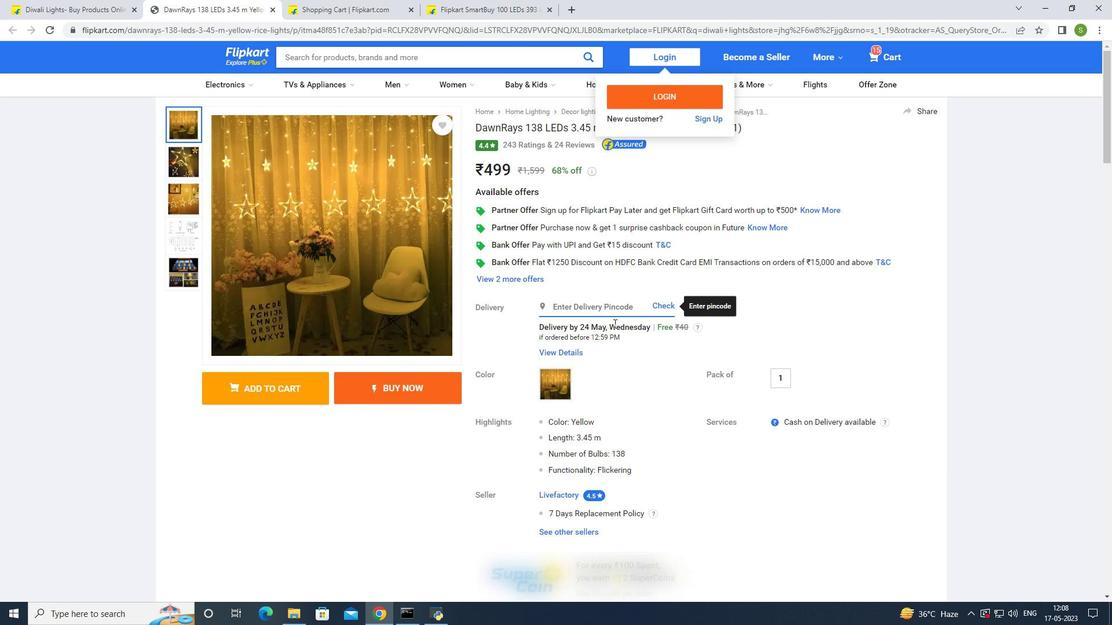 
Action: Mouse scrolled (617, 319) with delta (0, 0)
Screenshot: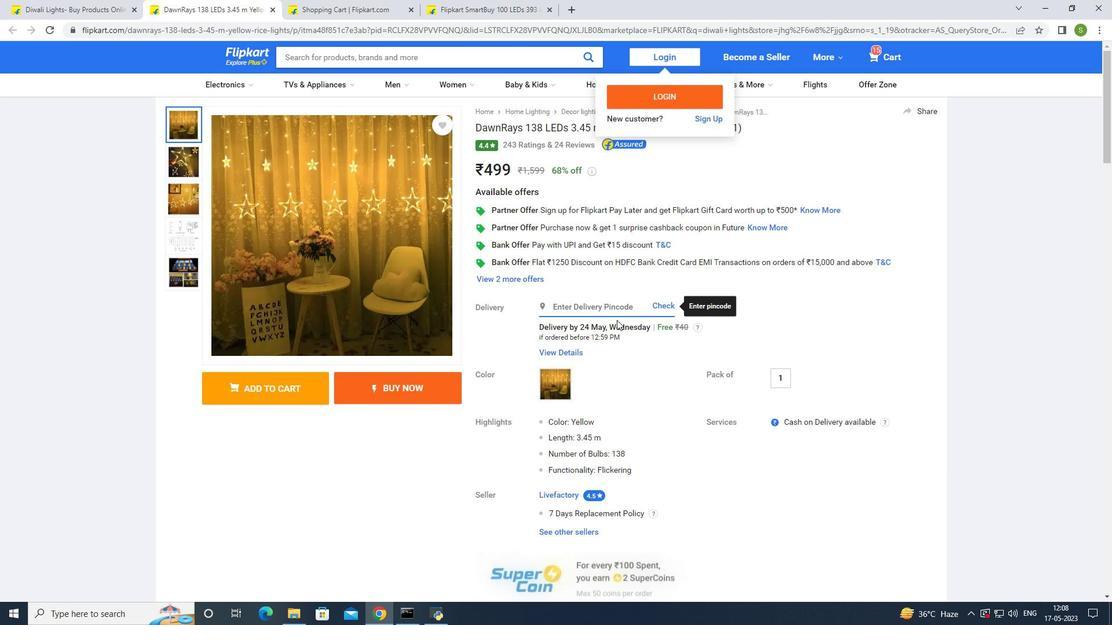 
Action: Mouse scrolled (617, 319) with delta (0, 0)
Screenshot: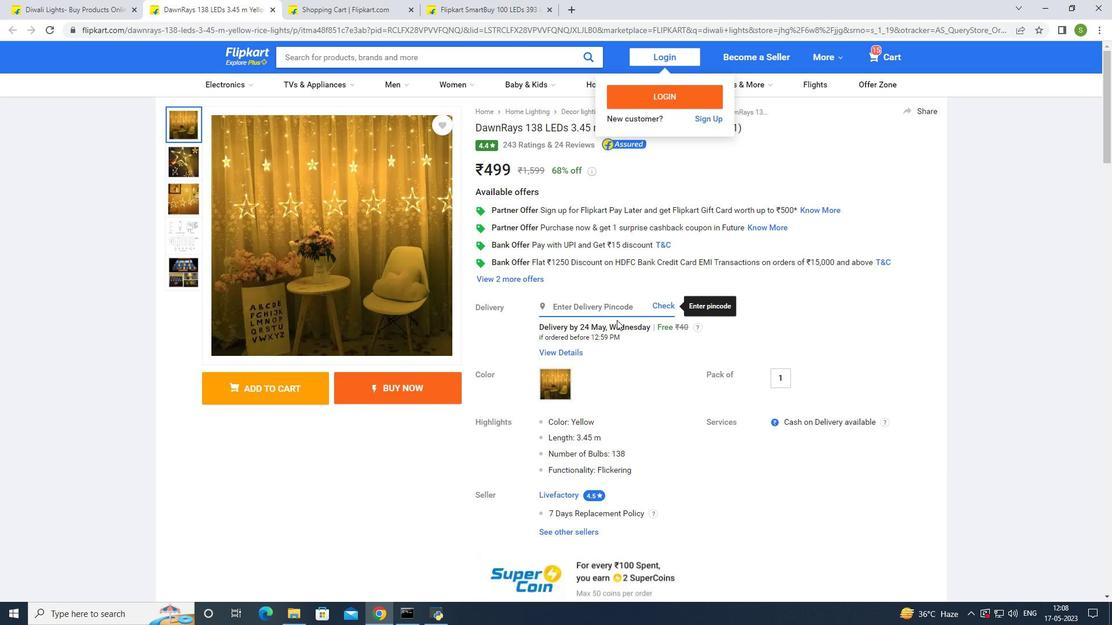 
Action: Mouse scrolled (617, 319) with delta (0, 0)
Screenshot: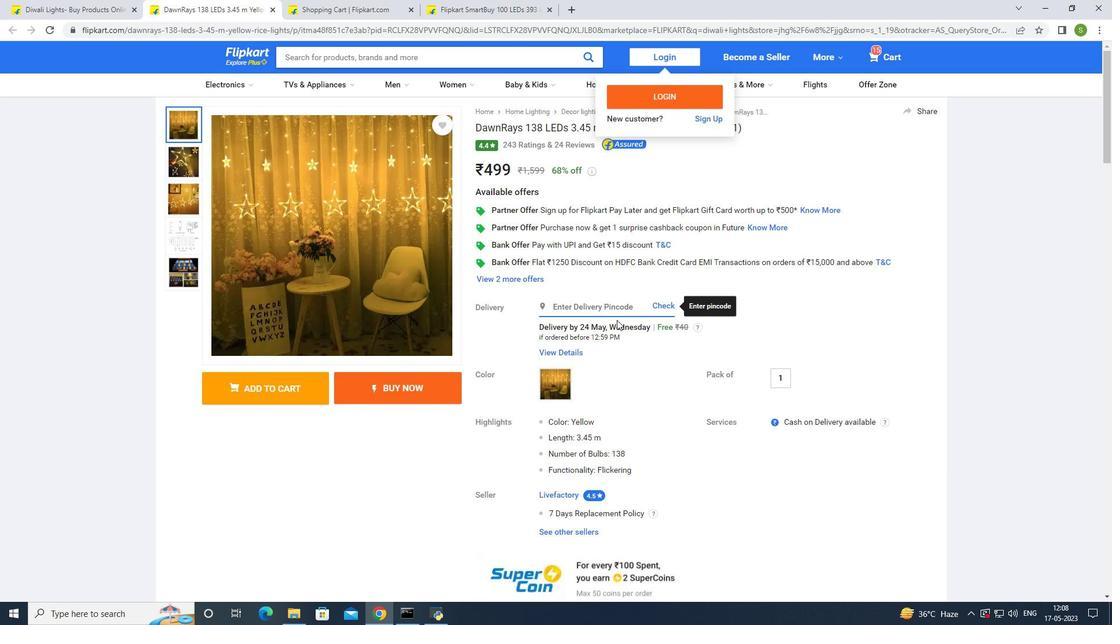 
Action: Mouse scrolled (617, 319) with delta (0, 0)
Screenshot: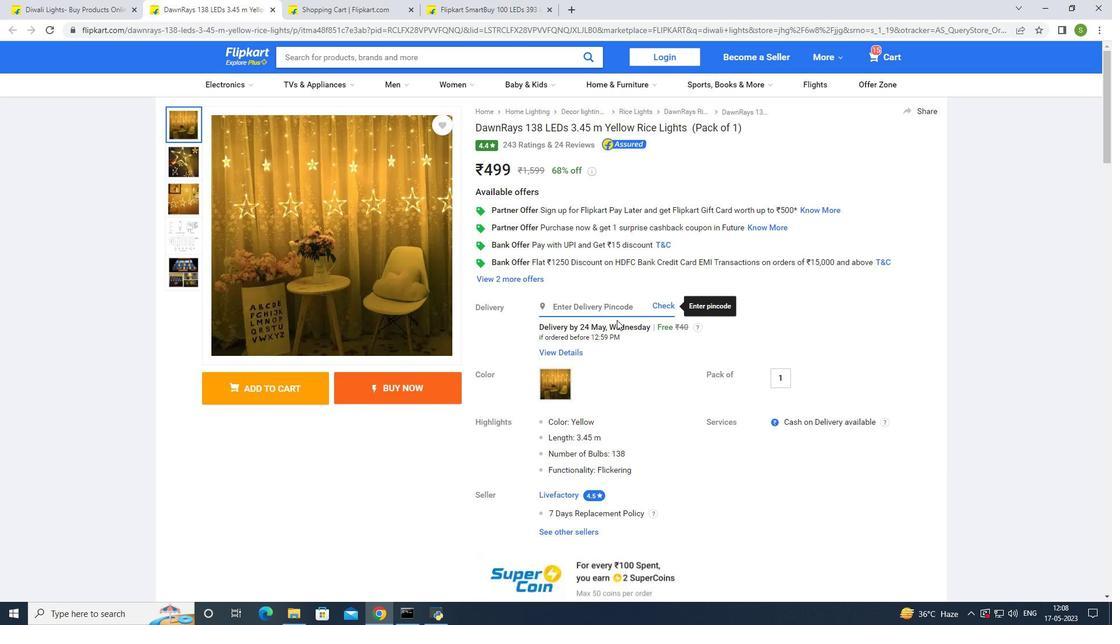 
Action: Mouse scrolled (617, 319) with delta (0, 0)
Screenshot: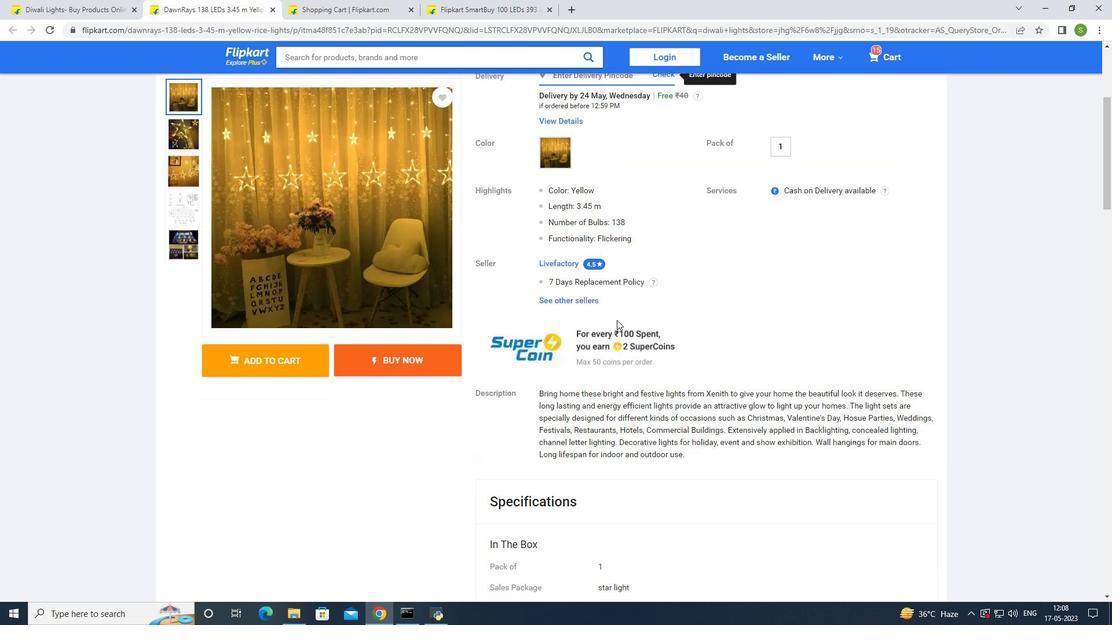 
Action: Mouse scrolled (617, 319) with delta (0, 0)
Screenshot: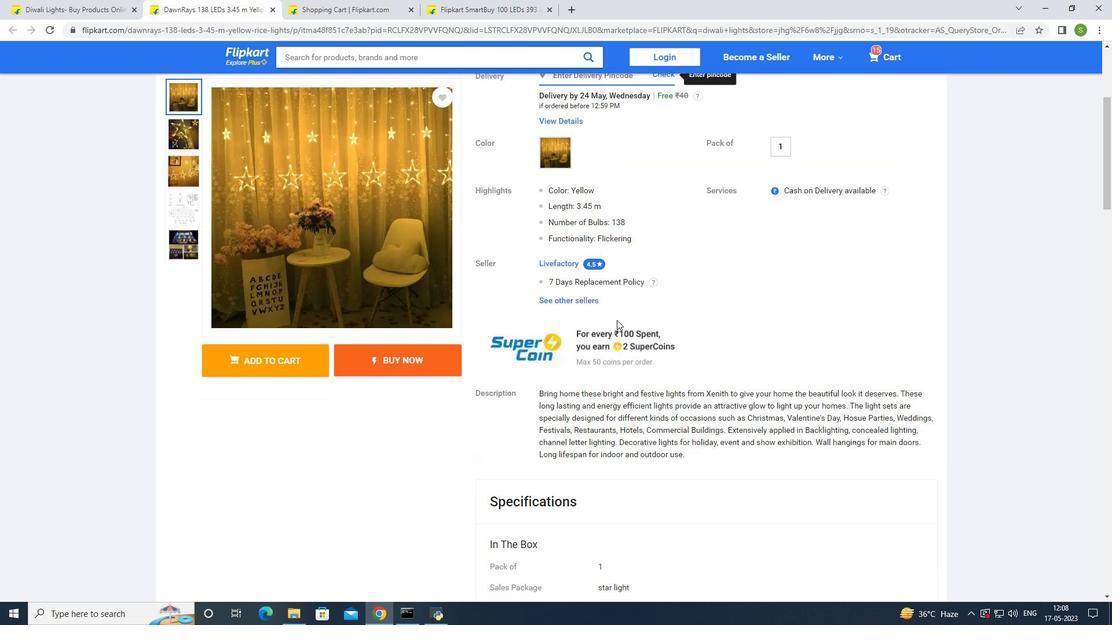 
Action: Mouse scrolled (617, 319) with delta (0, 0)
Screenshot: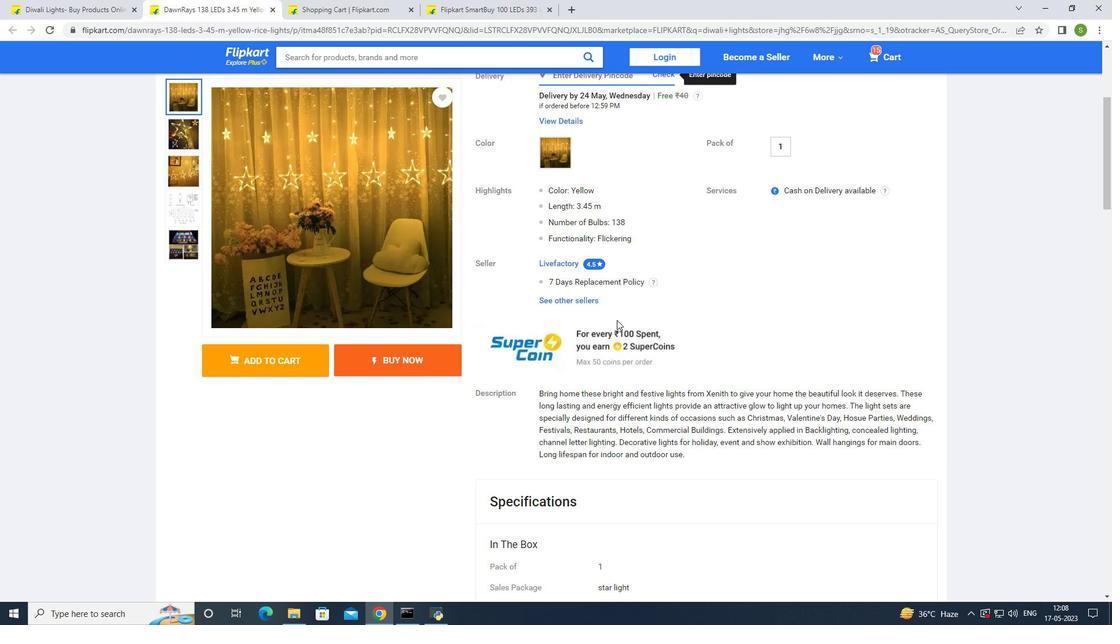 
Action: Mouse scrolled (617, 319) with delta (0, 0)
Screenshot: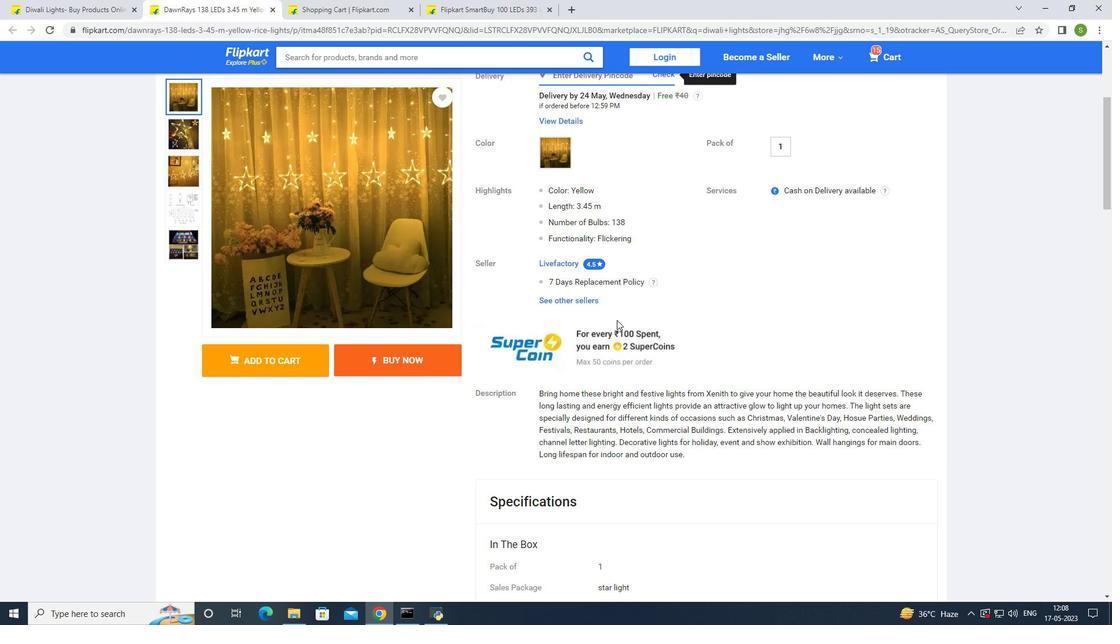 
Action: Mouse scrolled (617, 319) with delta (0, 0)
Screenshot: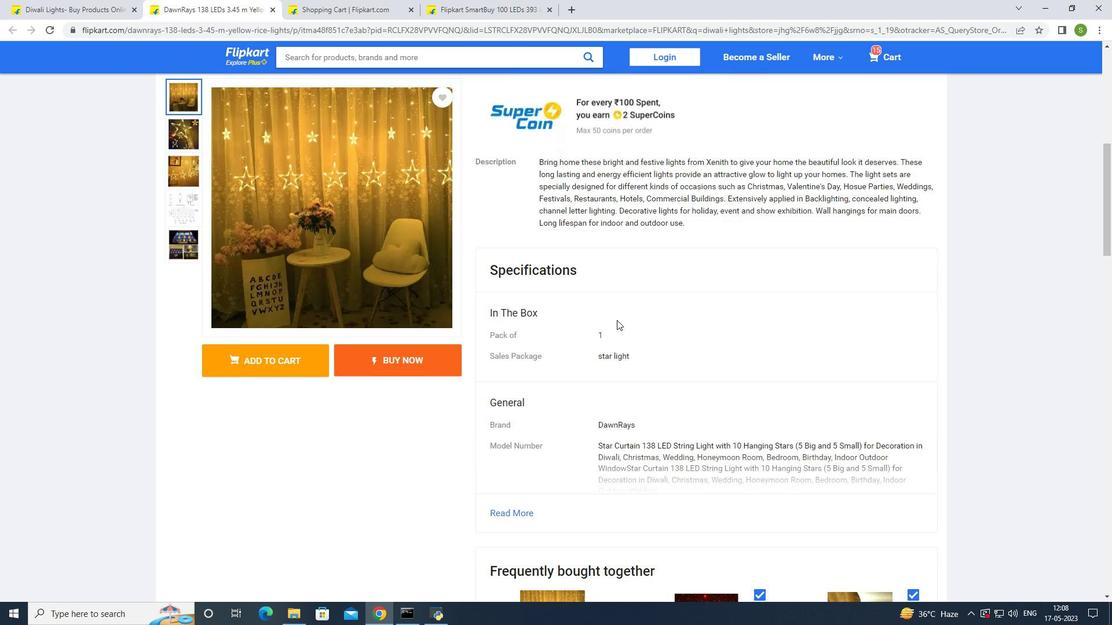 
Action: Mouse scrolled (617, 319) with delta (0, 0)
Screenshot: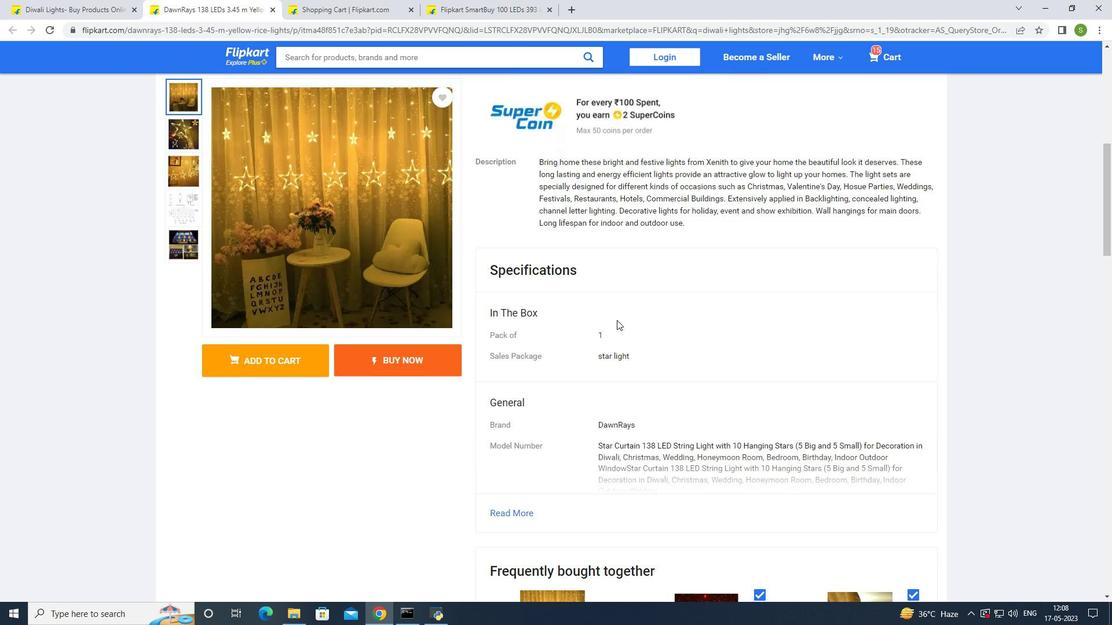 
Action: Mouse scrolled (617, 319) with delta (0, 0)
Screenshot: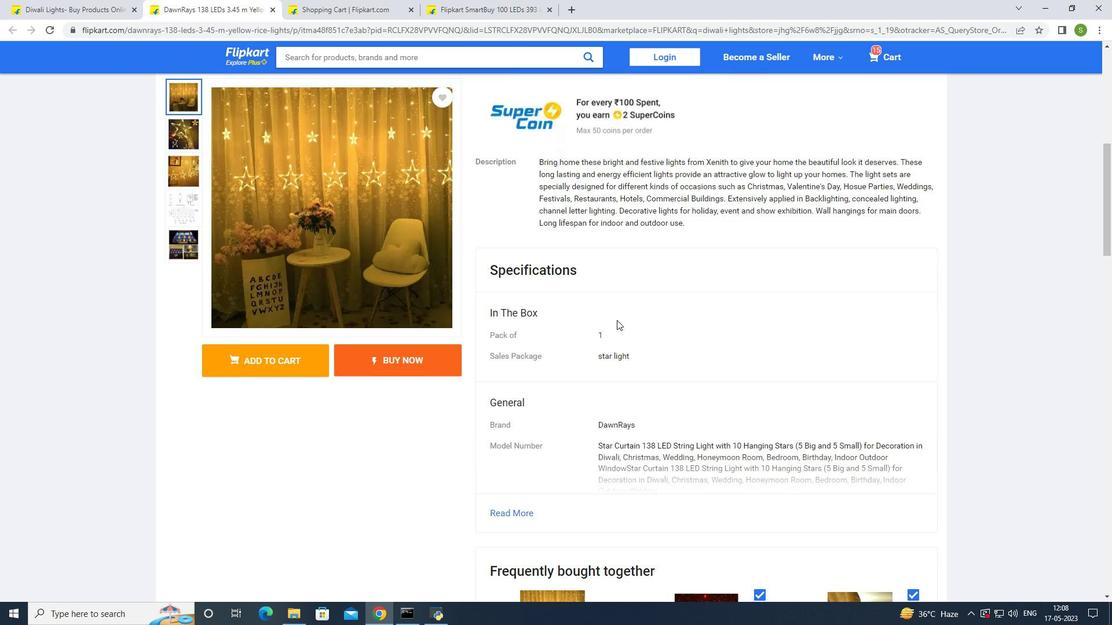
Action: Mouse scrolled (617, 319) with delta (0, 0)
Screenshot: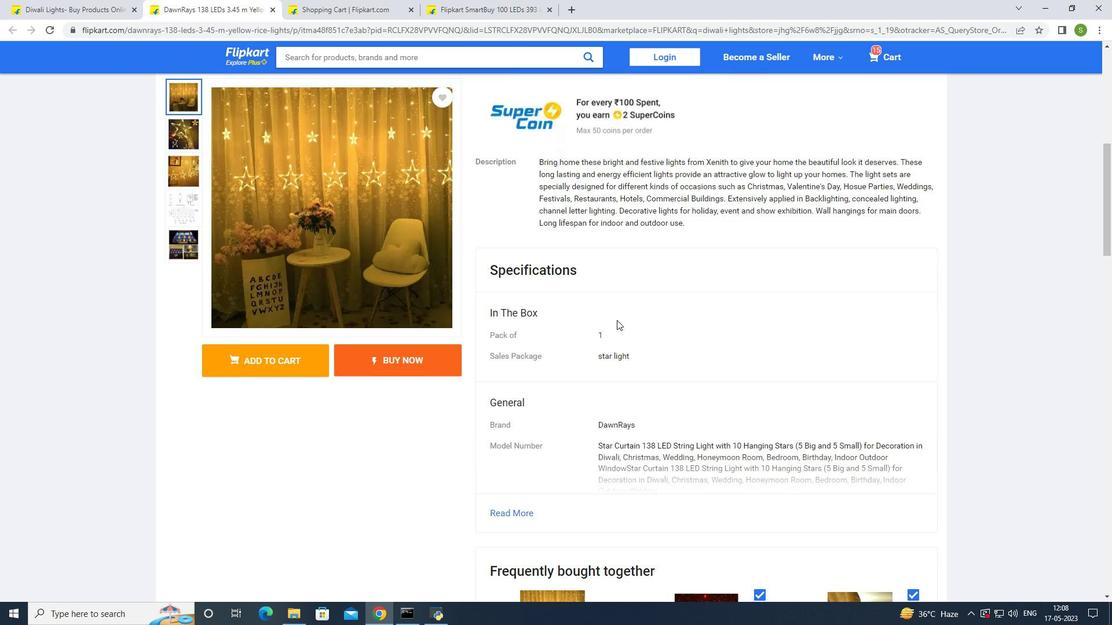 
Action: Mouse scrolled (617, 319) with delta (0, 0)
Screenshot: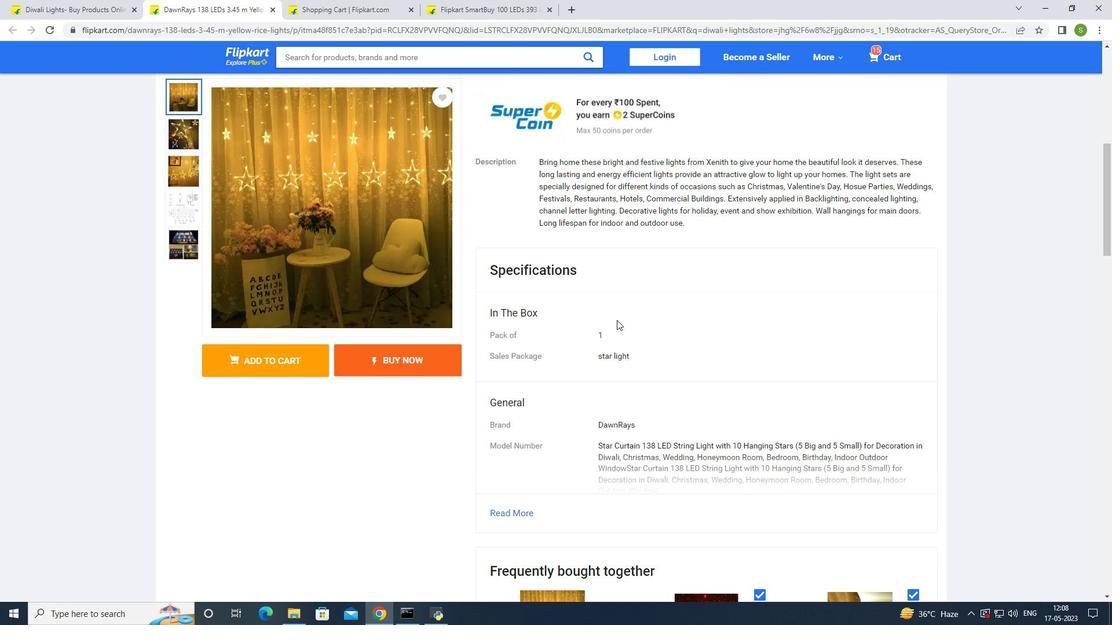 
Action: Mouse scrolled (617, 319) with delta (0, 0)
Screenshot: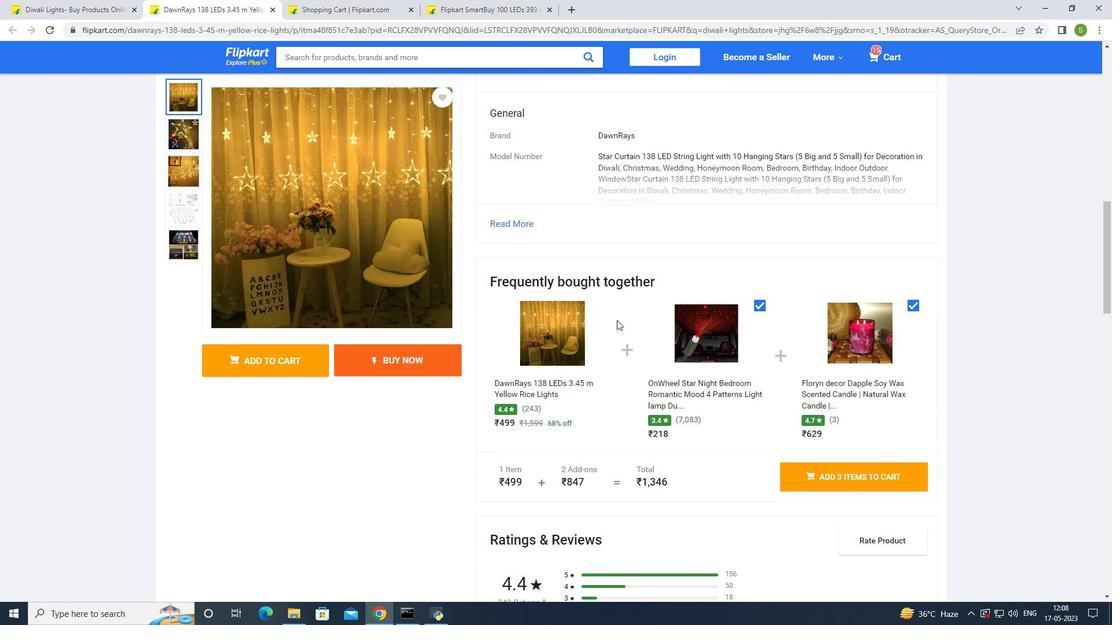
Action: Mouse scrolled (617, 319) with delta (0, 0)
Screenshot: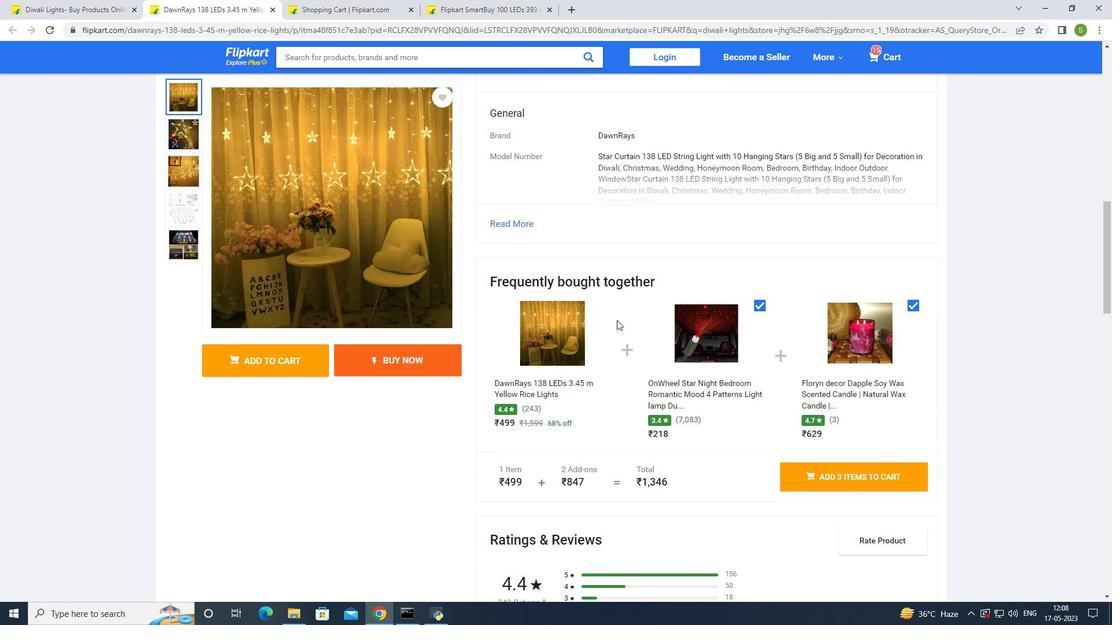 
Action: Mouse scrolled (617, 319) with delta (0, 0)
Screenshot: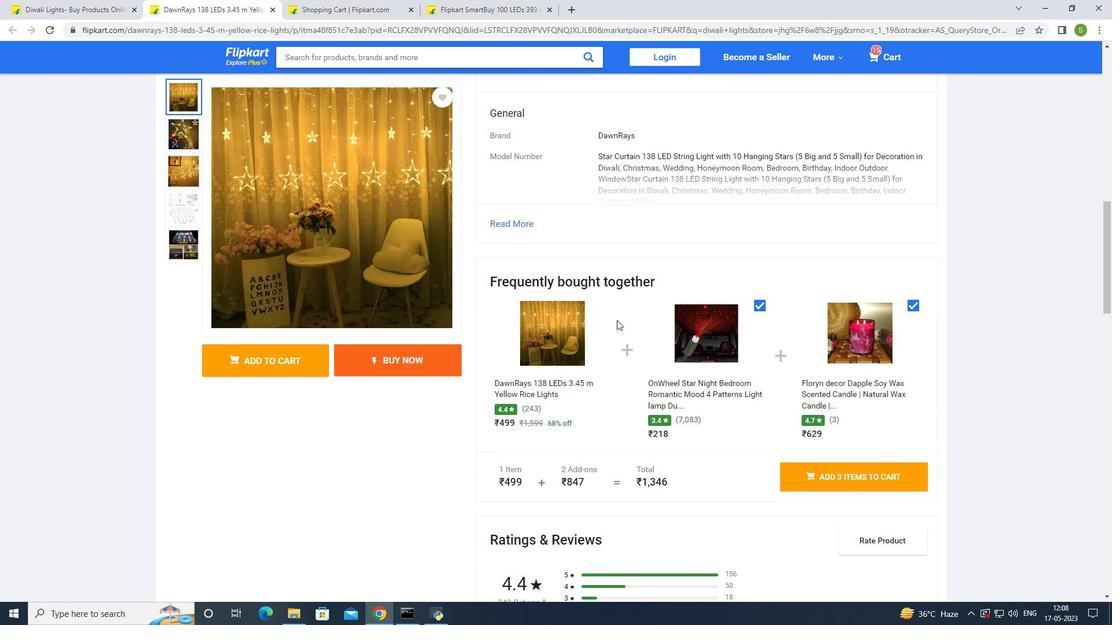 
Action: Mouse scrolled (617, 319) with delta (0, 0)
Screenshot: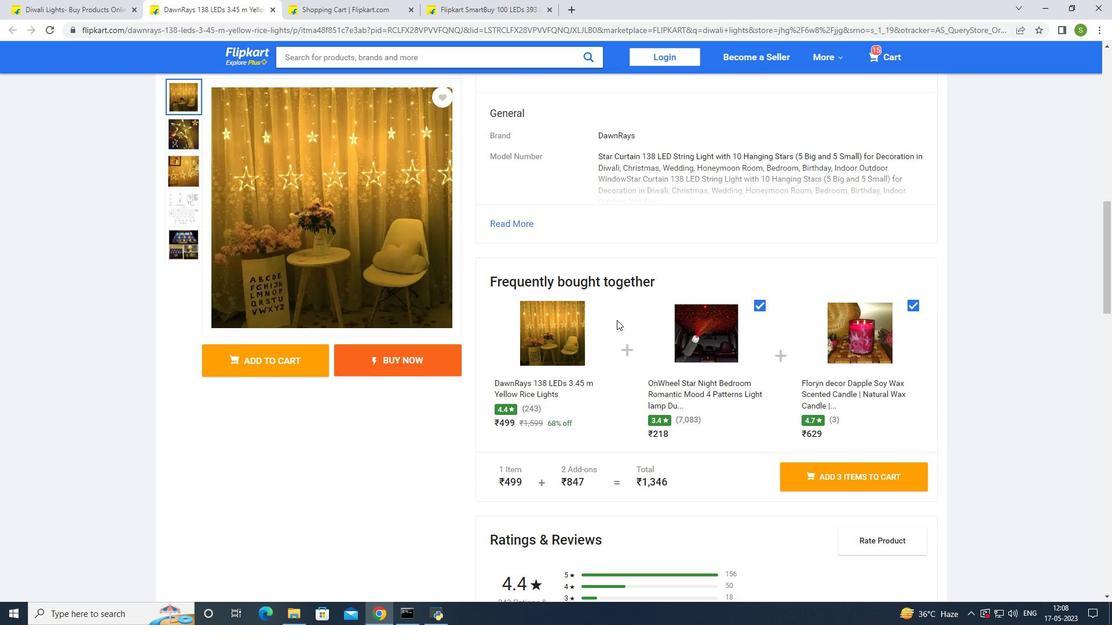 
Action: Mouse scrolled (617, 319) with delta (0, 0)
Screenshot: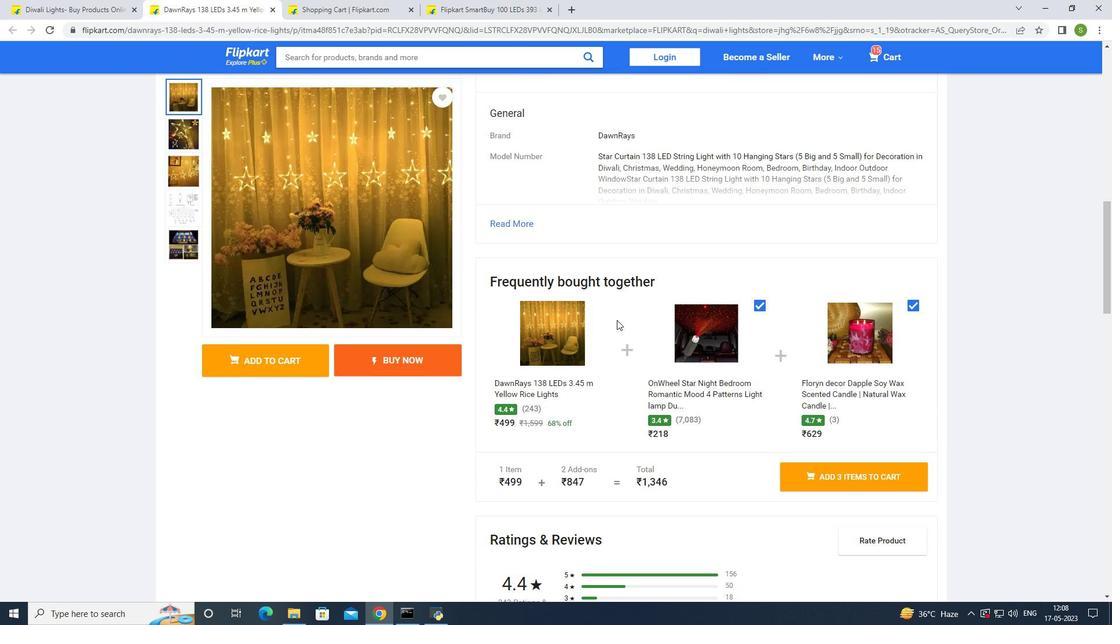 
Action: Mouse moved to (575, 375)
Screenshot: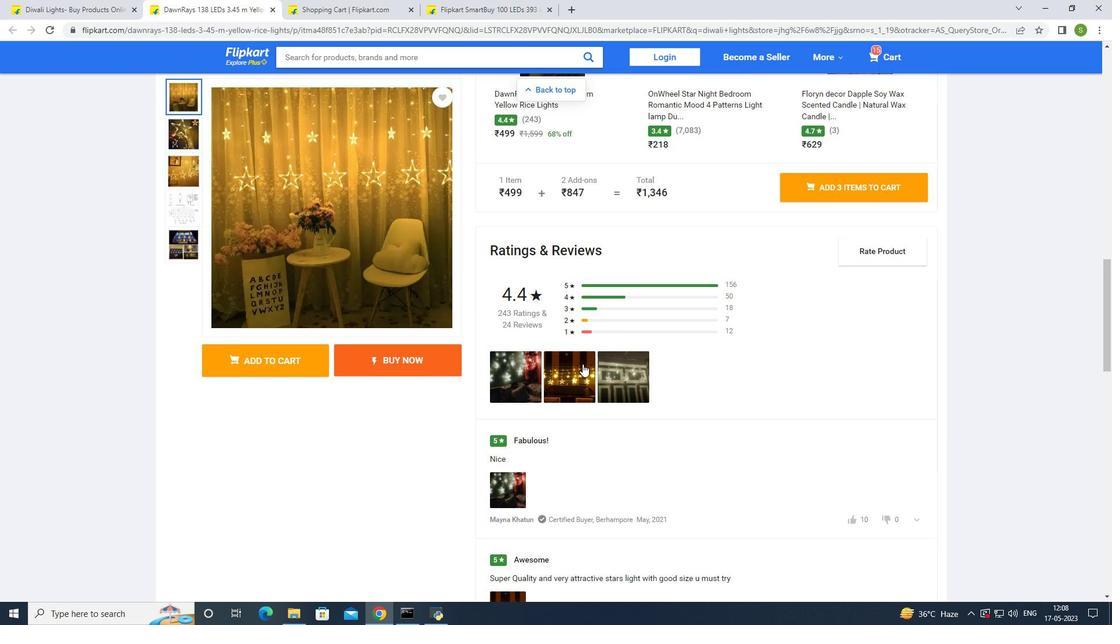 
Action: Mouse pressed left at (575, 375)
Screenshot: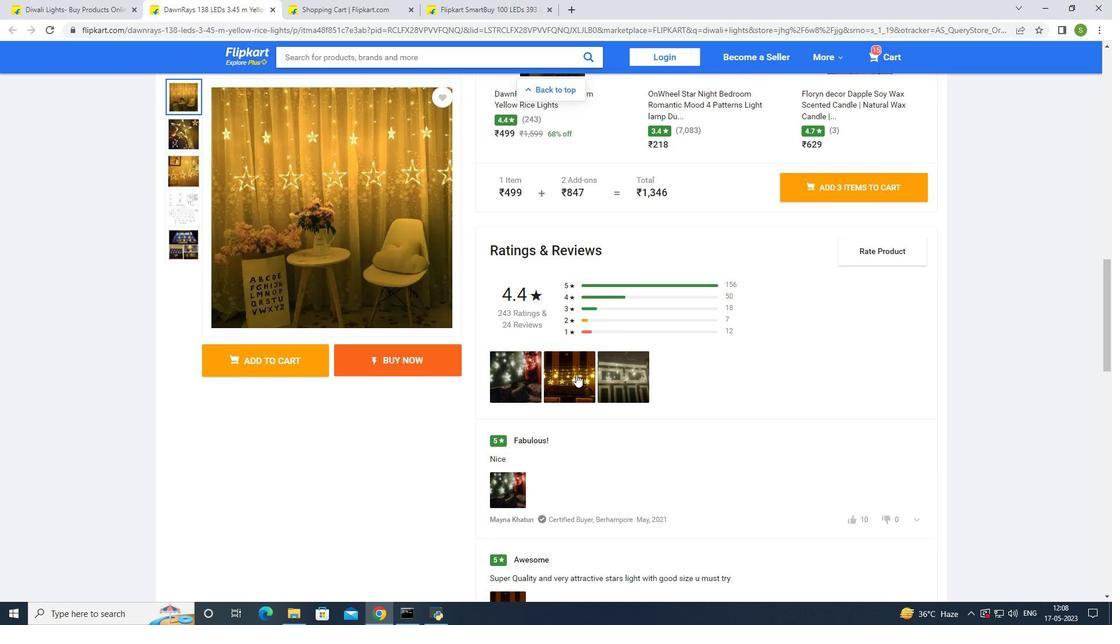
Action: Mouse moved to (615, 322)
Screenshot: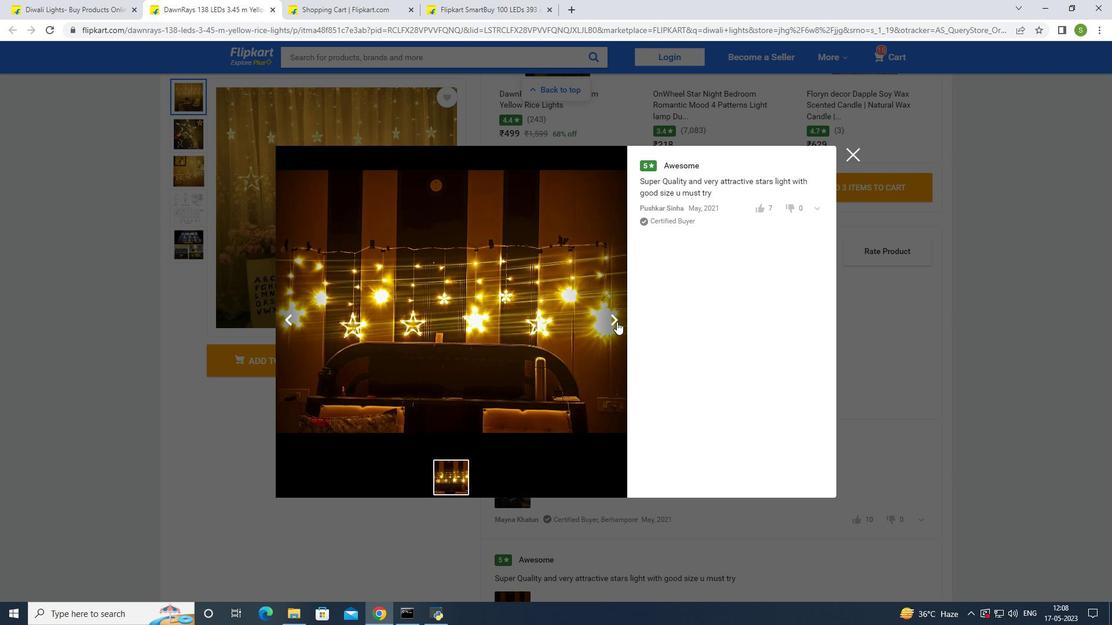 
Action: Mouse pressed left at (615, 322)
Screenshot: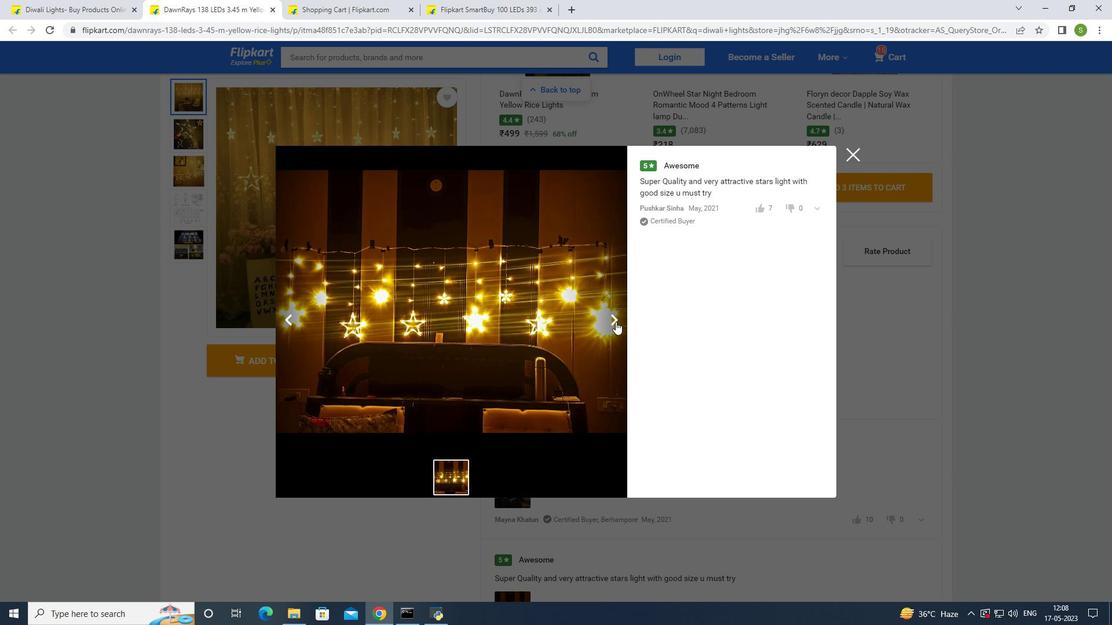 
Action: Mouse moved to (851, 155)
Screenshot: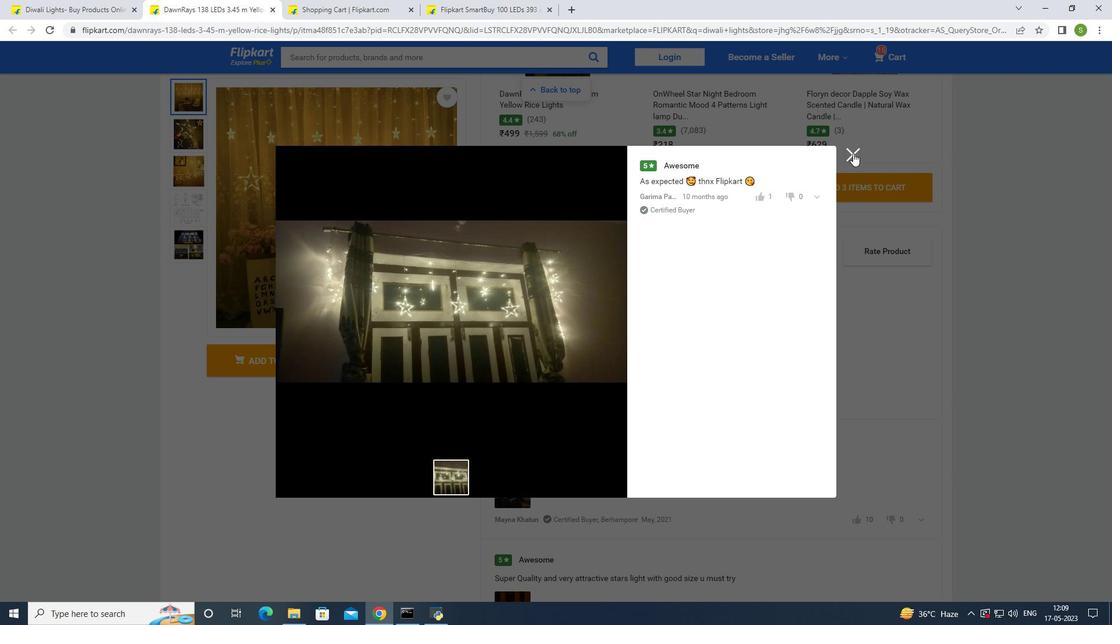 
Action: Mouse pressed left at (851, 155)
Screenshot: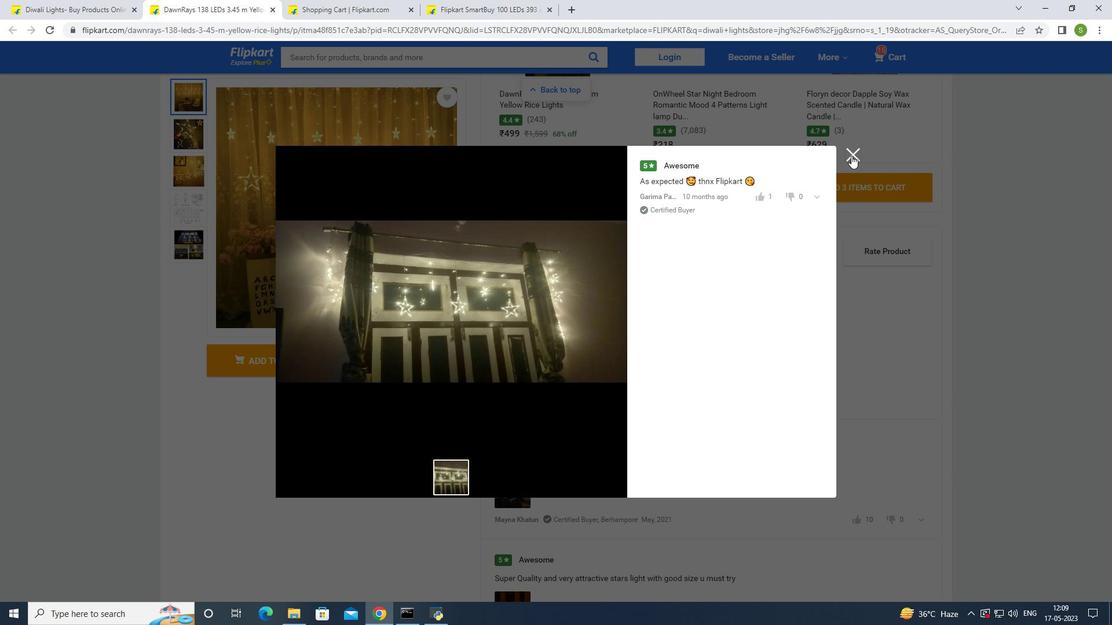 
Action: Mouse moved to (298, 367)
Screenshot: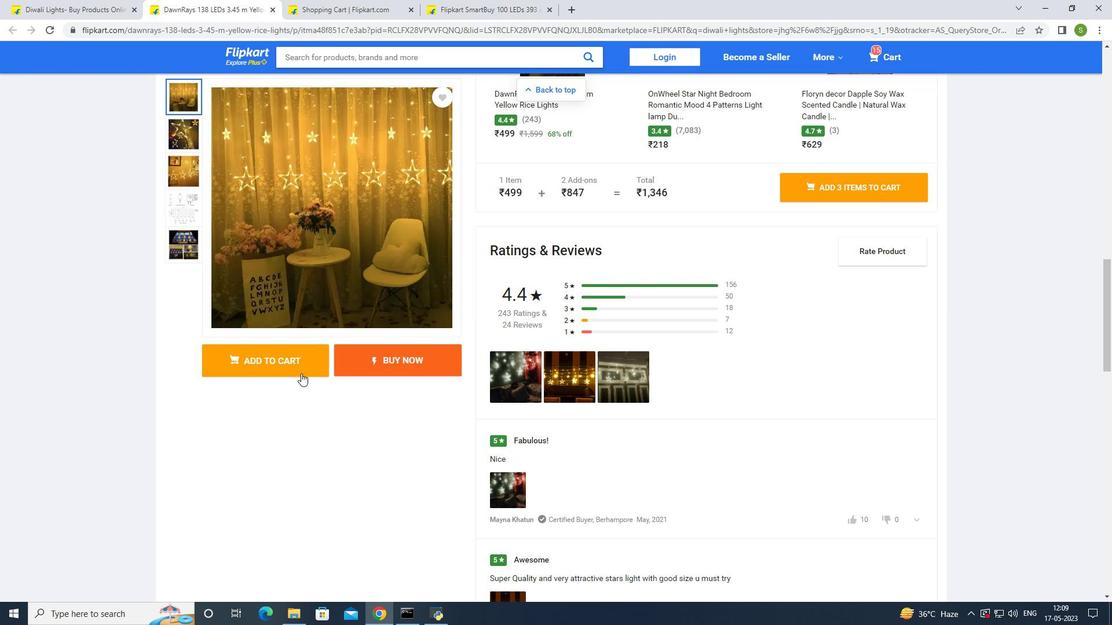 
Action: Mouse pressed left at (298, 367)
Screenshot: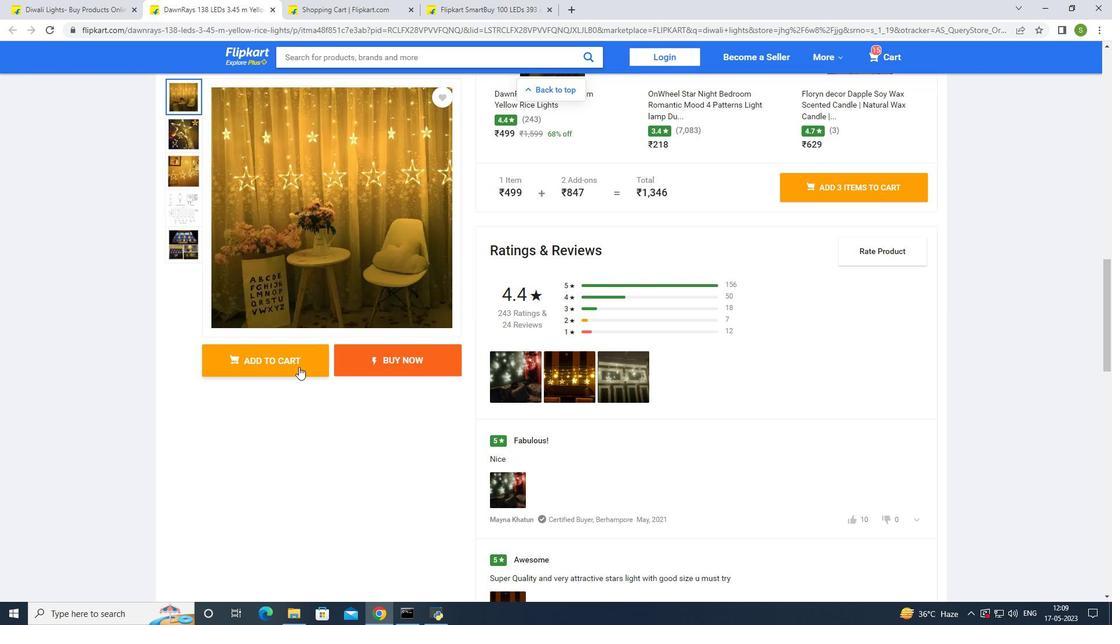 
Action: Mouse moved to (296, 362)
Screenshot: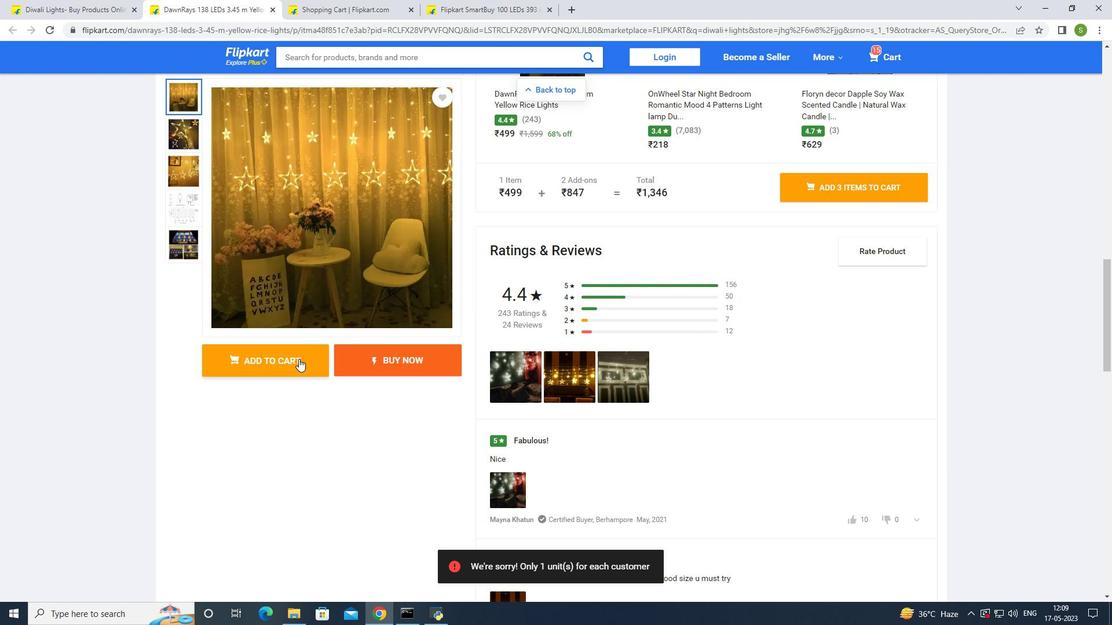 
Action: Mouse pressed left at (296, 362)
Screenshot: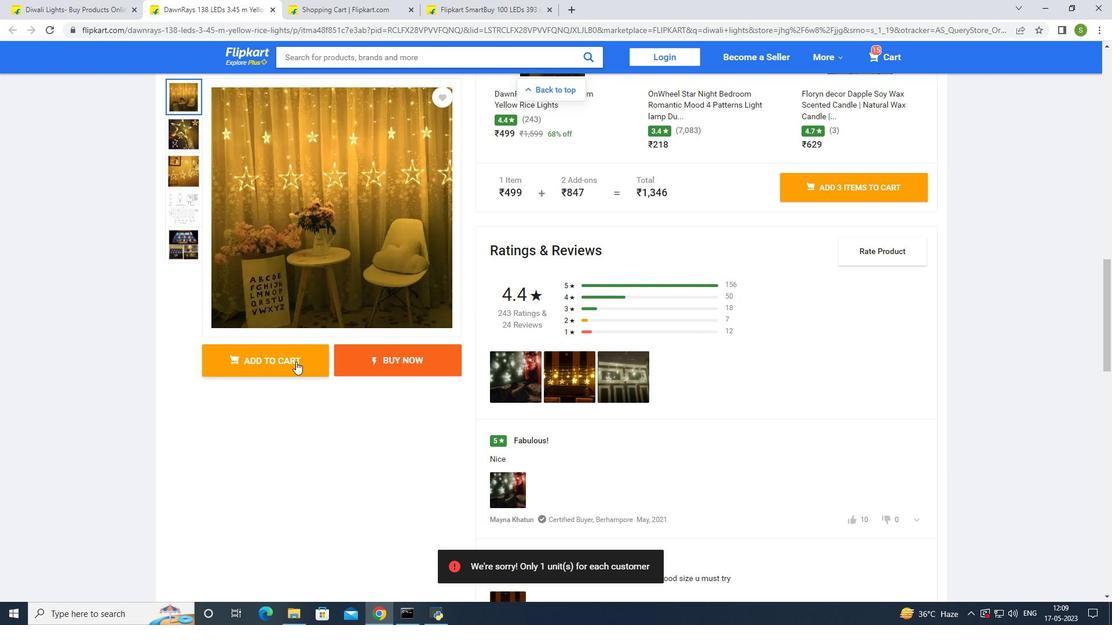 
Action: Mouse moved to (45, 12)
Screenshot: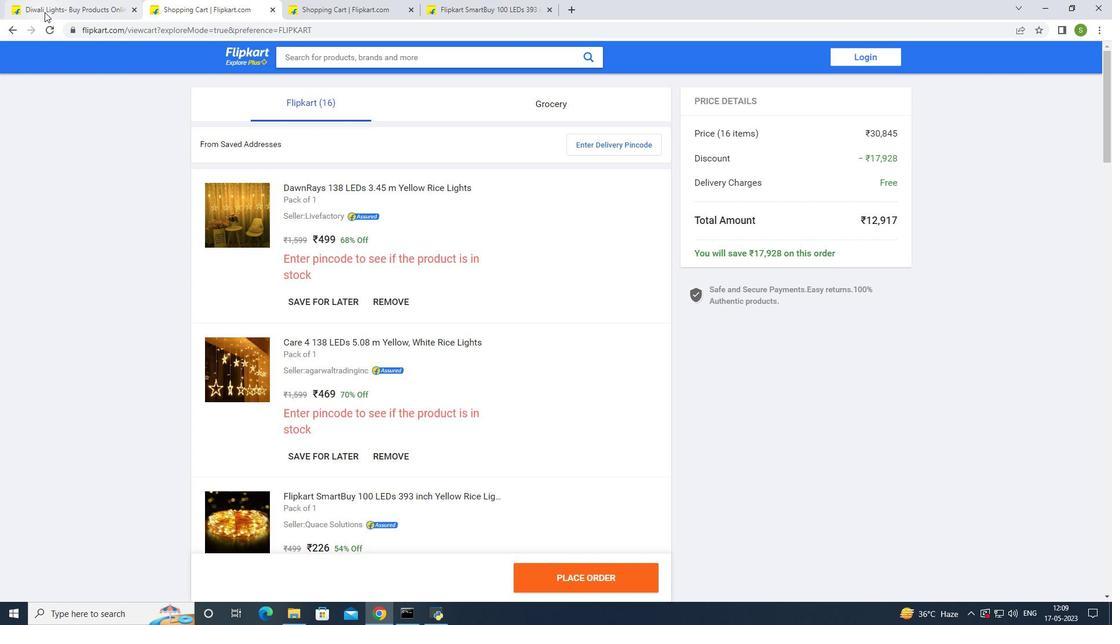 
Action: Mouse pressed left at (45, 12)
Screenshot: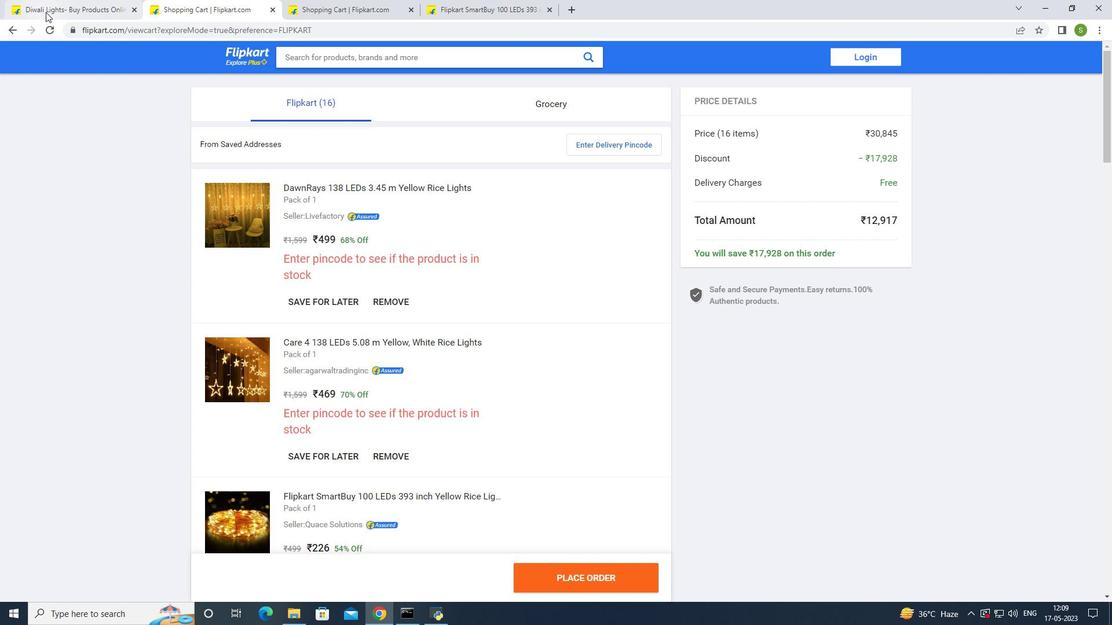 
Action: Mouse moved to (497, 337)
Screenshot: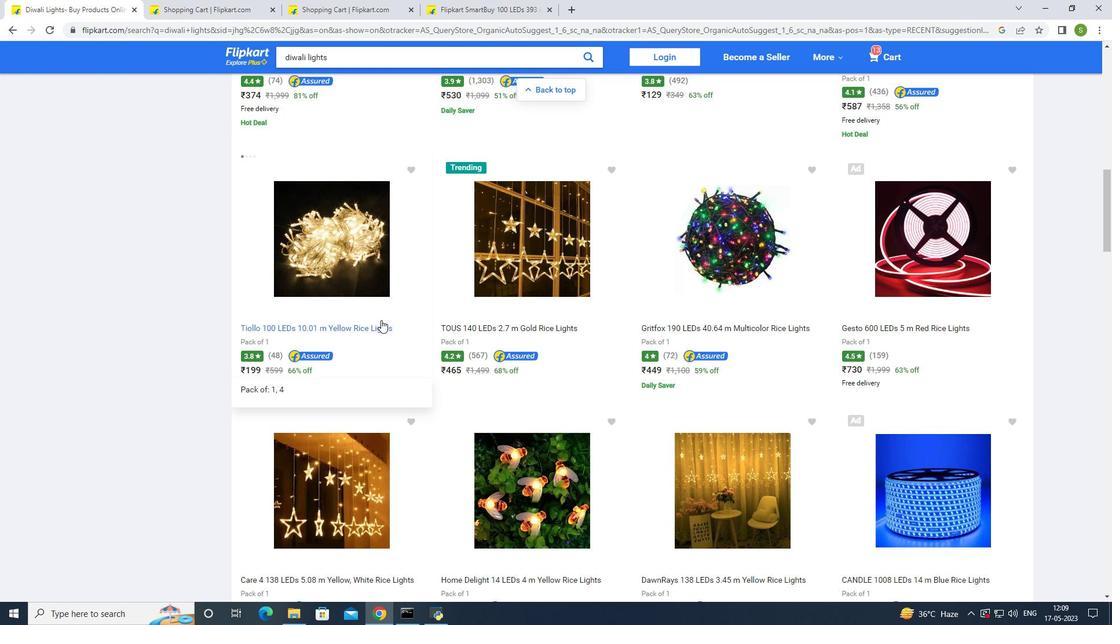 
Action: Mouse scrolled (497, 338) with delta (0, 0)
Screenshot: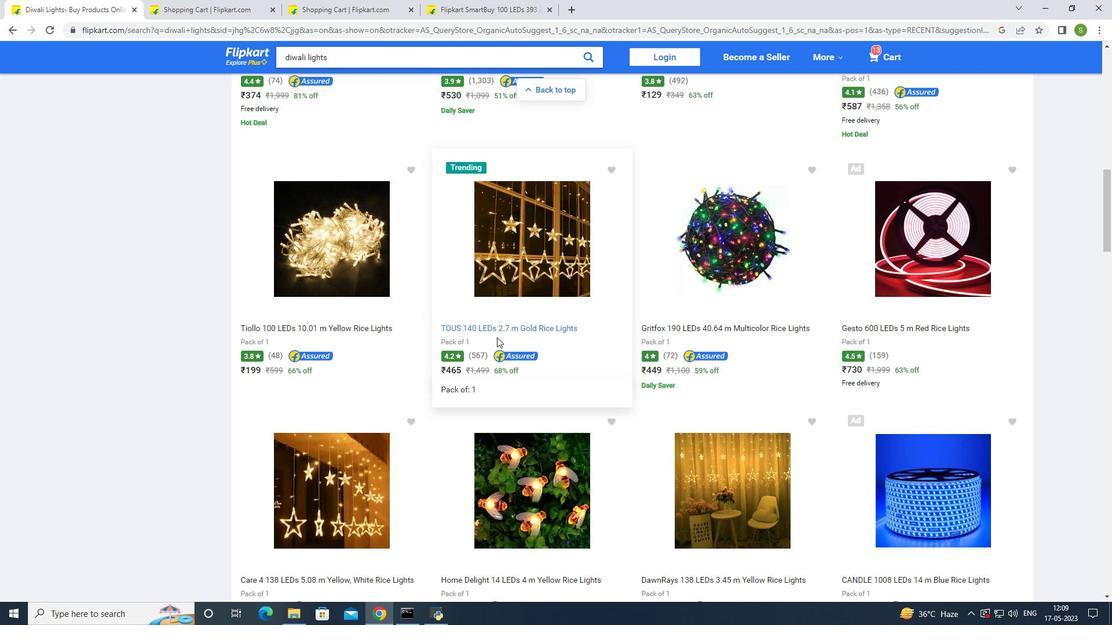 
Action: Mouse scrolled (497, 338) with delta (0, 0)
Screenshot: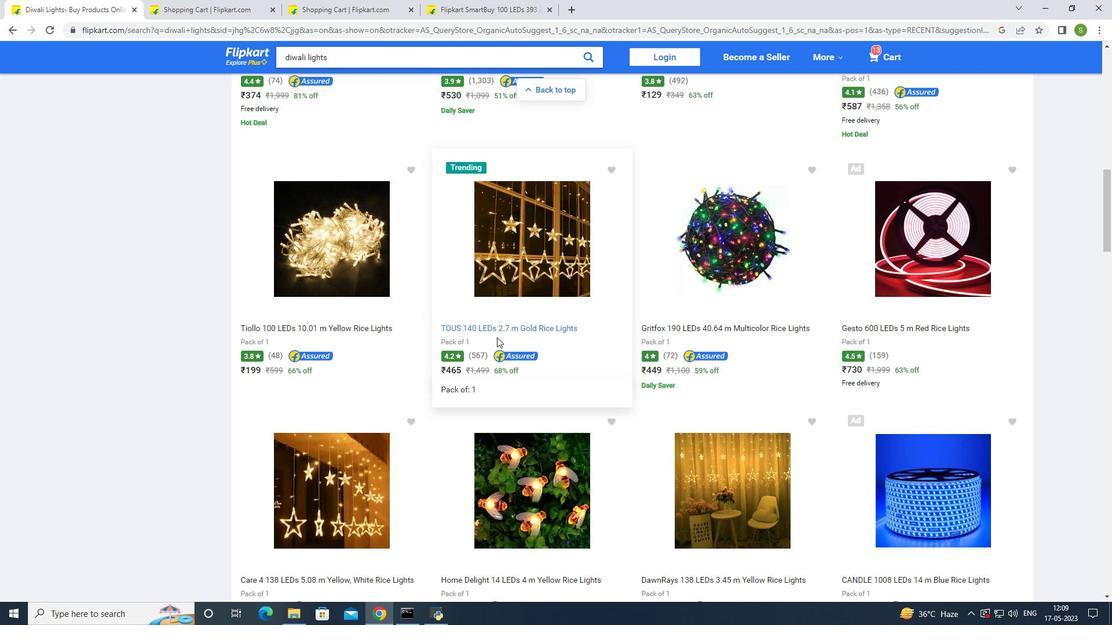 
Action: Mouse scrolled (497, 338) with delta (0, 0)
Screenshot: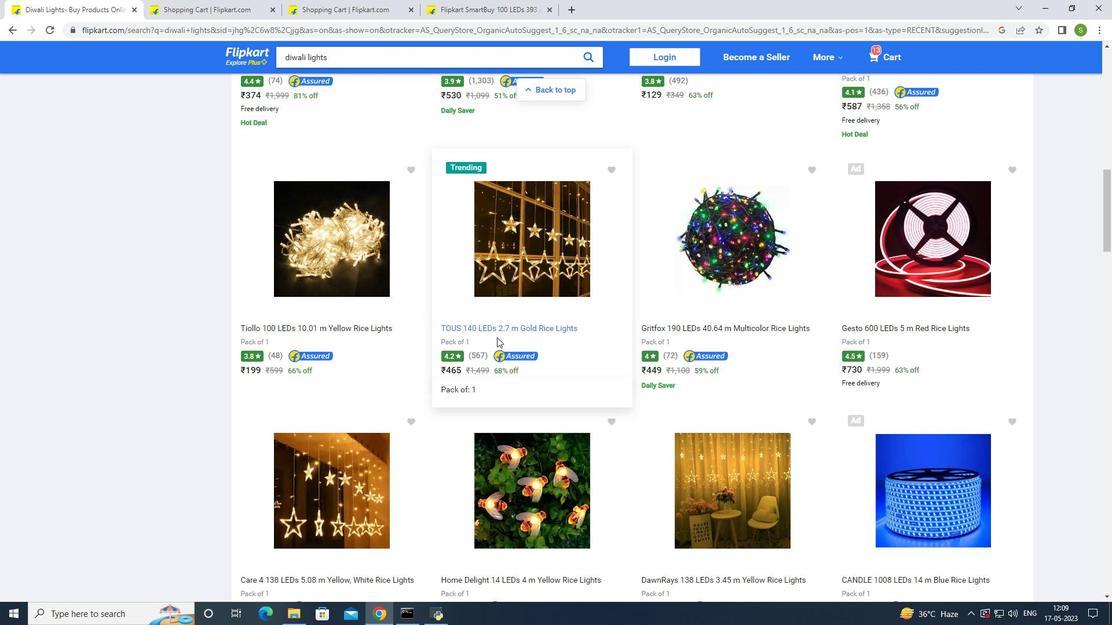 
Action: Mouse scrolled (497, 338) with delta (0, 0)
Screenshot: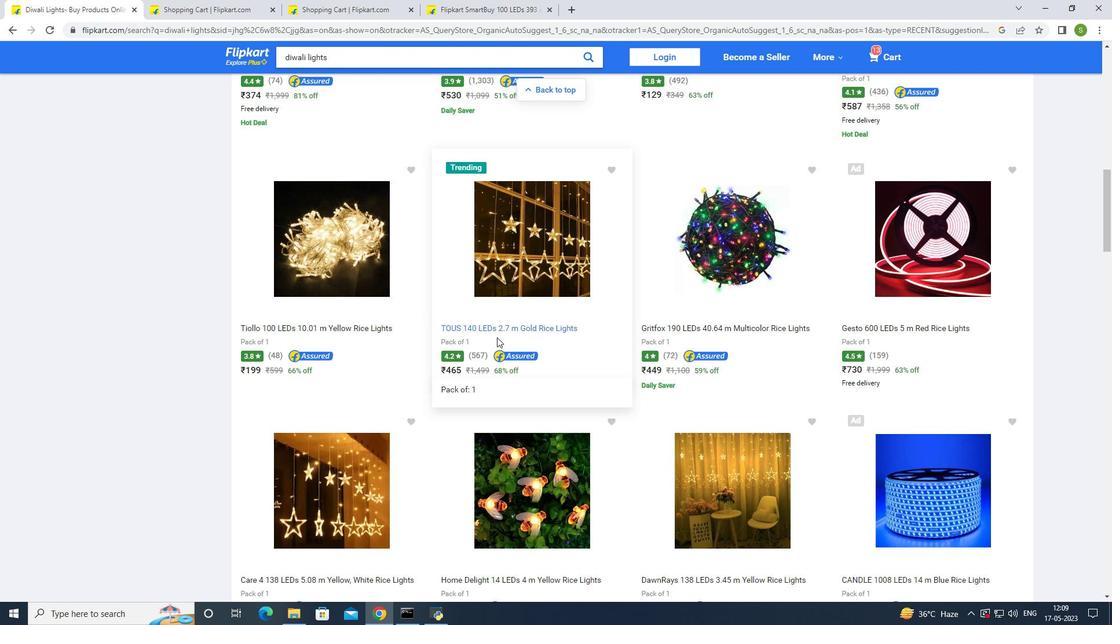 
Action: Mouse scrolled (497, 338) with delta (0, 0)
Screenshot: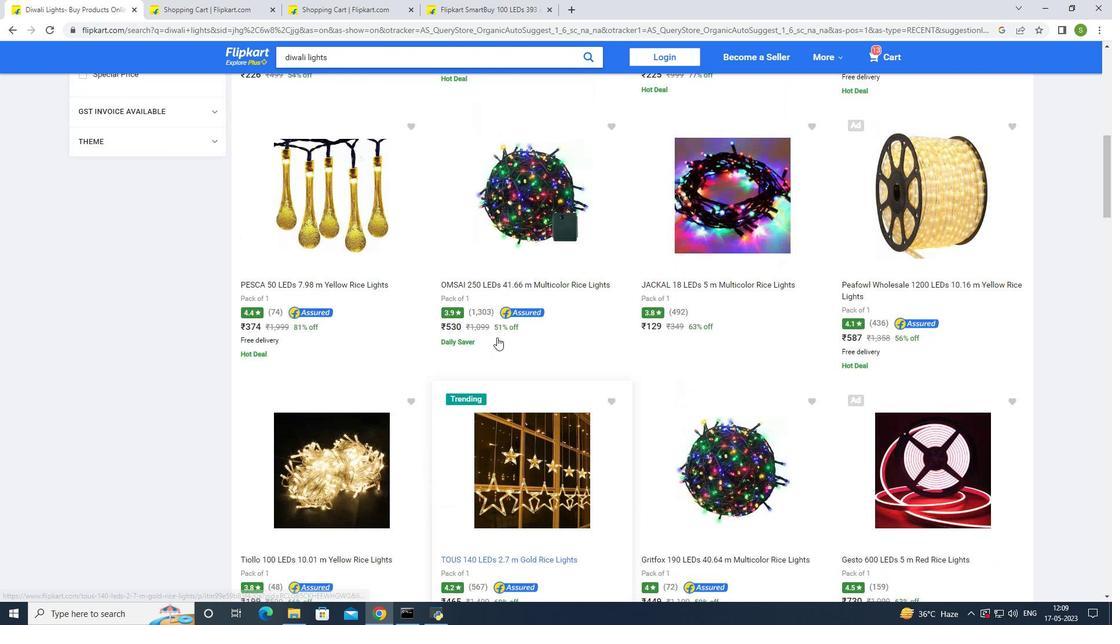 
Action: Mouse scrolled (497, 338) with delta (0, 0)
Screenshot: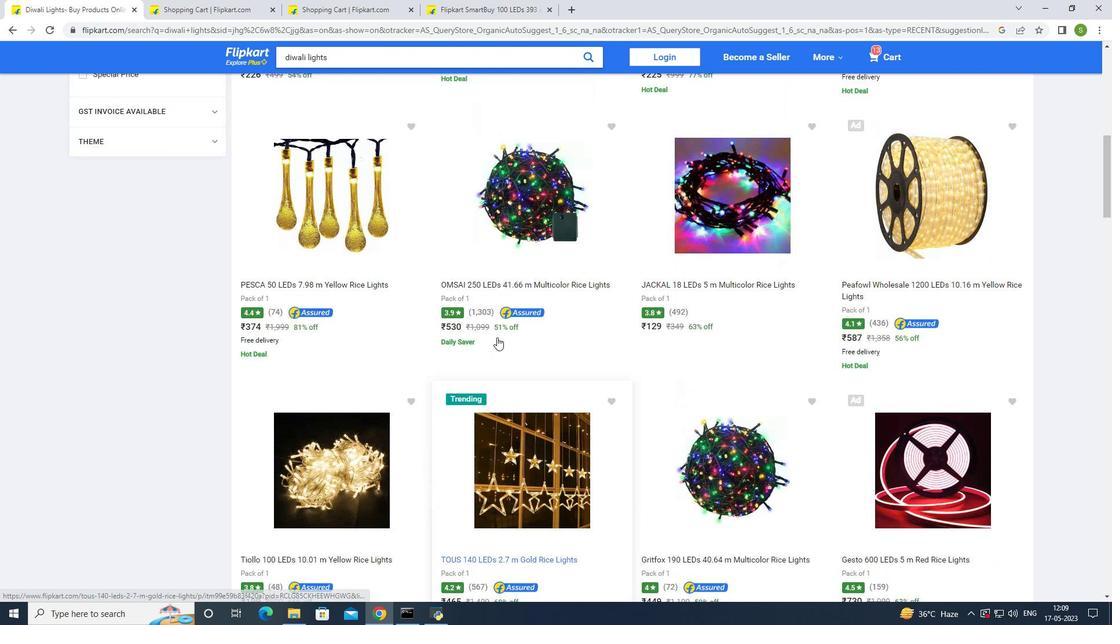 
Action: Mouse scrolled (497, 338) with delta (0, 0)
Screenshot: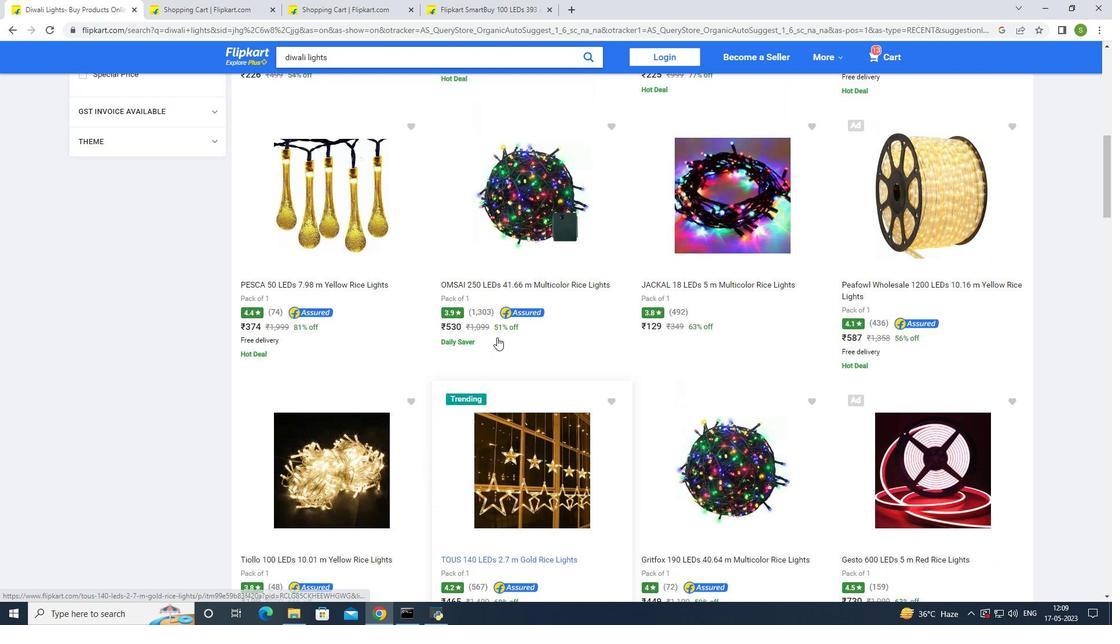 
Action: Mouse scrolled (497, 338) with delta (0, 0)
Screenshot: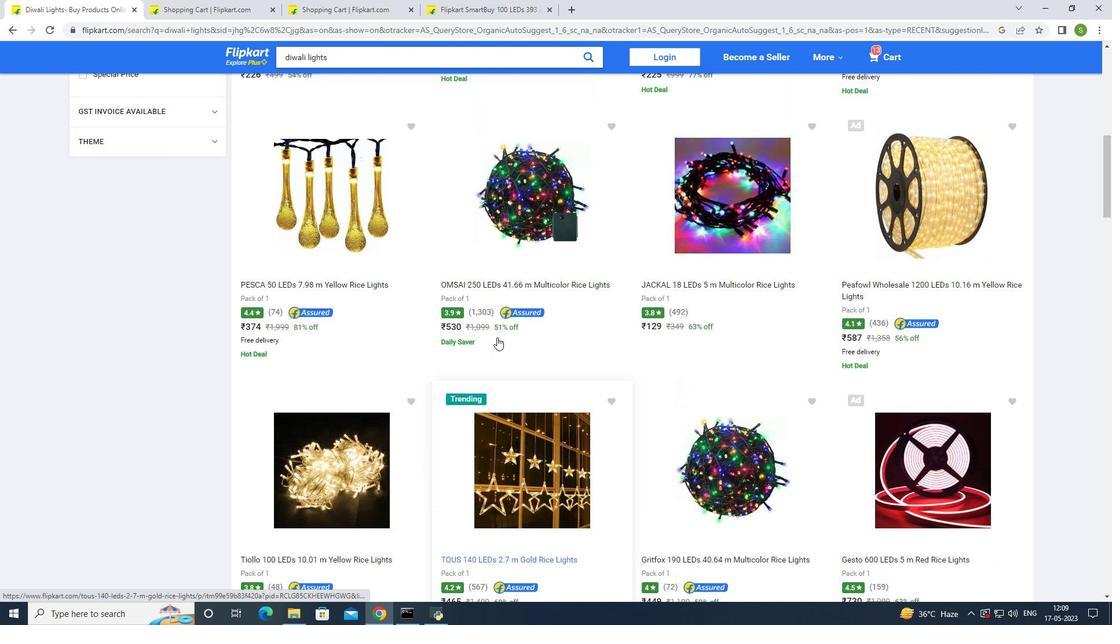 
Action: Mouse scrolled (497, 338) with delta (0, 0)
Screenshot: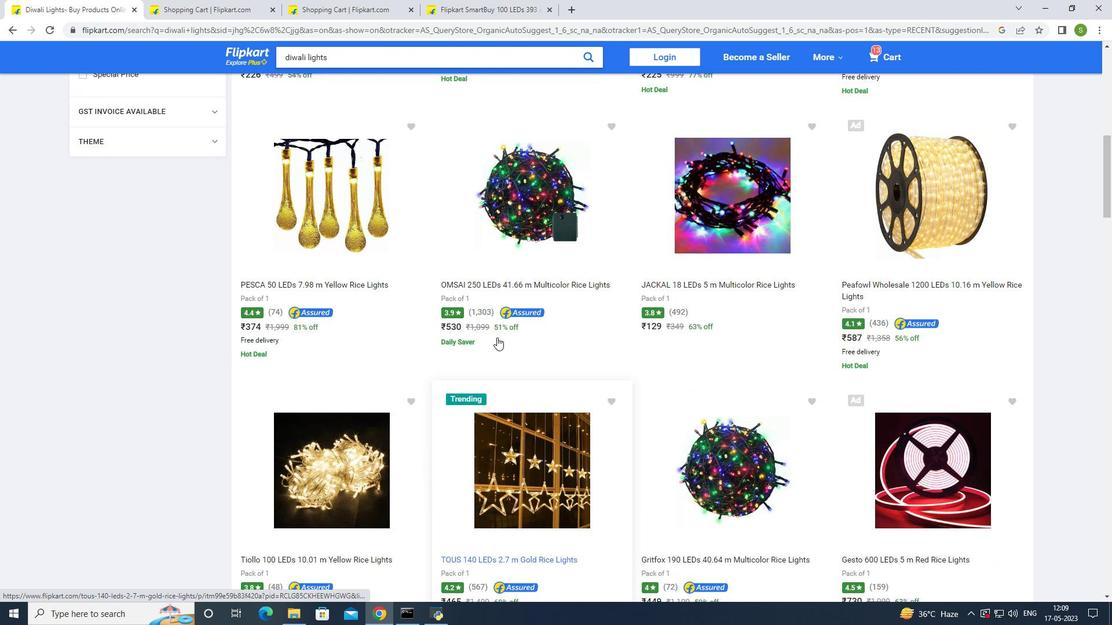 
Action: Mouse moved to (497, 338)
Screenshot: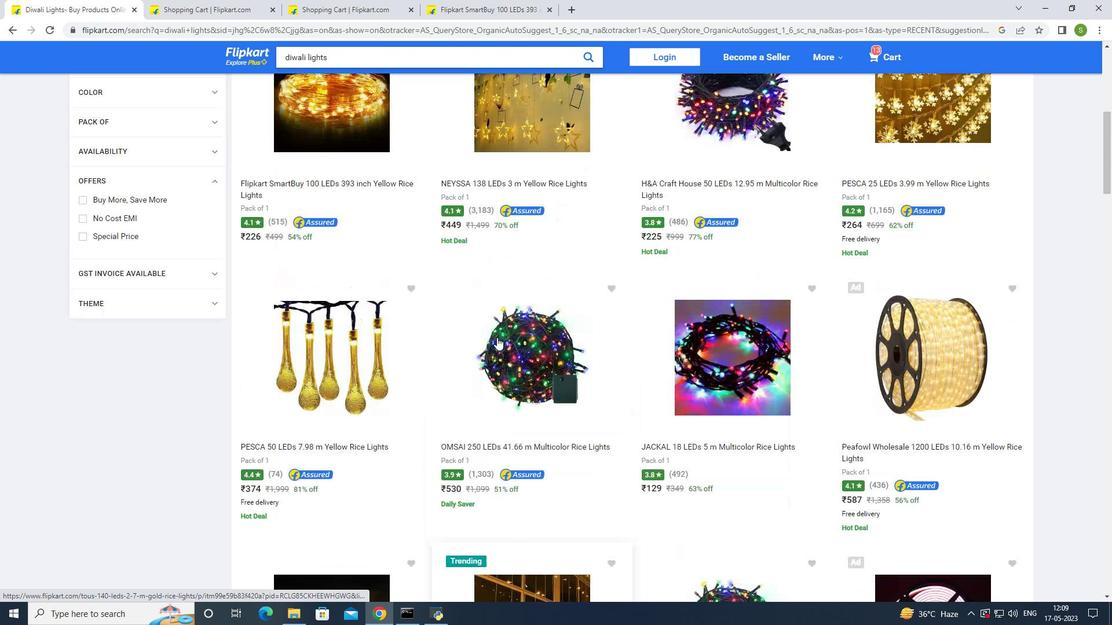 
Action: Mouse scrolled (497, 338) with delta (0, 0)
Screenshot: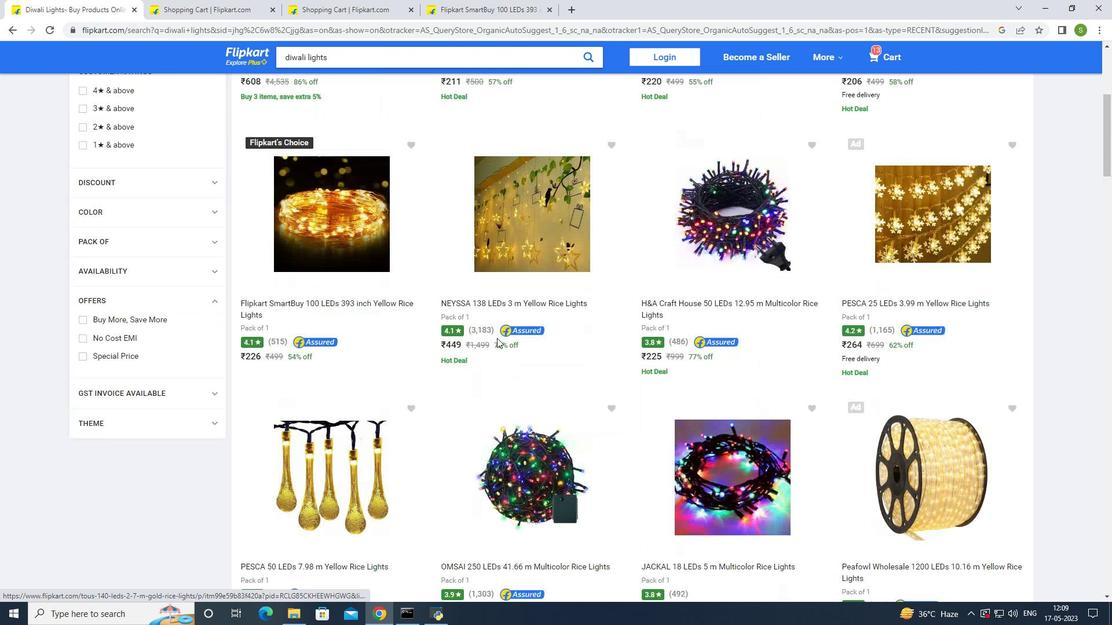 
Action: Mouse scrolled (497, 338) with delta (0, 0)
Screenshot: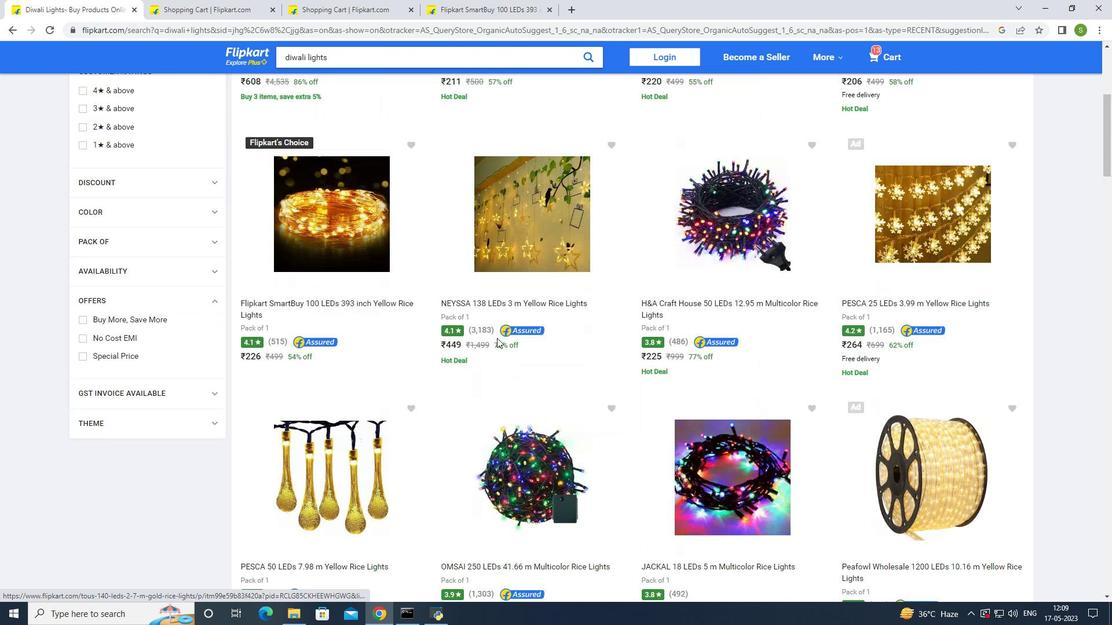 
Action: Mouse scrolled (497, 338) with delta (0, 0)
Screenshot: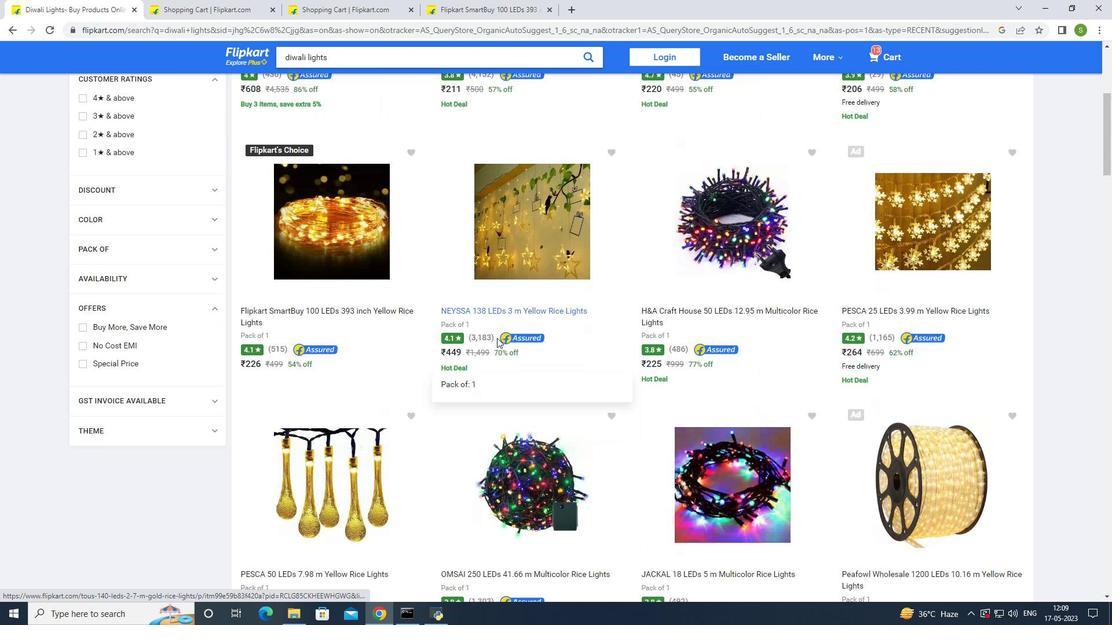 
Action: Mouse scrolled (497, 338) with delta (0, 0)
Screenshot: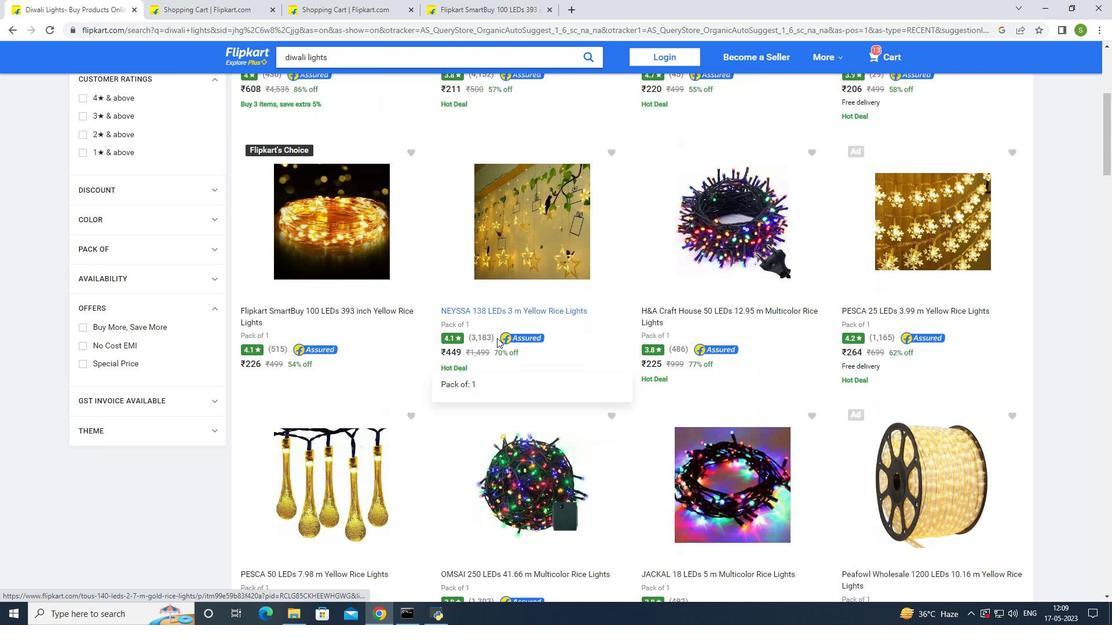 
Action: Mouse scrolled (497, 338) with delta (0, 0)
Screenshot: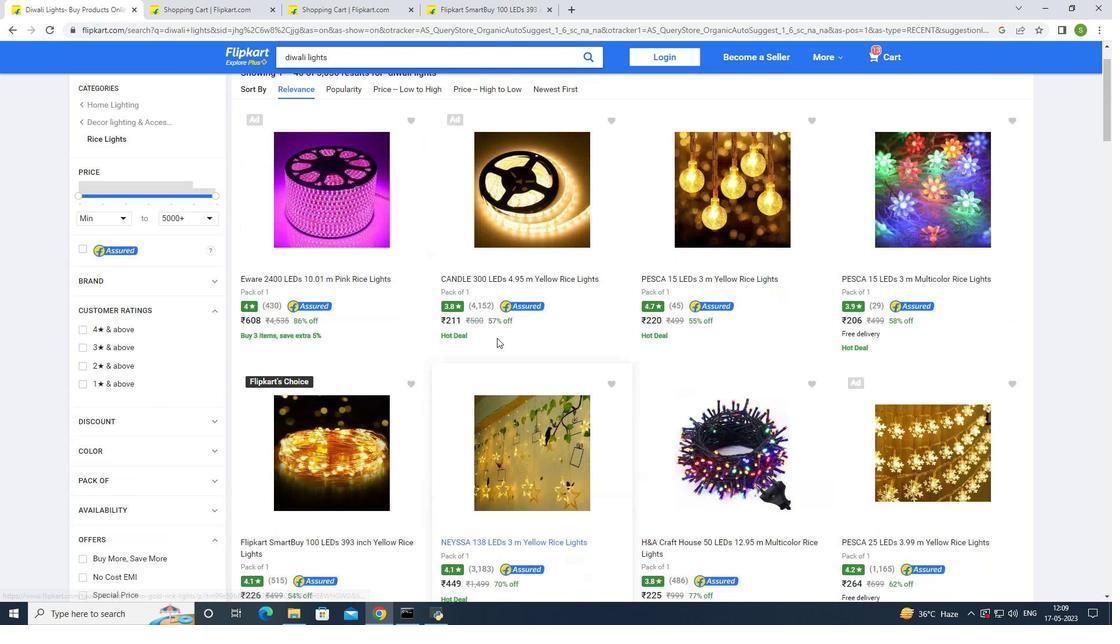 
Action: Mouse scrolled (497, 338) with delta (0, 0)
Screenshot: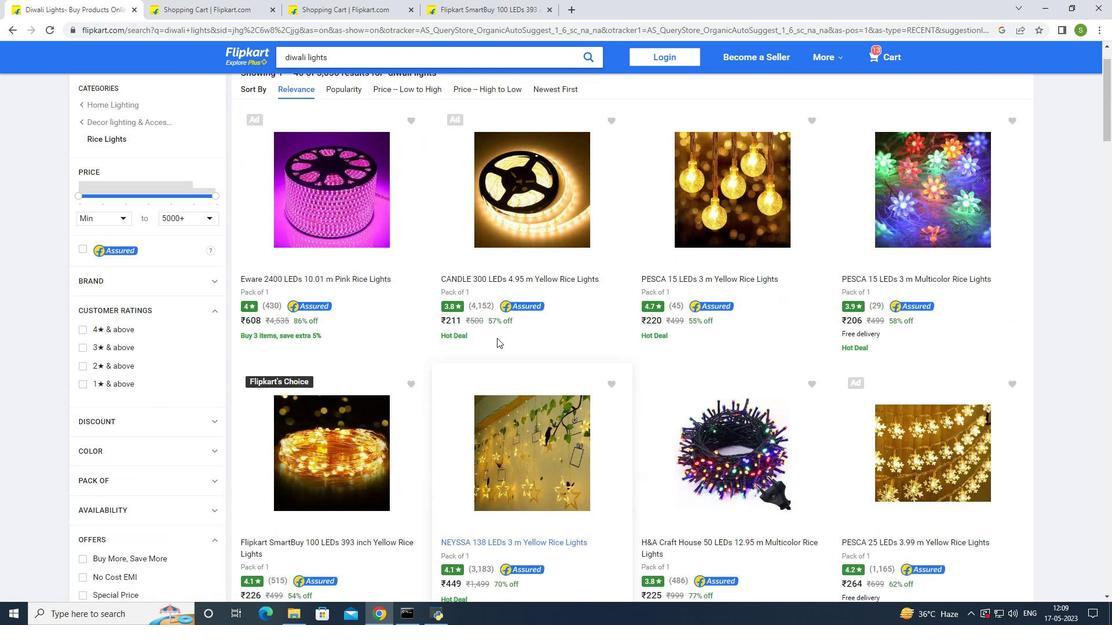 
Action: Mouse scrolled (497, 338) with delta (0, 0)
Screenshot: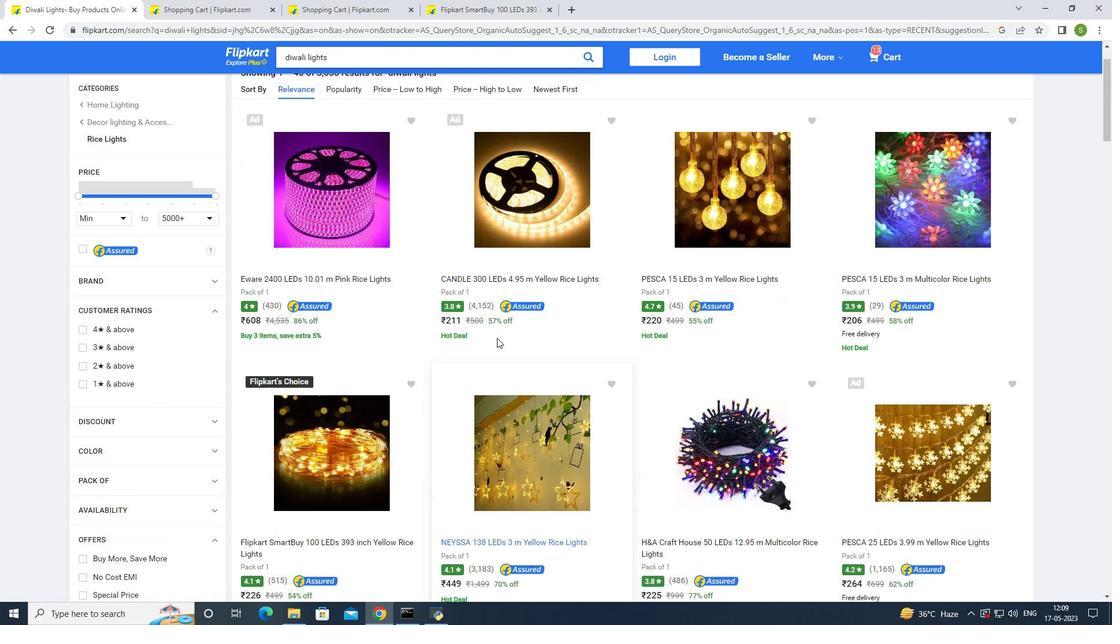 
Action: Mouse scrolled (497, 338) with delta (0, 0)
Screenshot: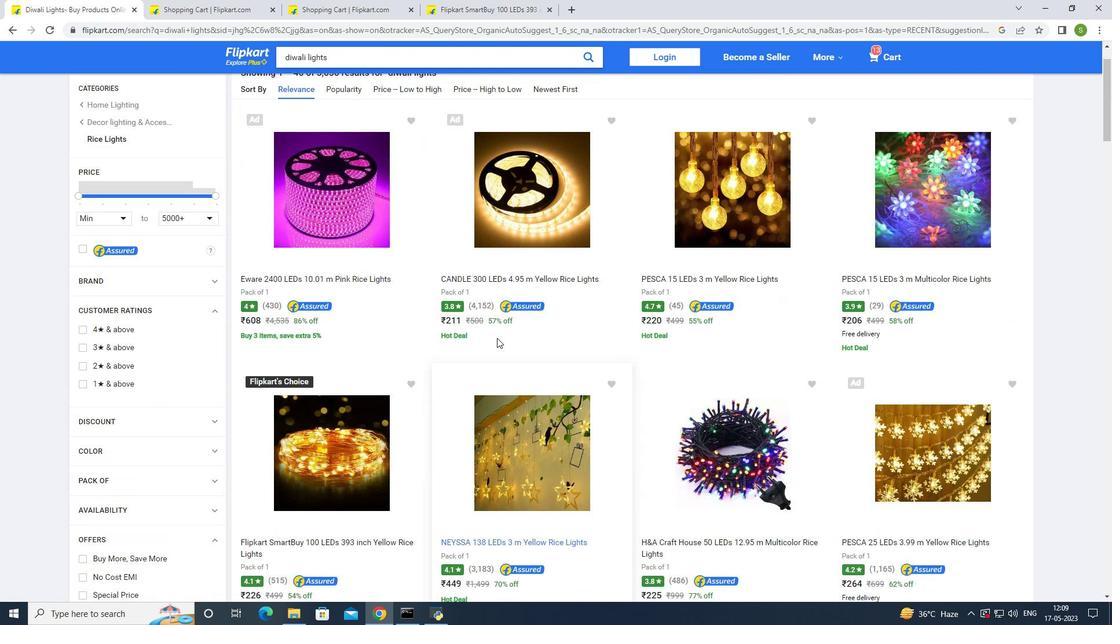 
Action: Mouse moved to (691, 269)
Screenshot: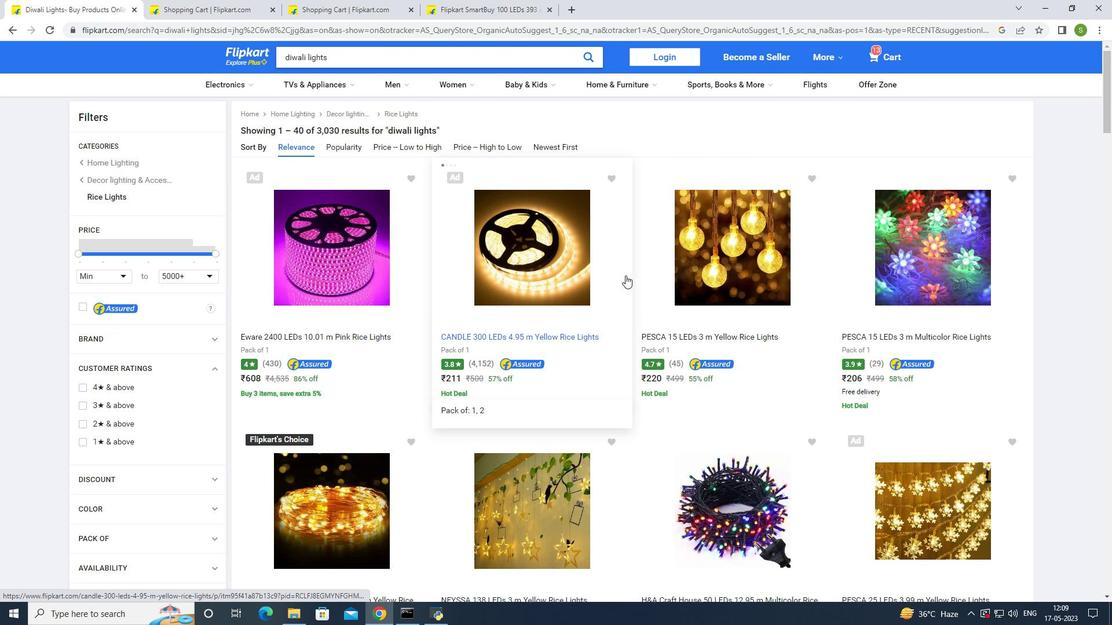 
Action: Mouse pressed left at (691, 269)
Screenshot: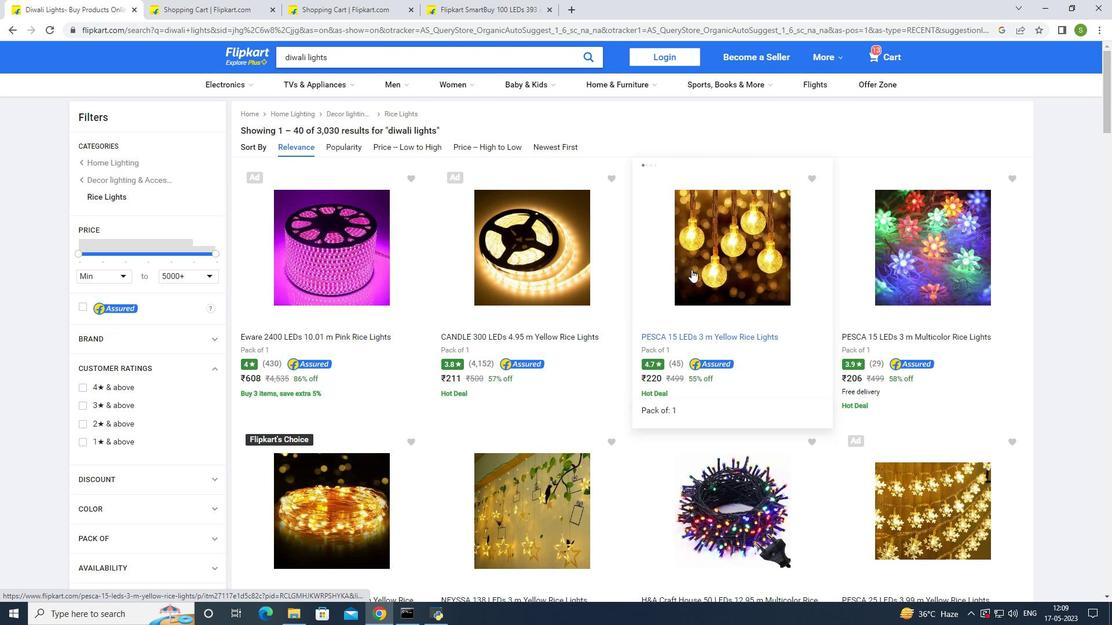 
Action: Mouse moved to (292, 384)
Screenshot: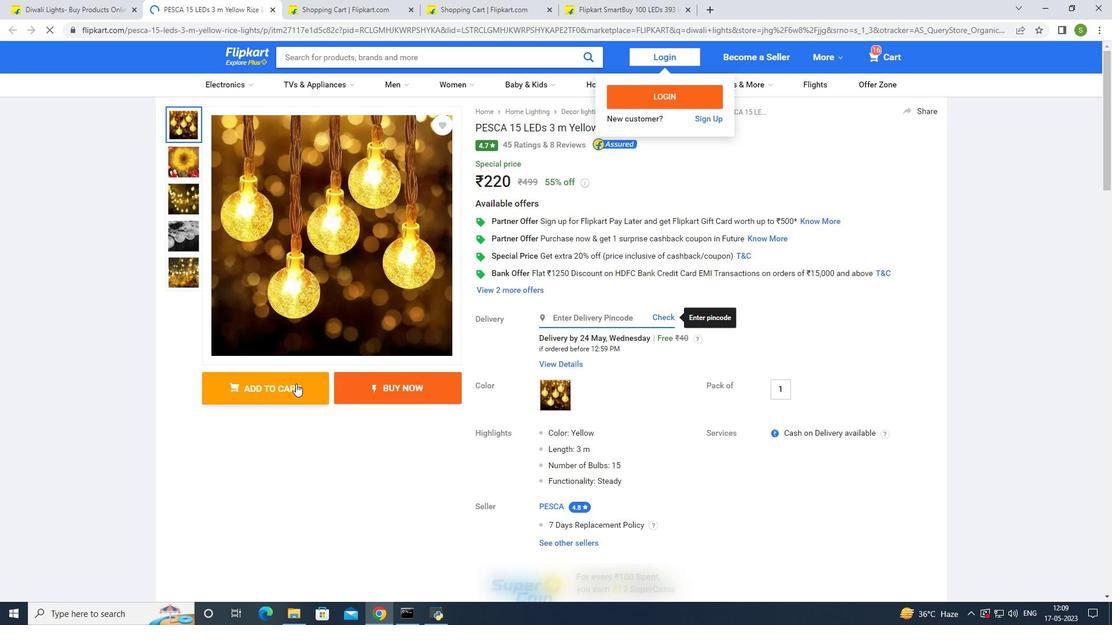 
Action: Mouse pressed left at (292, 384)
Screenshot: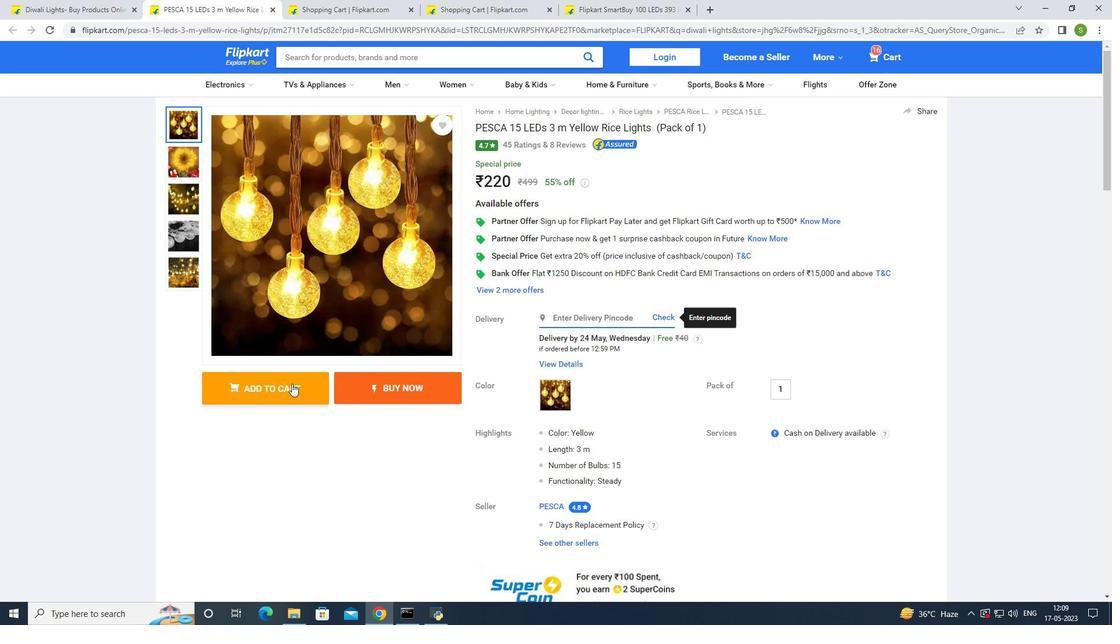 
Action: Mouse moved to (574, 373)
Screenshot: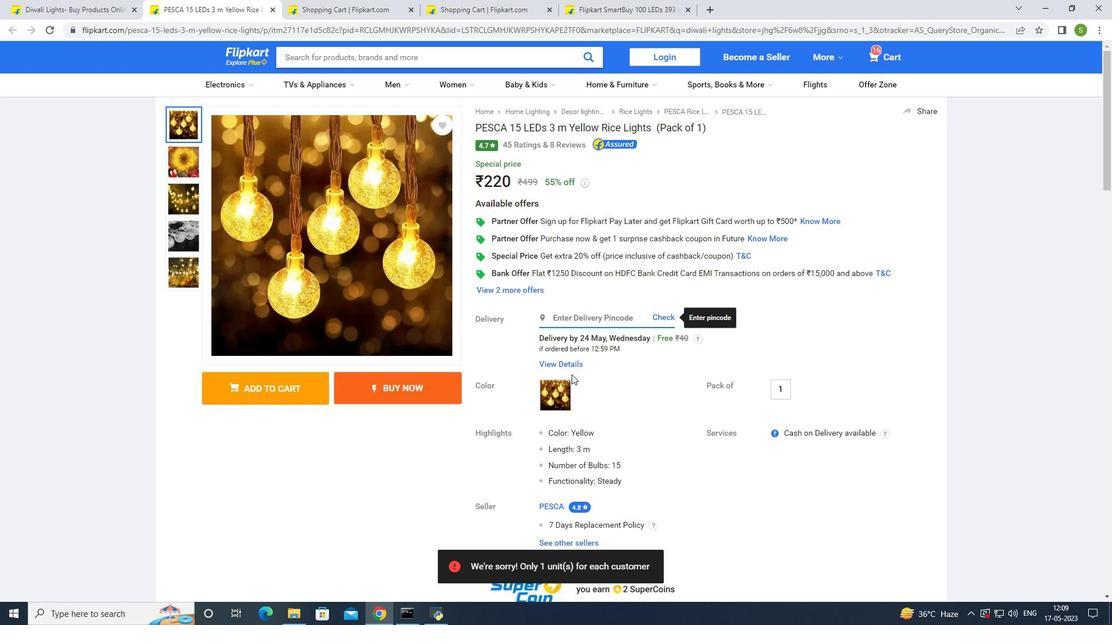 
Action: Mouse scrolled (574, 373) with delta (0, 0)
